 Task: Buy 5 Thermal Styling Gloves from Drying Hoods section under best seller category for shipping address: Charles Evans, 4551 Long Street, Gainesville, Florida 32653, Cell Number 3522153680. Pay from credit card ending with 5759, CVV 953
Action: Mouse moved to (41, 92)
Screenshot: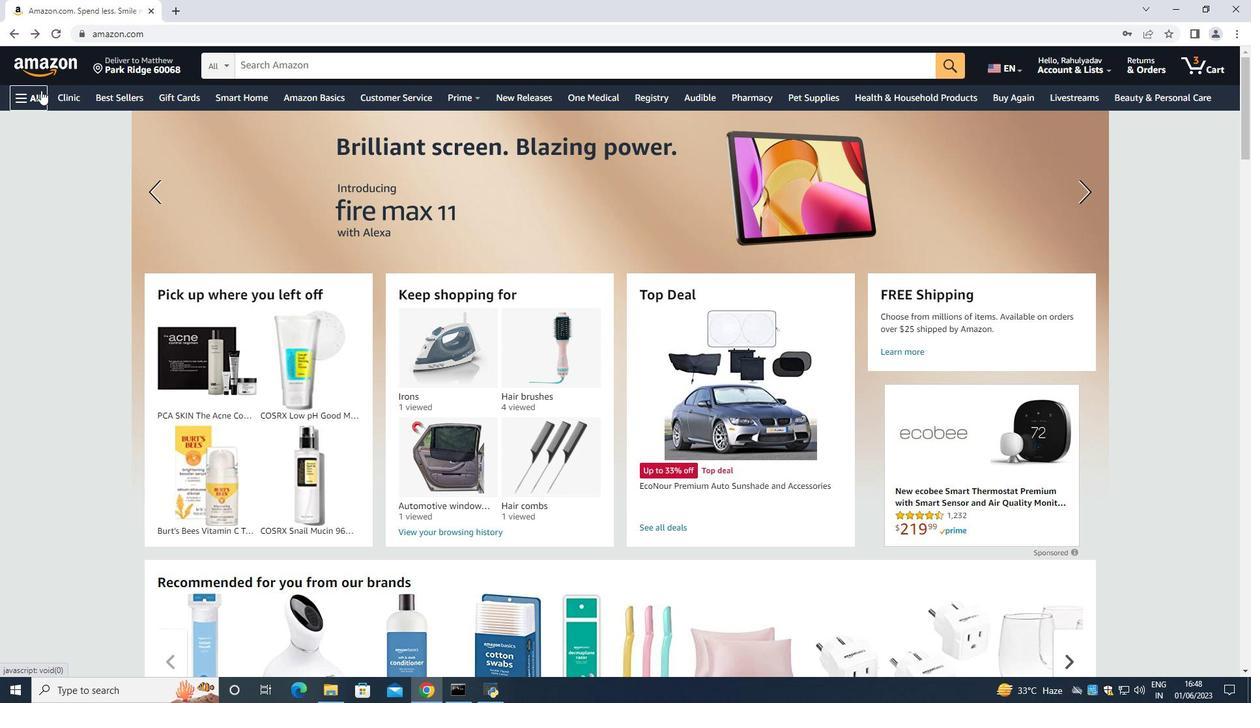 
Action: Mouse pressed left at (41, 92)
Screenshot: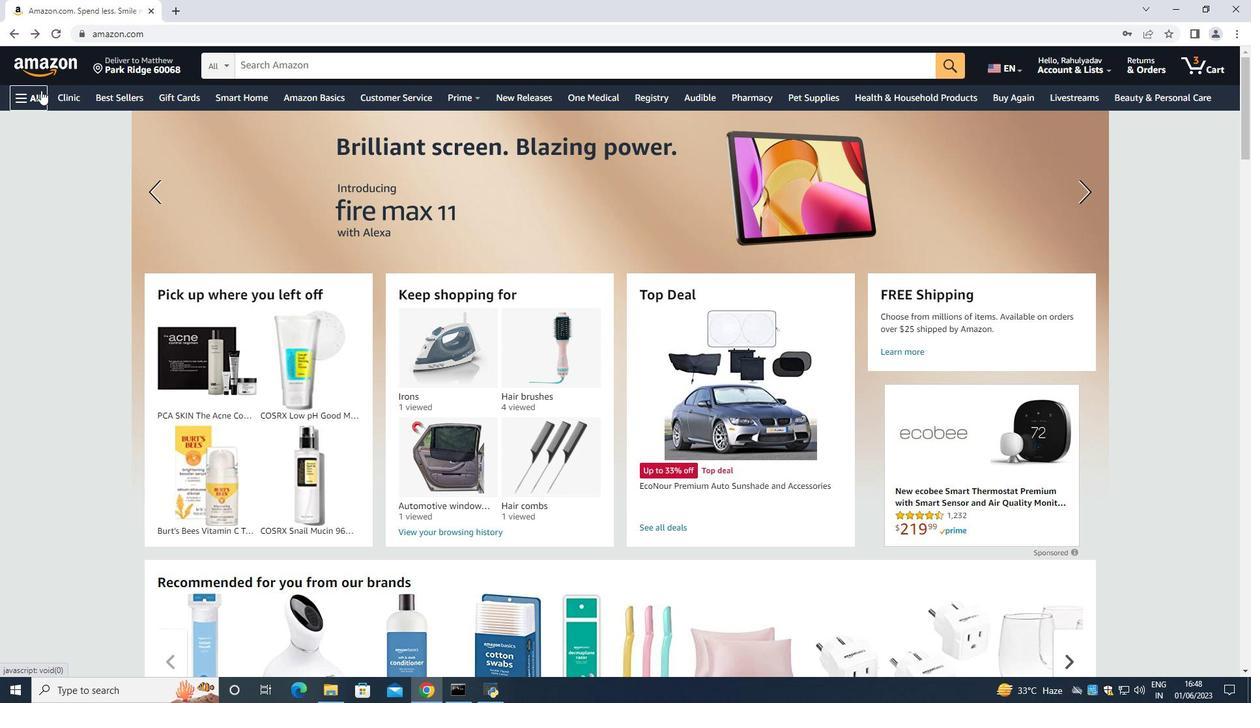 
Action: Mouse moved to (58, 113)
Screenshot: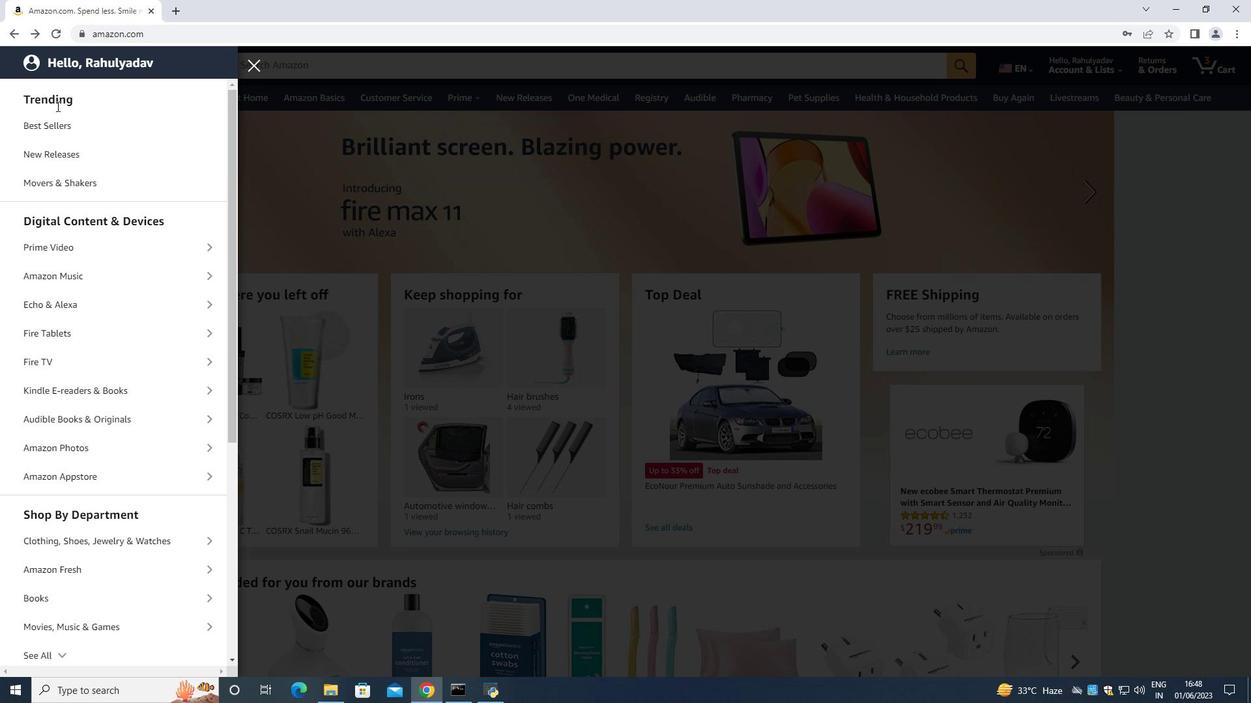 
Action: Mouse pressed left at (58, 113)
Screenshot: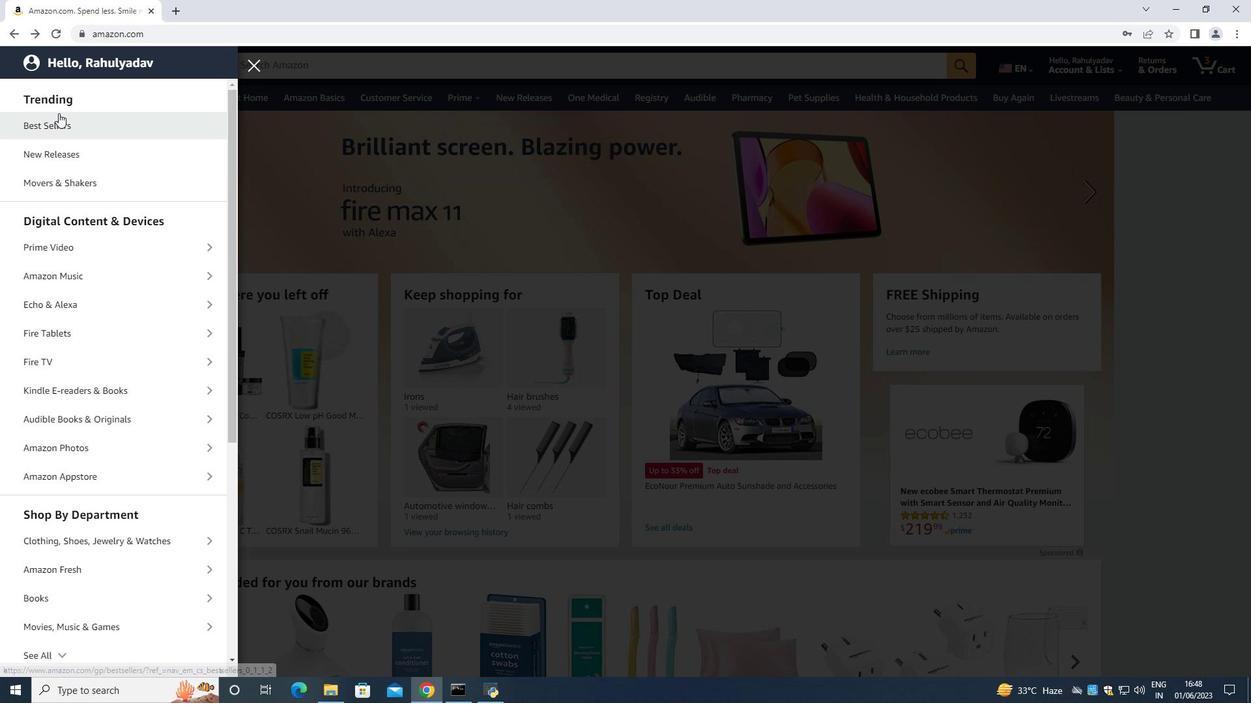 
Action: Mouse moved to (303, 56)
Screenshot: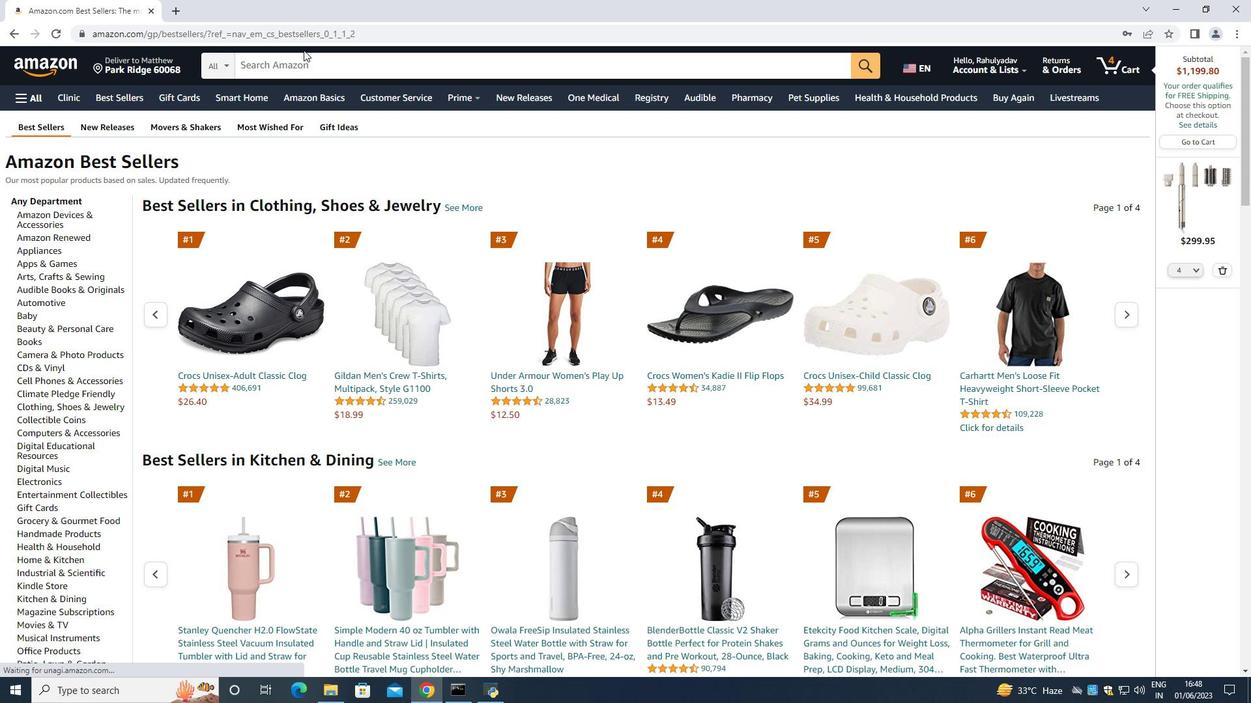 
Action: Mouse pressed left at (303, 56)
Screenshot: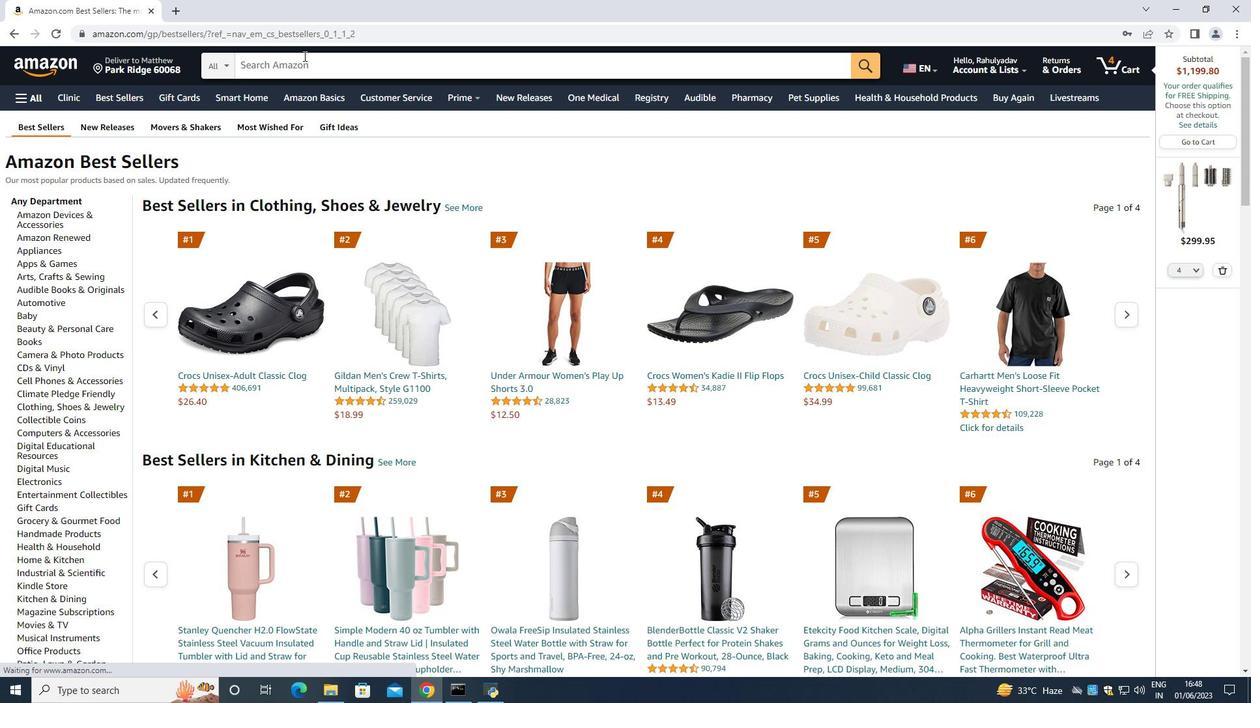 
Action: Mouse moved to (303, 57)
Screenshot: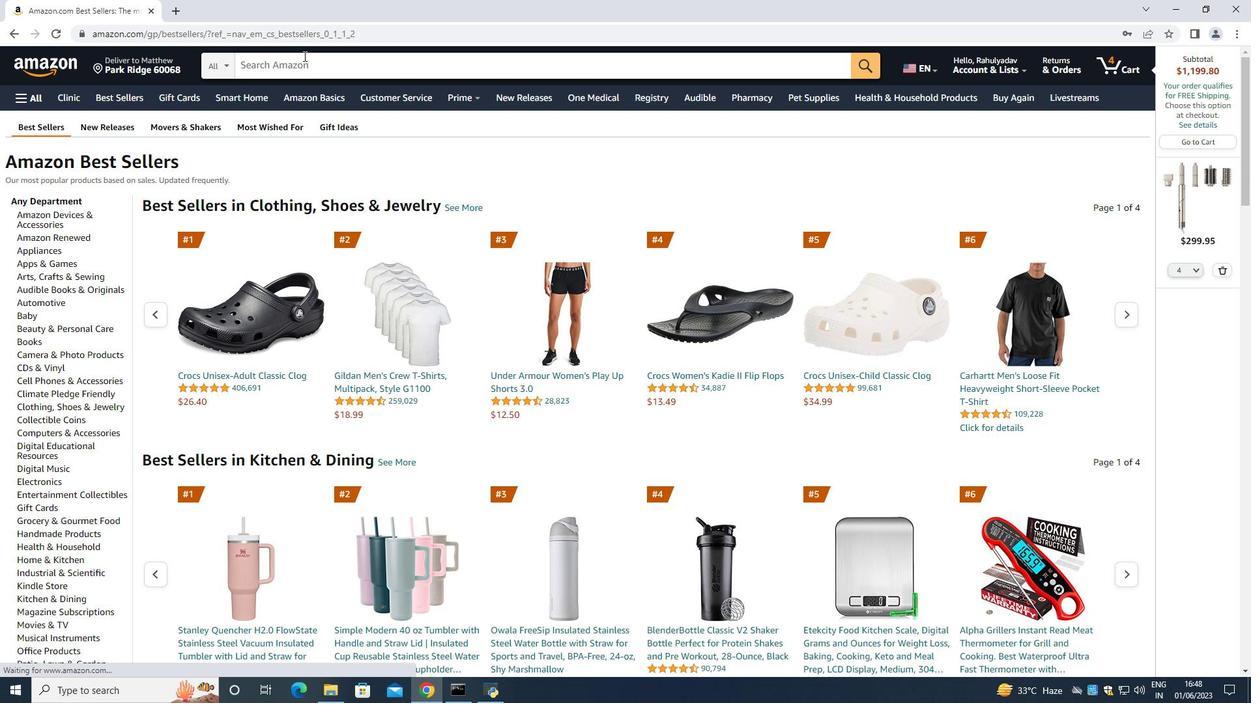 
Action: Key pressed <Key.shift>Thermalm<Key.backspace><Key.space><Key.shift><Key.shift><Key.shift><Key.shift><Key.shift><Key.shift><Key.shift>Stylong<Key.space><Key.backspace><Key.backspace><Key.backspace><Key.backspace>ing<Key.enter>
Screenshot: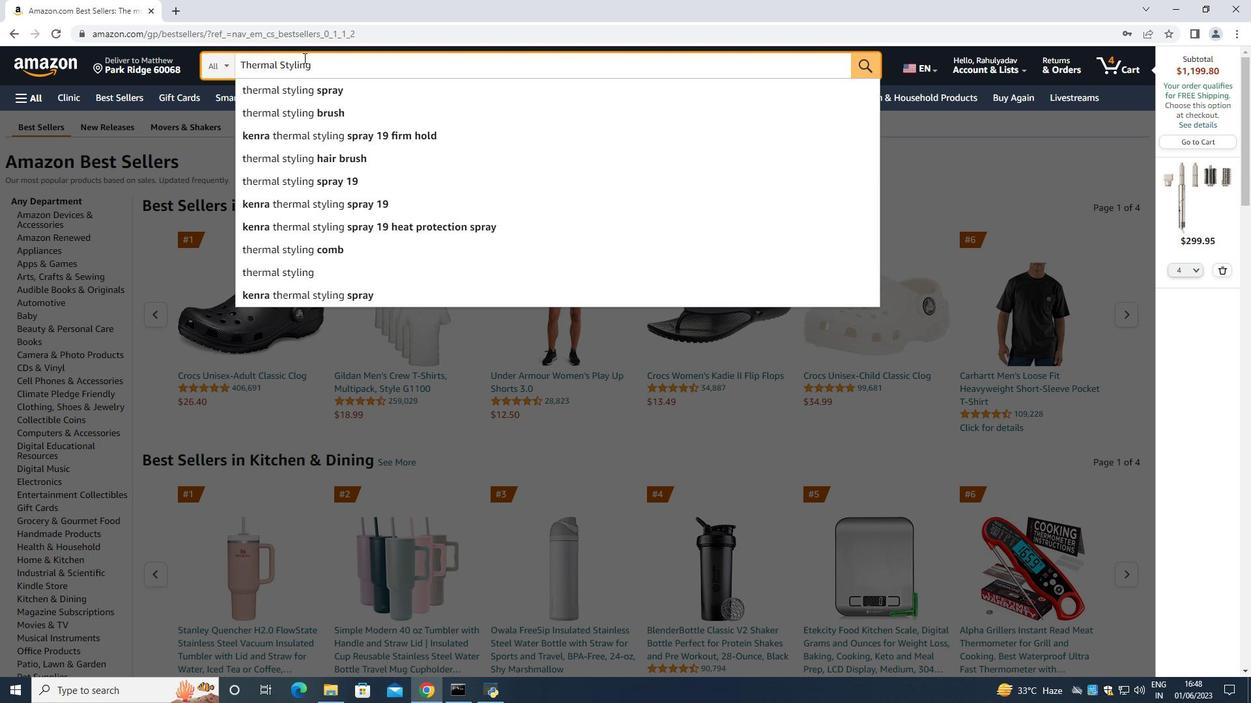 
Action: Mouse moved to (340, 69)
Screenshot: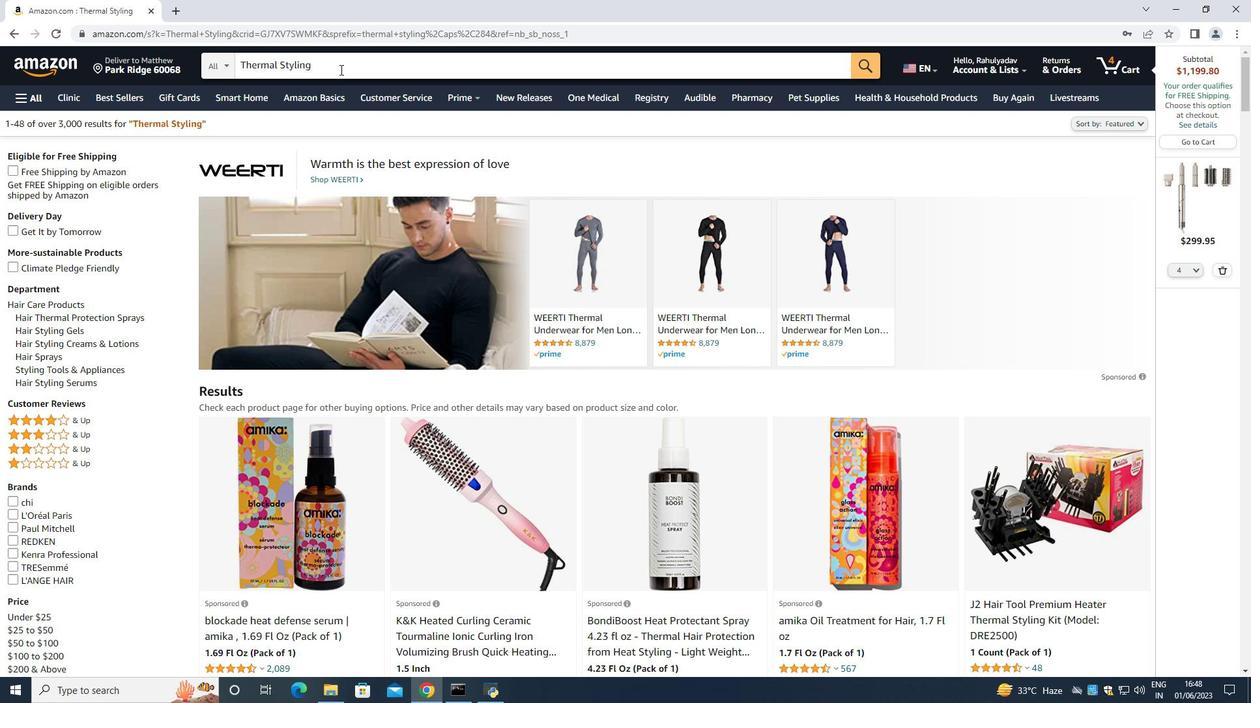 
Action: Mouse pressed left at (340, 69)
Screenshot: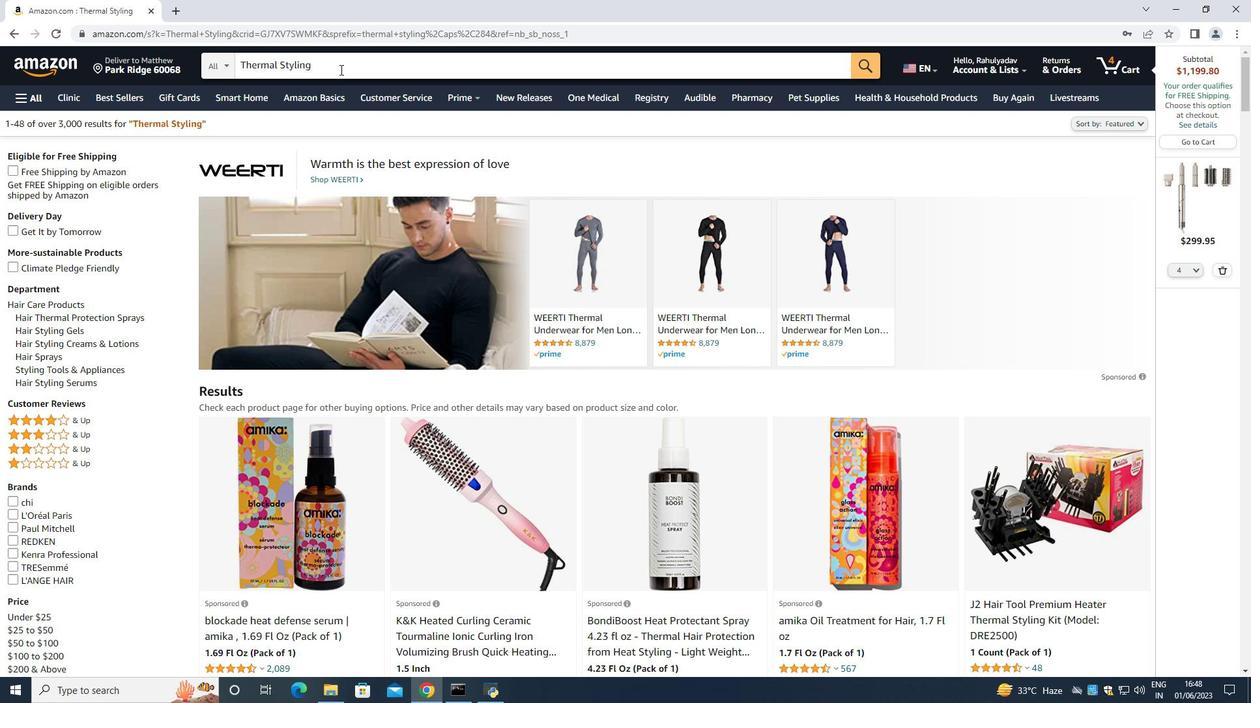 
Action: Key pressed <Key.space><Key.shift_r>Gloves<Key.enter><Key.down><Key.down><Key.down><Key.down><Key.down><Key.down><Key.down><Key.down><Key.down><Key.down><Key.down><Key.down><Key.down><Key.down><Key.down><Key.down><Key.down><Key.down><Key.down><Key.down><Key.down><Key.down><Key.down><Key.down><Key.down><Key.down><Key.down><Key.down><Key.down><Key.down><Key.down><Key.down><Key.down><Key.down><Key.down><Key.down><Key.down><Key.down><Key.down><Key.down><Key.down><Key.down><Key.down><Key.down><Key.down><Key.down><Key.down><Key.down><Key.down><Key.down><Key.down><Key.down><Key.down><Key.down><Key.down><Key.down><Key.down><Key.down><Key.down><Key.down><Key.down><Key.down><Key.down><Key.down><Key.up><Key.up><Key.up><Key.up><Key.up><Key.up><Key.up><Key.up><Key.up><Key.up><Key.up><Key.up><Key.up><Key.up><Key.up><Key.up><Key.up><Key.up><Key.up><Key.up><Key.up><Key.up><Key.up><Key.up><Key.up><Key.up><Key.up><Key.up><Key.up><Key.up><Key.up><Key.up><Key.up><Key.up><Key.up><Key.up><Key.up><Key.up><Key.up><Key.up><Key.up><Key.up><Key.up><Key.up><Key.up><Key.up><Key.up><Key.up><Key.up><Key.up><Key.up><Key.up><Key.up><Key.up><Key.up><Key.up>
Screenshot: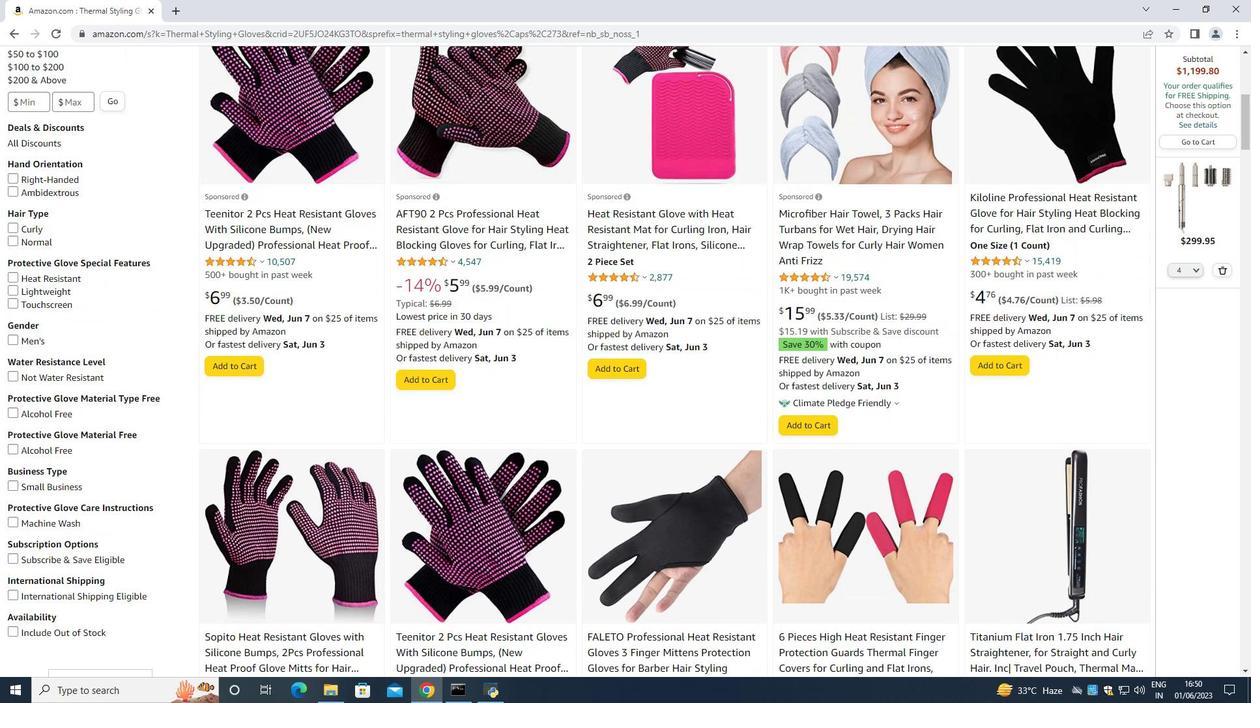 
Action: Mouse moved to (585, 35)
Screenshot: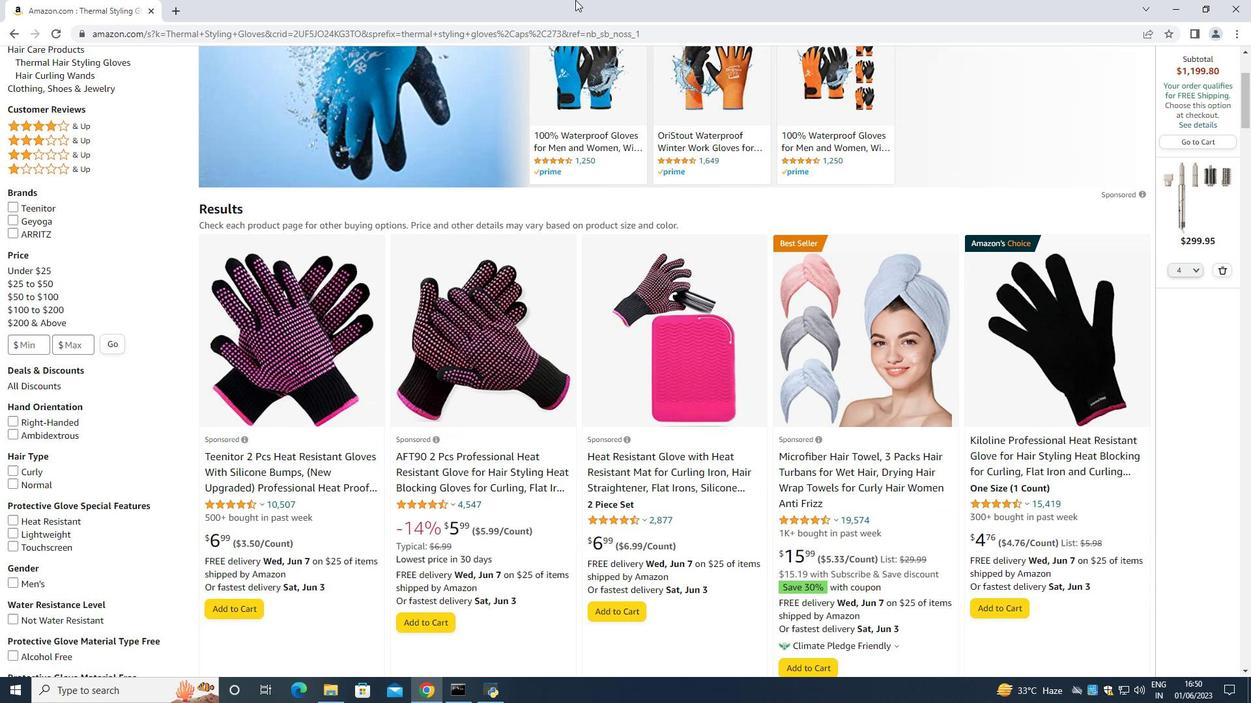 
Action: Key pressed <Key.up>
Screenshot: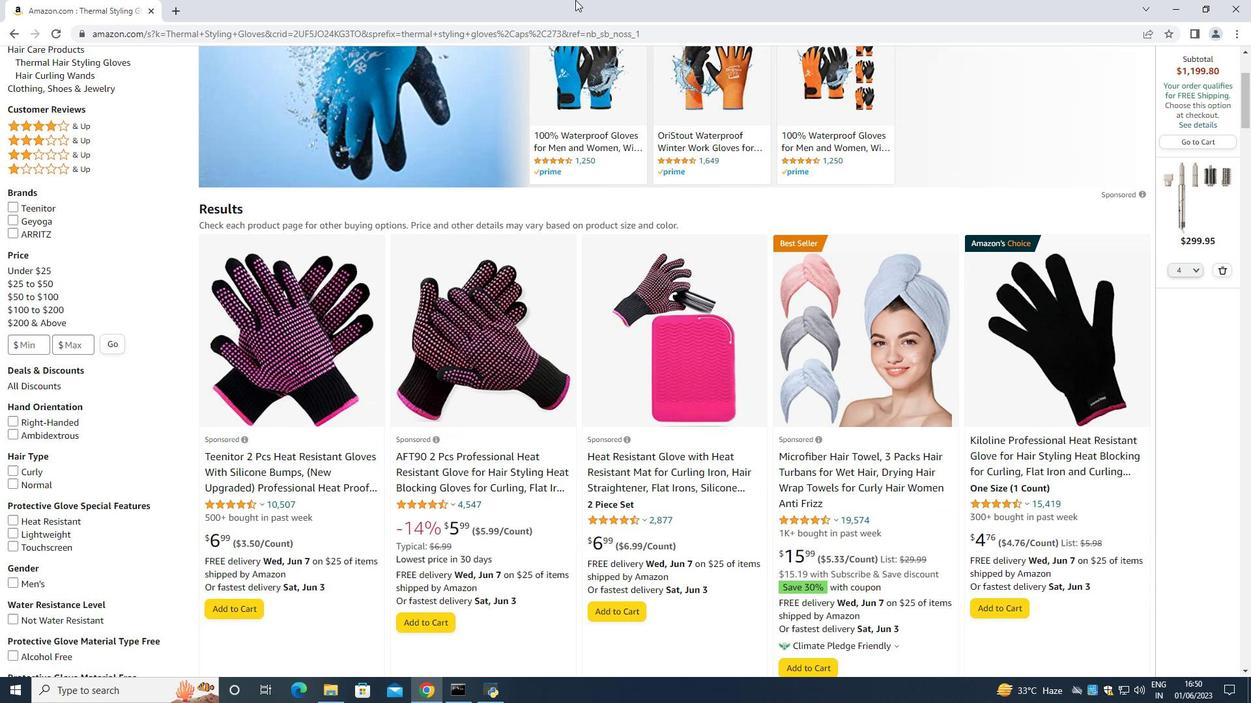 
Action: Mouse moved to (1032, 479)
Screenshot: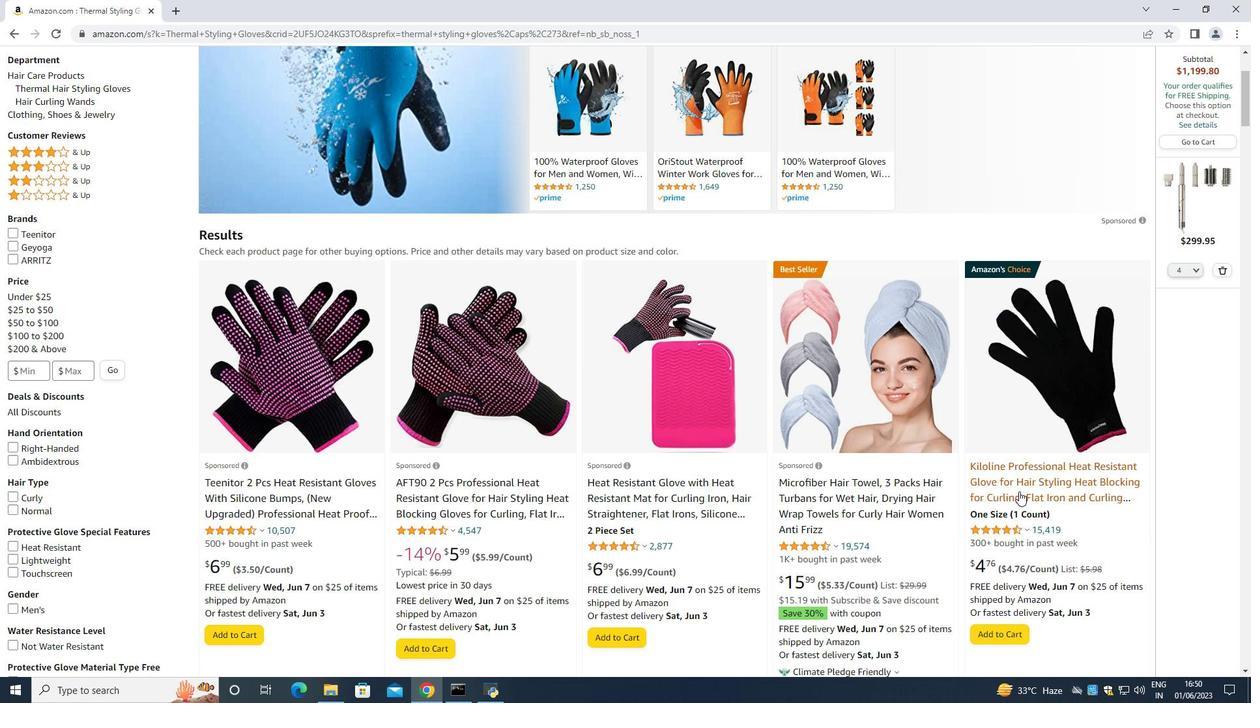 
Action: Mouse pressed left at (1032, 479)
Screenshot: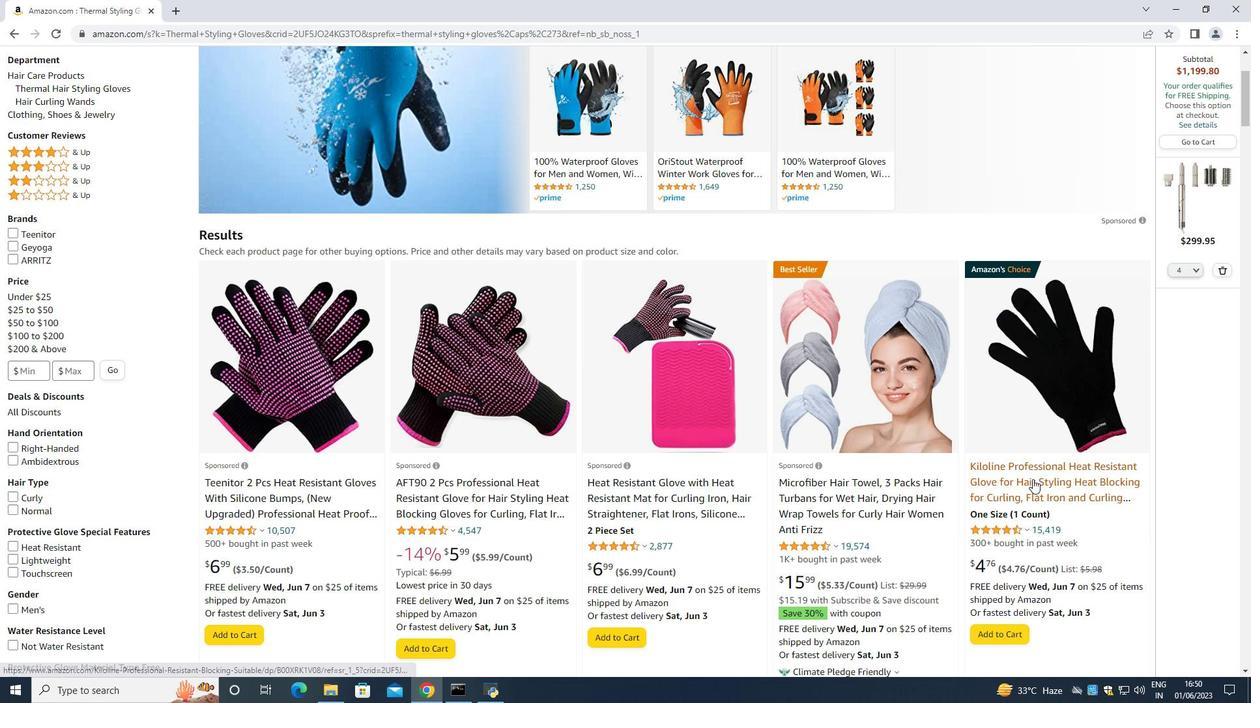 
Action: Mouse moved to (1231, 270)
Screenshot: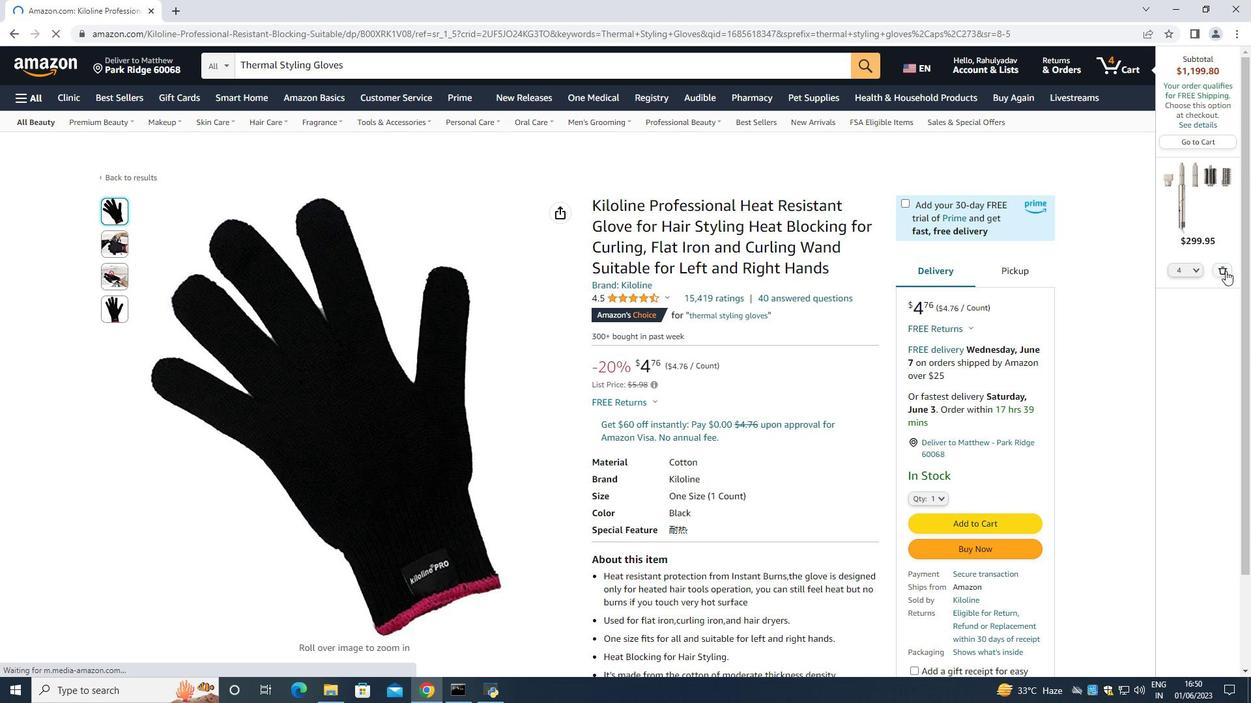 
Action: Mouse pressed left at (1231, 270)
Screenshot: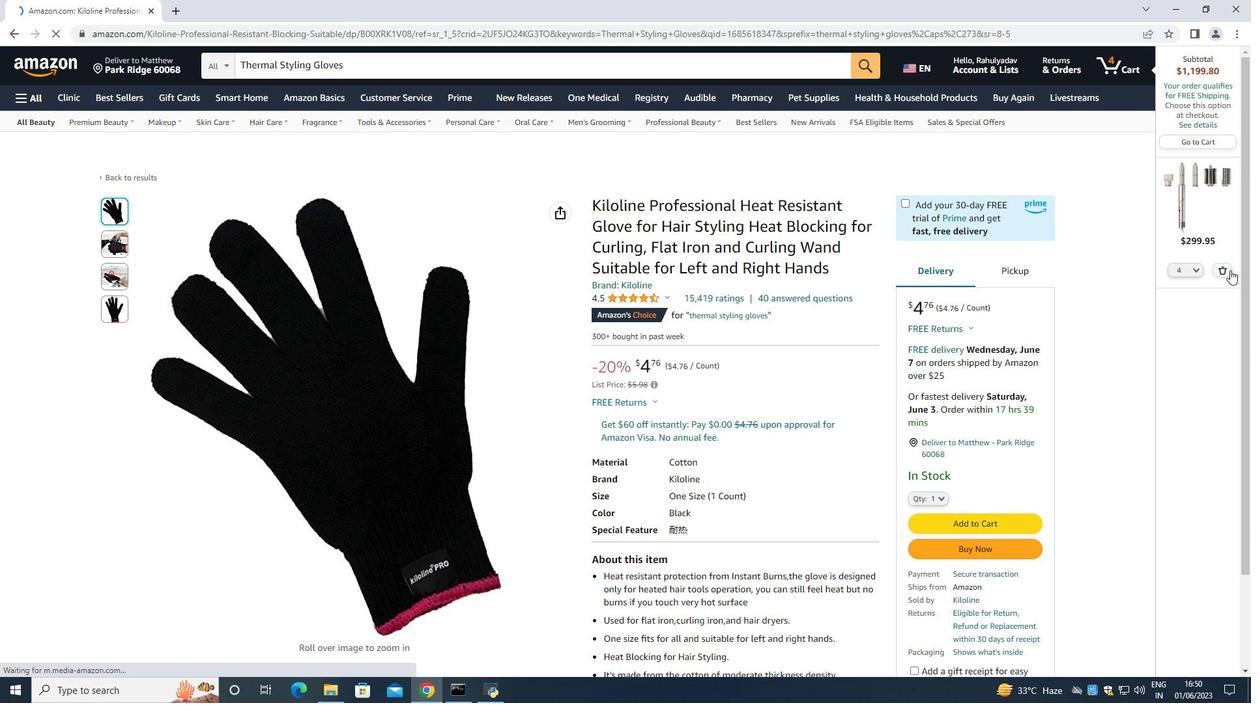 
Action: Mouse moved to (511, 377)
Screenshot: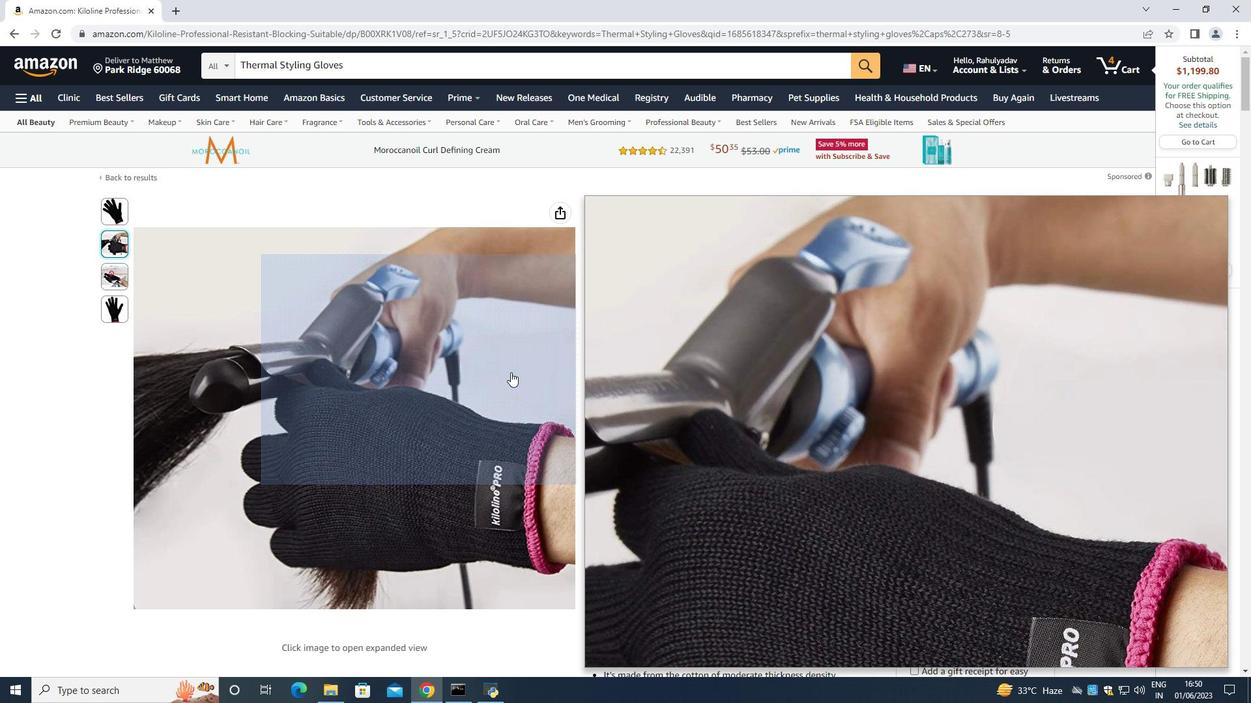 
Action: Mouse scrolled (511, 377) with delta (0, 0)
Screenshot: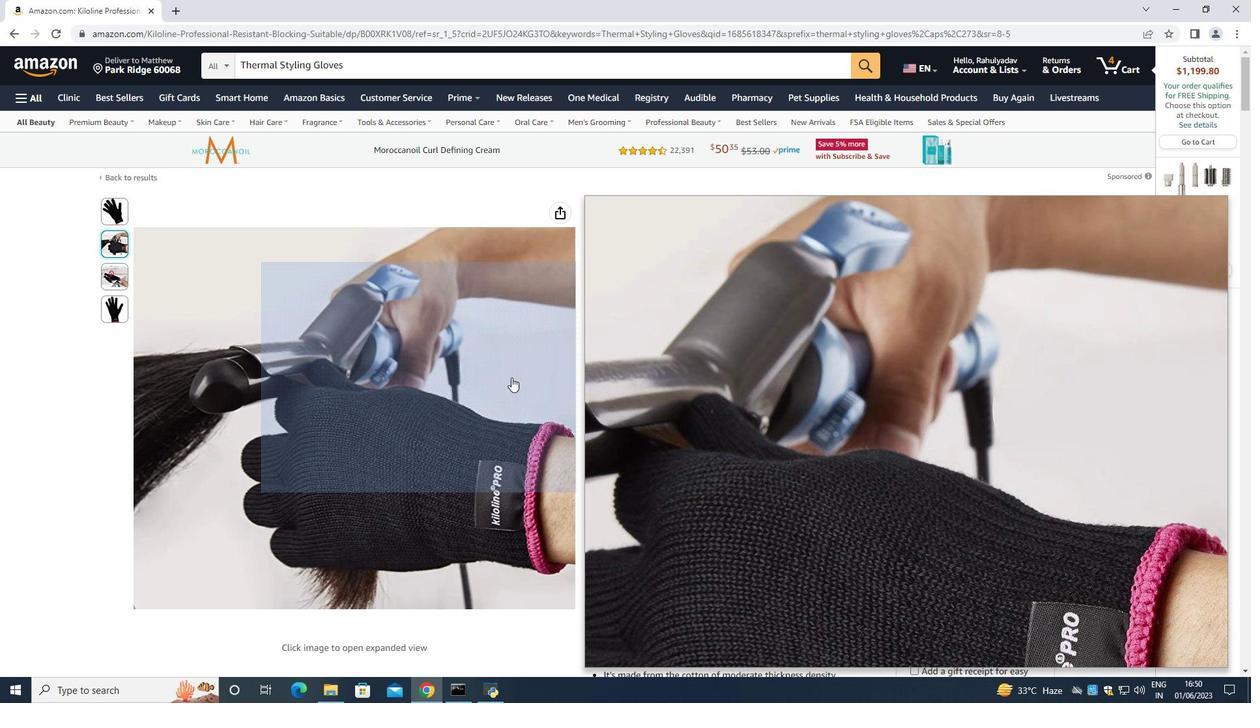 
Action: Mouse scrolled (511, 377) with delta (0, 0)
Screenshot: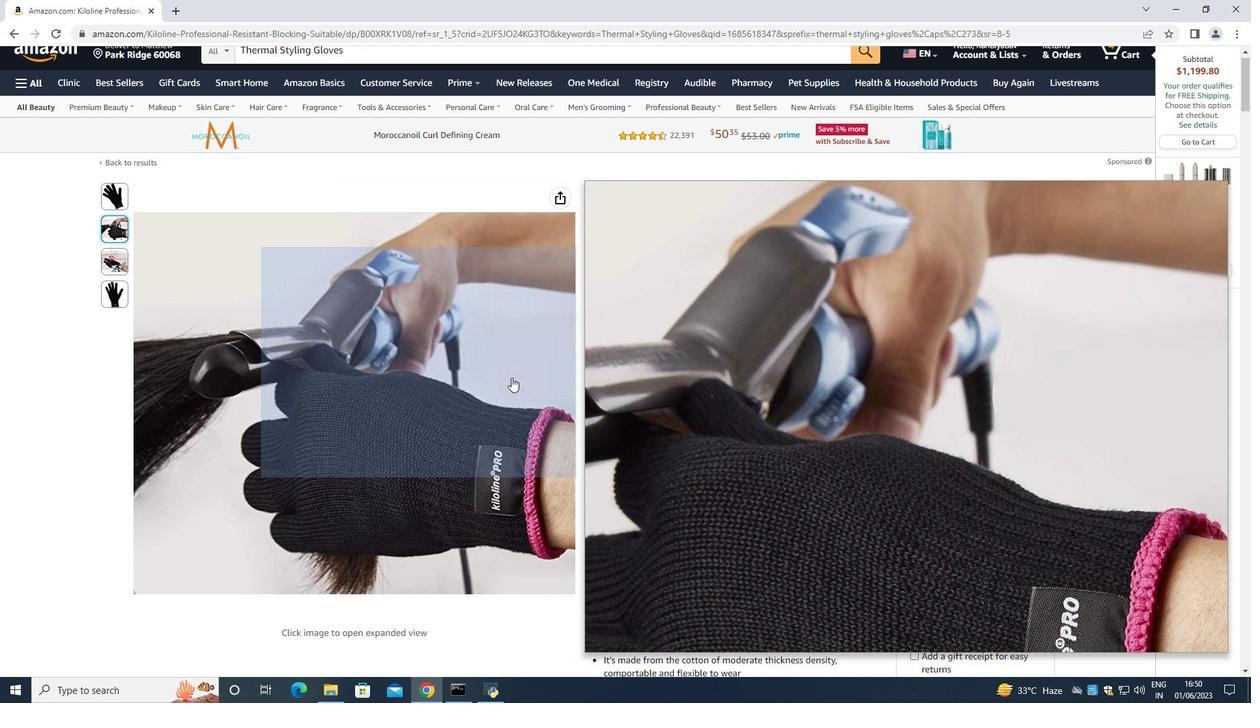 
Action: Mouse moved to (844, 92)
Screenshot: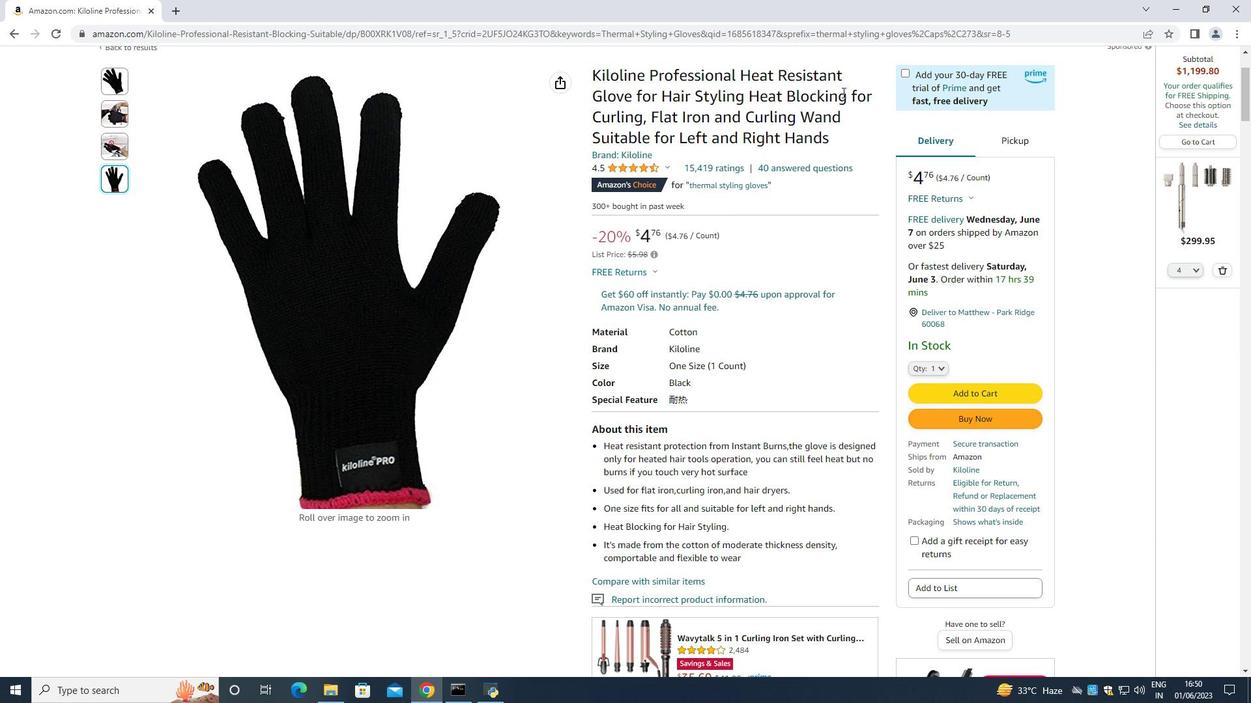 
Action: Mouse scrolled (844, 91) with delta (0, 0)
Screenshot: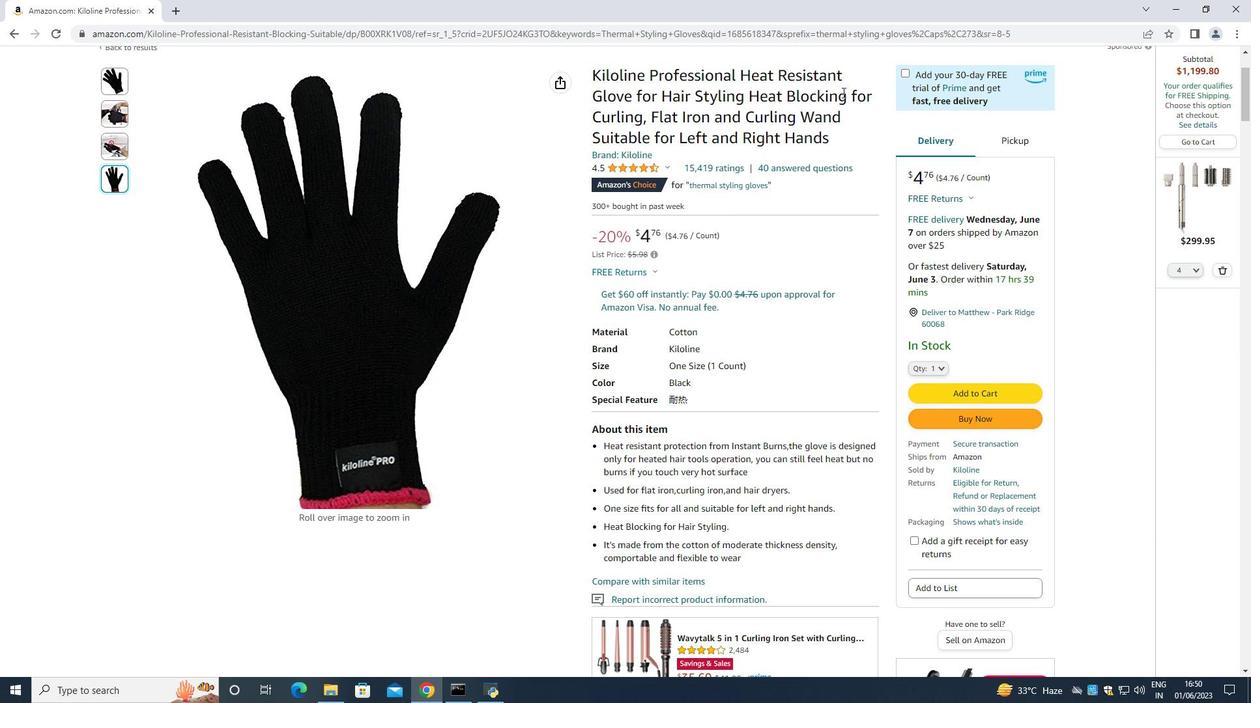 
Action: Mouse scrolled (844, 91) with delta (0, 0)
Screenshot: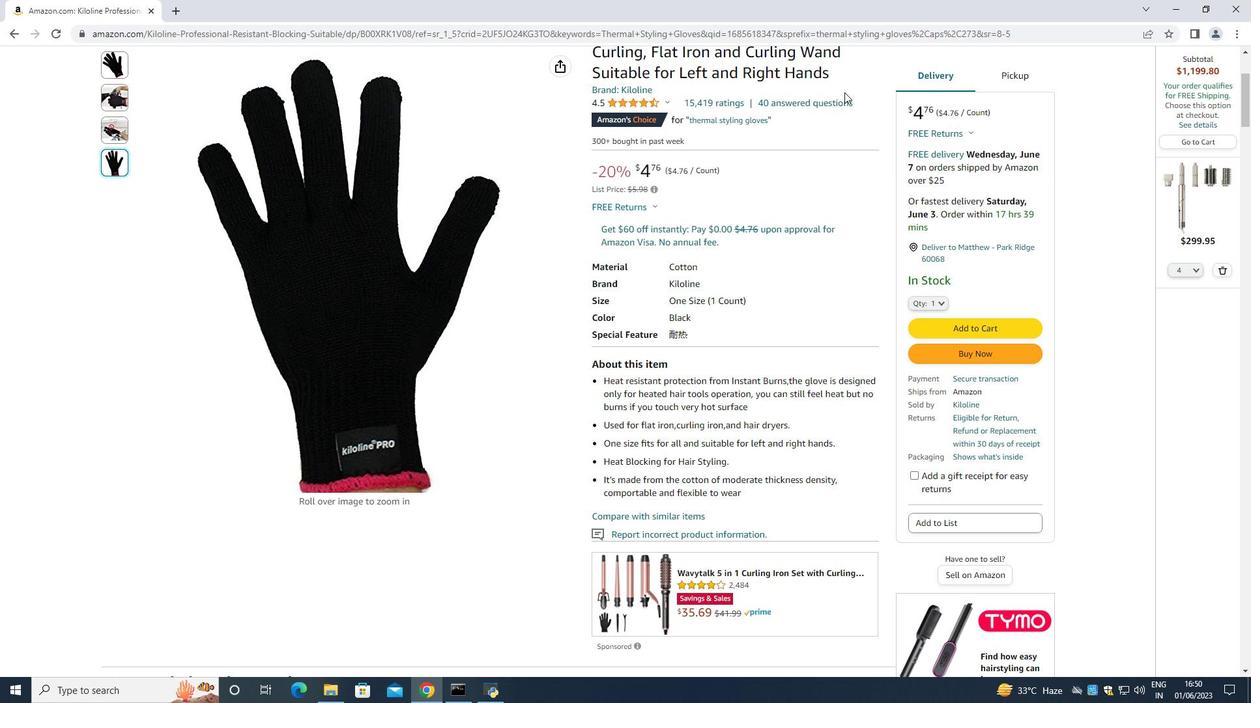 
Action: Mouse moved to (854, 98)
Screenshot: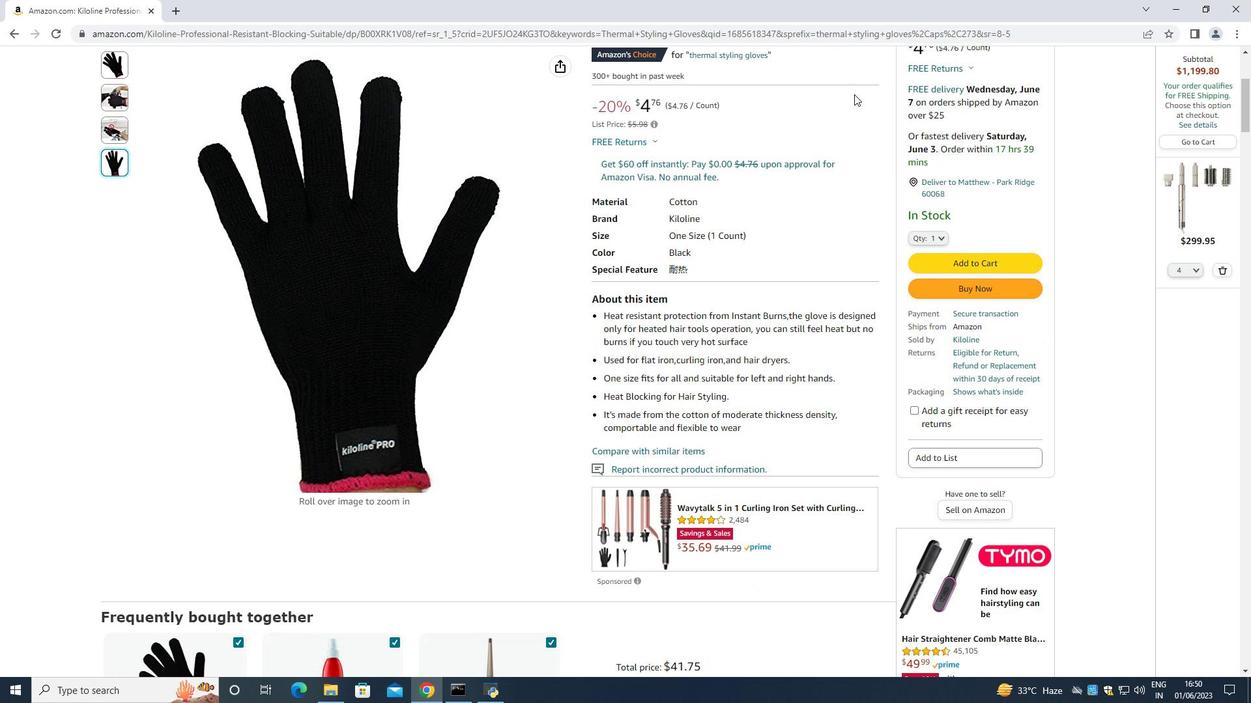 
Action: Mouse scrolled (854, 97) with delta (0, 0)
Screenshot: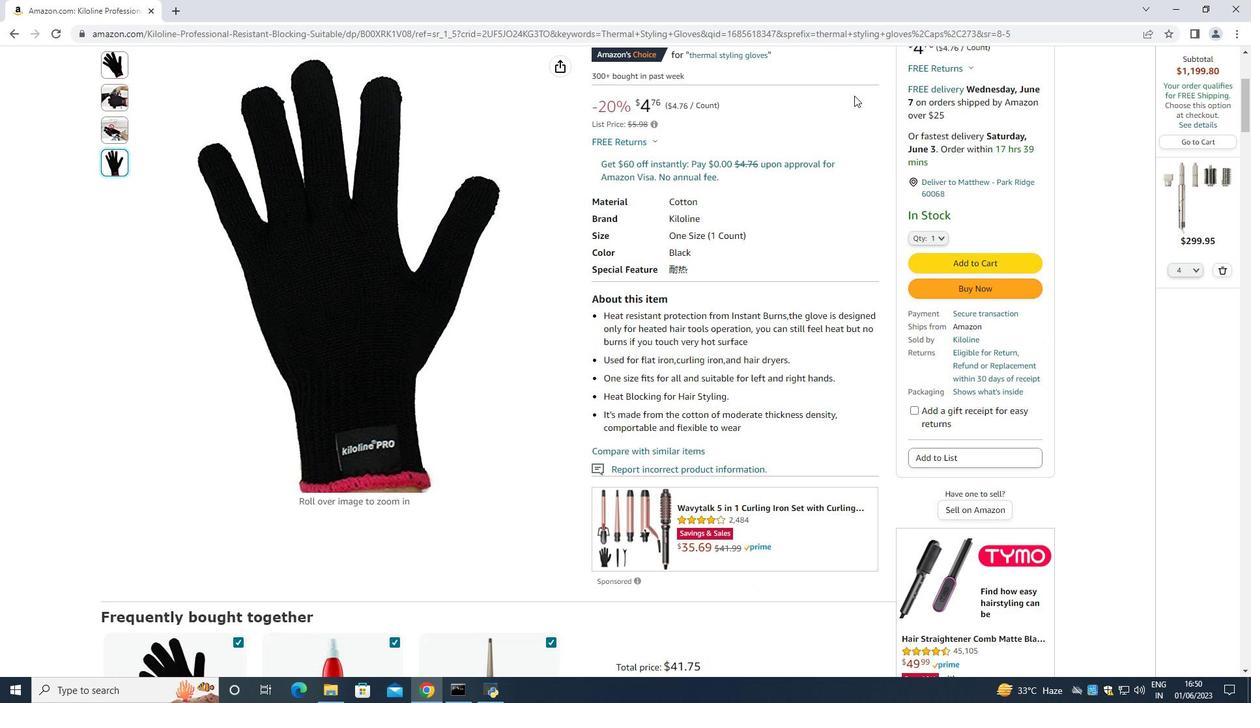 
Action: Mouse moved to (854, 99)
Screenshot: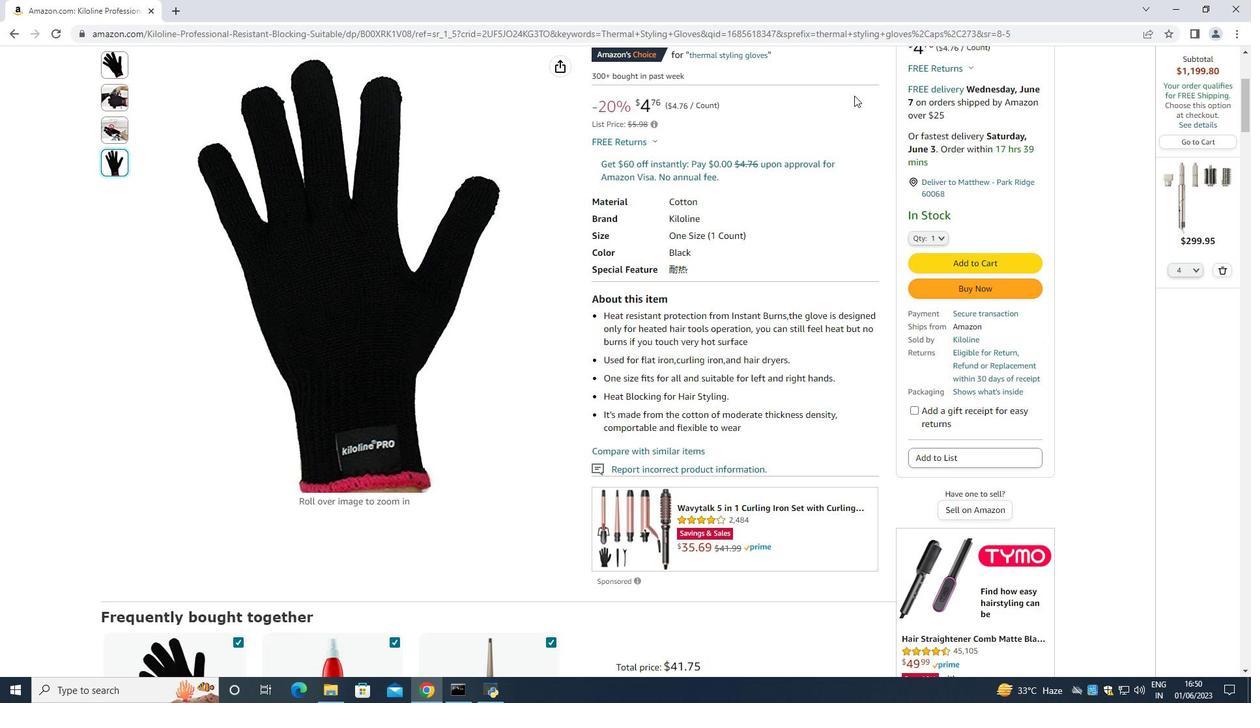 
Action: Mouse scrolled (854, 99) with delta (0, 0)
Screenshot: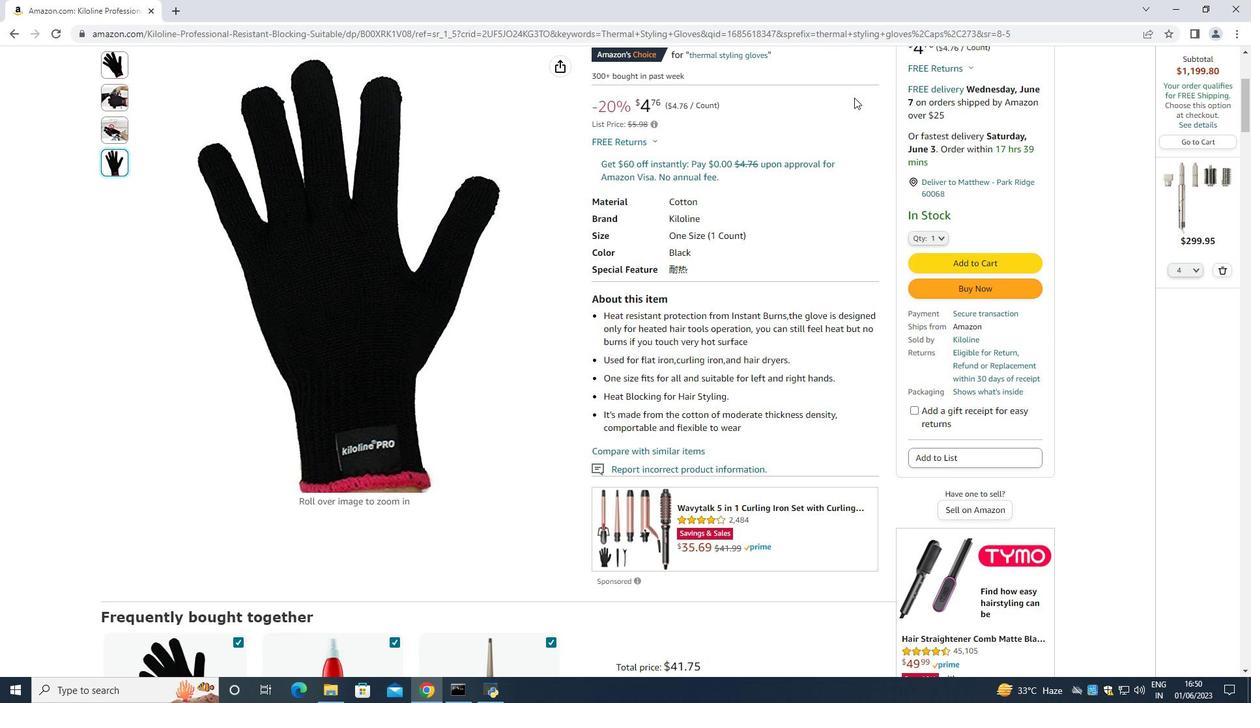 
Action: Mouse moved to (847, 101)
Screenshot: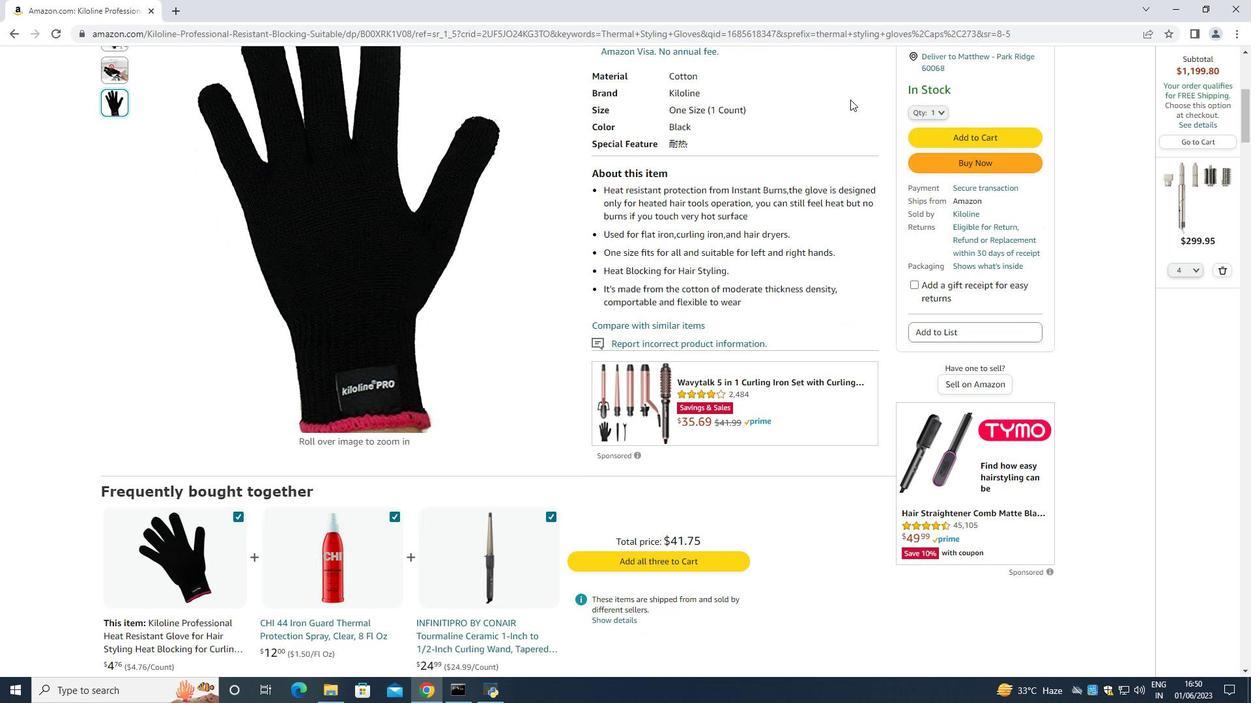 
Action: Mouse scrolled (847, 101) with delta (0, 0)
Screenshot: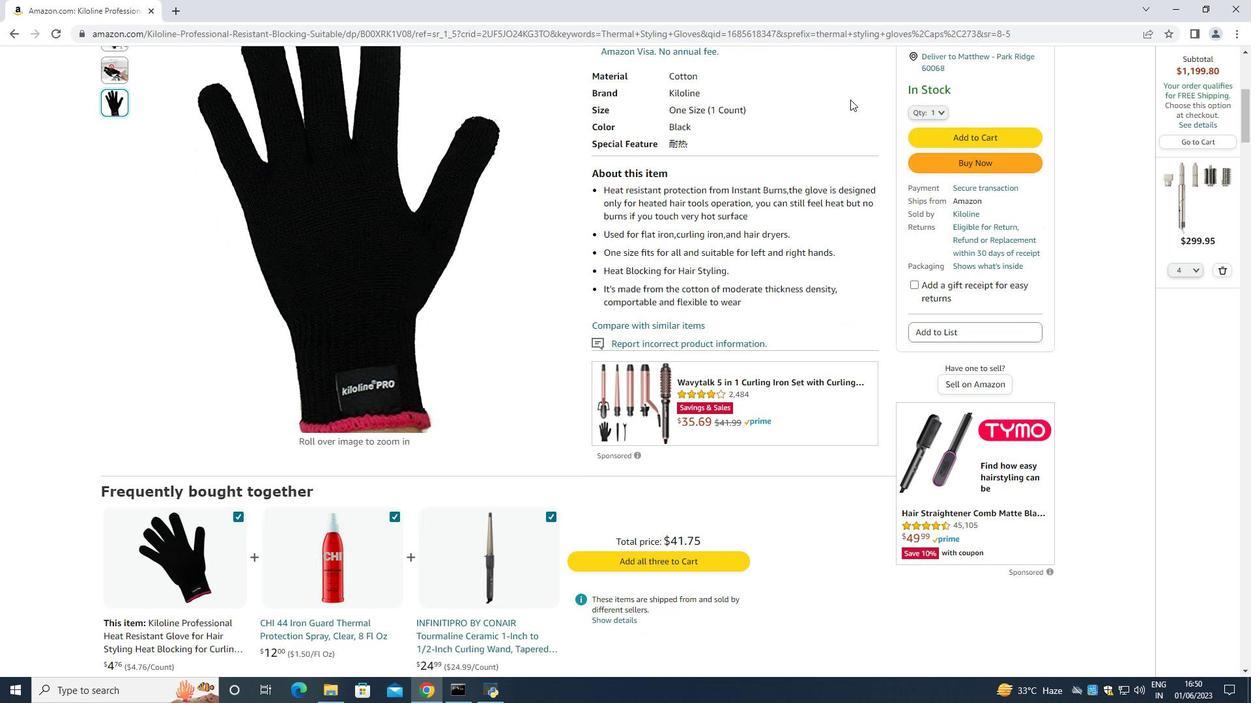 
Action: Mouse scrolled (847, 101) with delta (0, 0)
Screenshot: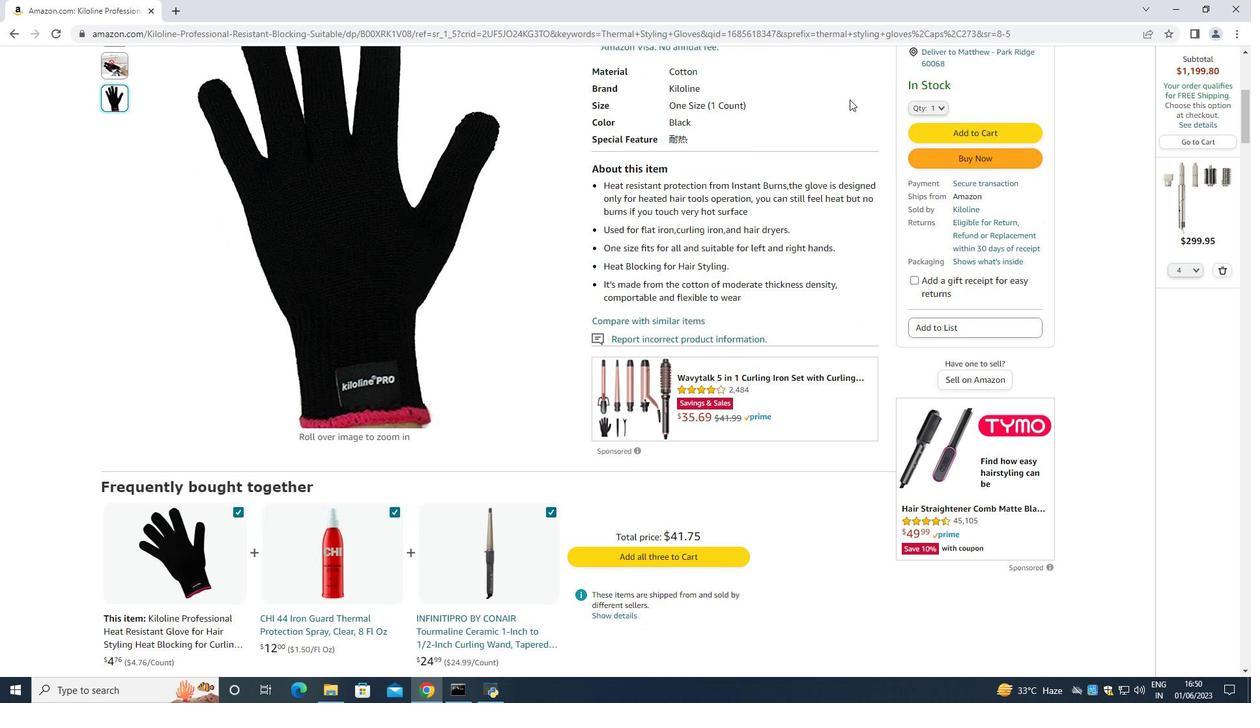
Action: Mouse moved to (846, 102)
Screenshot: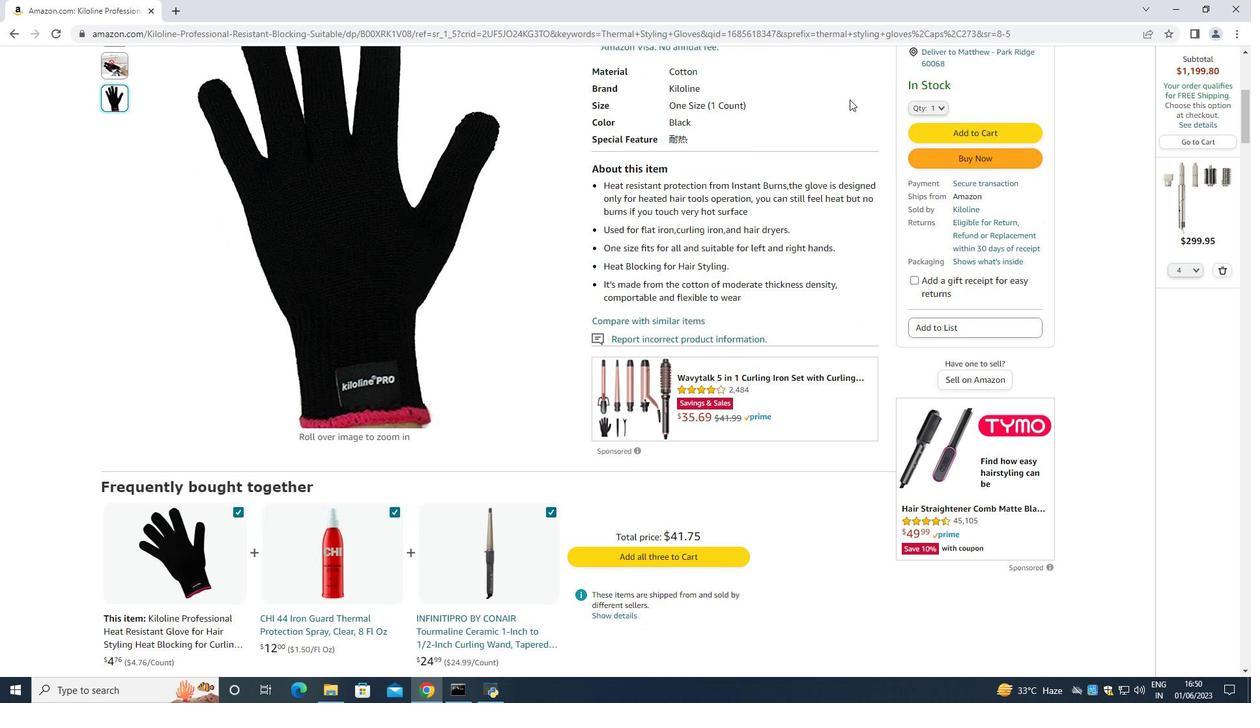
Action: Mouse scrolled (846, 101) with delta (0, 0)
Screenshot: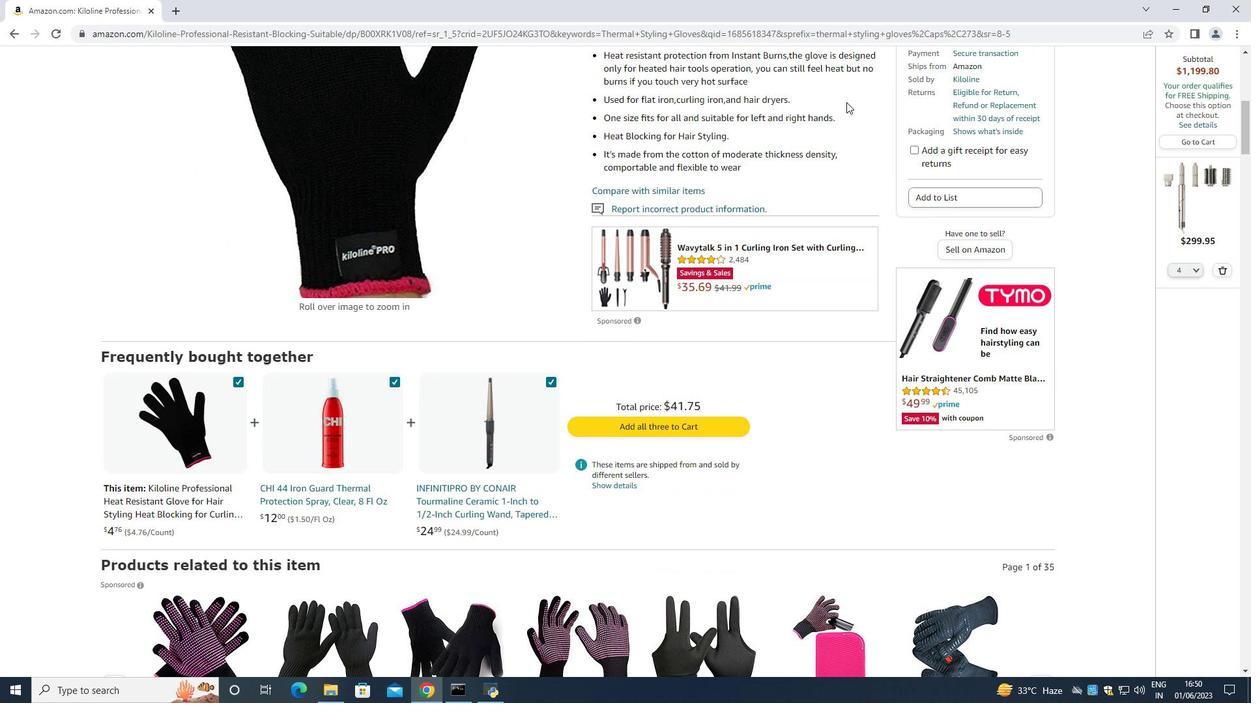 
Action: Mouse scrolled (846, 101) with delta (0, 0)
Screenshot: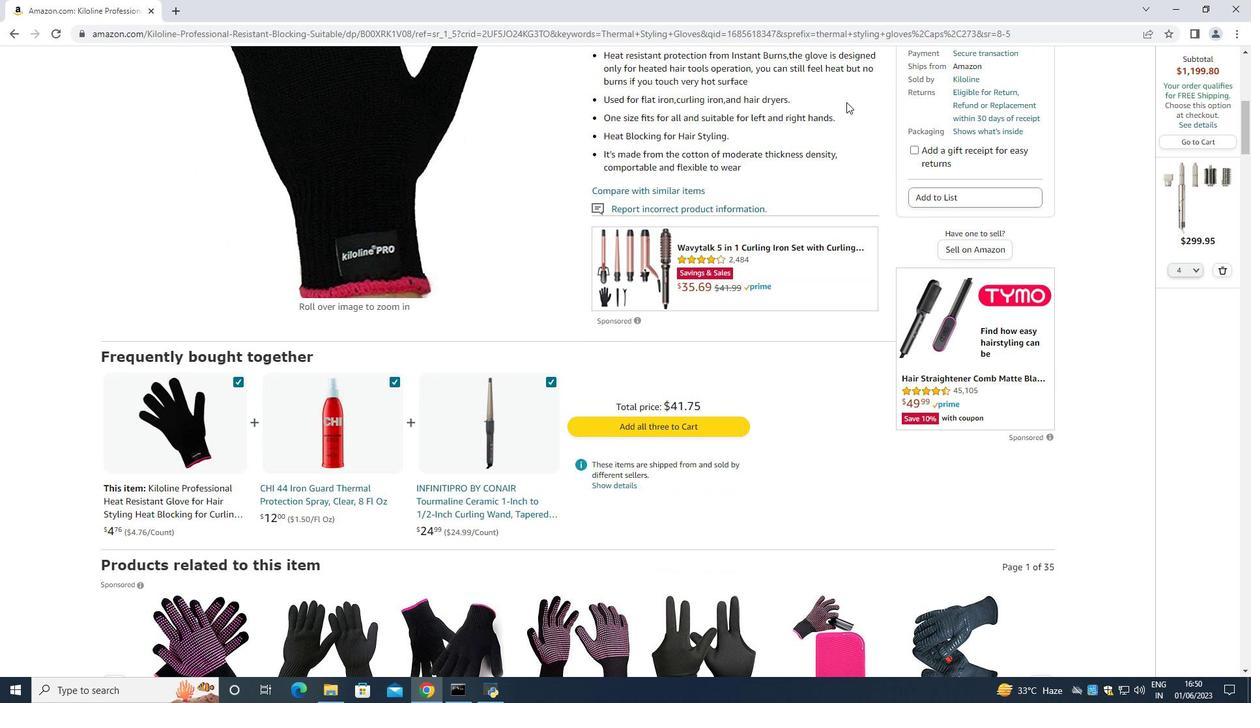
Action: Mouse moved to (764, 72)
Screenshot: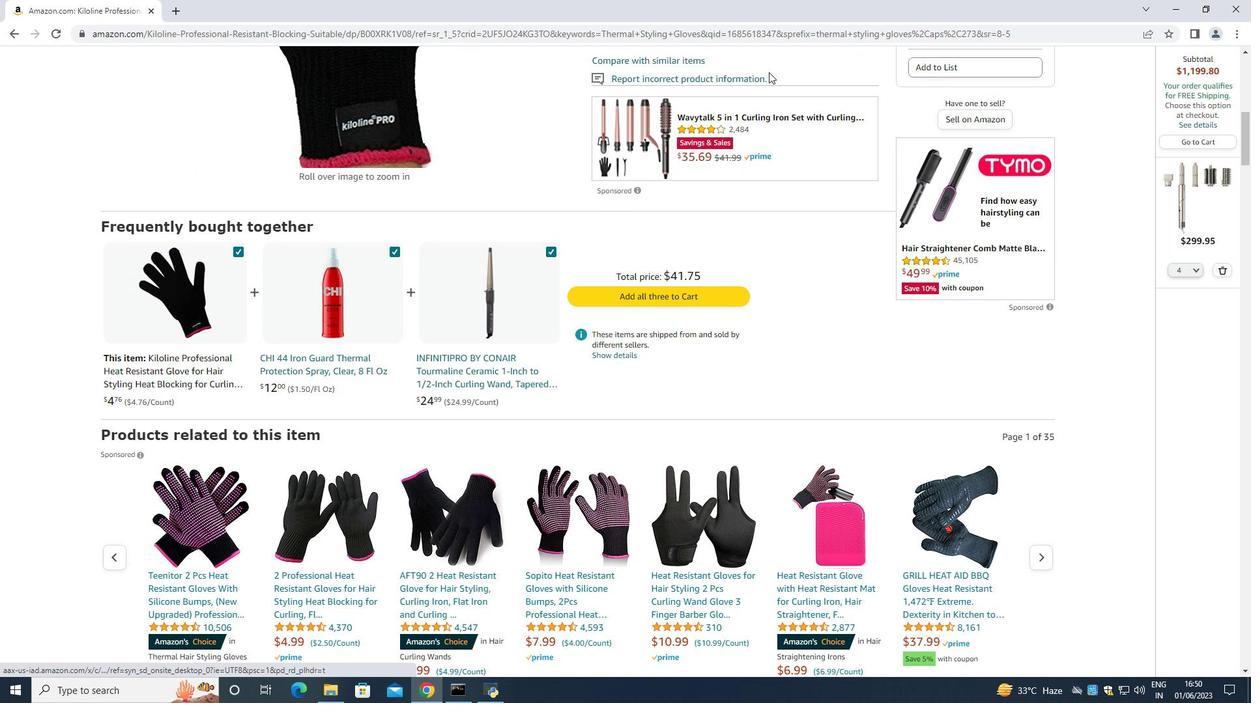 
Action: Mouse scrolled (764, 71) with delta (0, 0)
Screenshot: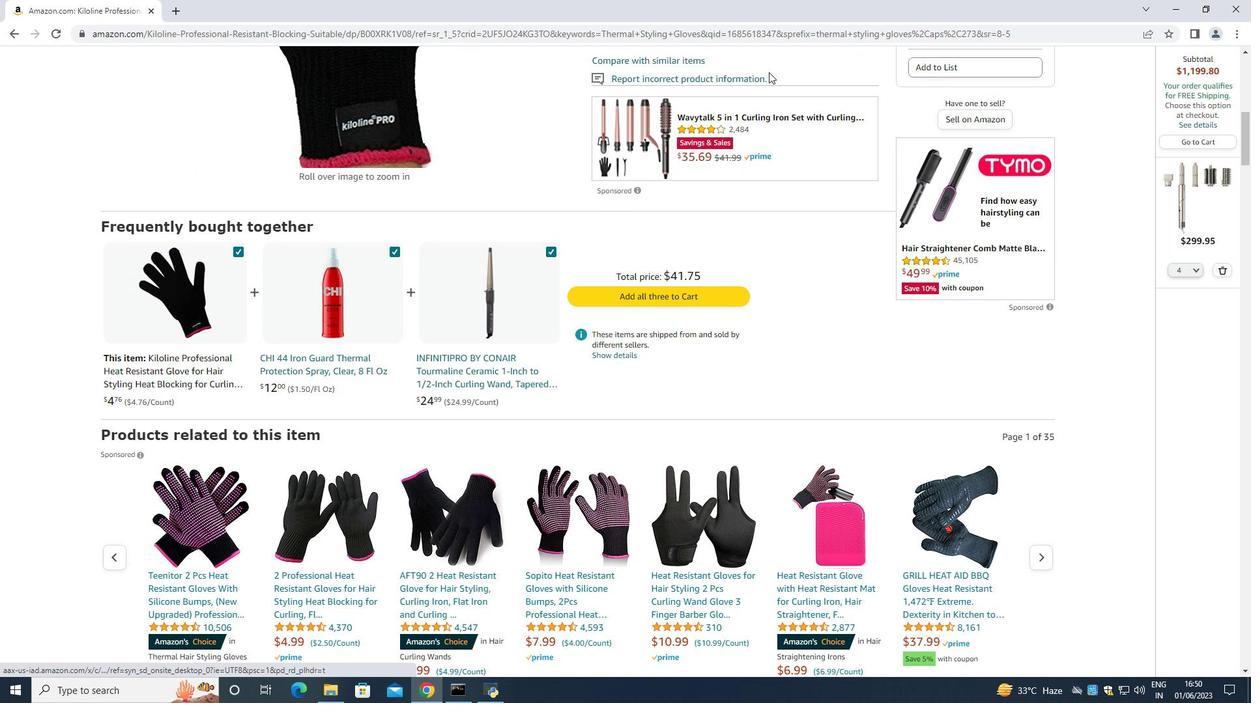 
Action: Mouse moved to (762, 72)
Screenshot: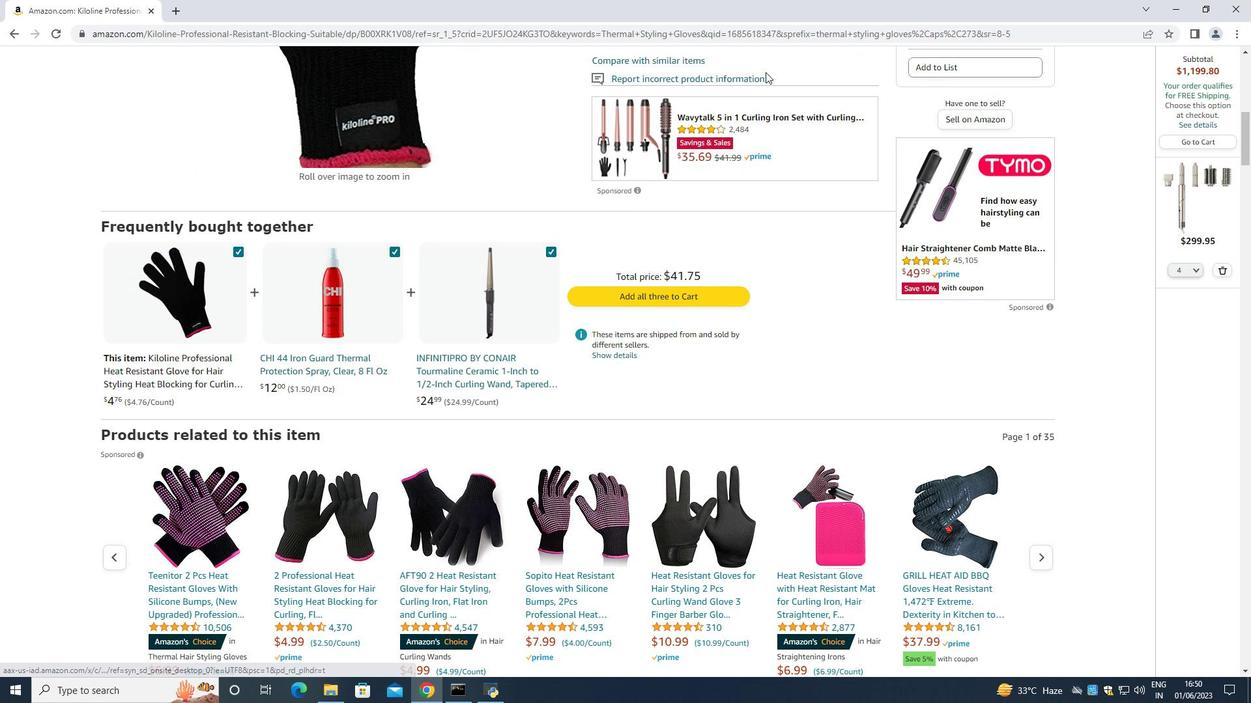 
Action: Mouse scrolled (762, 72) with delta (0, 0)
Screenshot: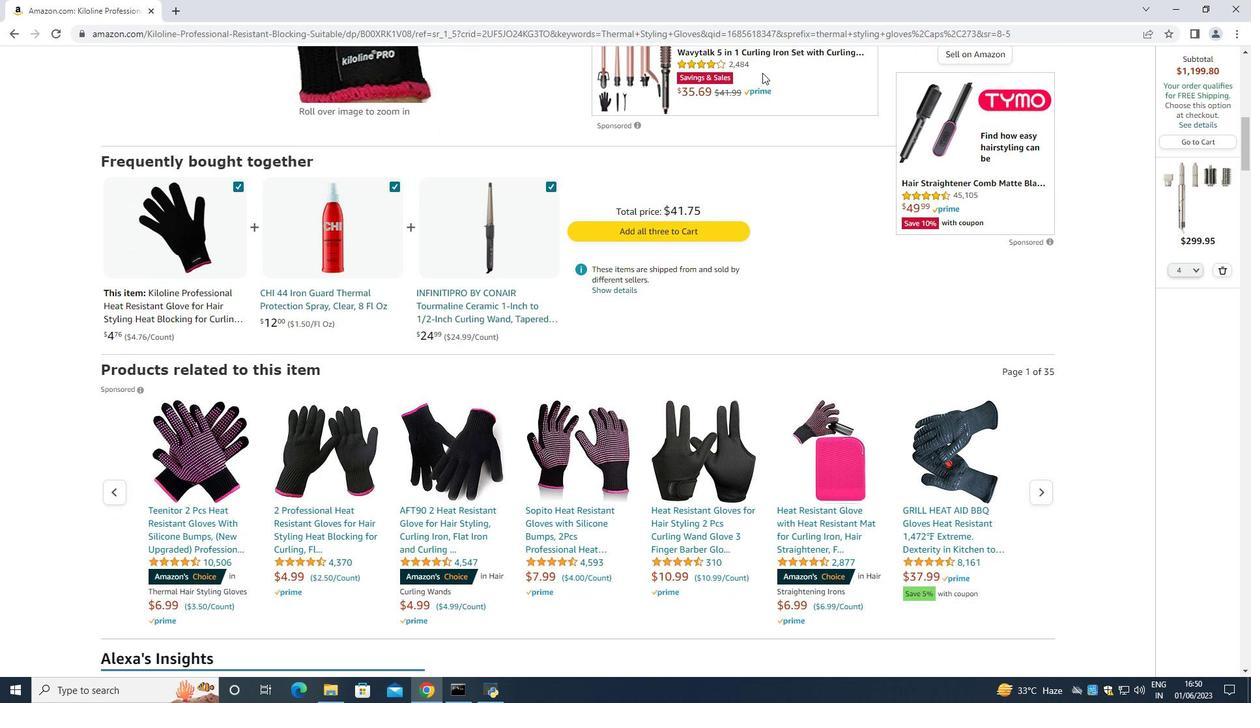 
Action: Mouse scrolled (762, 72) with delta (0, 0)
Screenshot: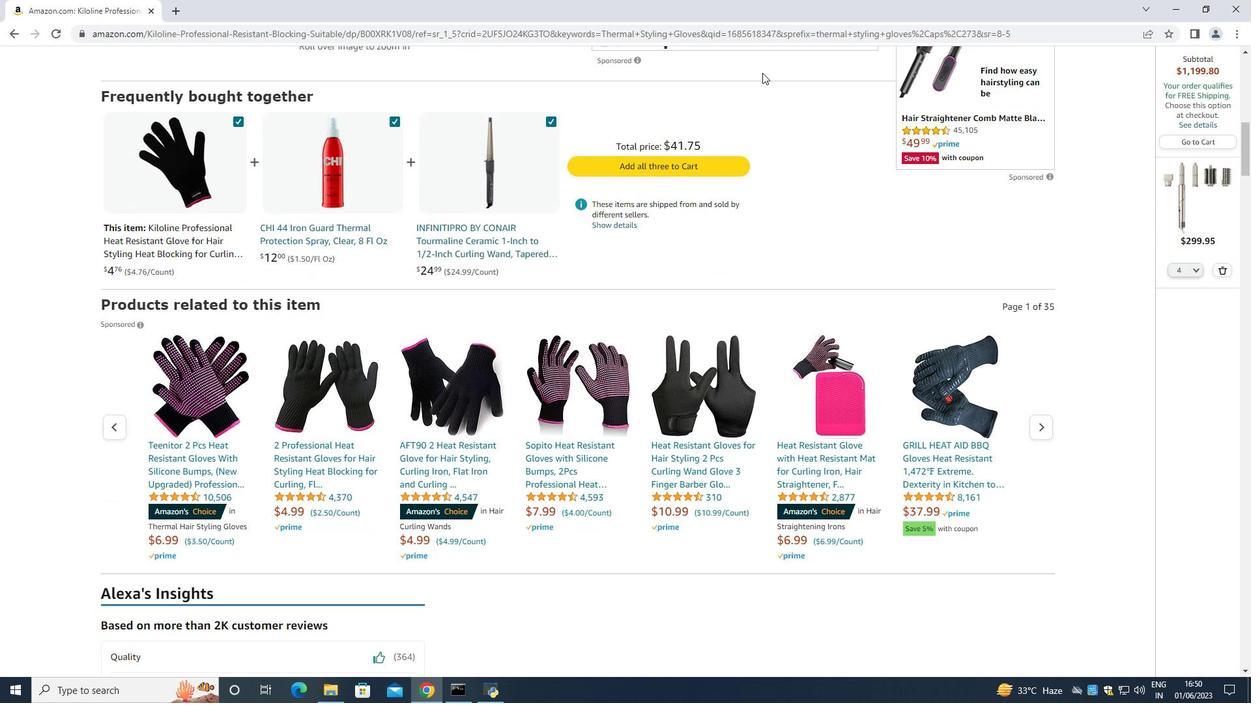 
Action: Mouse moved to (753, 75)
Screenshot: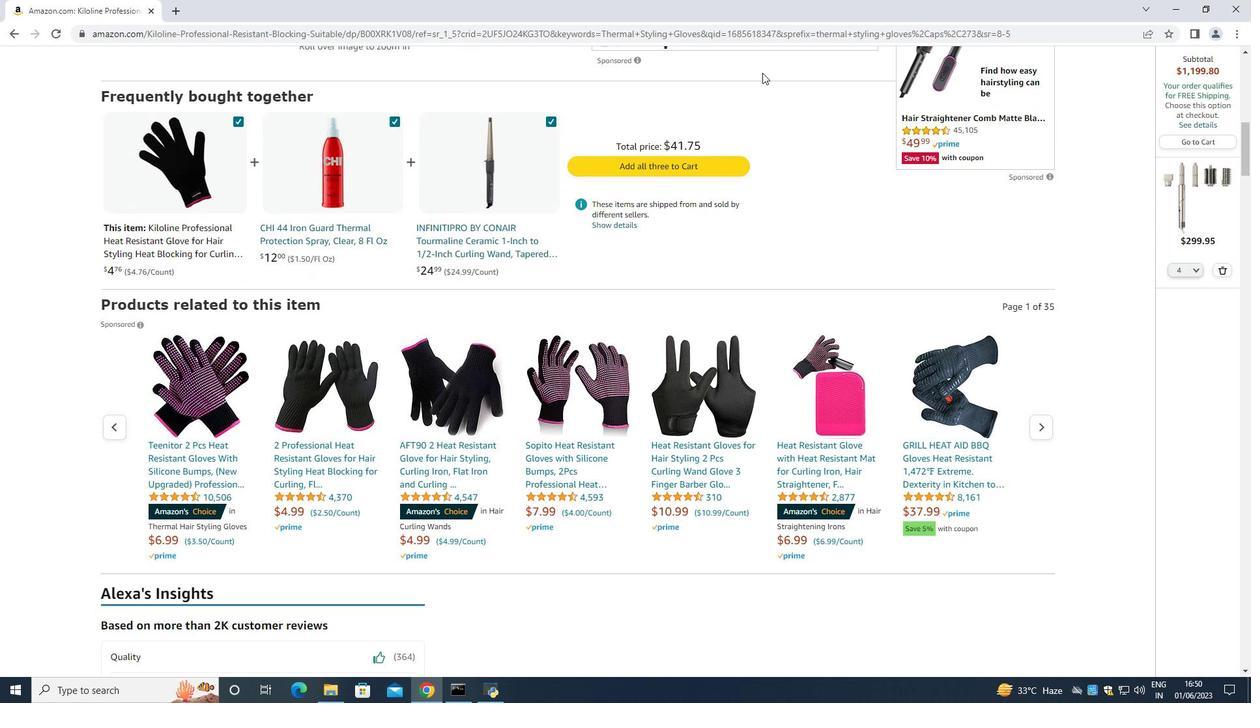 
Action: Mouse scrolled (761, 72) with delta (0, 0)
Screenshot: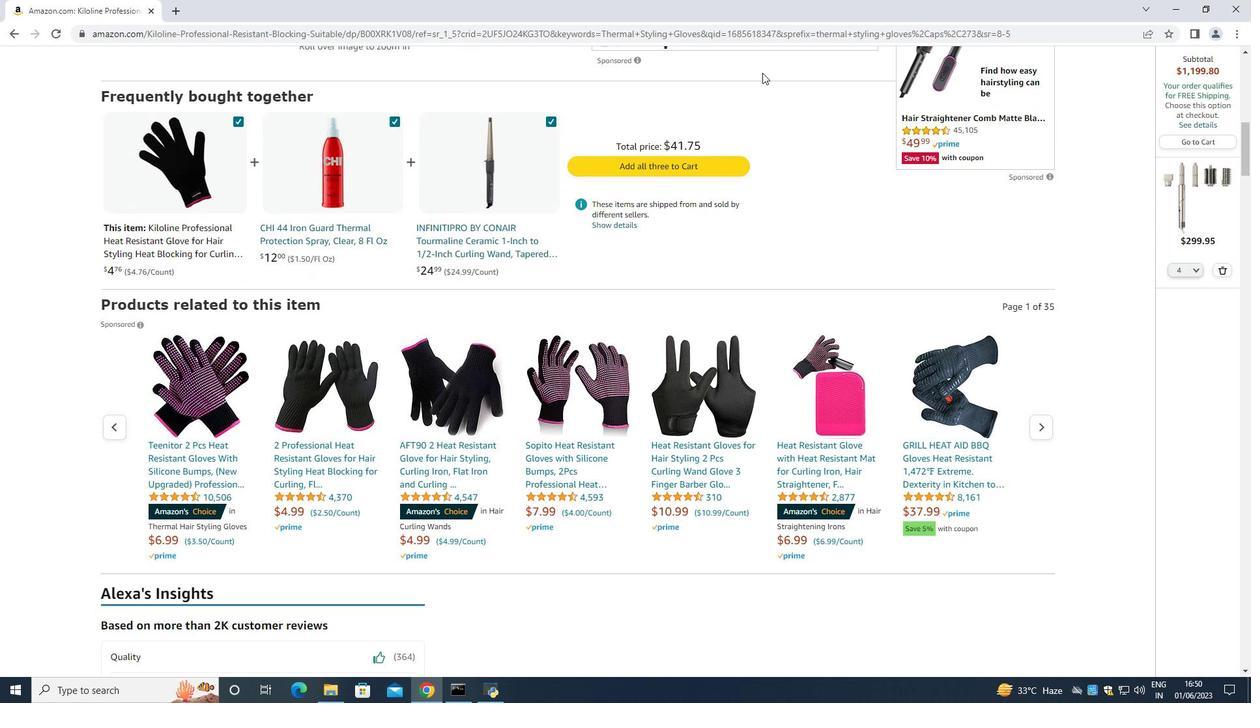 
Action: Mouse moved to (749, 76)
Screenshot: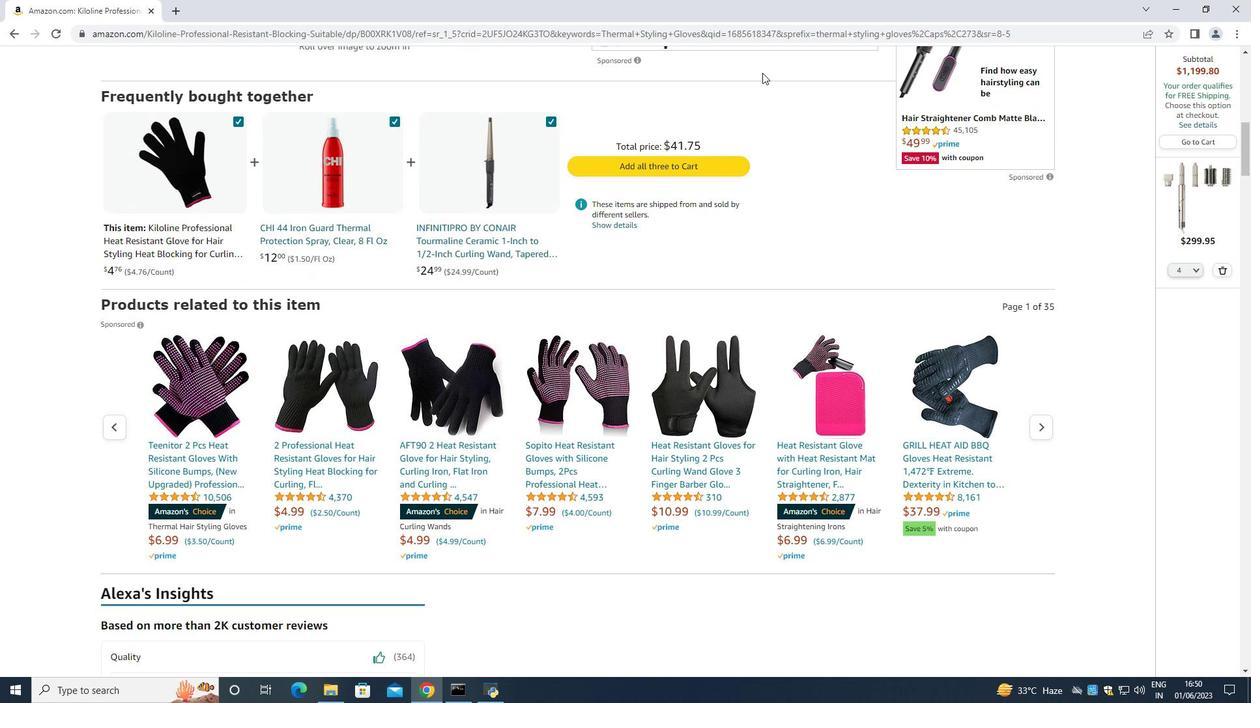 
Action: Mouse scrolled (752, 75) with delta (0, 0)
Screenshot: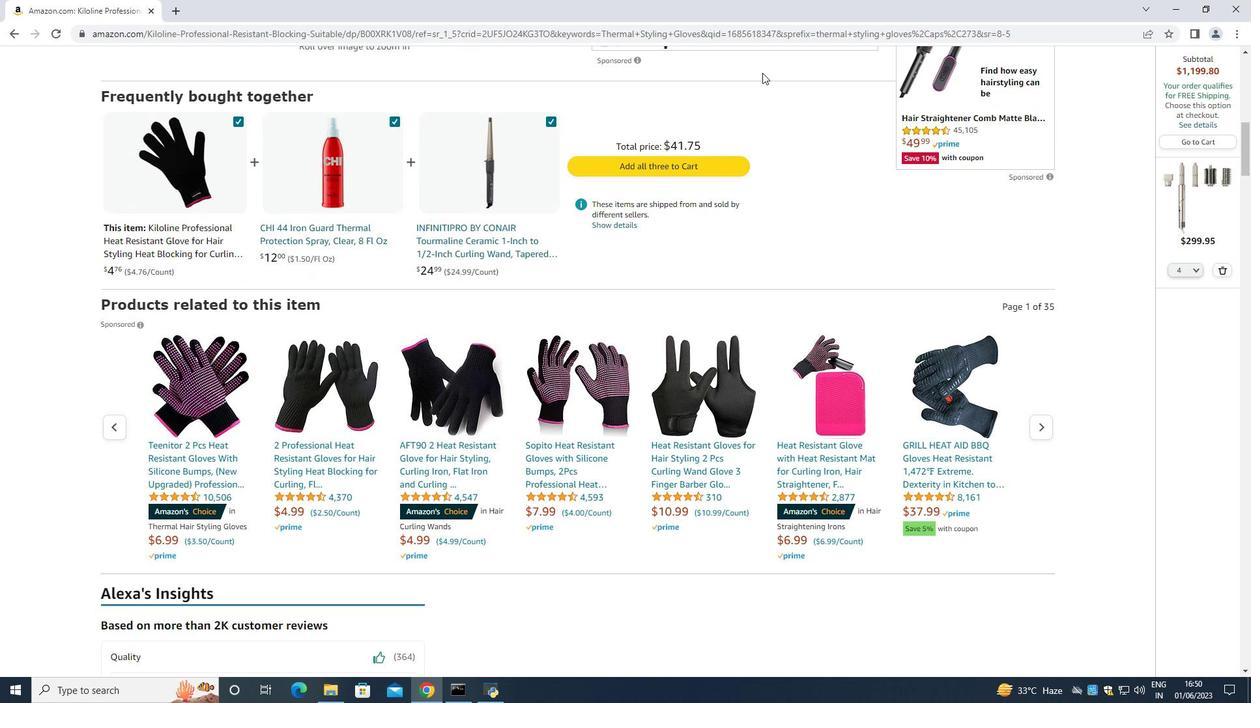 
Action: Mouse moved to (749, 76)
Screenshot: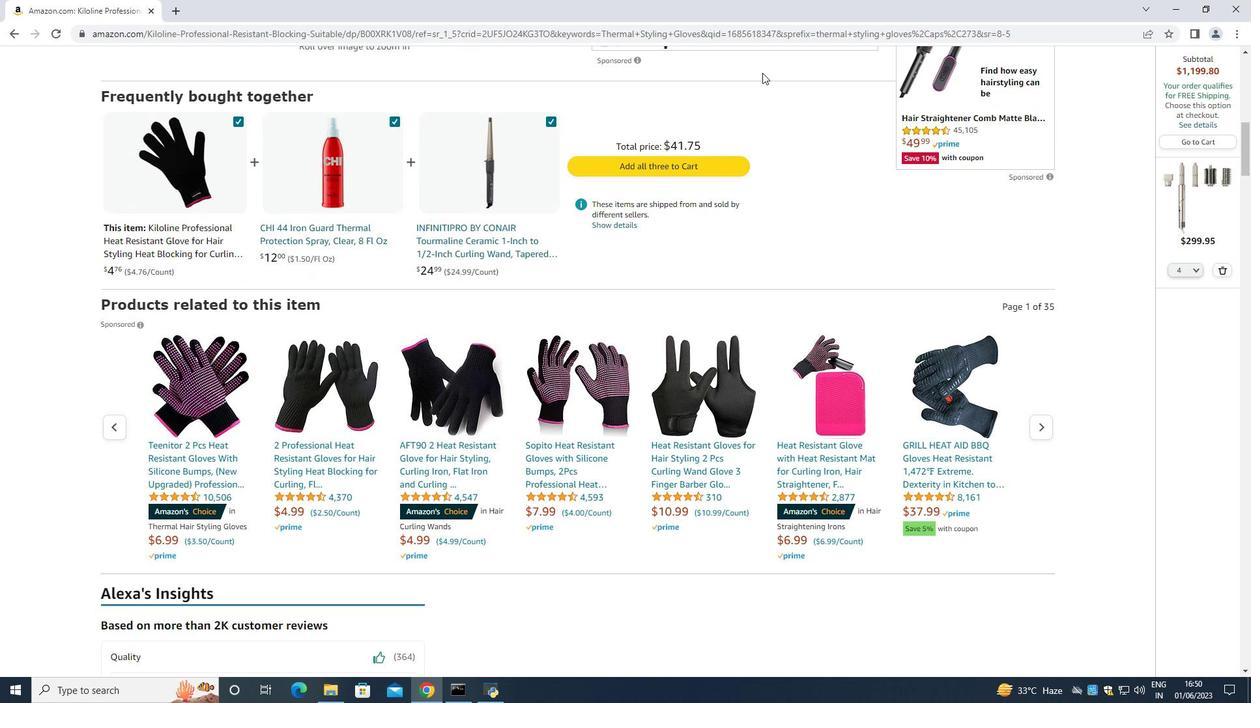 
Action: Mouse scrolled (749, 76) with delta (0, 0)
Screenshot: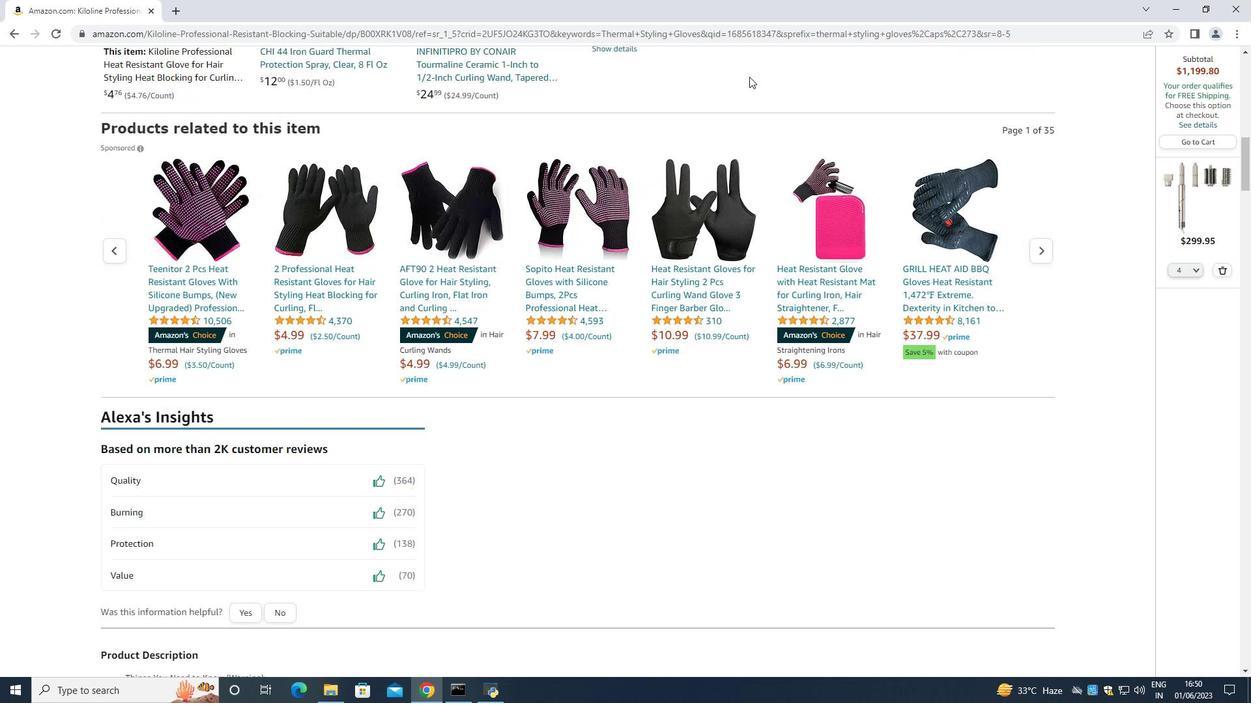 
Action: Mouse moved to (748, 77)
Screenshot: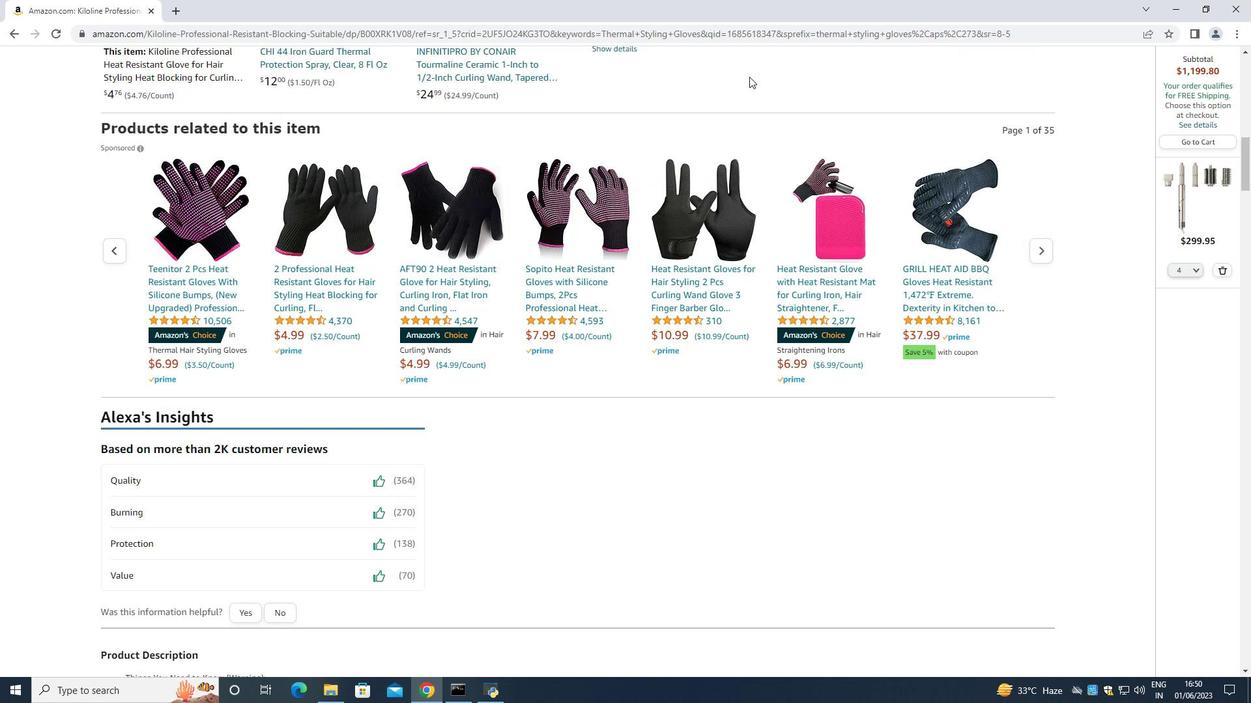
Action: Mouse scrolled (748, 76) with delta (0, 0)
Screenshot: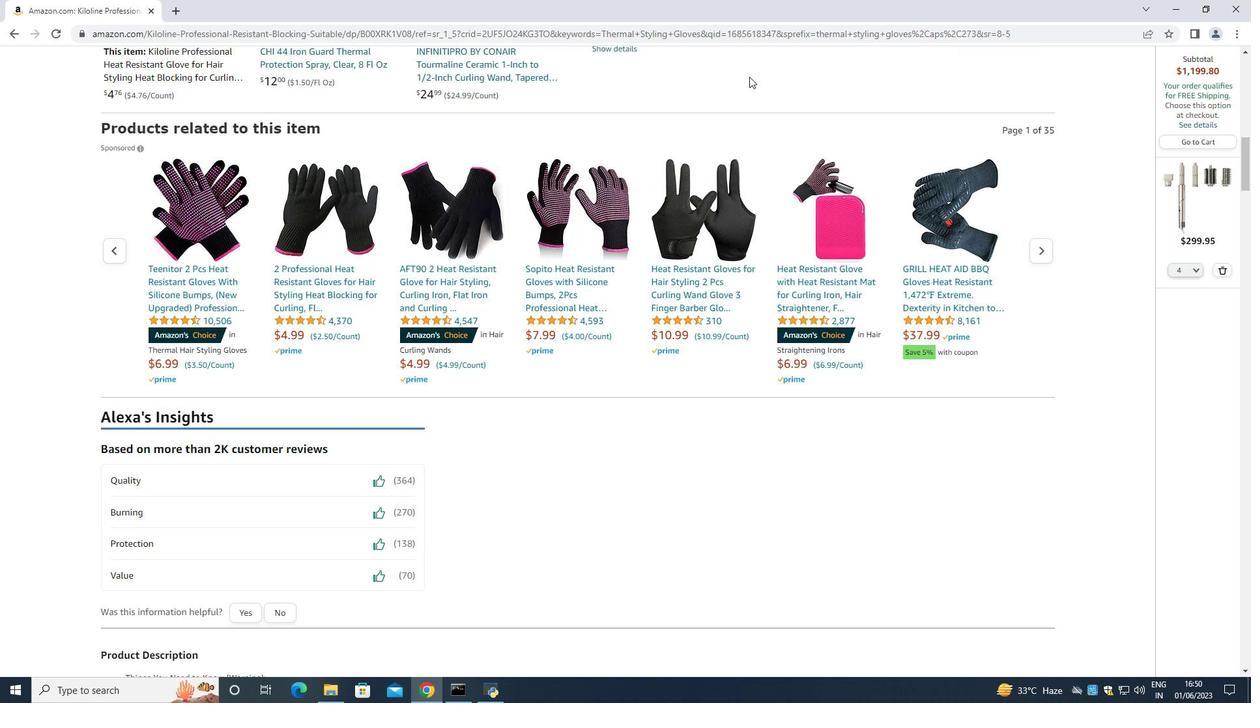 
Action: Mouse moved to (748, 77)
Screenshot: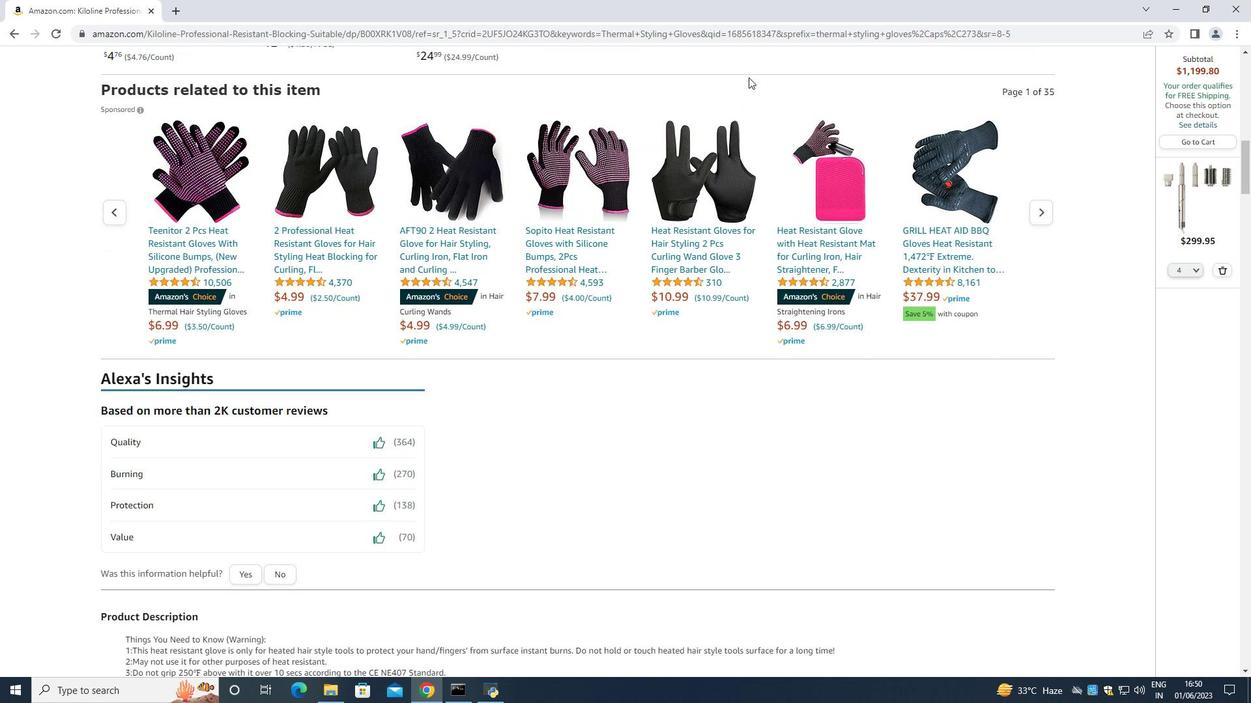 
Action: Mouse scrolled (748, 76) with delta (0, 0)
Screenshot: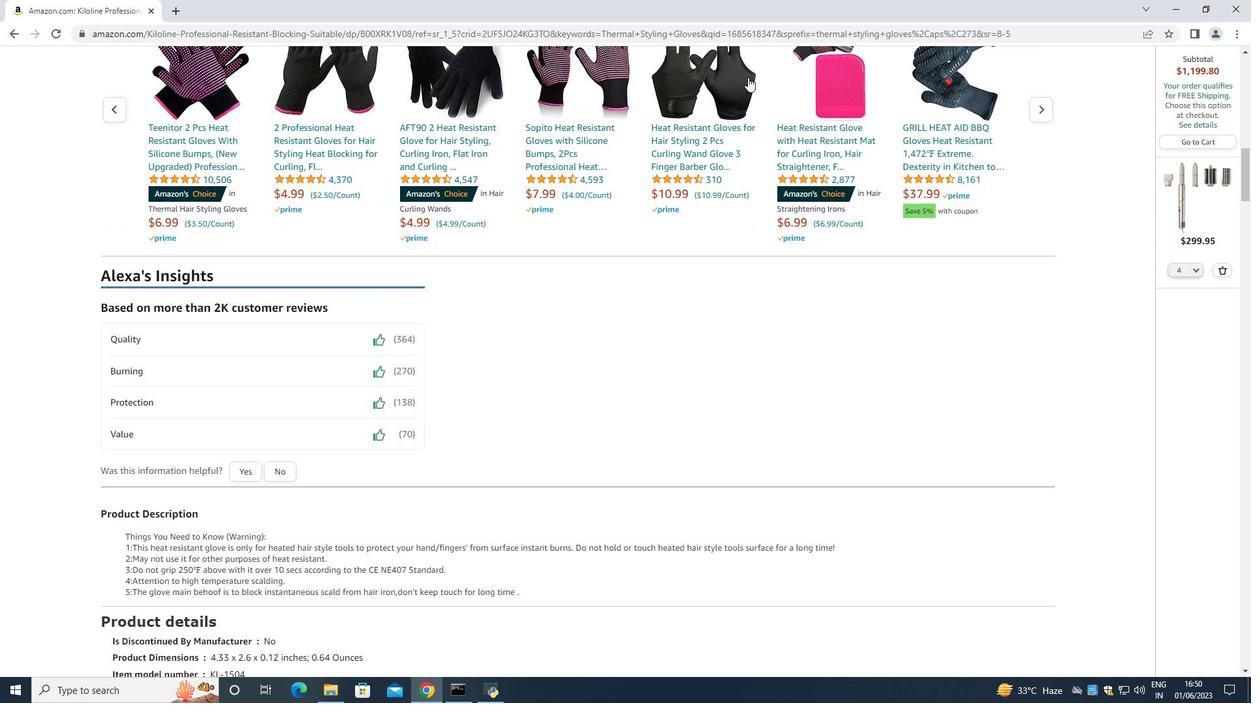 
Action: Mouse scrolled (748, 76) with delta (0, 0)
Screenshot: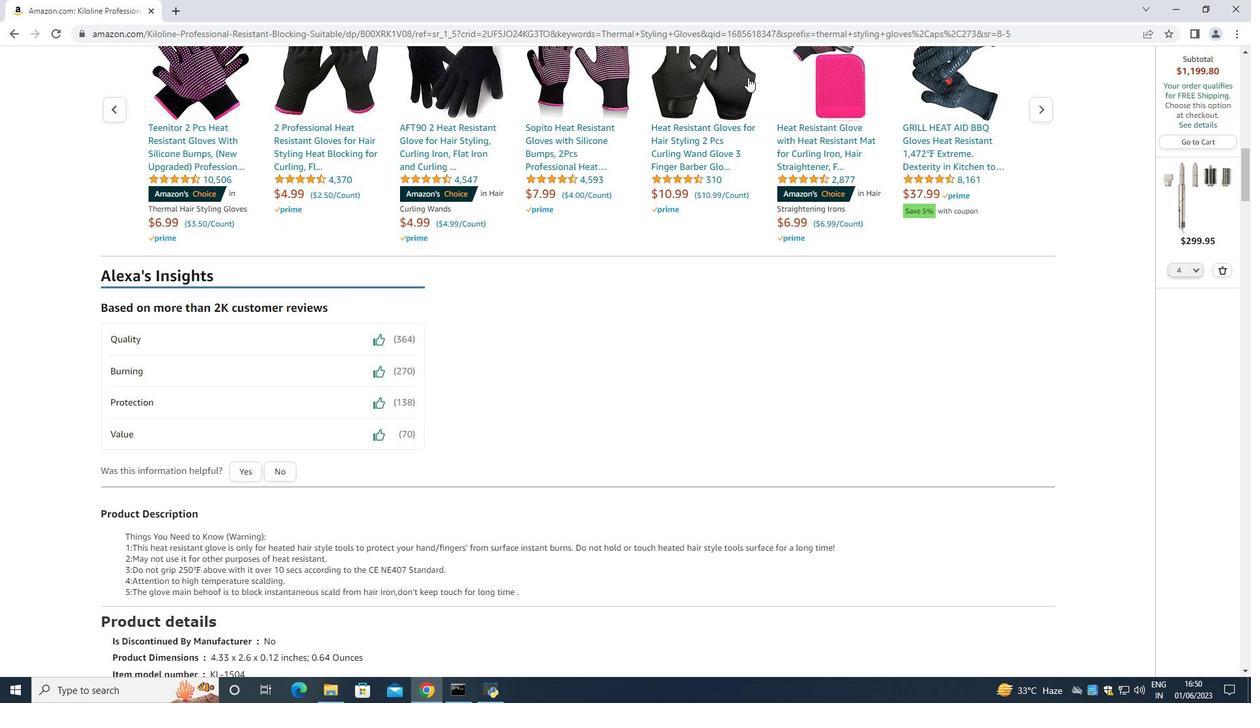
Action: Mouse scrolled (748, 76) with delta (0, 0)
Screenshot: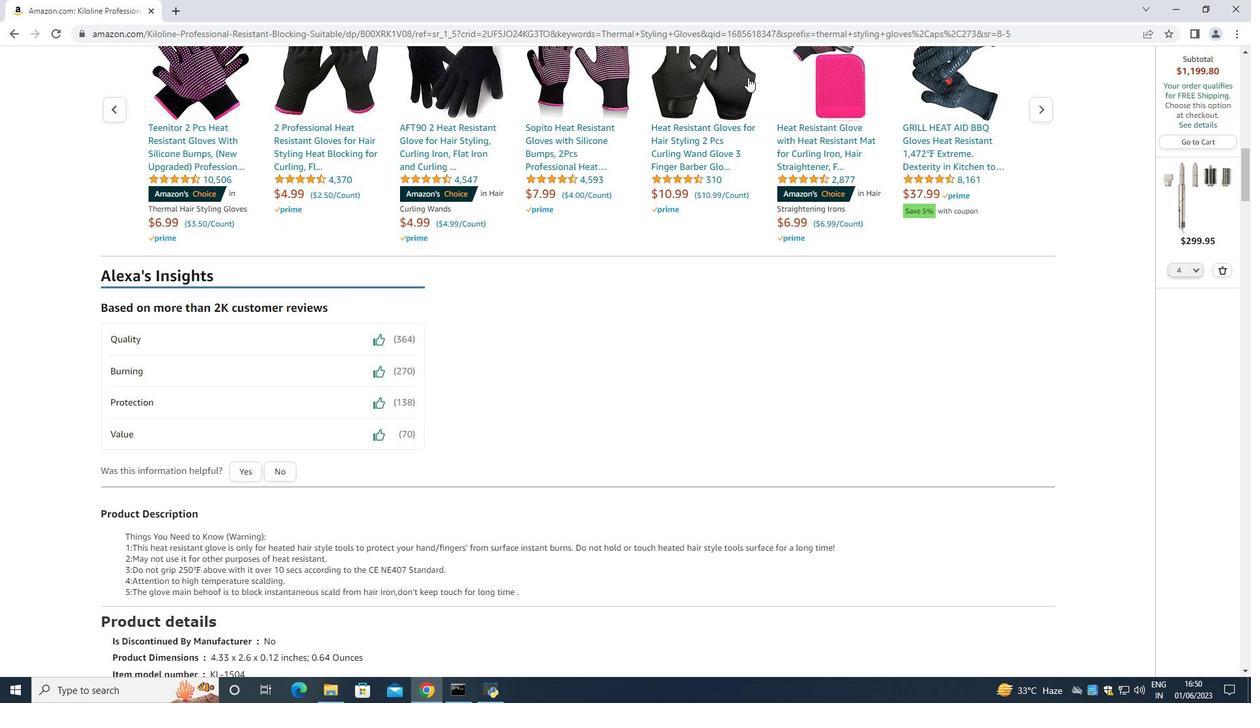 
Action: Mouse scrolled (748, 76) with delta (0, 0)
Screenshot: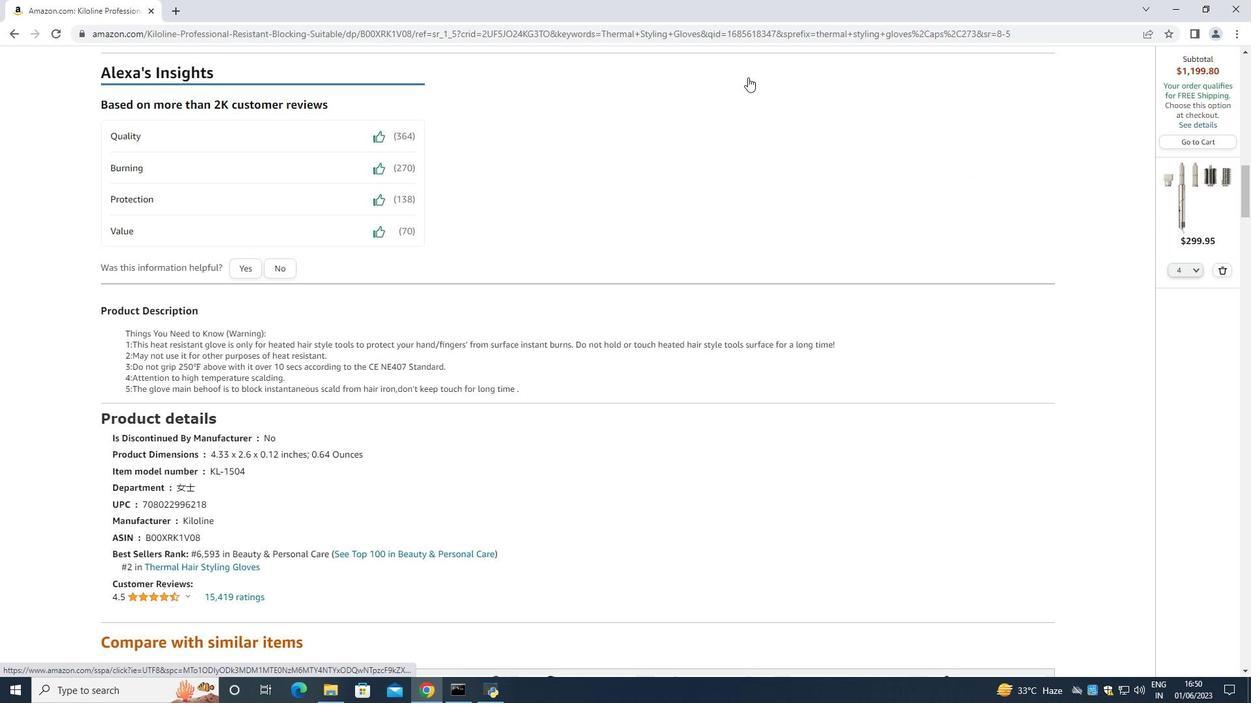 
Action: Mouse scrolled (748, 76) with delta (0, 0)
Screenshot: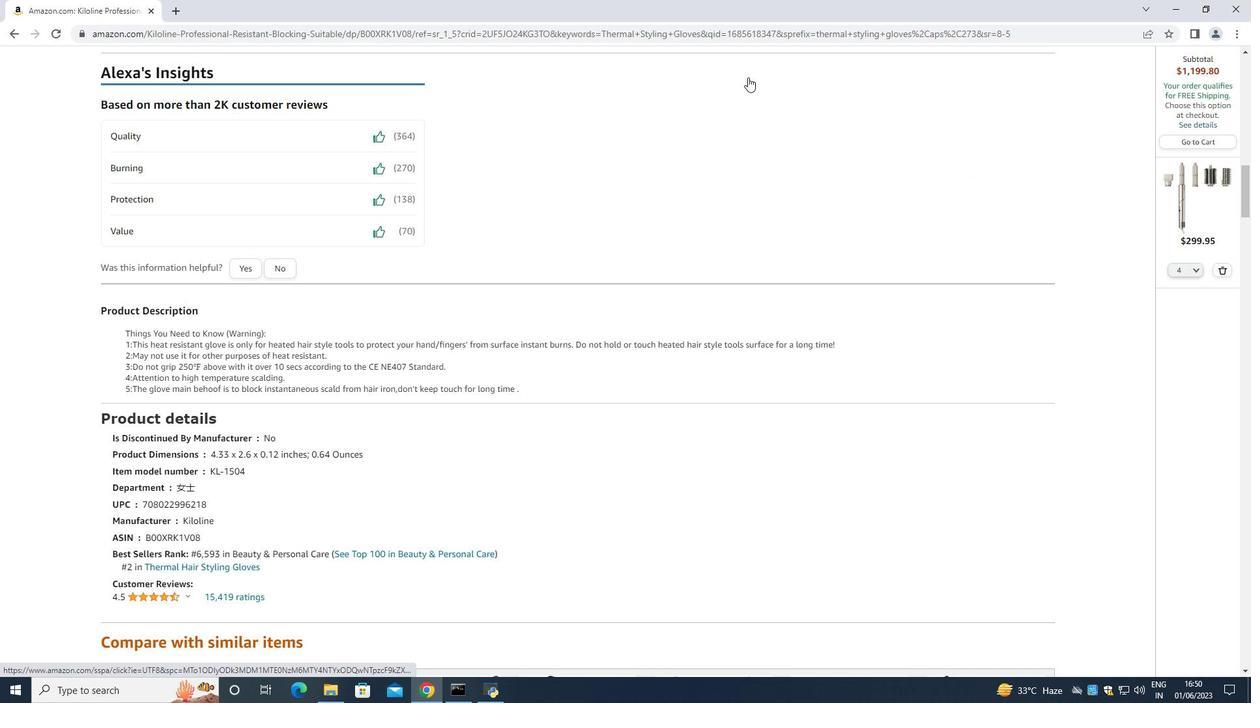 
Action: Mouse scrolled (748, 76) with delta (0, 0)
Screenshot: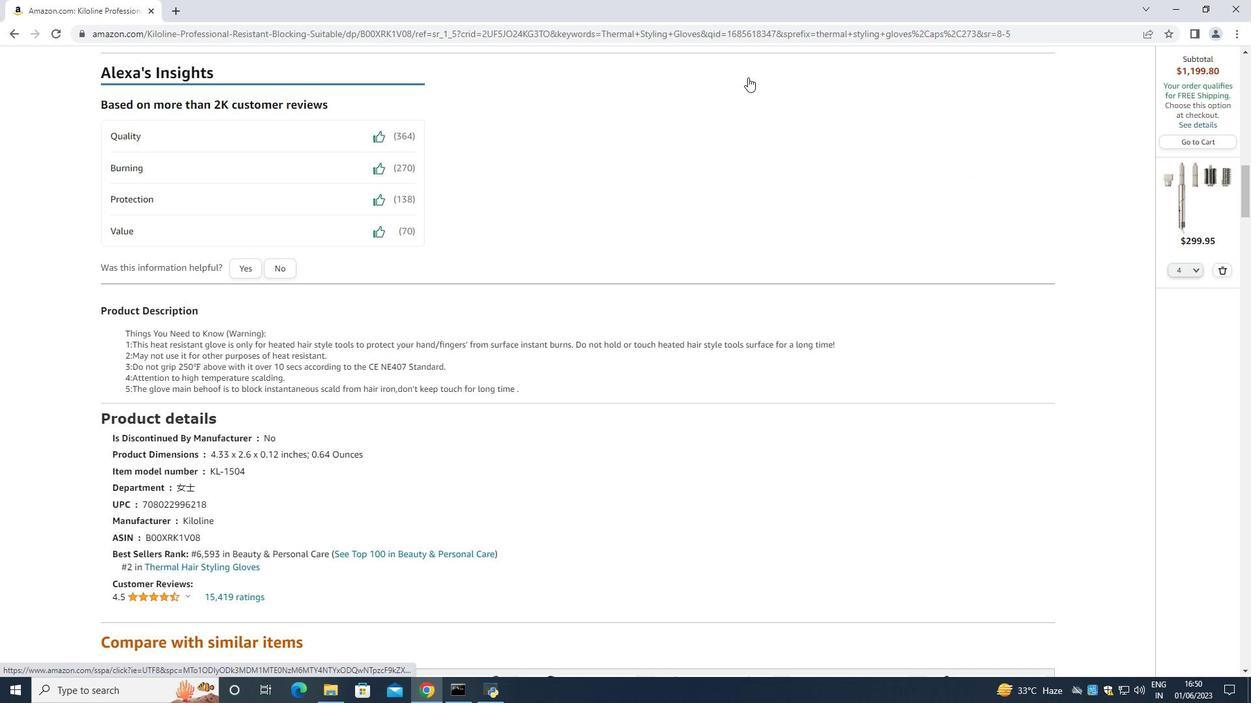 
Action: Mouse moved to (745, 76)
Screenshot: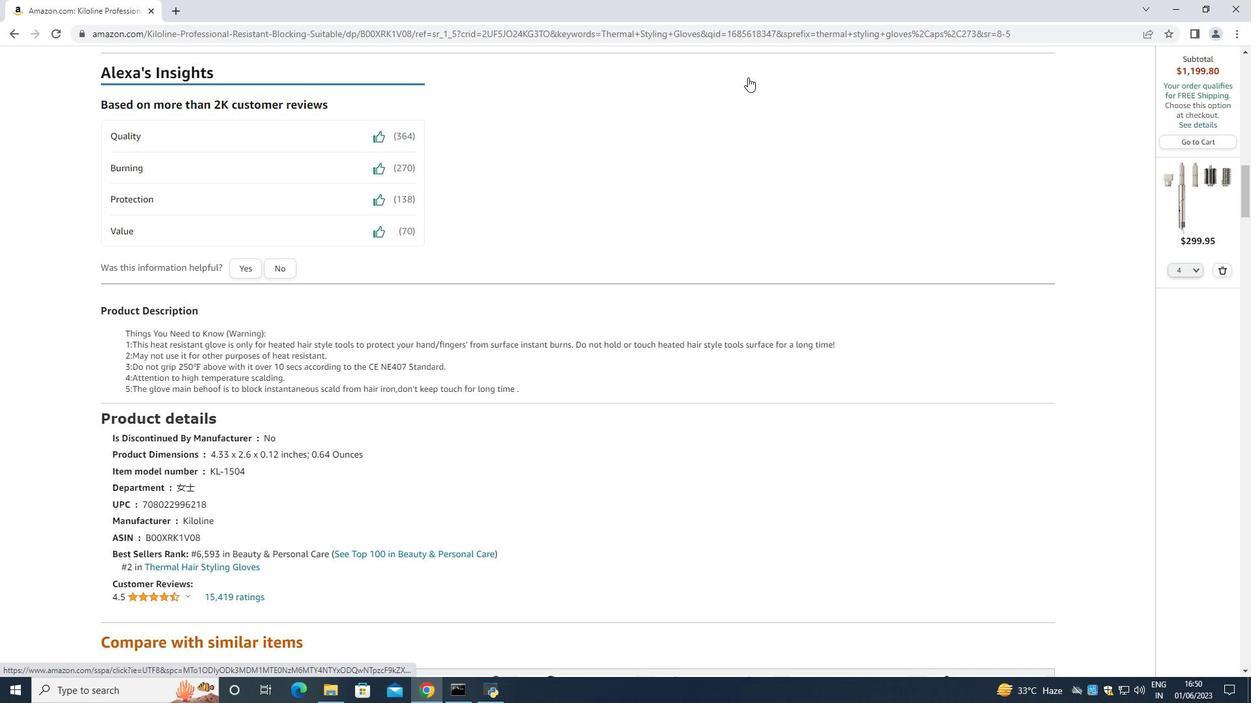 
Action: Mouse scrolled (745, 75) with delta (0, 0)
Screenshot: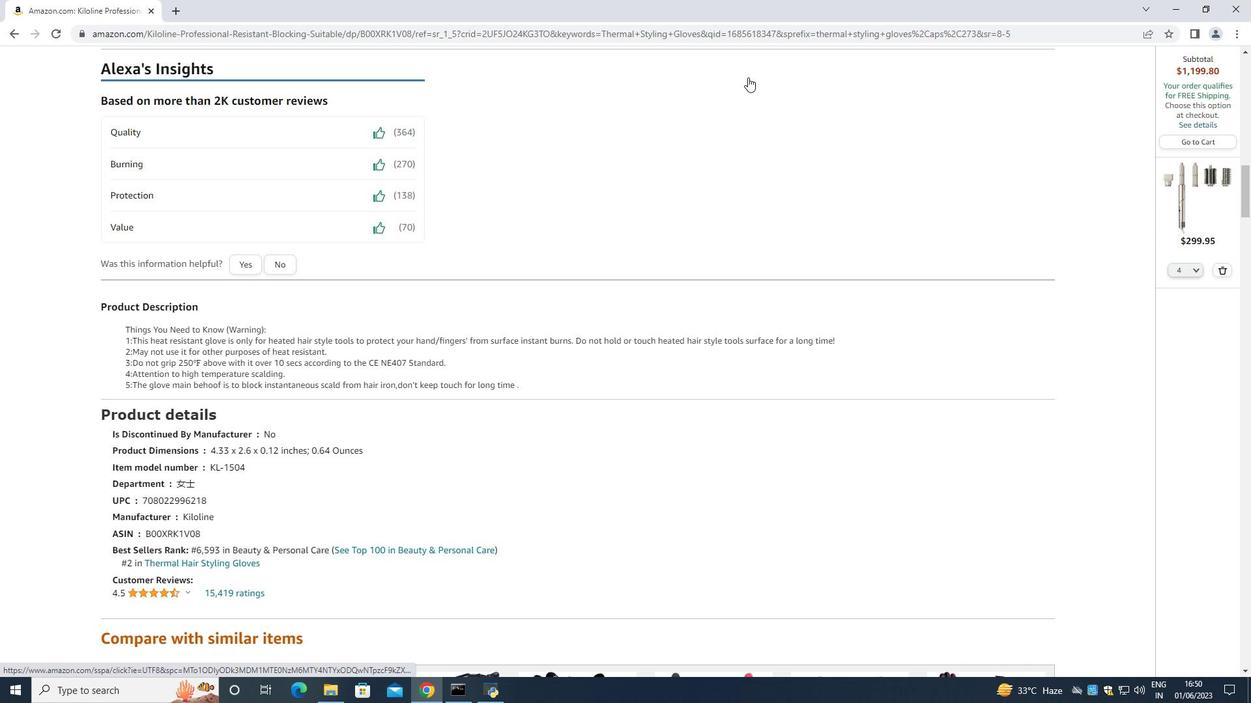 
Action: Mouse moved to (743, 70)
Screenshot: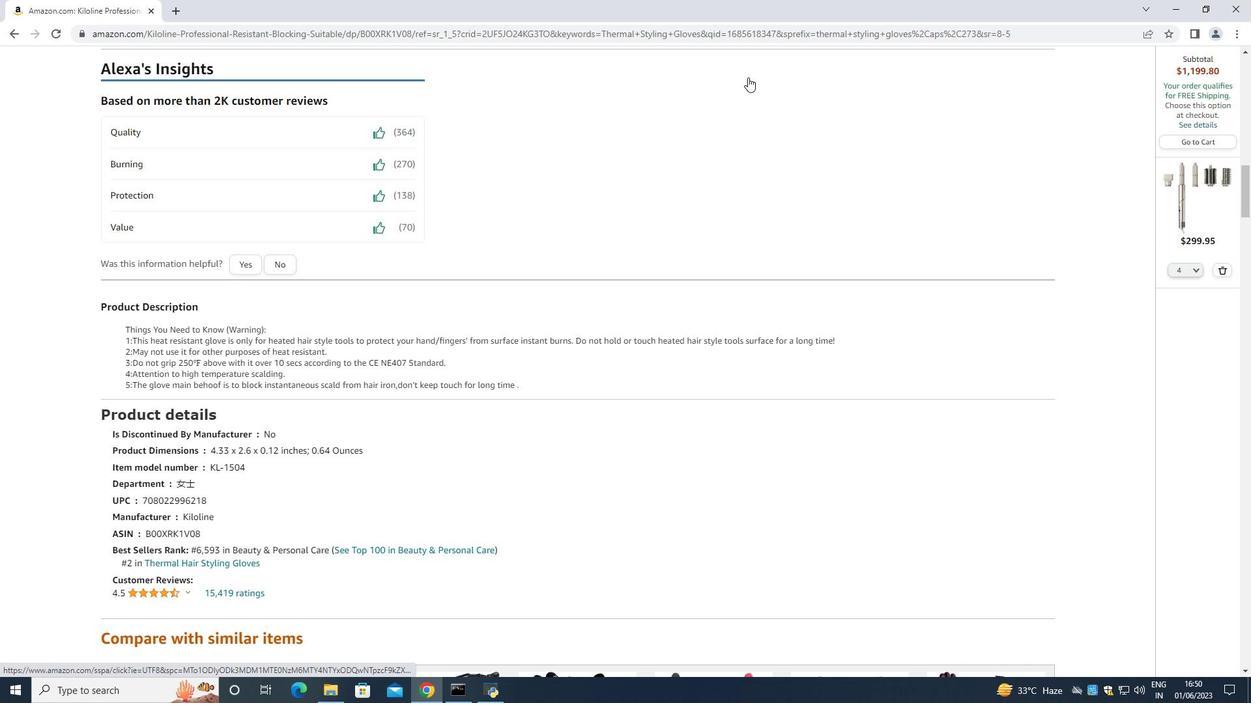 
Action: Mouse scrolled (743, 69) with delta (0, 0)
Screenshot: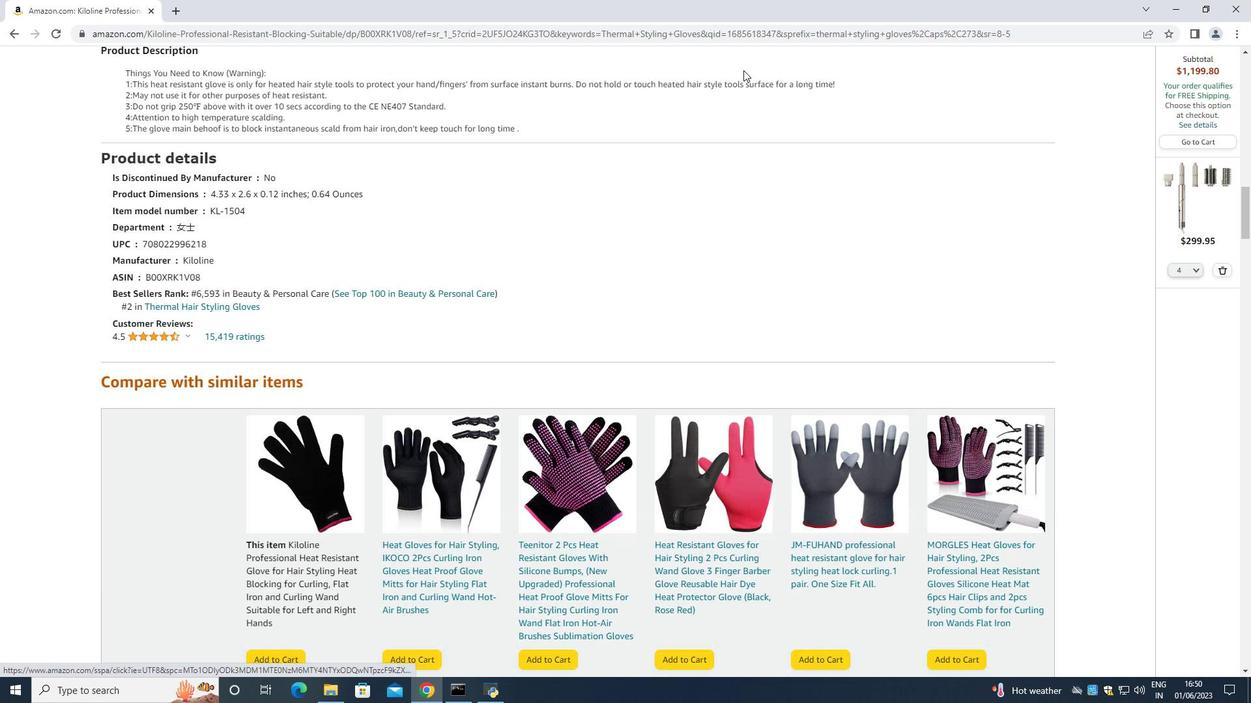 
Action: Mouse scrolled (743, 69) with delta (0, 0)
Screenshot: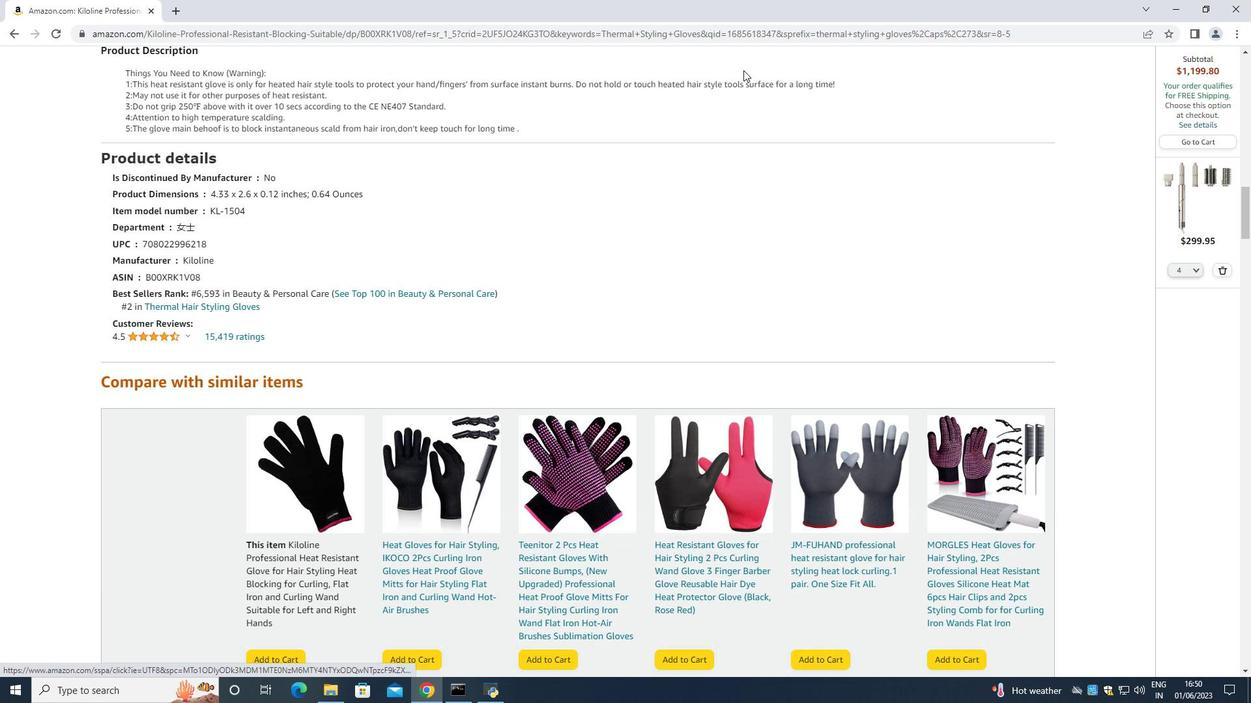 
Action: Mouse scrolled (743, 69) with delta (0, 0)
Screenshot: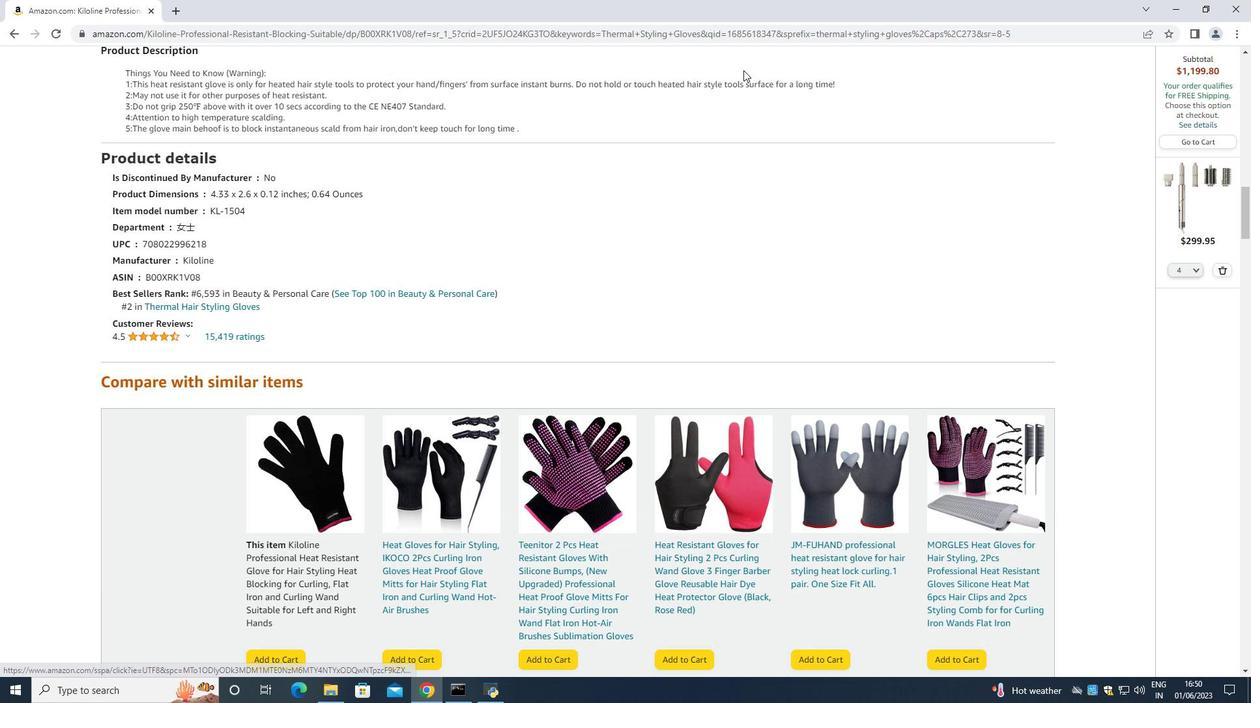 
Action: Mouse scrolled (743, 69) with delta (0, 0)
Screenshot: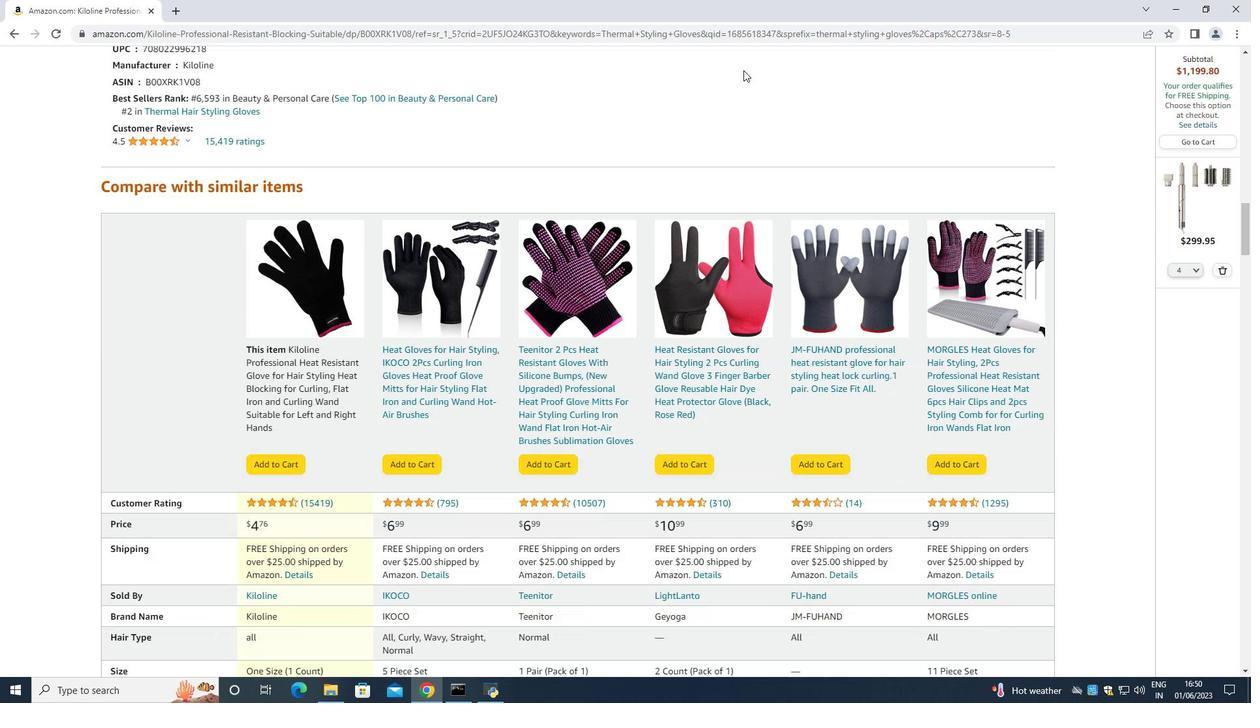 
Action: Mouse scrolled (743, 69) with delta (0, 0)
Screenshot: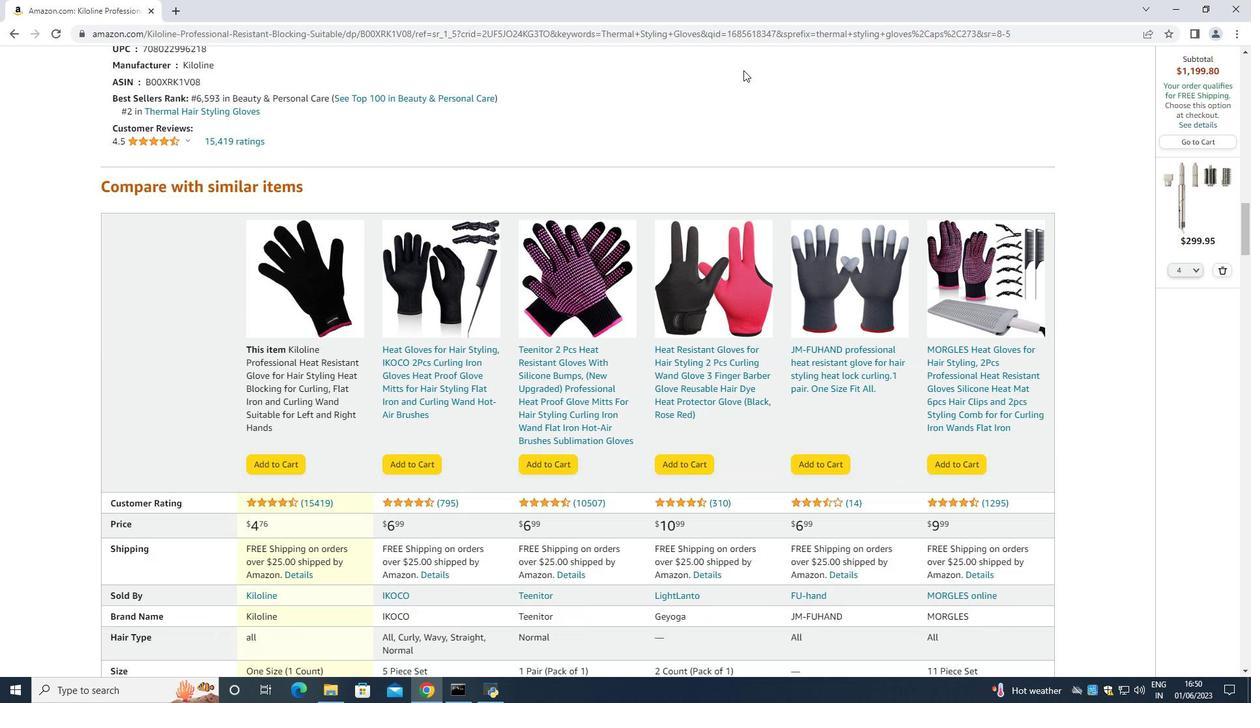 
Action: Mouse scrolled (743, 69) with delta (0, 0)
Screenshot: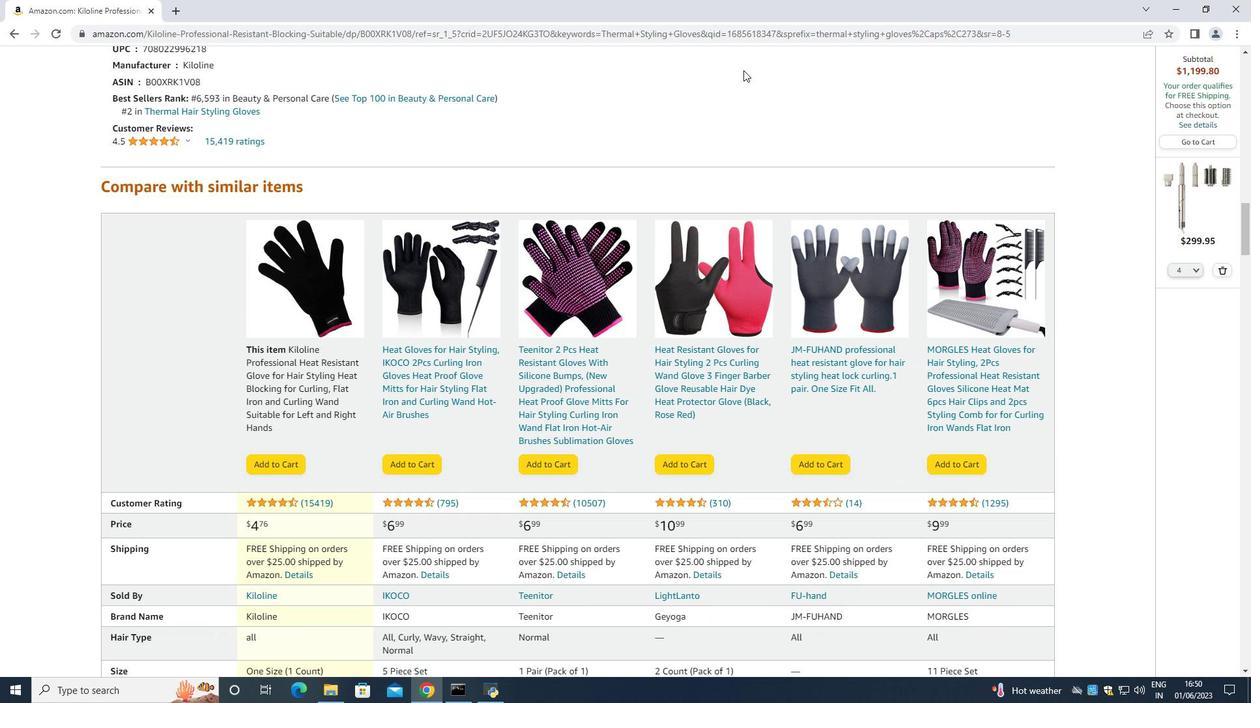 
Action: Mouse scrolled (743, 69) with delta (0, 0)
Screenshot: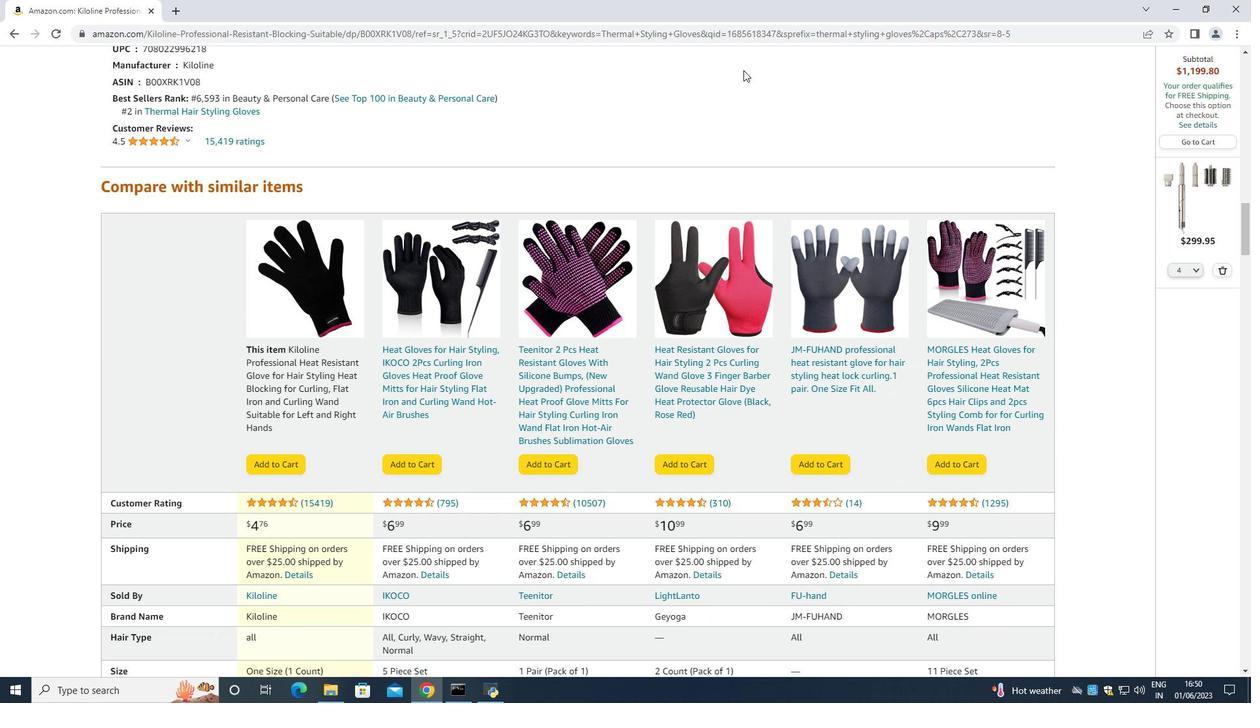 
Action: Mouse scrolled (743, 69) with delta (0, 0)
Screenshot: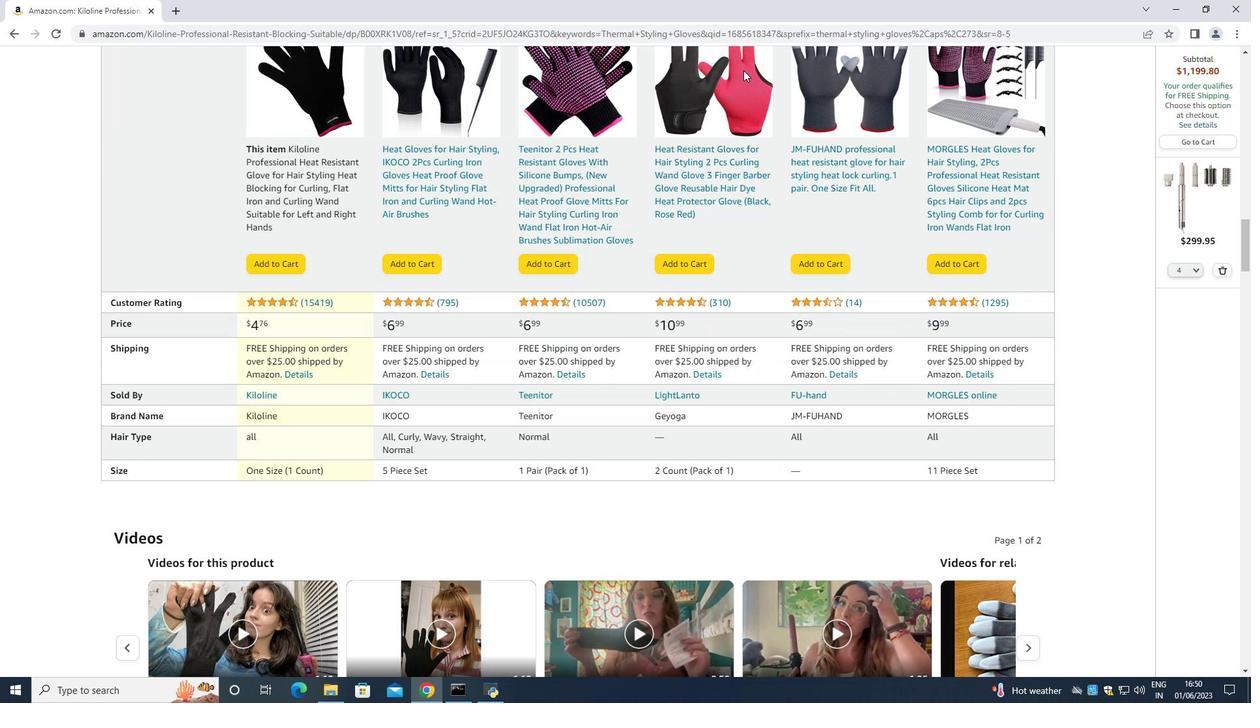 
Action: Mouse scrolled (743, 69) with delta (0, 0)
Screenshot: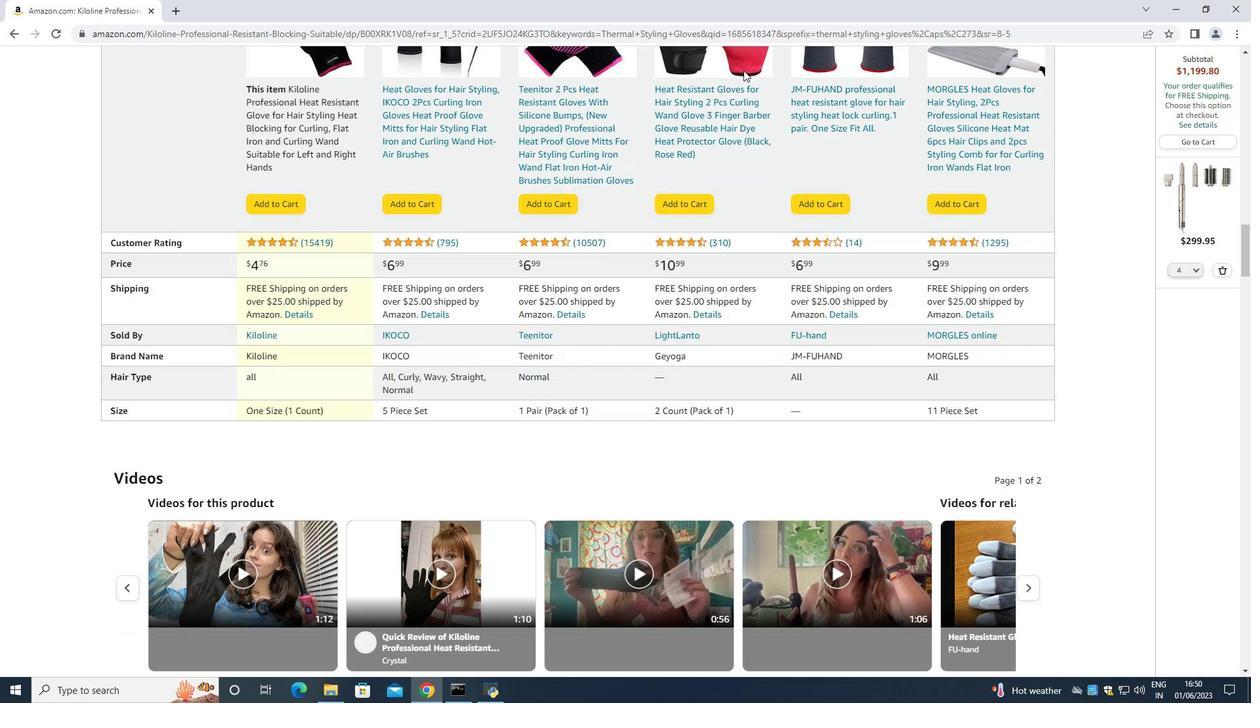 
Action: Mouse scrolled (743, 69) with delta (0, 0)
Screenshot: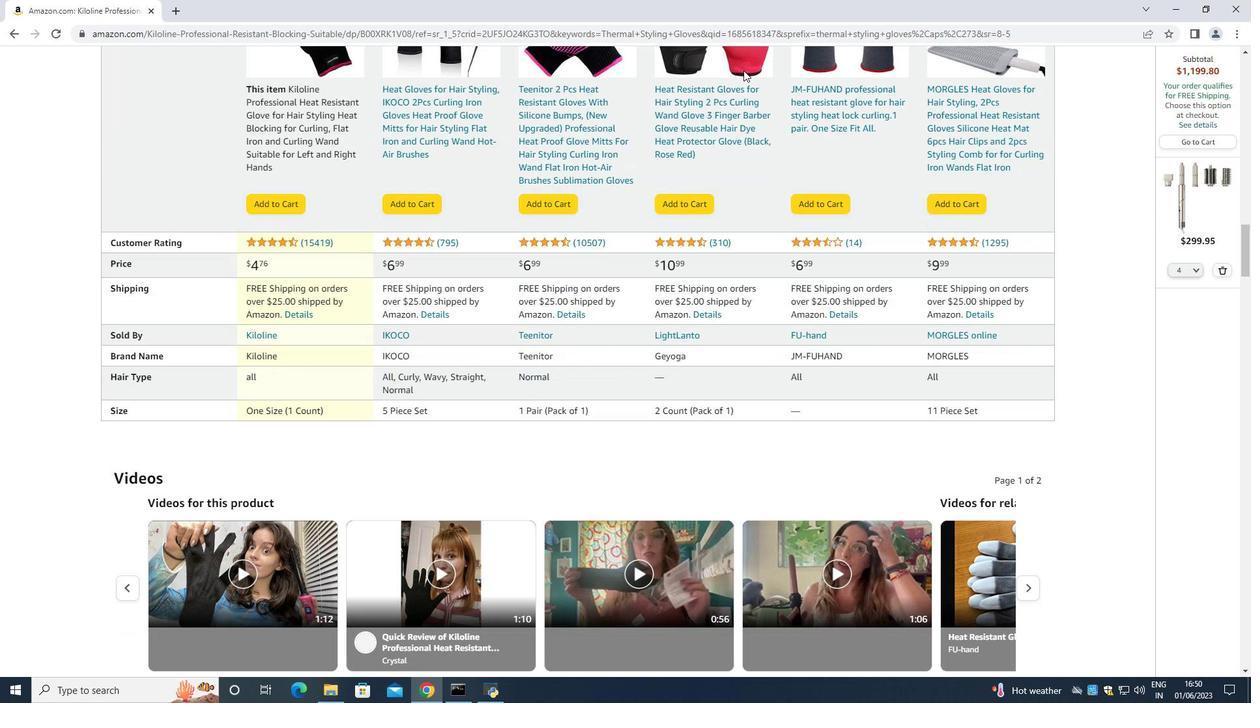 
Action: Mouse scrolled (743, 69) with delta (0, 0)
Screenshot: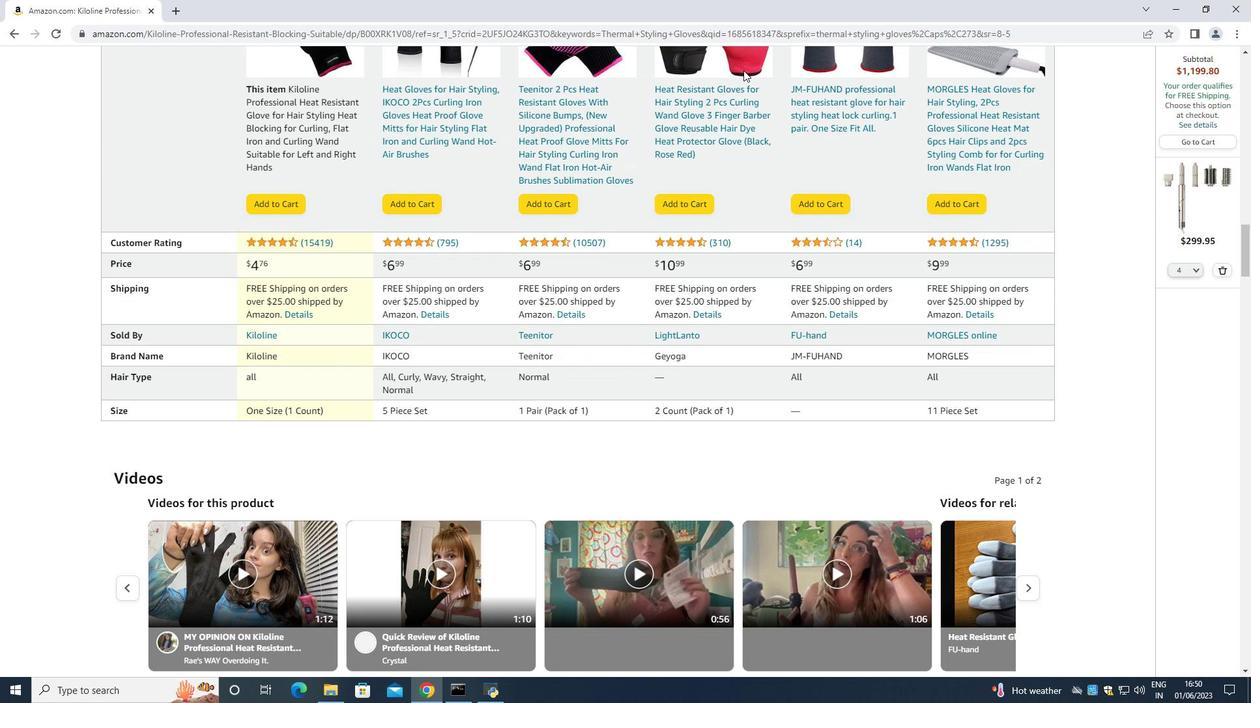 
Action: Mouse scrolled (743, 69) with delta (0, 0)
Screenshot: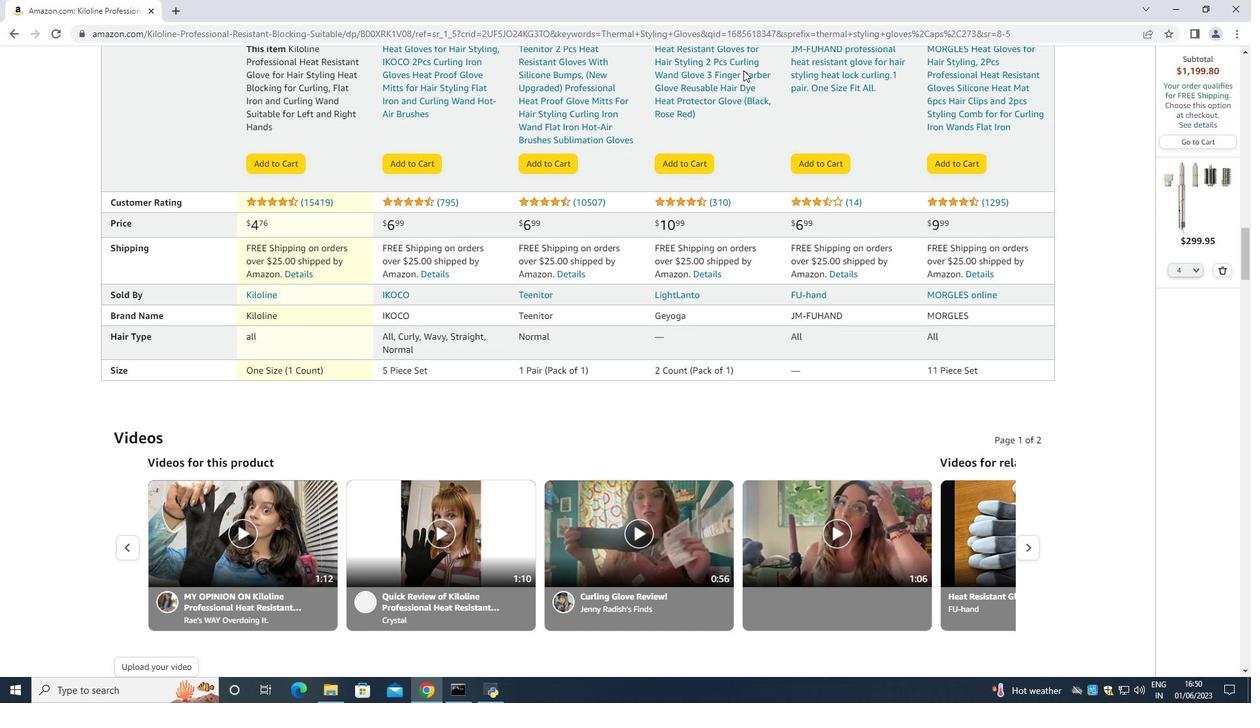 
Action: Mouse scrolled (743, 69) with delta (0, 0)
Screenshot: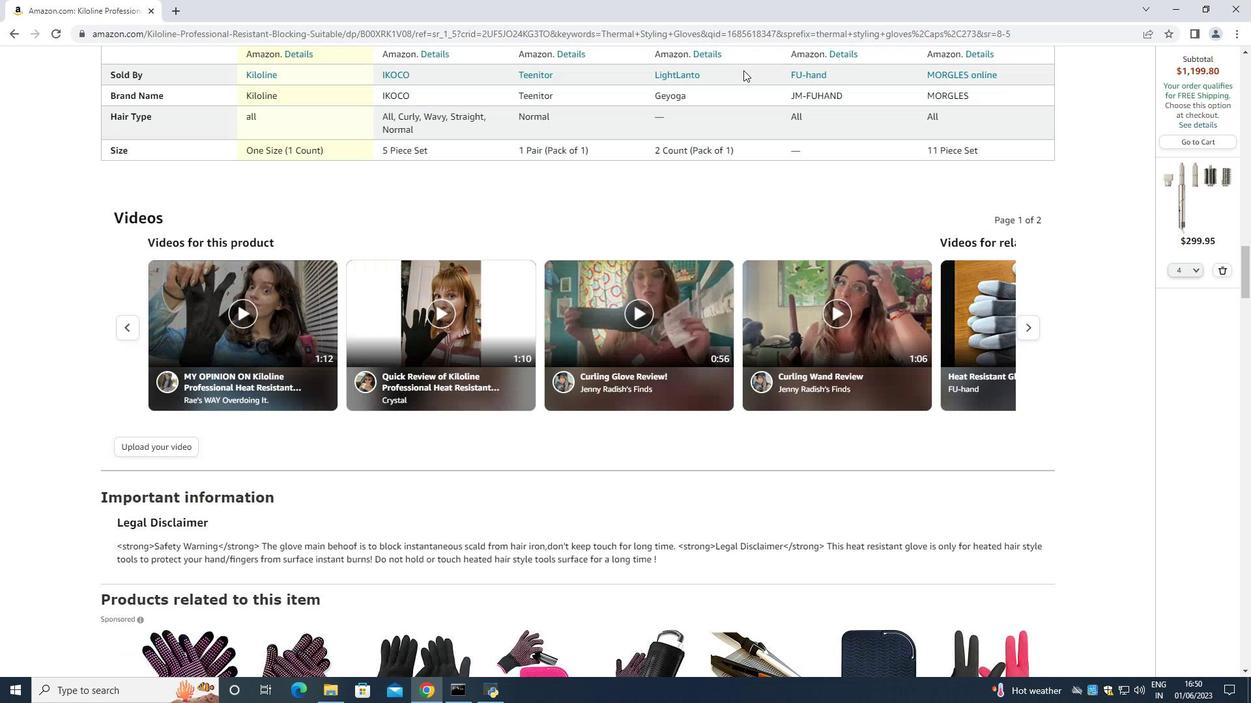 
Action: Mouse scrolled (743, 69) with delta (0, 0)
Screenshot: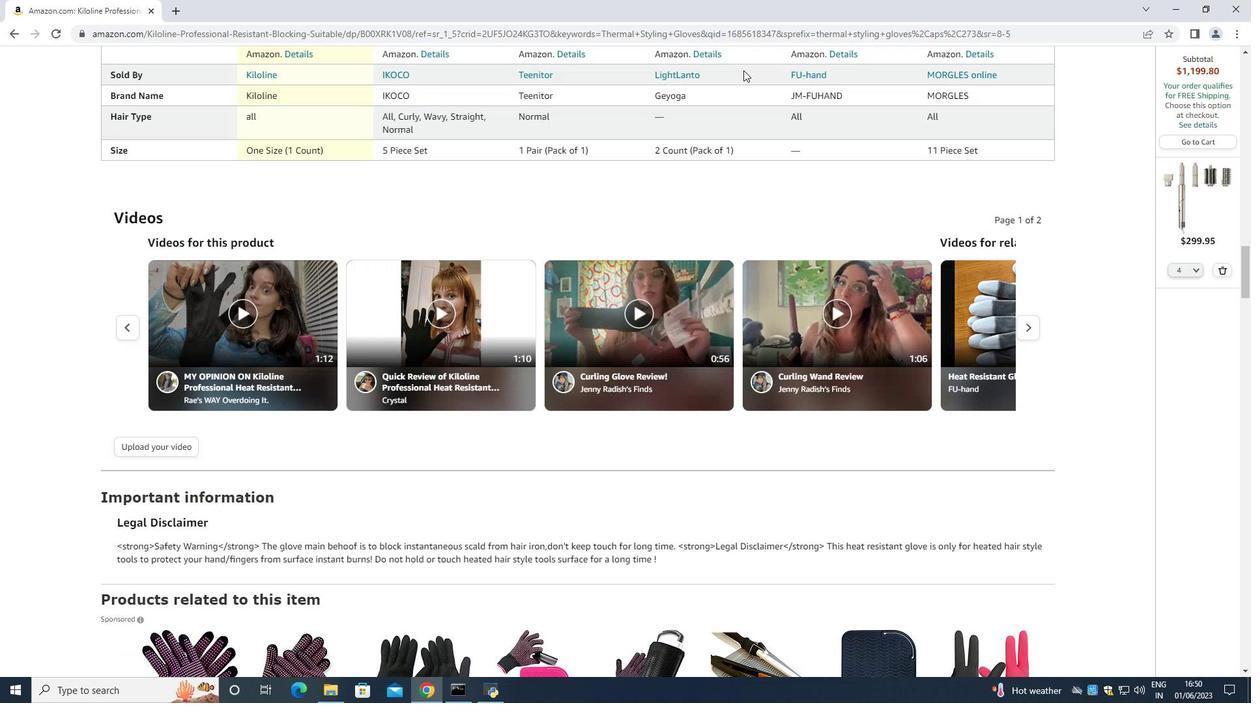 
Action: Mouse moved to (742, 69)
Screenshot: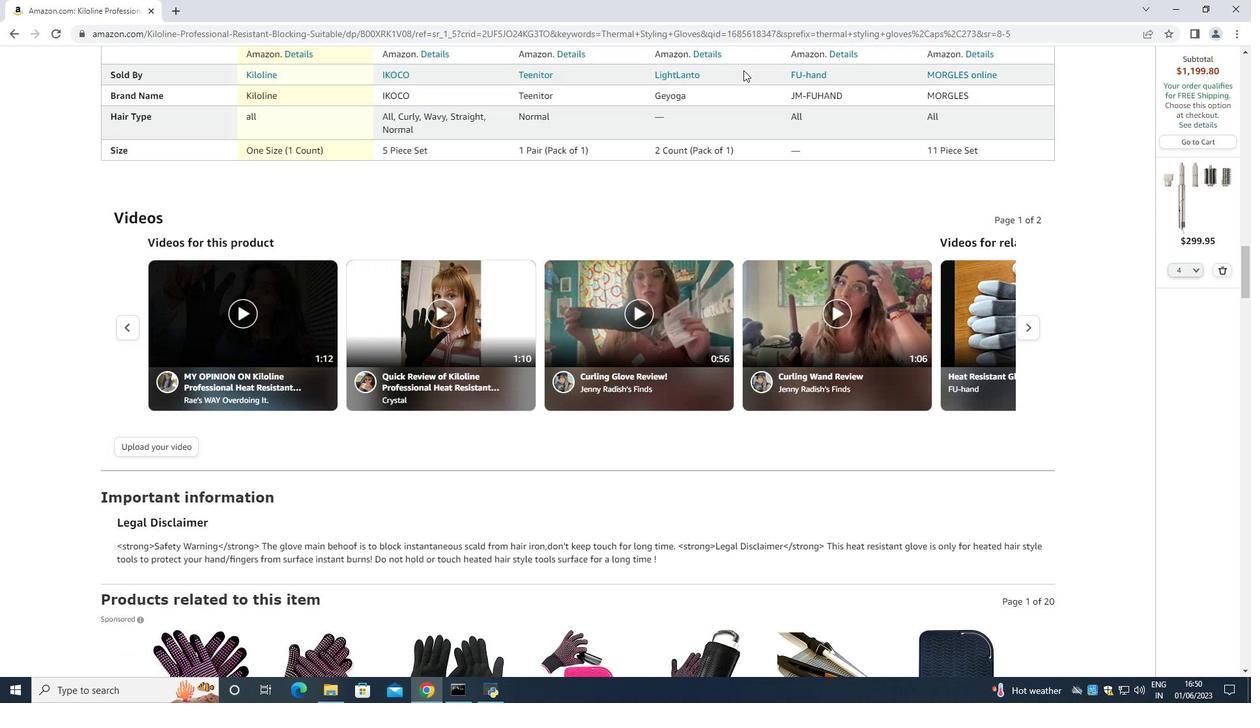 
Action: Mouse scrolled (742, 68) with delta (0, 0)
Screenshot: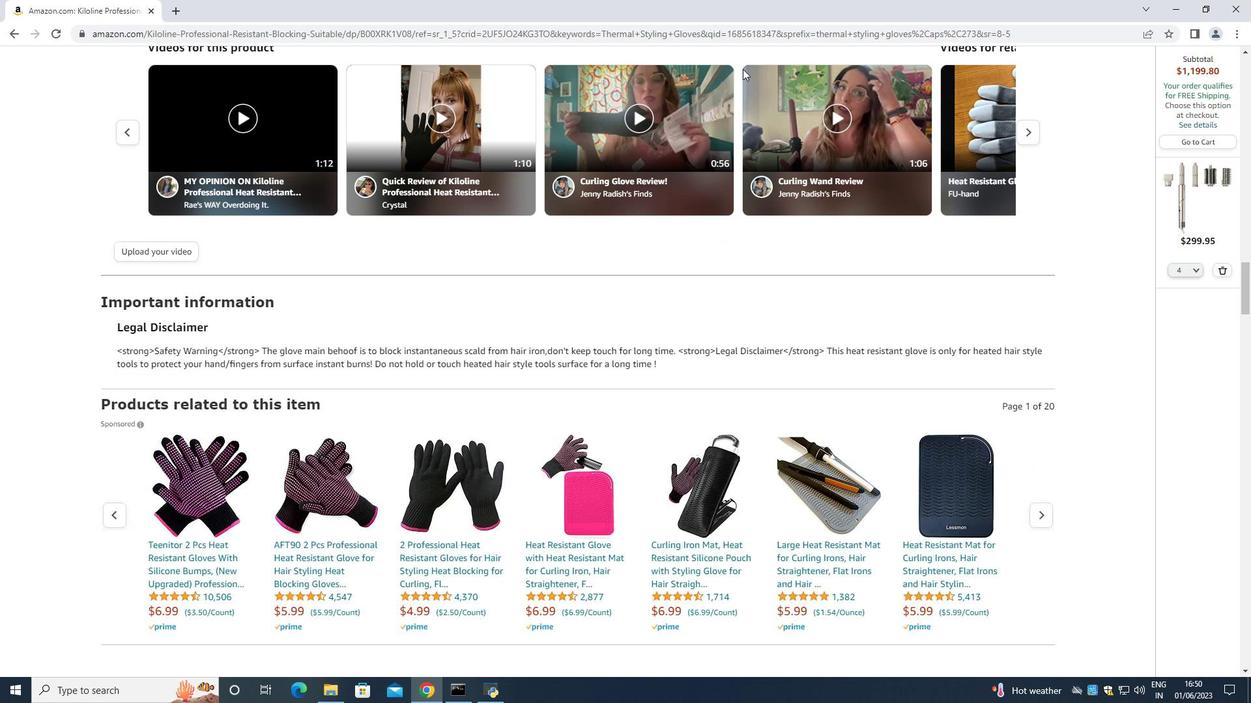 
Action: Mouse scrolled (742, 68) with delta (0, 0)
Screenshot: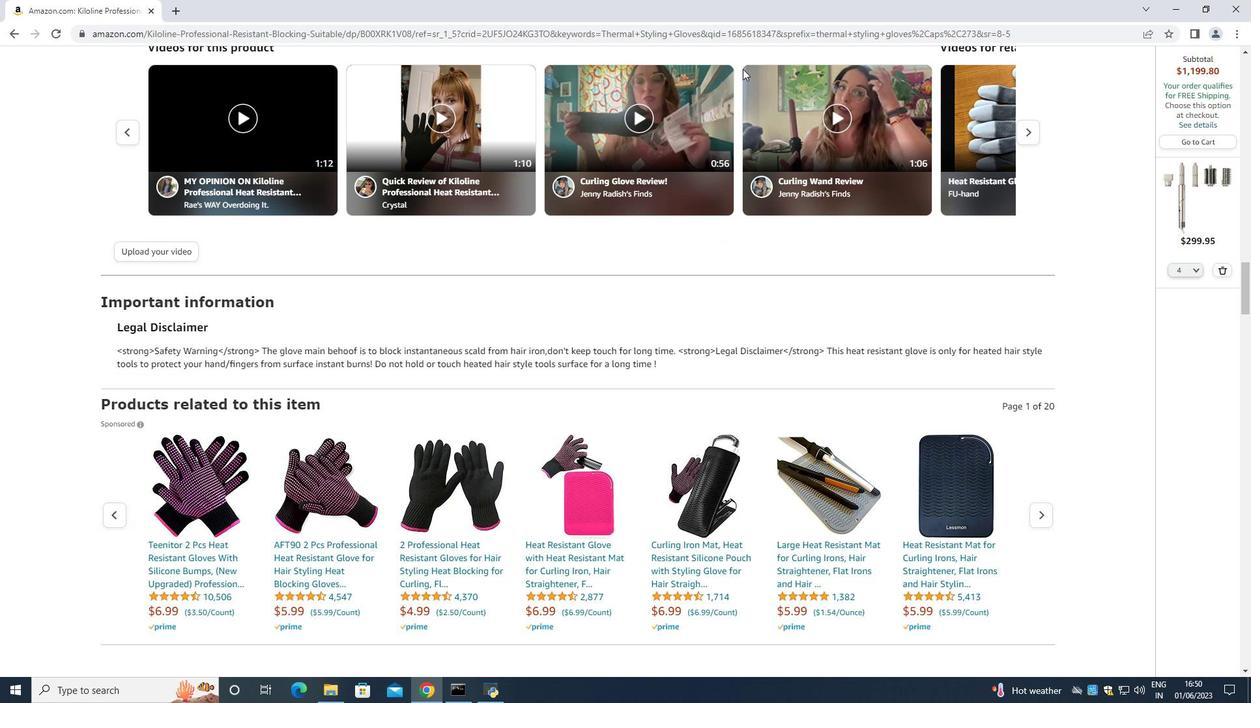 
Action: Mouse scrolled (742, 68) with delta (0, 0)
Screenshot: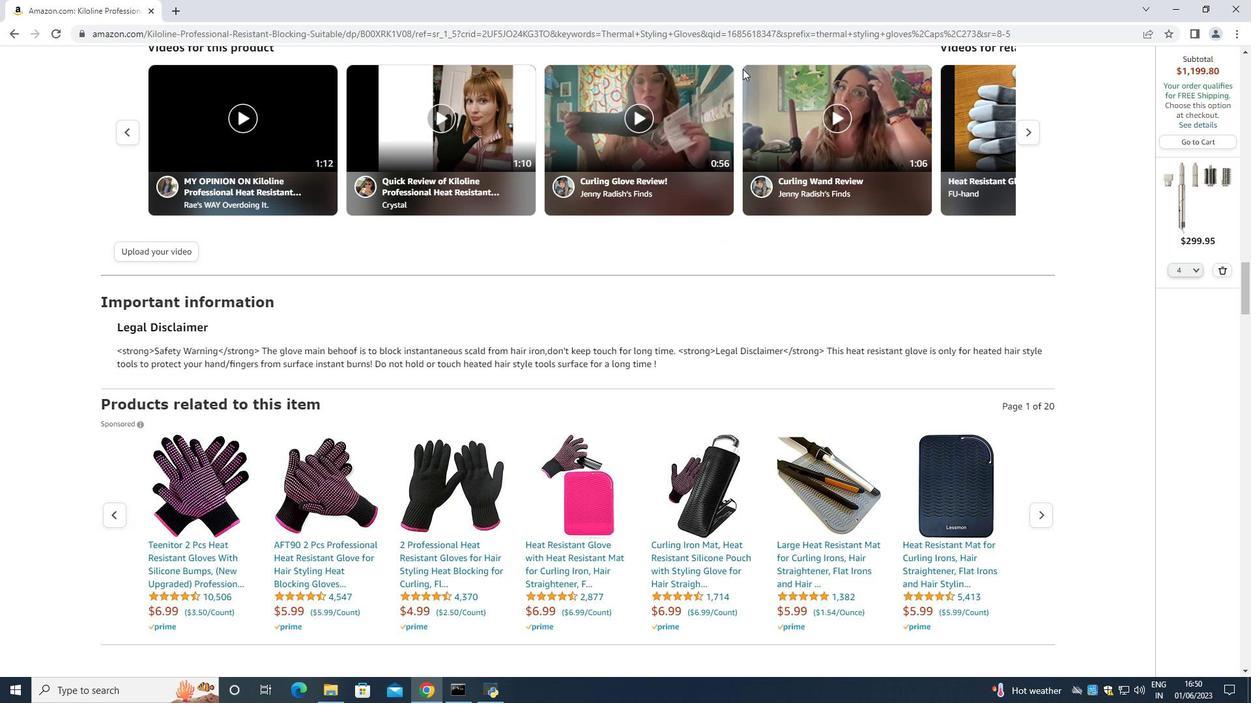
Action: Mouse scrolled (742, 68) with delta (0, 0)
Screenshot: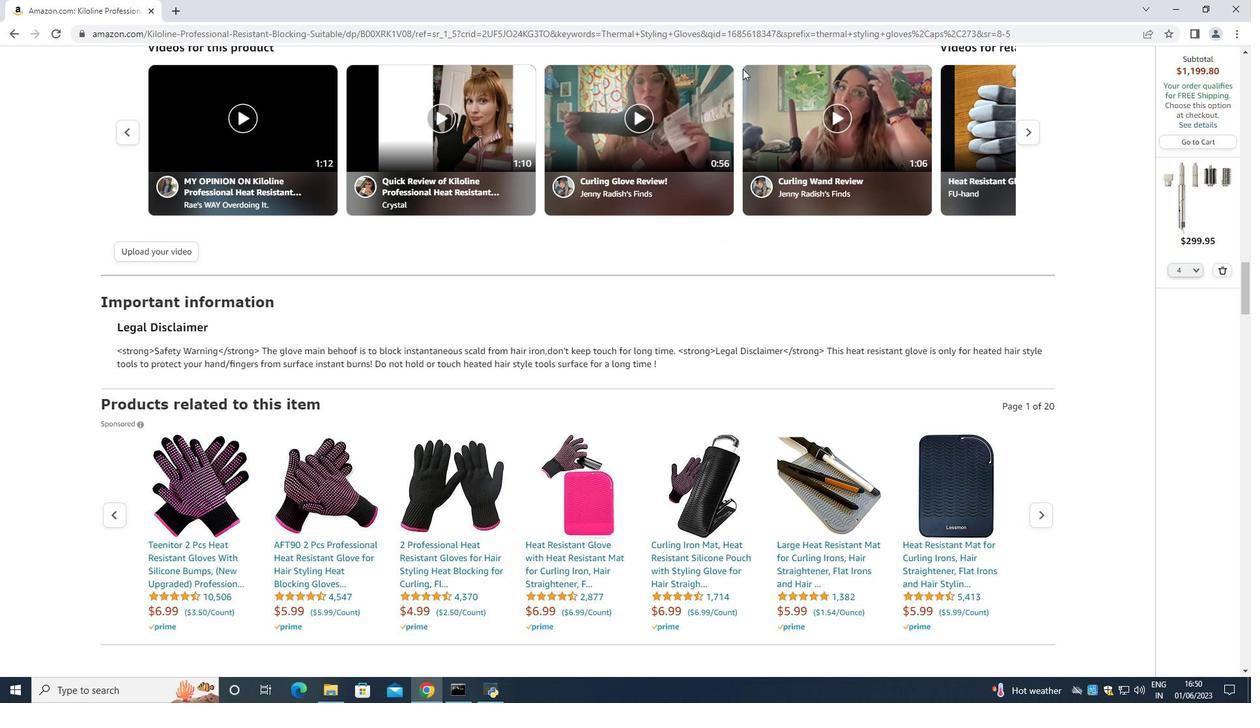 
Action: Mouse scrolled (742, 68) with delta (0, 0)
Screenshot: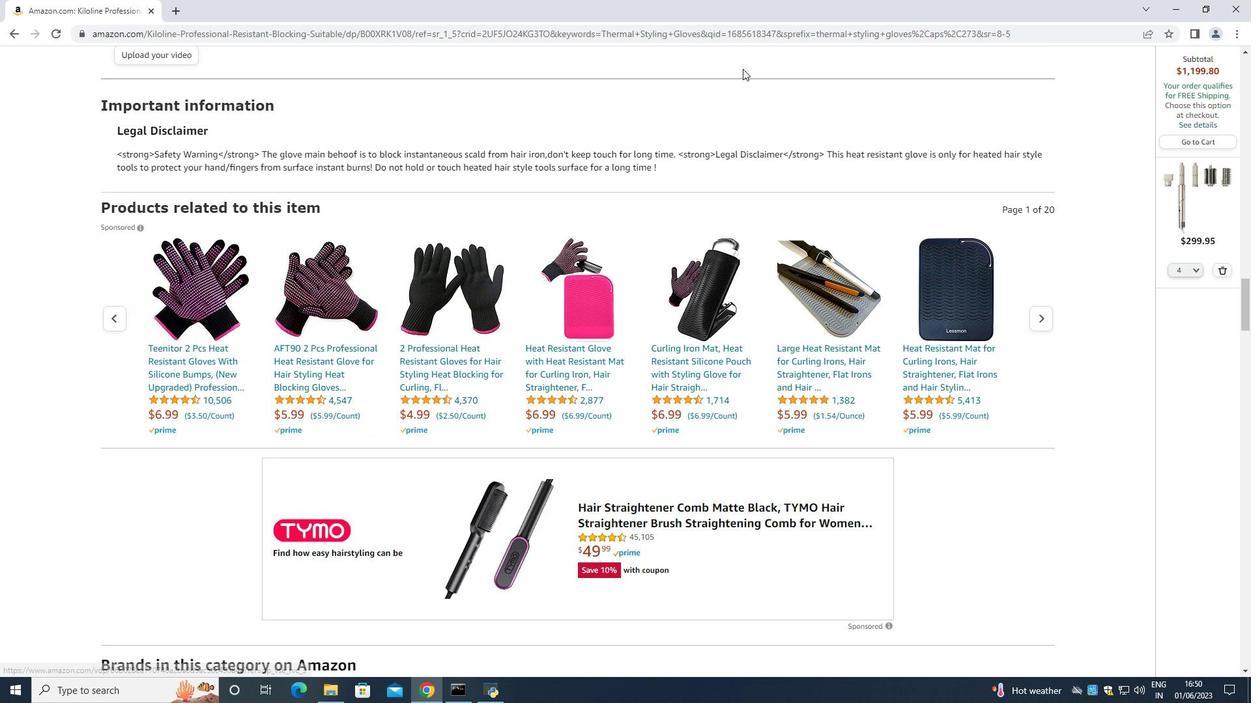 
Action: Mouse scrolled (742, 68) with delta (0, 0)
Screenshot: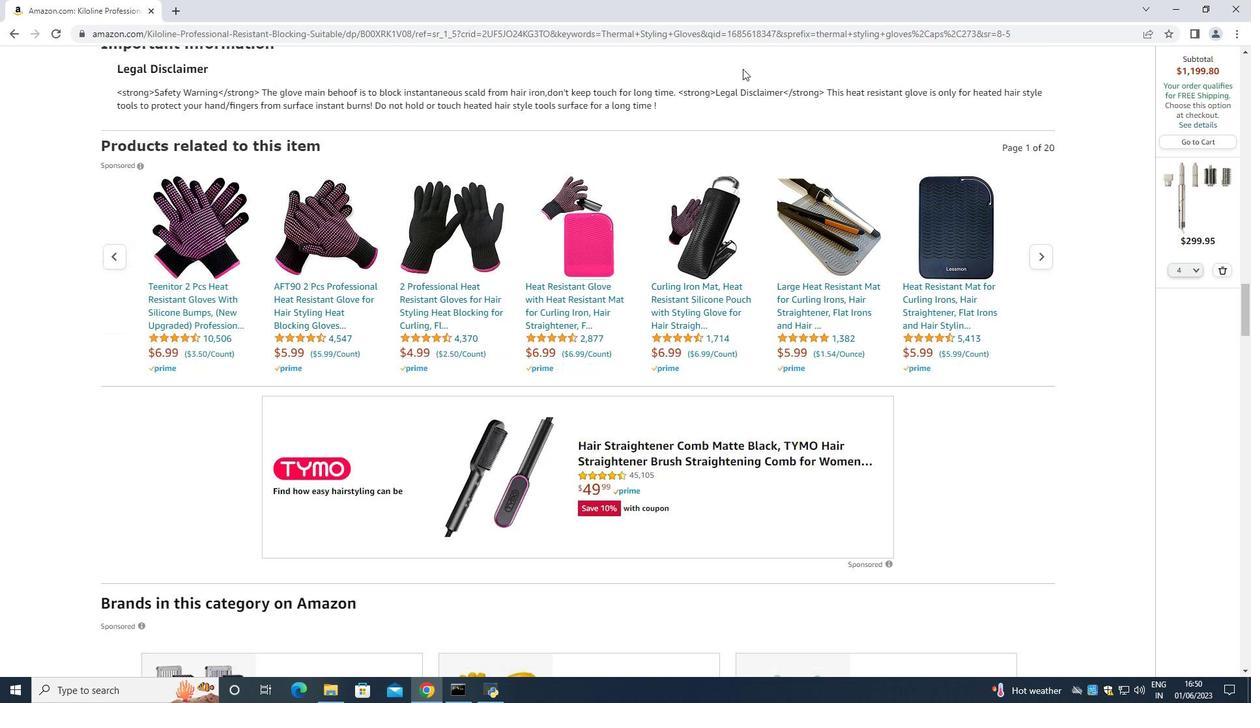 
Action: Mouse scrolled (742, 68) with delta (0, 0)
Screenshot: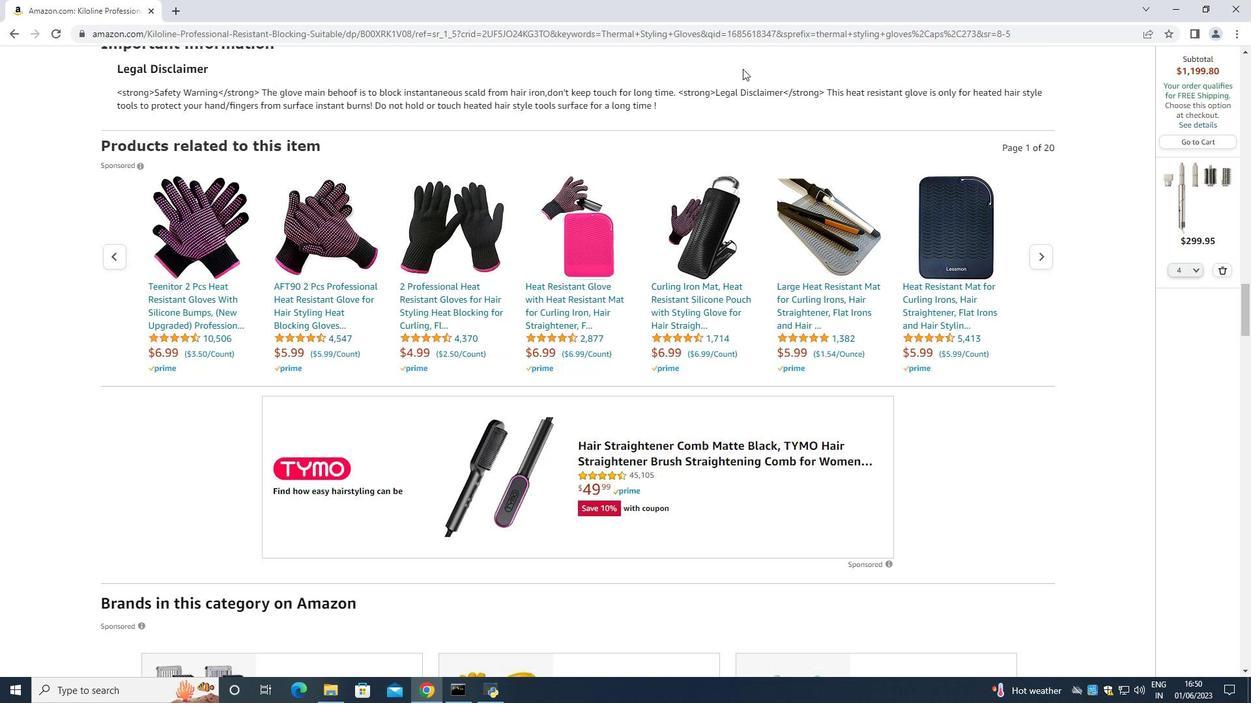 
Action: Mouse moved to (742, 69)
Screenshot: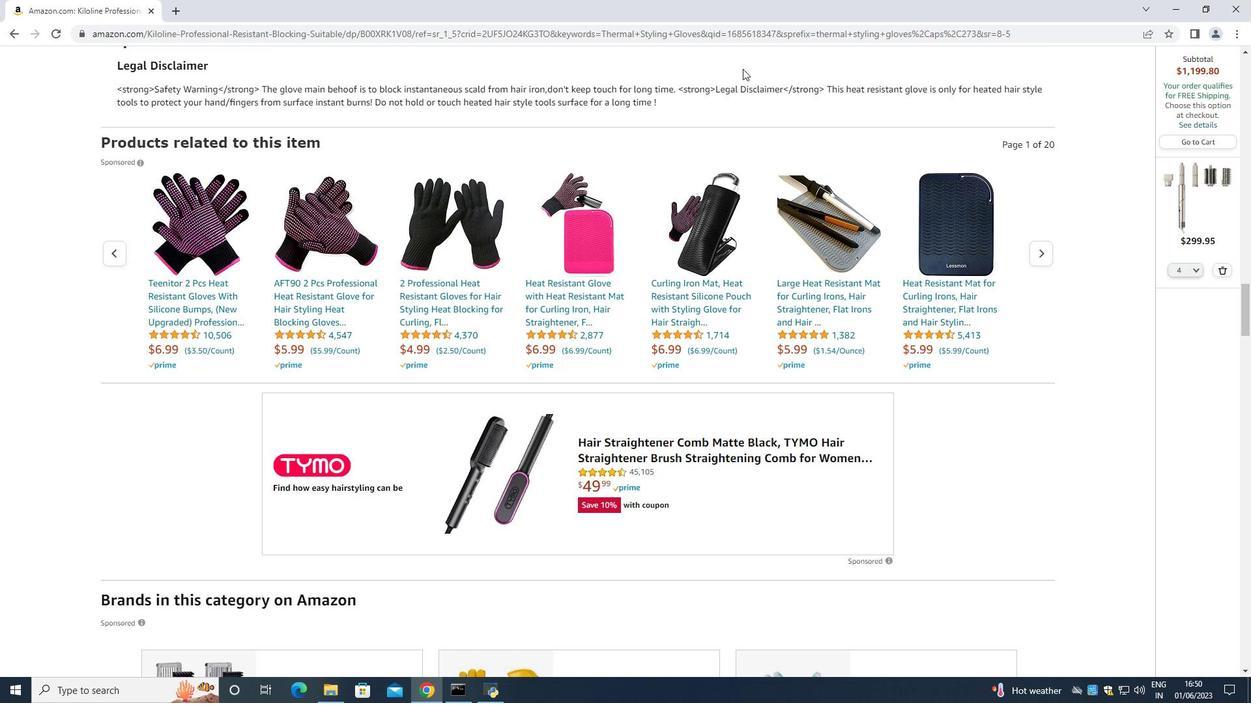
Action: Mouse scrolled (742, 68) with delta (0, 0)
Screenshot: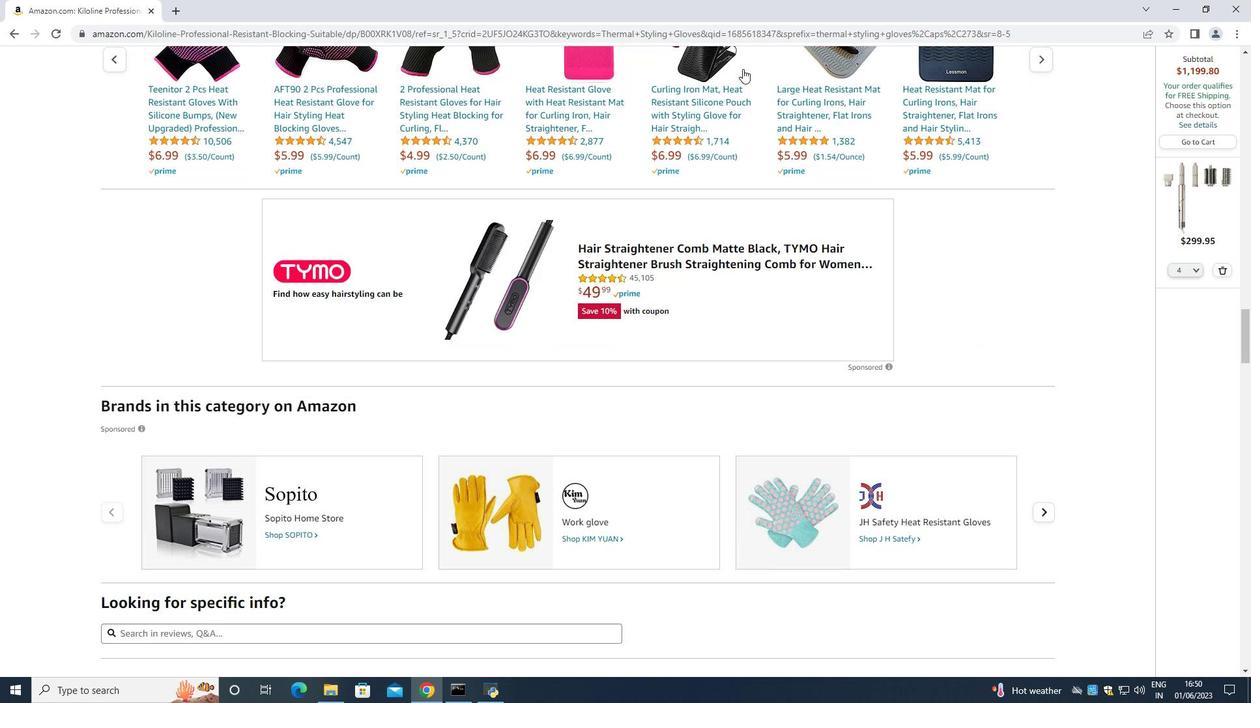 
Action: Mouse scrolled (742, 68) with delta (0, 0)
Screenshot: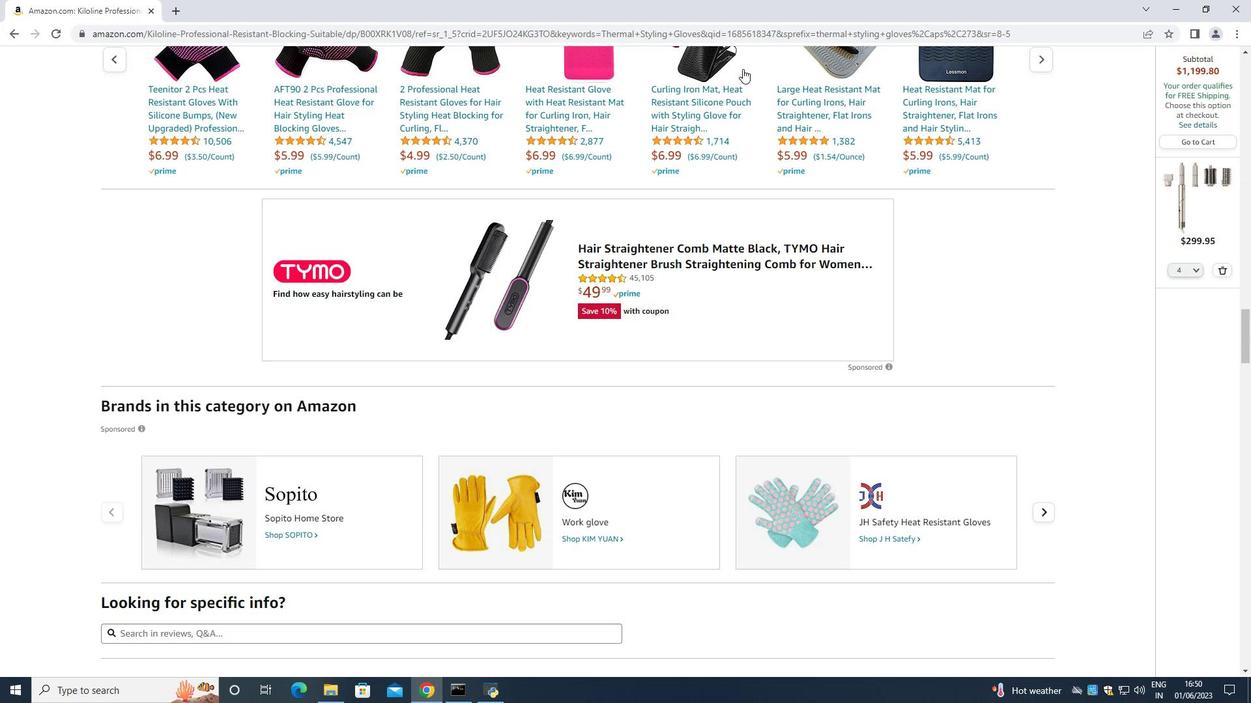 
Action: Mouse scrolled (742, 68) with delta (0, 0)
Screenshot: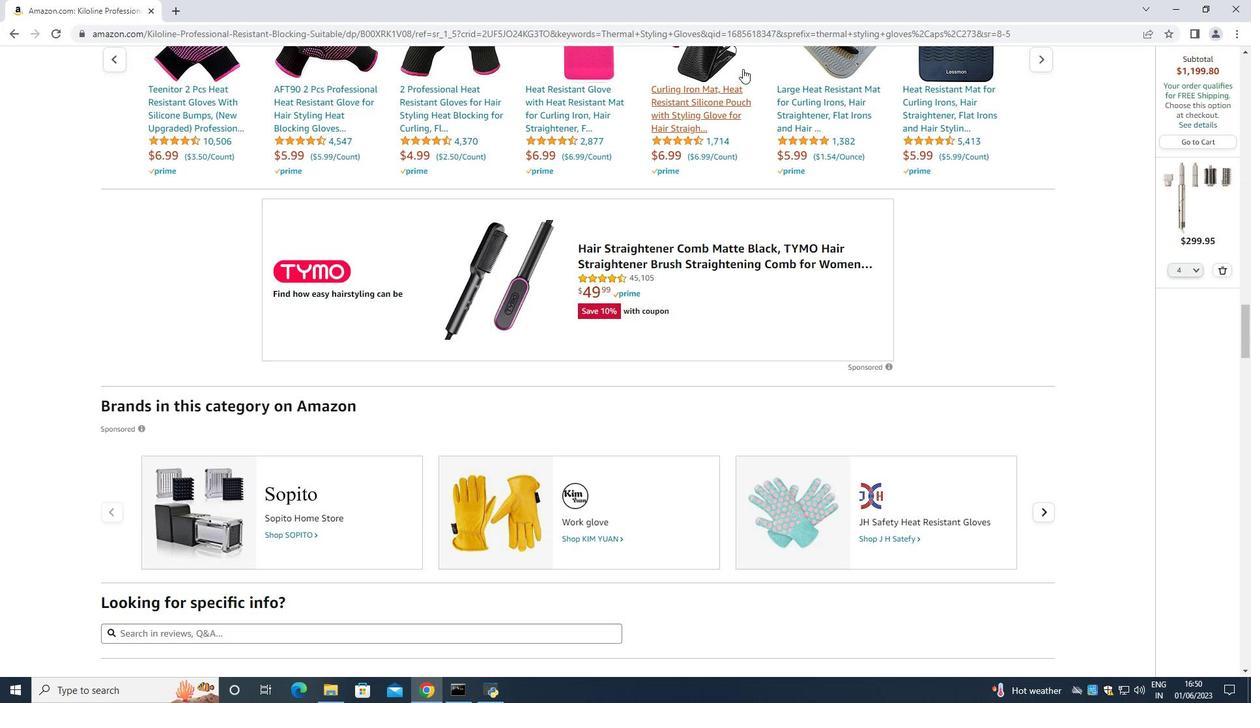 
Action: Mouse moved to (742, 68)
Screenshot: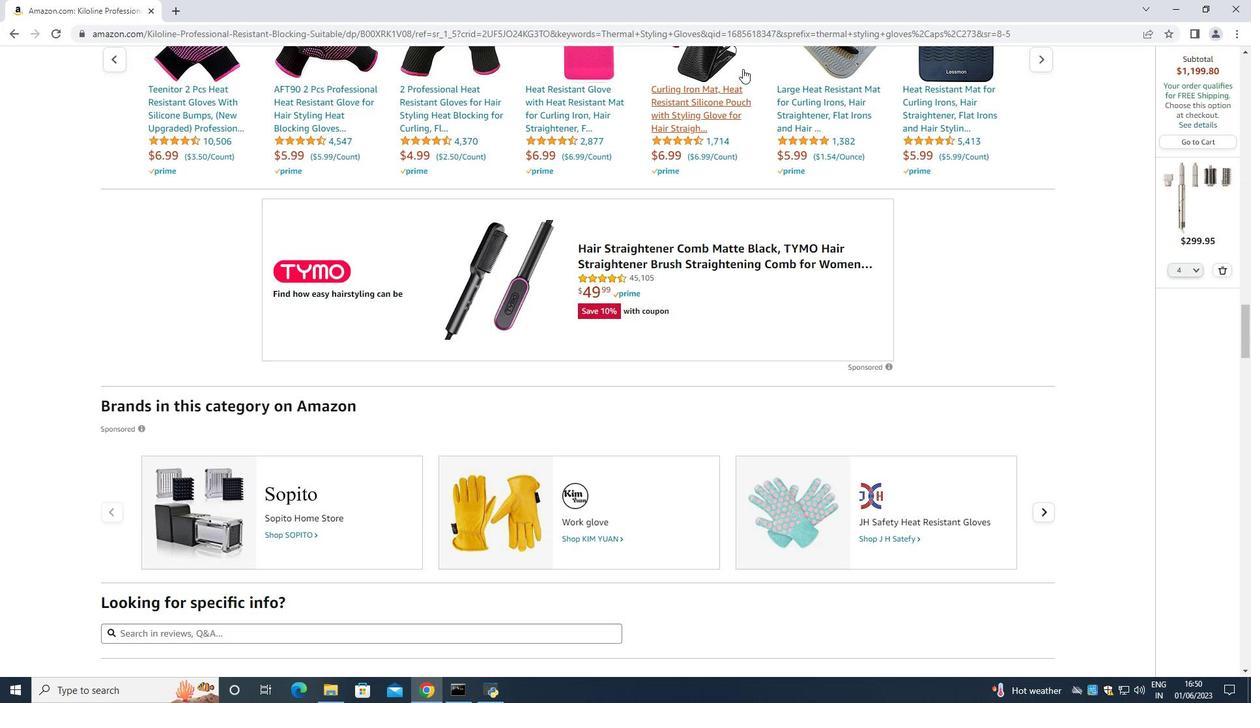 
Action: Mouse scrolled (742, 67) with delta (0, 0)
Screenshot: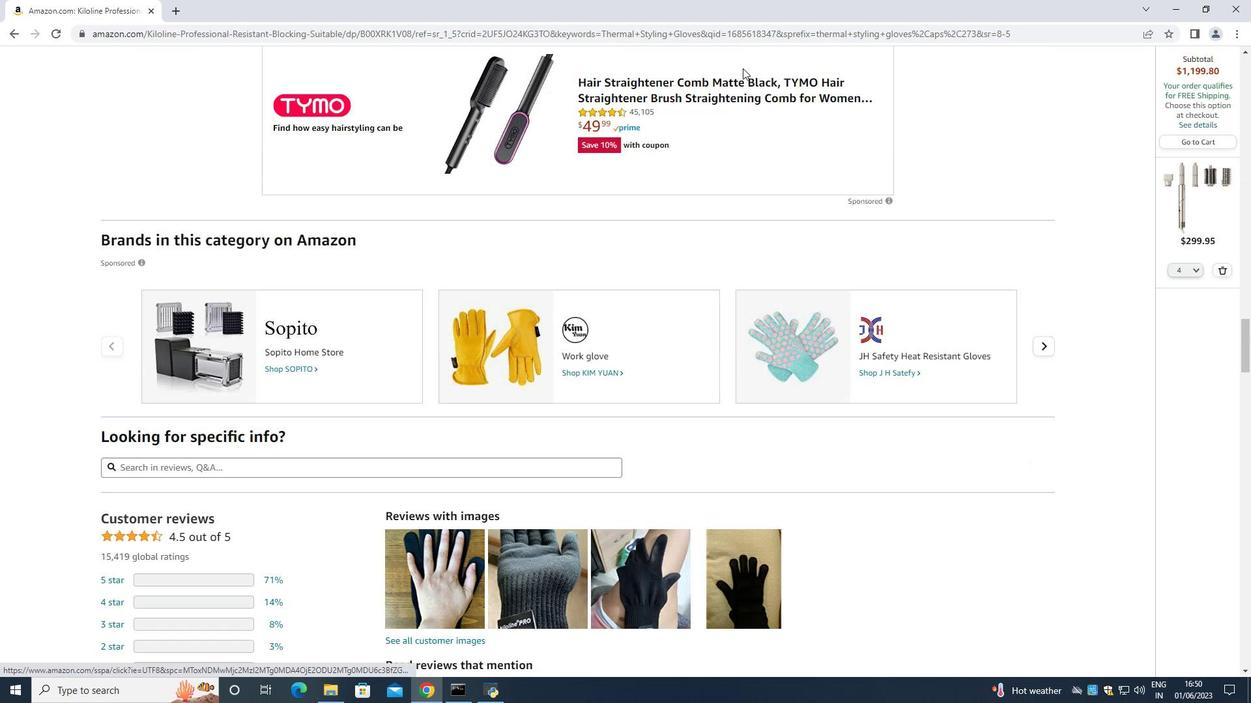 
Action: Mouse scrolled (742, 67) with delta (0, 0)
Screenshot: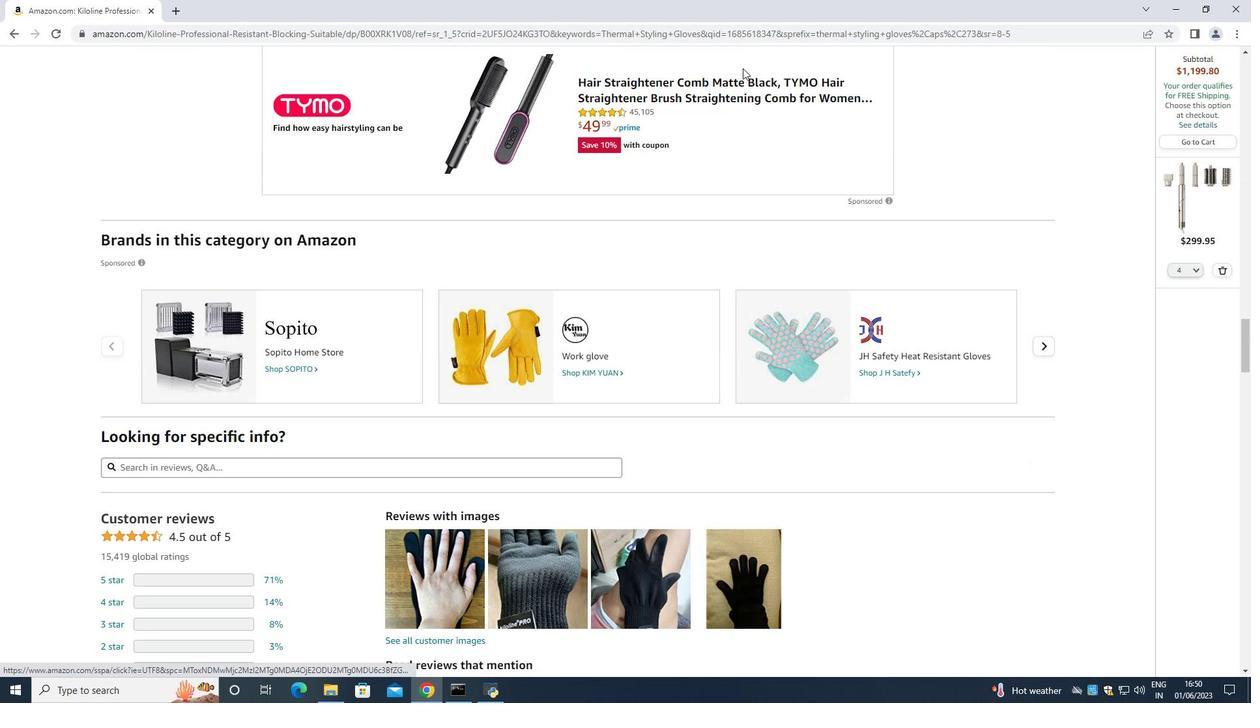 
Action: Mouse scrolled (742, 67) with delta (0, 0)
Screenshot: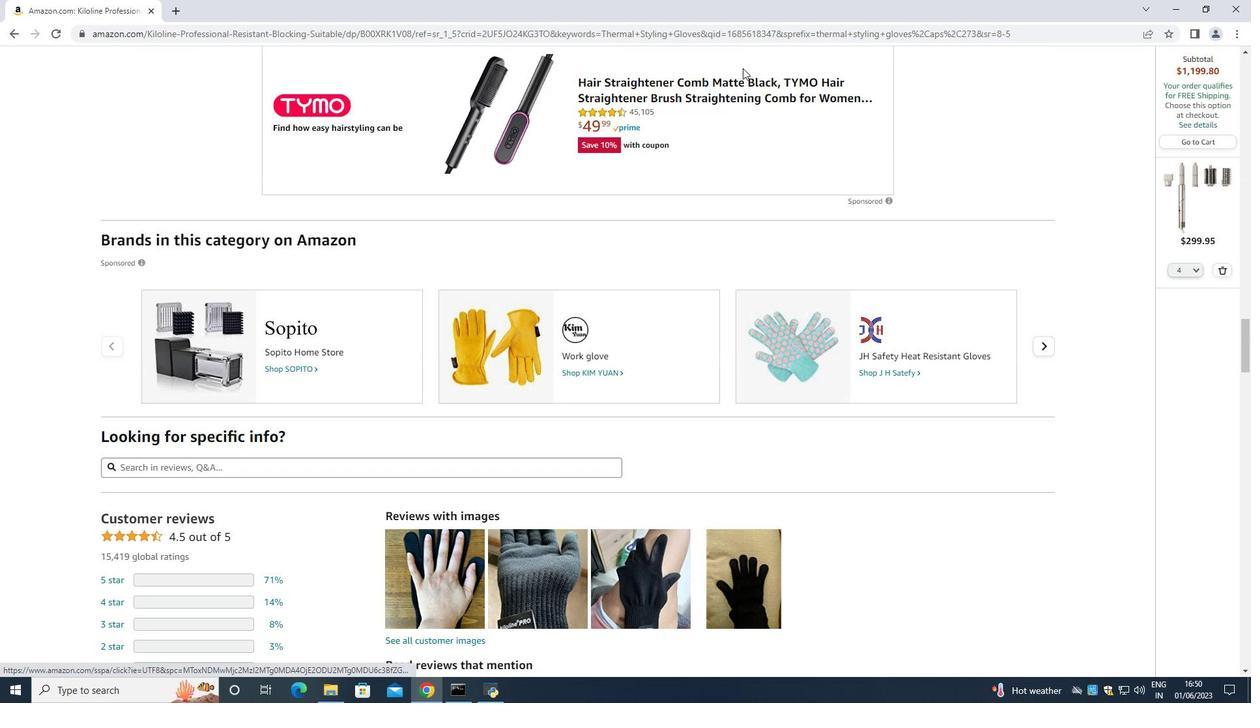 
Action: Mouse scrolled (742, 67) with delta (0, 0)
Screenshot: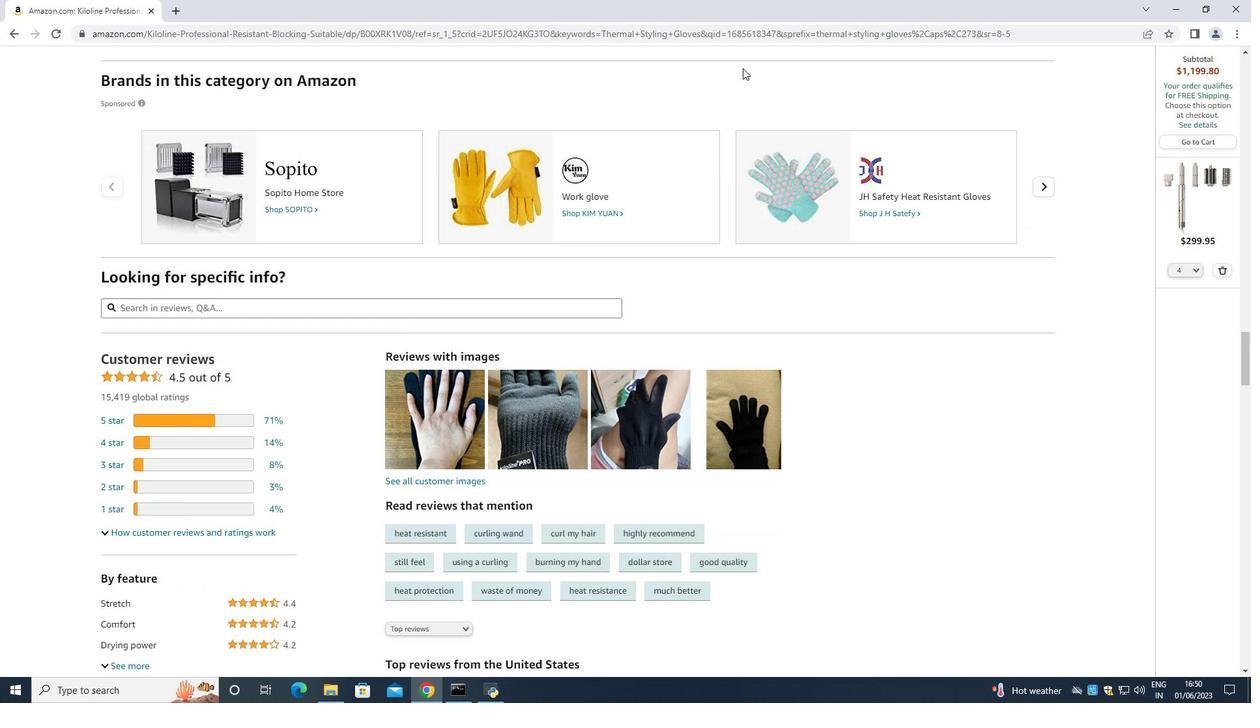 
Action: Mouse scrolled (742, 67) with delta (0, 0)
Screenshot: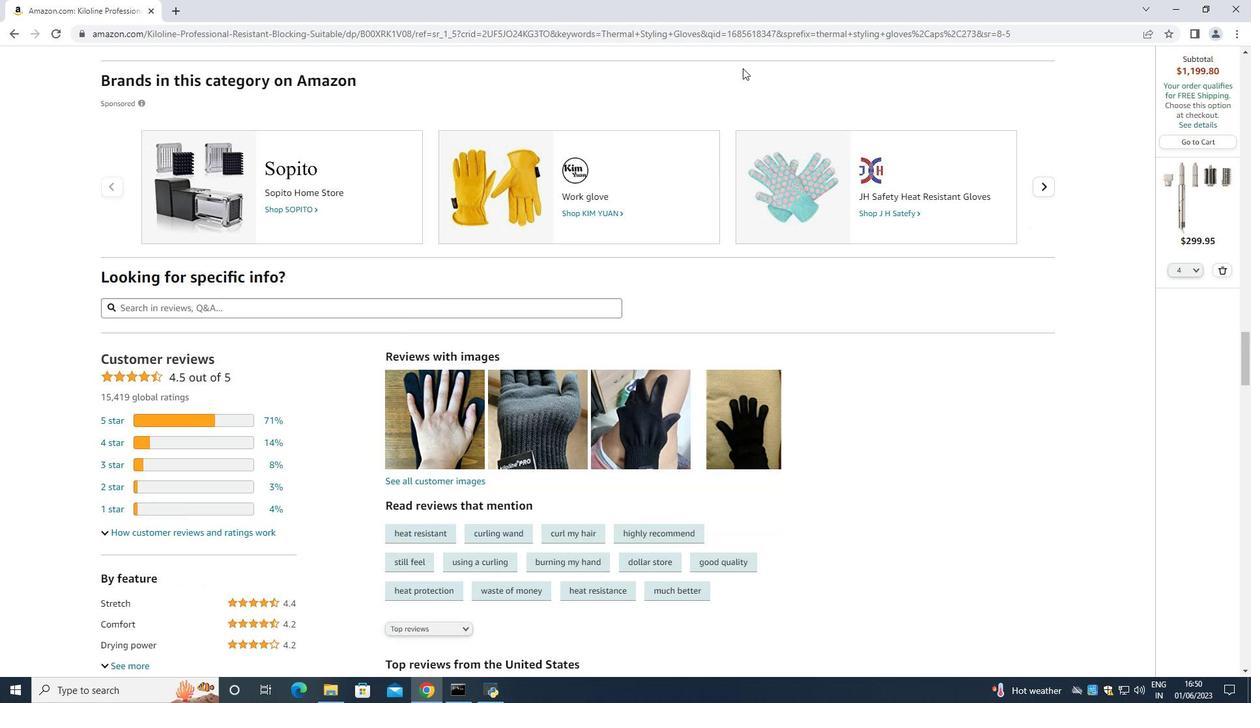 
Action: Mouse scrolled (742, 67) with delta (0, 0)
Screenshot: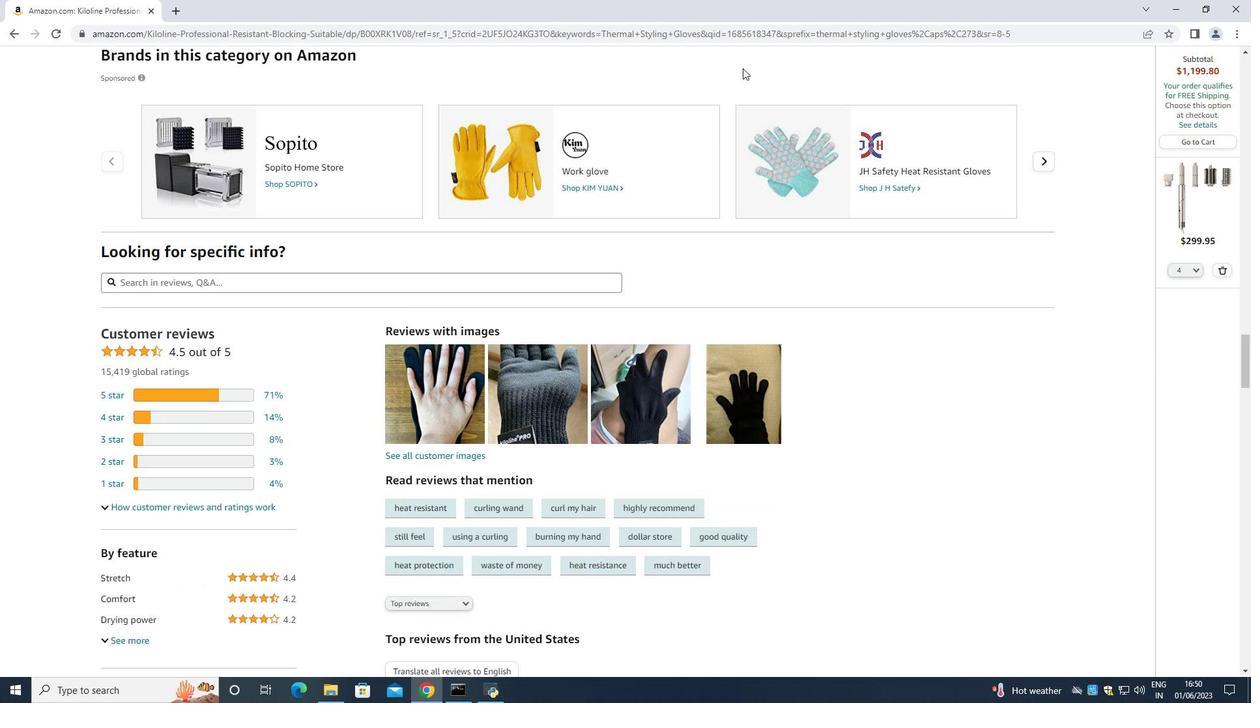 
Action: Mouse scrolled (742, 67) with delta (0, 0)
Screenshot: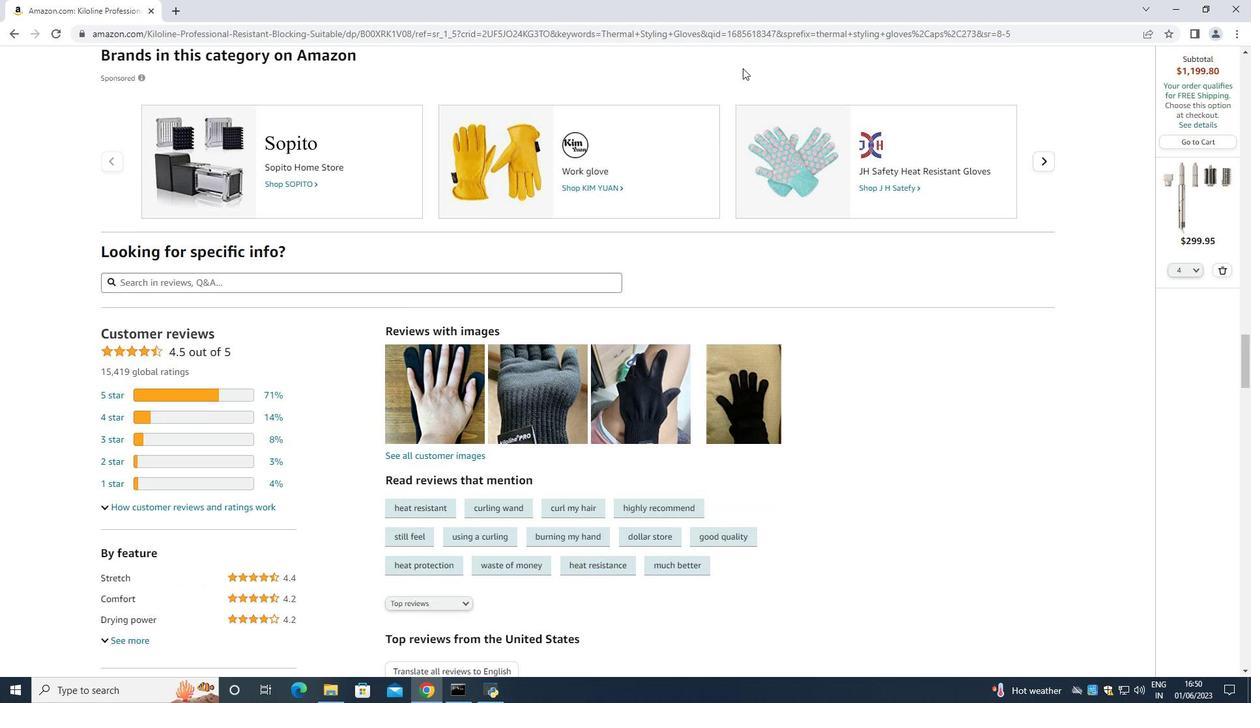
Action: Mouse moved to (948, 297)
Screenshot: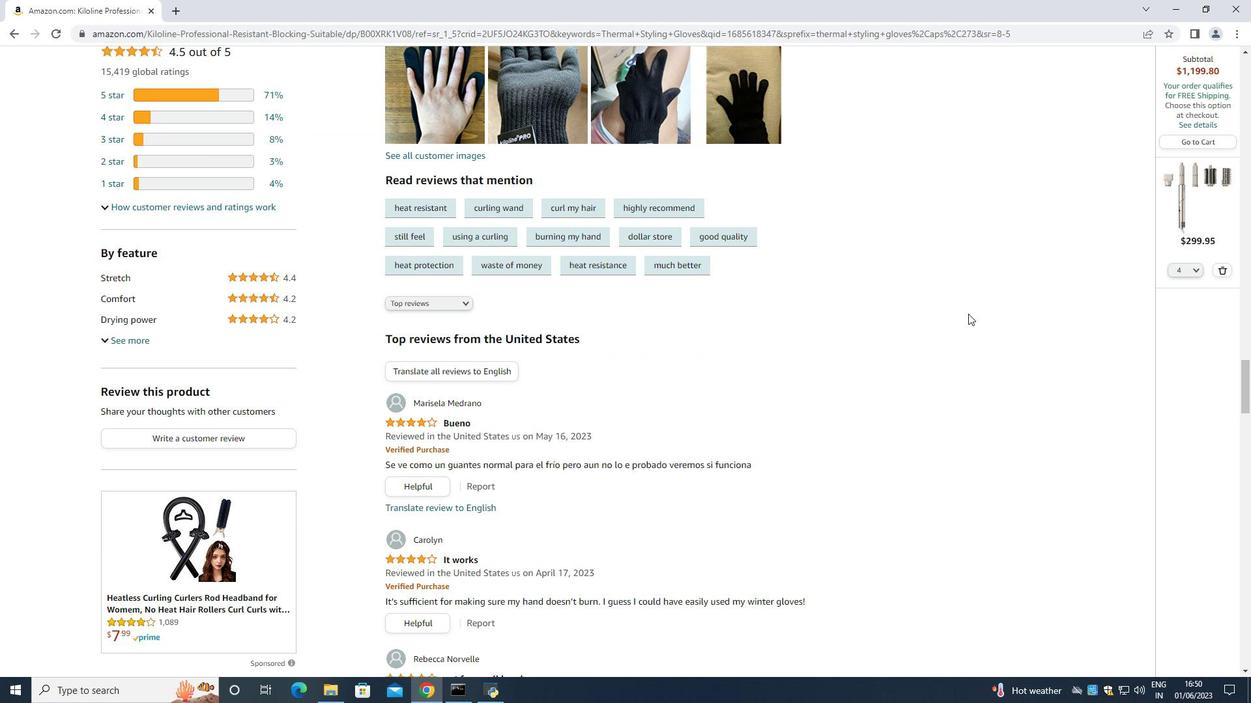 
Action: Mouse scrolled (948, 298) with delta (0, 0)
Screenshot: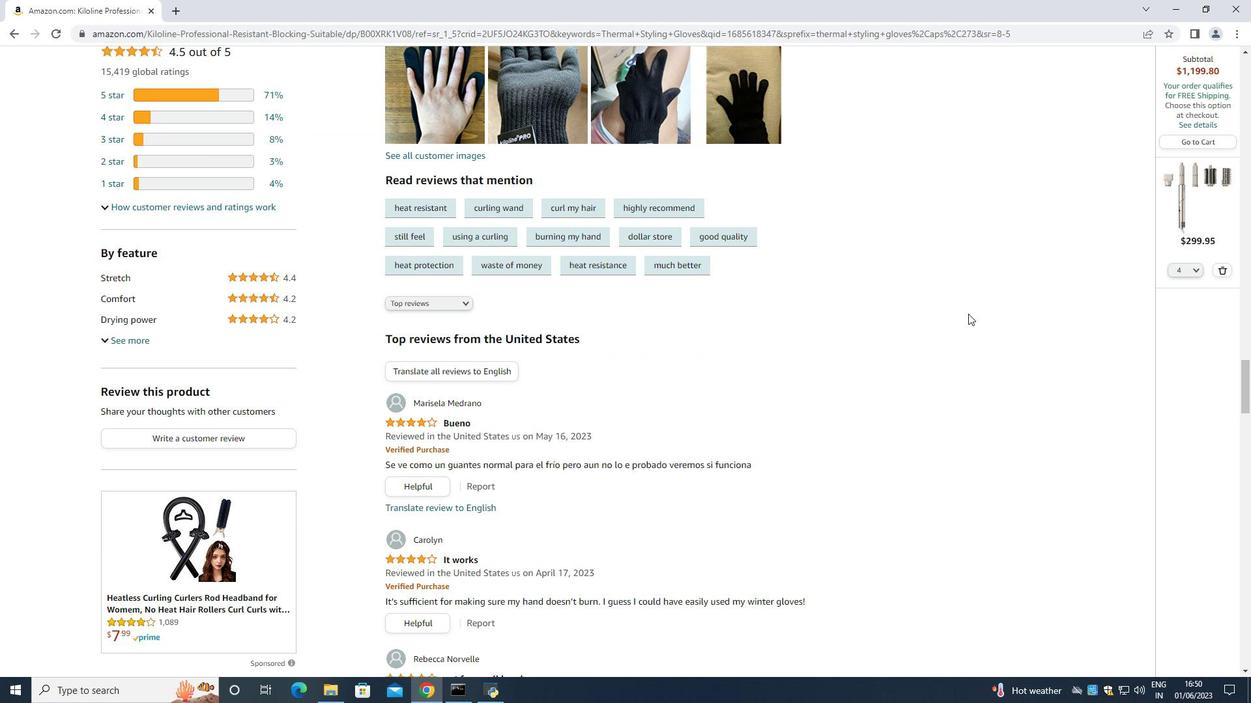 
Action: Mouse moved to (948, 297)
Screenshot: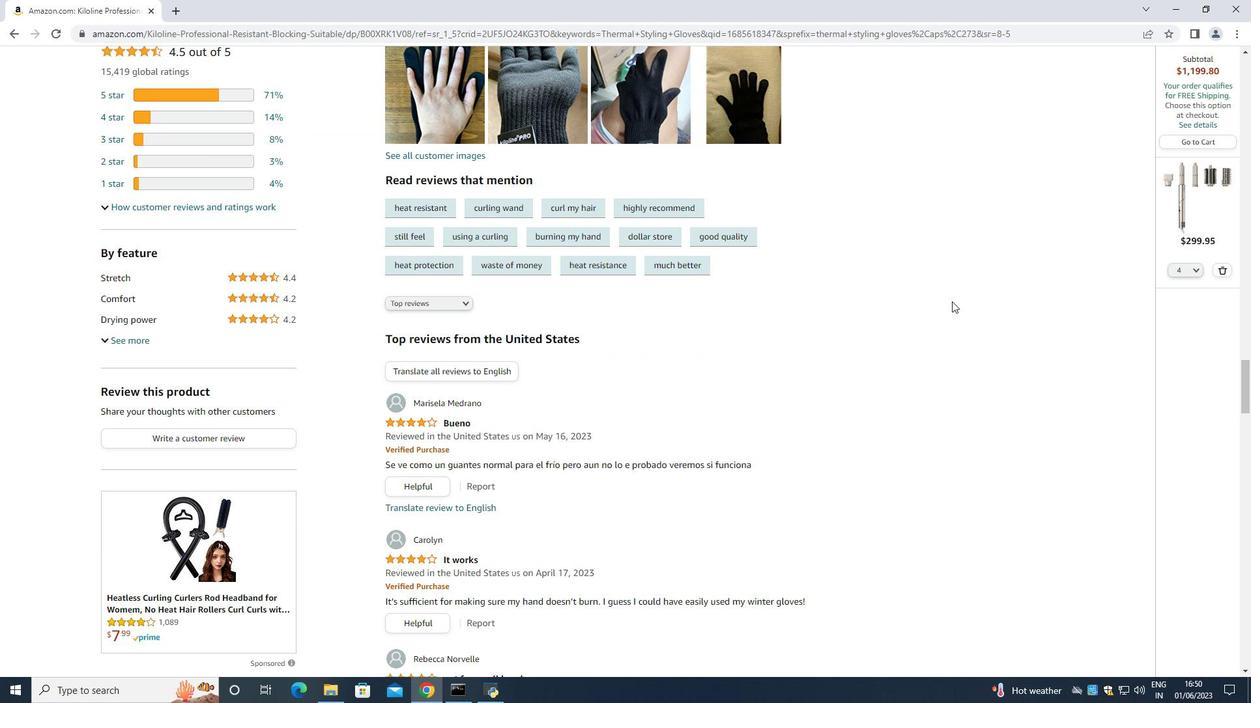 
Action: Mouse scrolled (948, 298) with delta (0, 0)
Screenshot: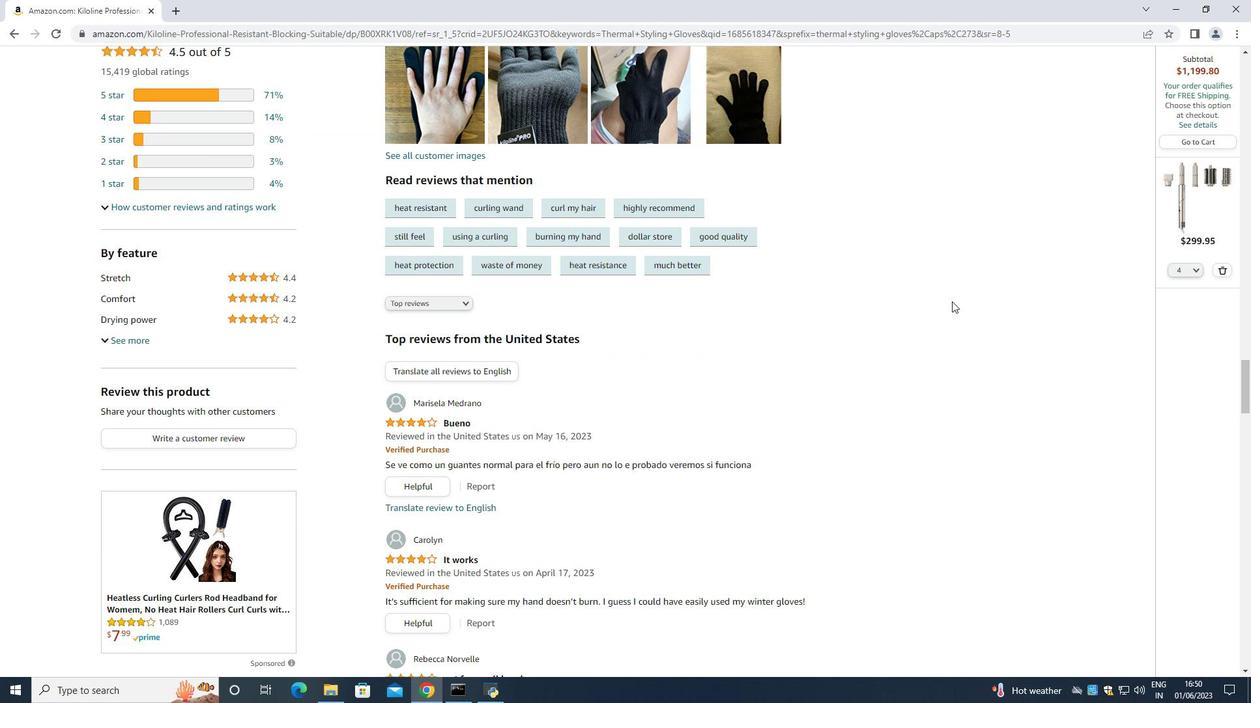 
Action: Mouse moved to (946, 297)
Screenshot: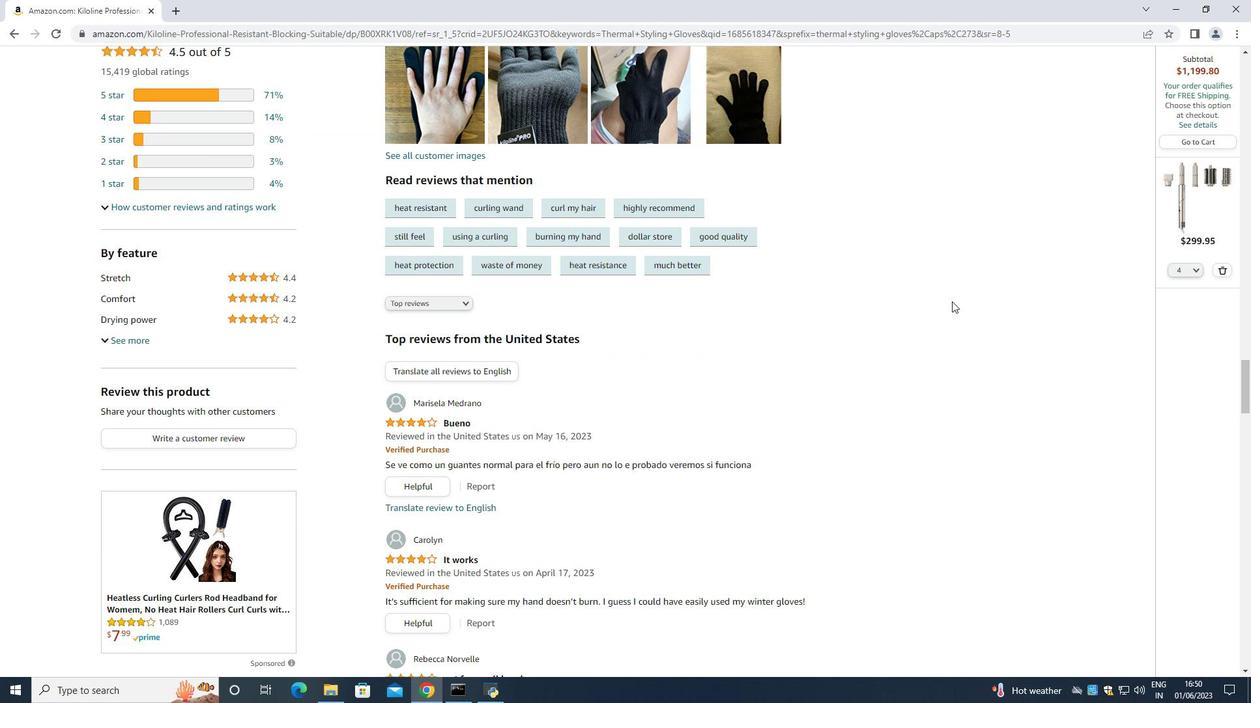 
Action: Mouse scrolled (946, 297) with delta (0, 0)
Screenshot: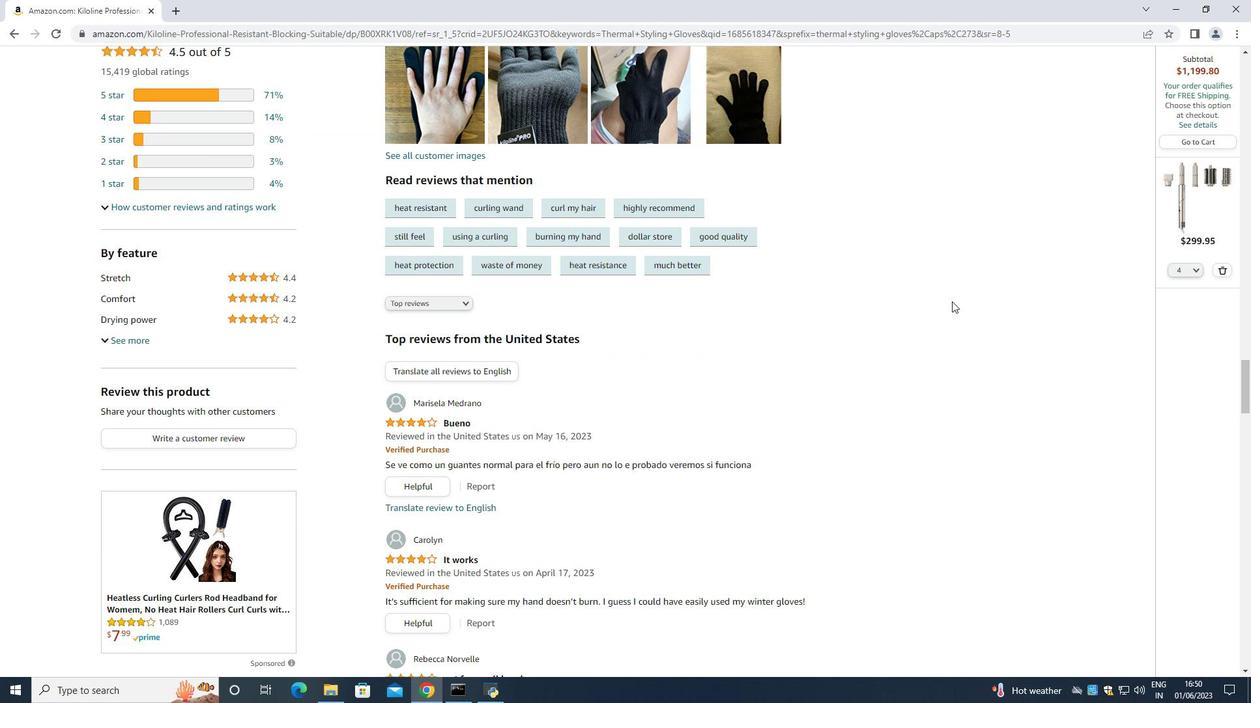 
Action: Mouse moved to (946, 297)
Screenshot: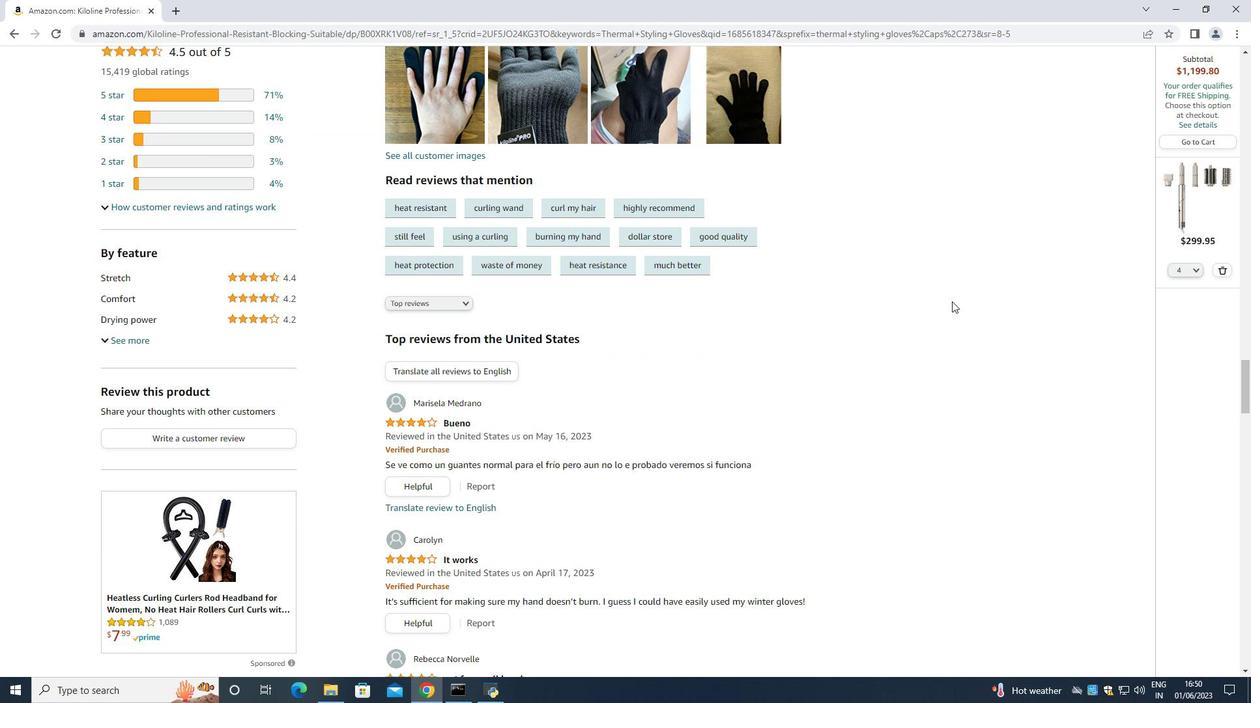 
Action: Mouse scrolled (946, 297) with delta (0, 0)
Screenshot: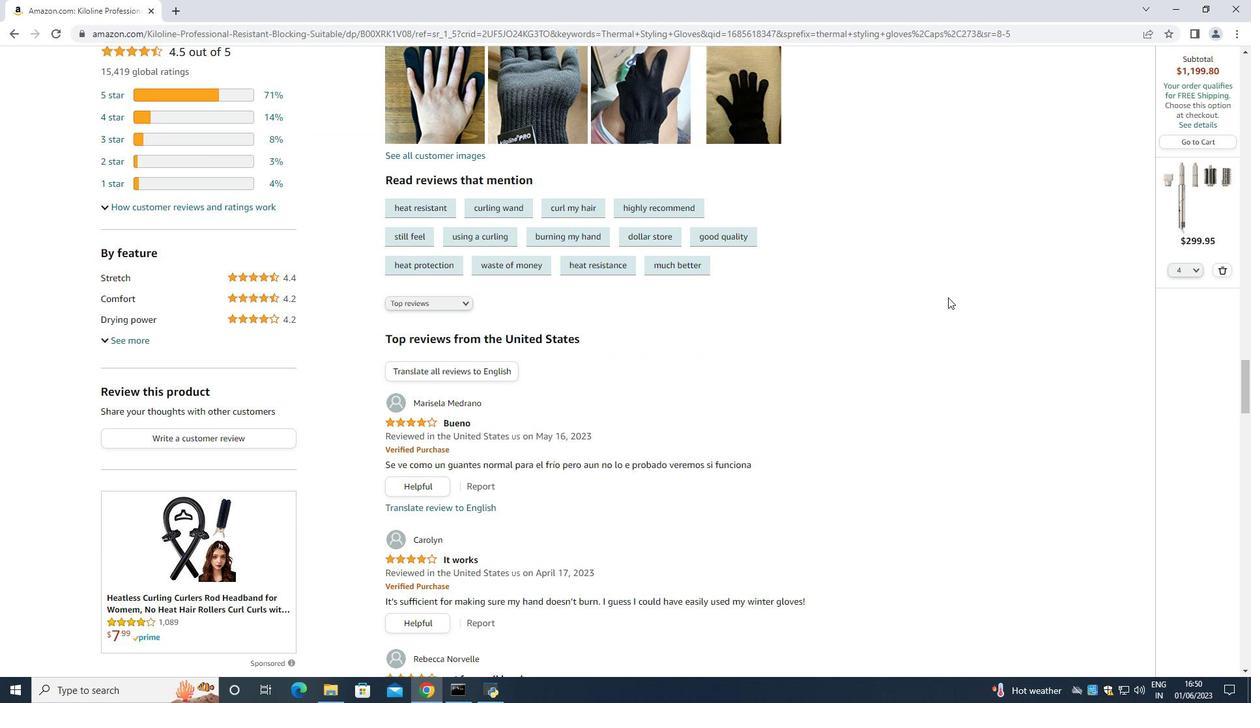 
Action: Mouse moved to (944, 291)
Screenshot: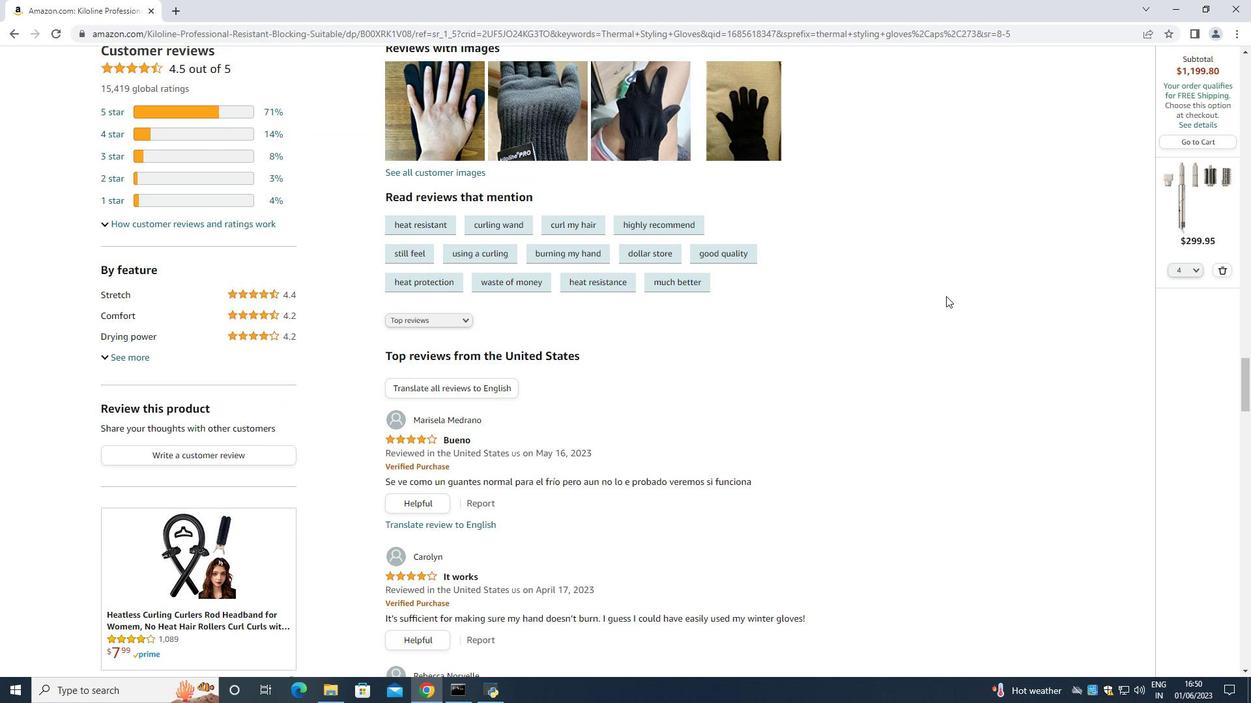 
Action: Mouse scrolled (944, 291) with delta (0, 0)
Screenshot: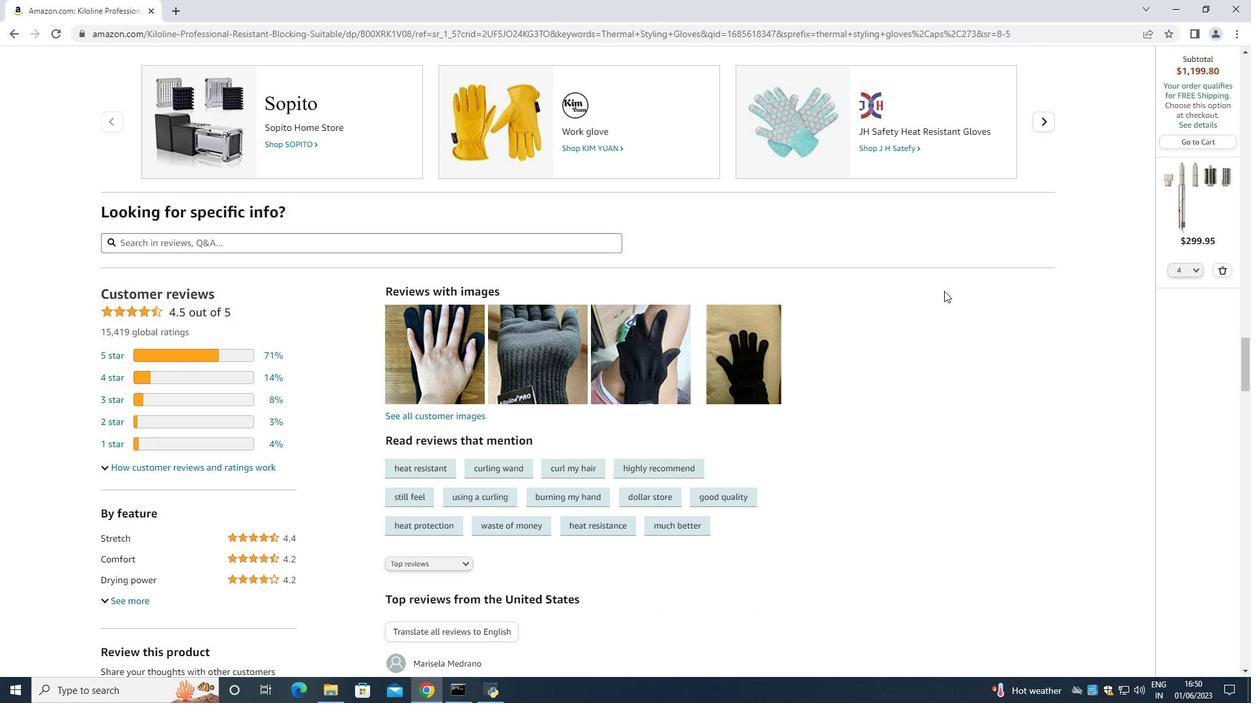 
Action: Mouse scrolled (944, 291) with delta (0, 0)
Screenshot: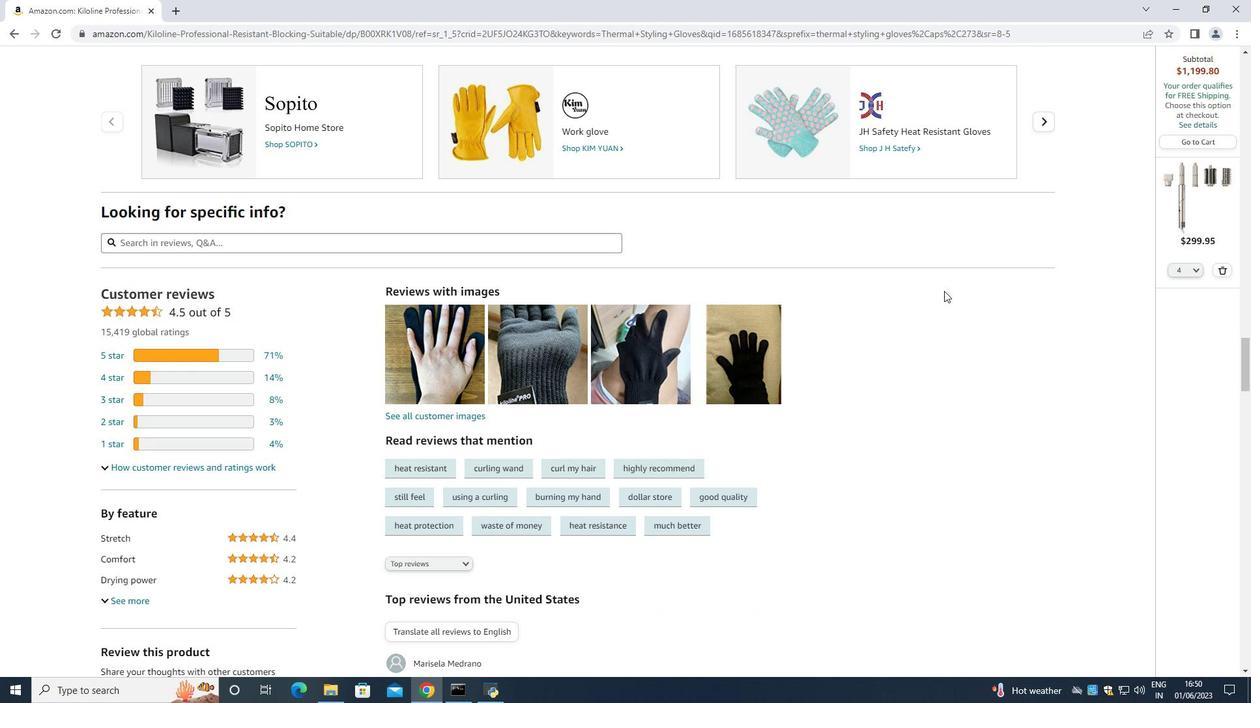 
Action: Mouse scrolled (944, 291) with delta (0, 0)
Screenshot: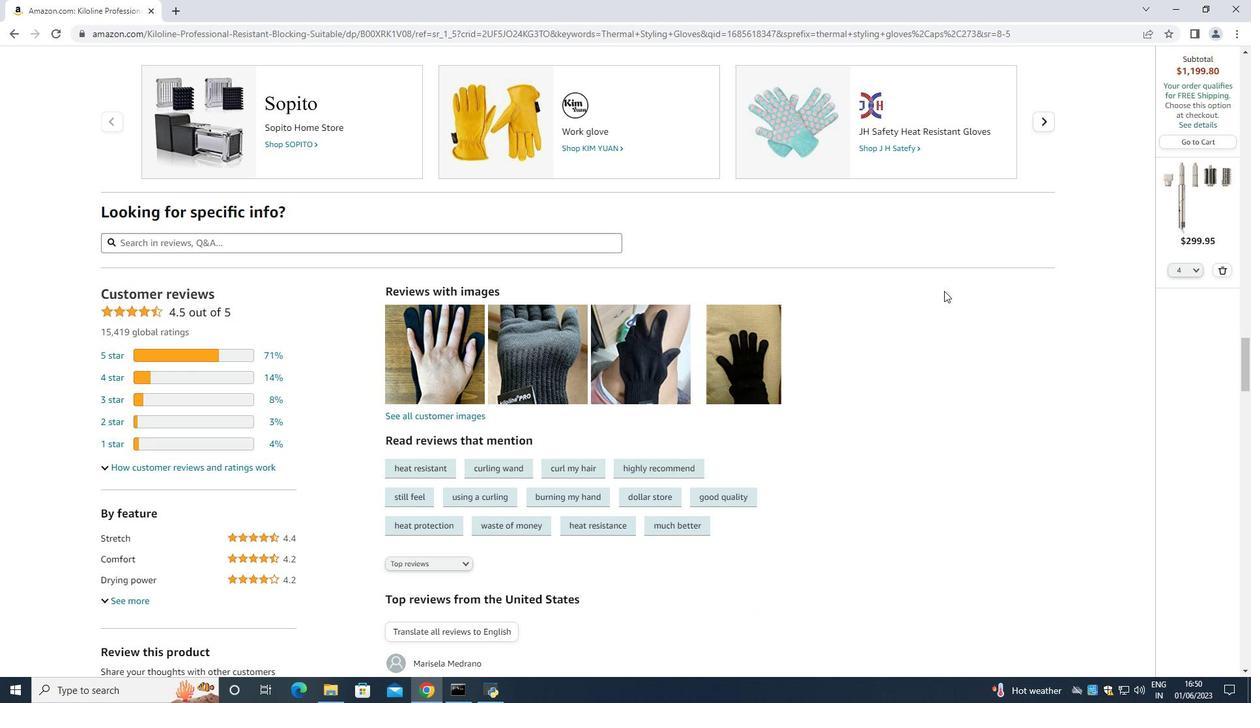 
Action: Mouse moved to (944, 291)
Screenshot: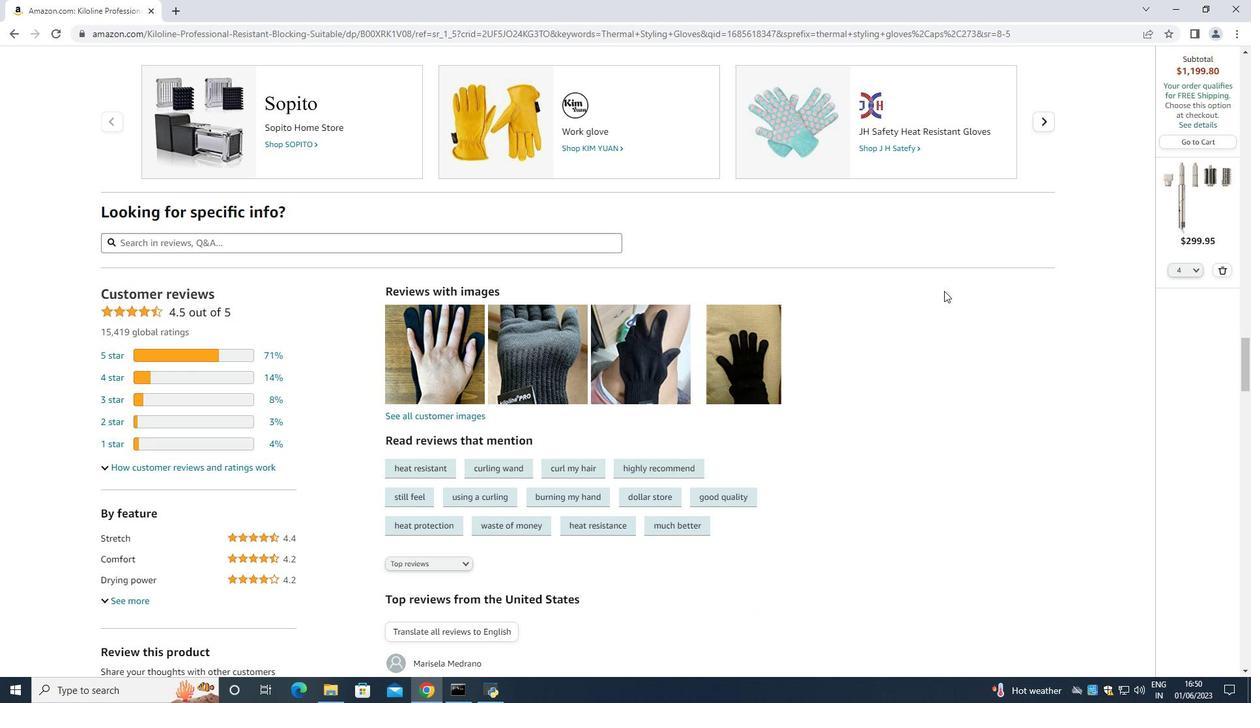 
Action: Mouse scrolled (944, 291) with delta (0, 0)
Screenshot: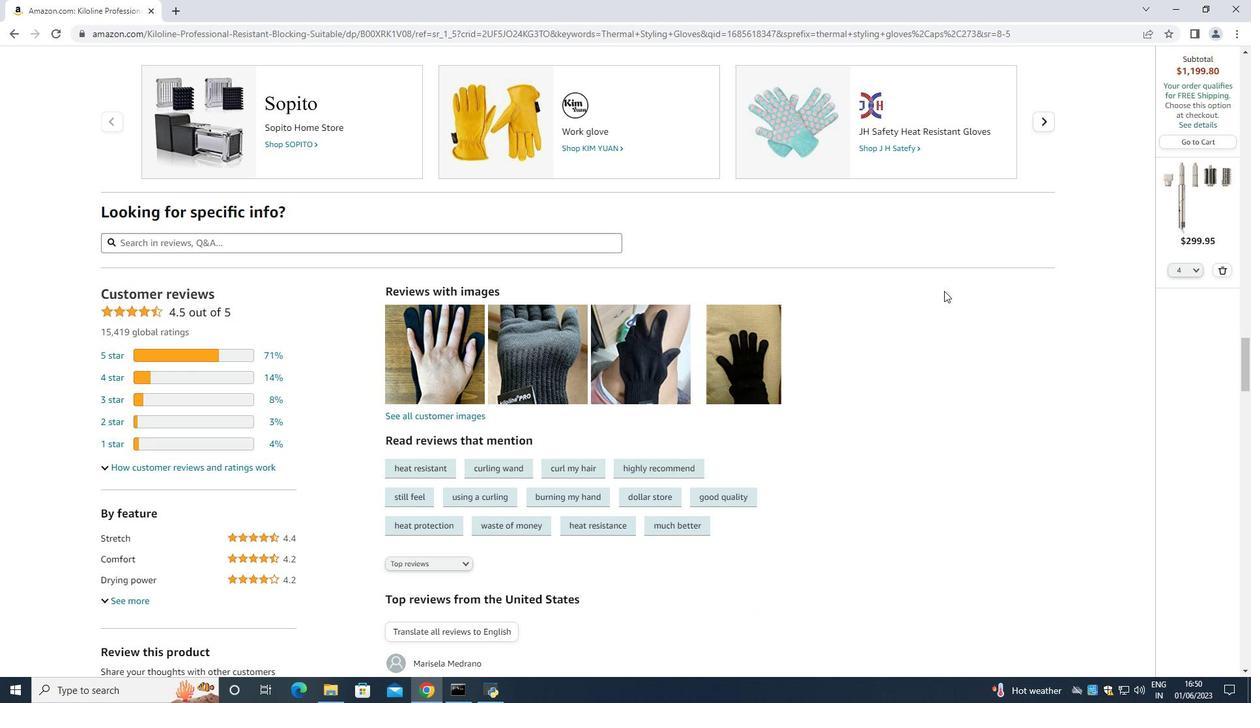 
Action: Mouse moved to (946, 291)
Screenshot: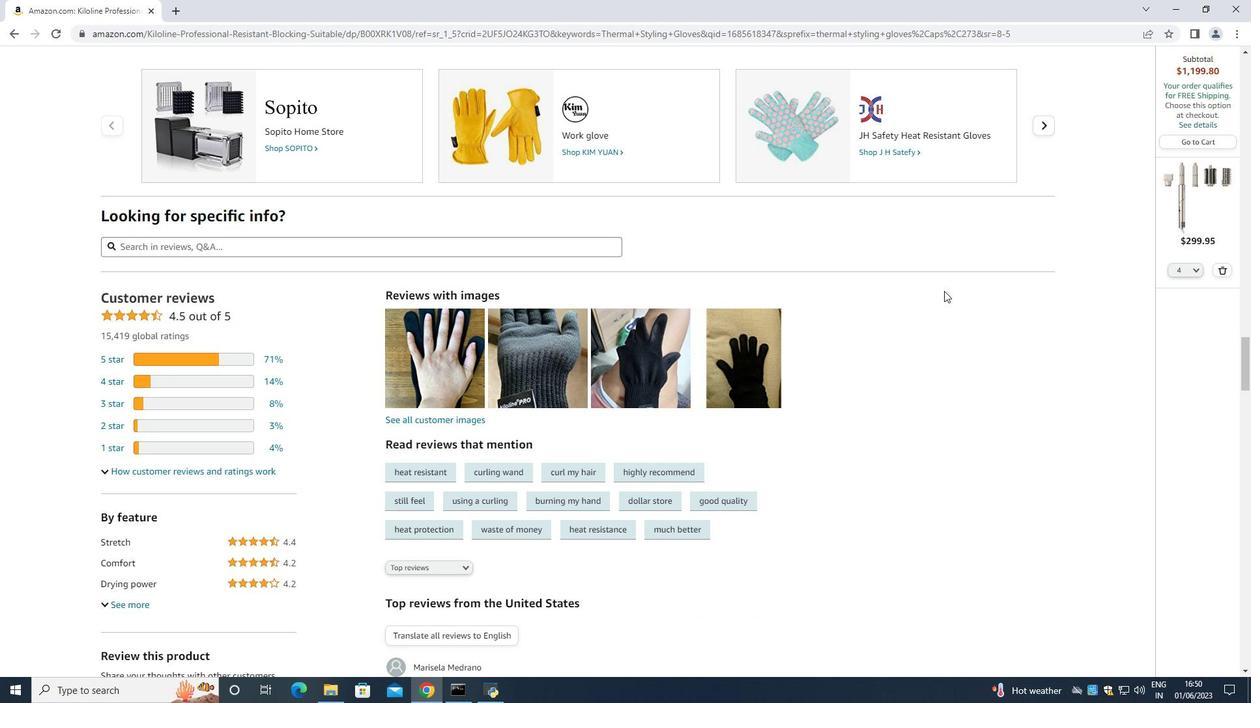 
Action: Mouse scrolled (946, 291) with delta (0, 0)
Screenshot: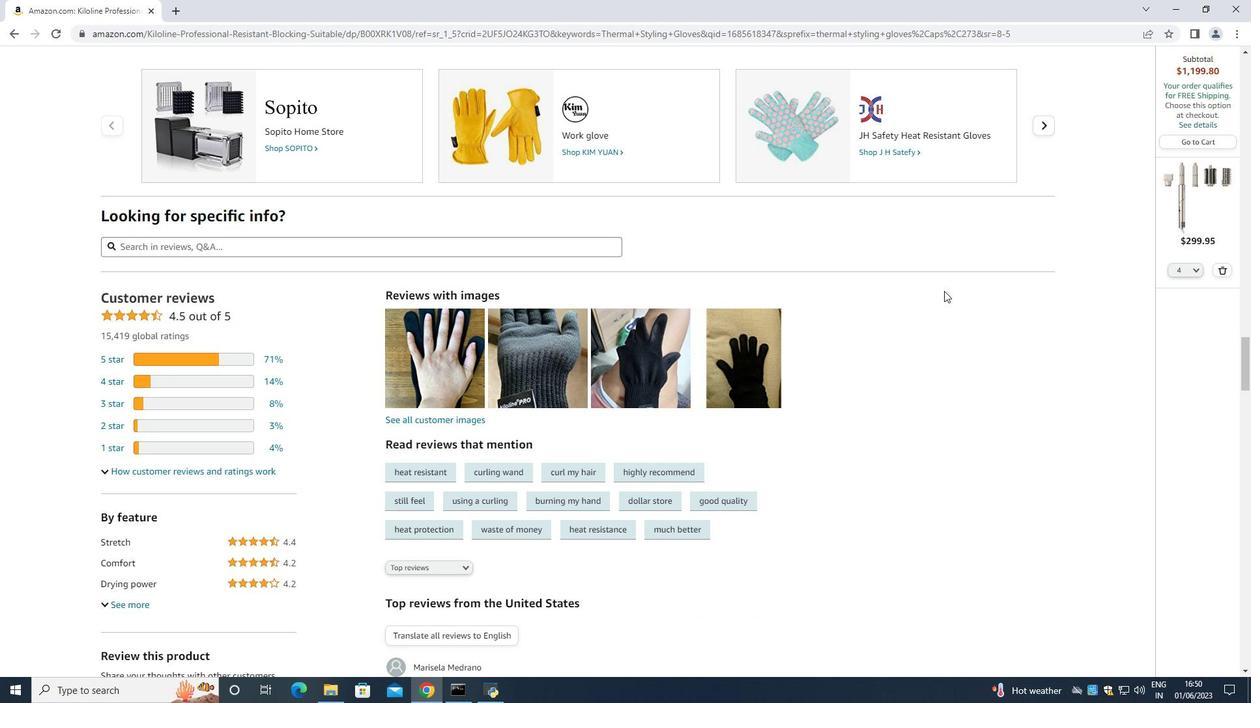 
Action: Mouse moved to (952, 293)
Screenshot: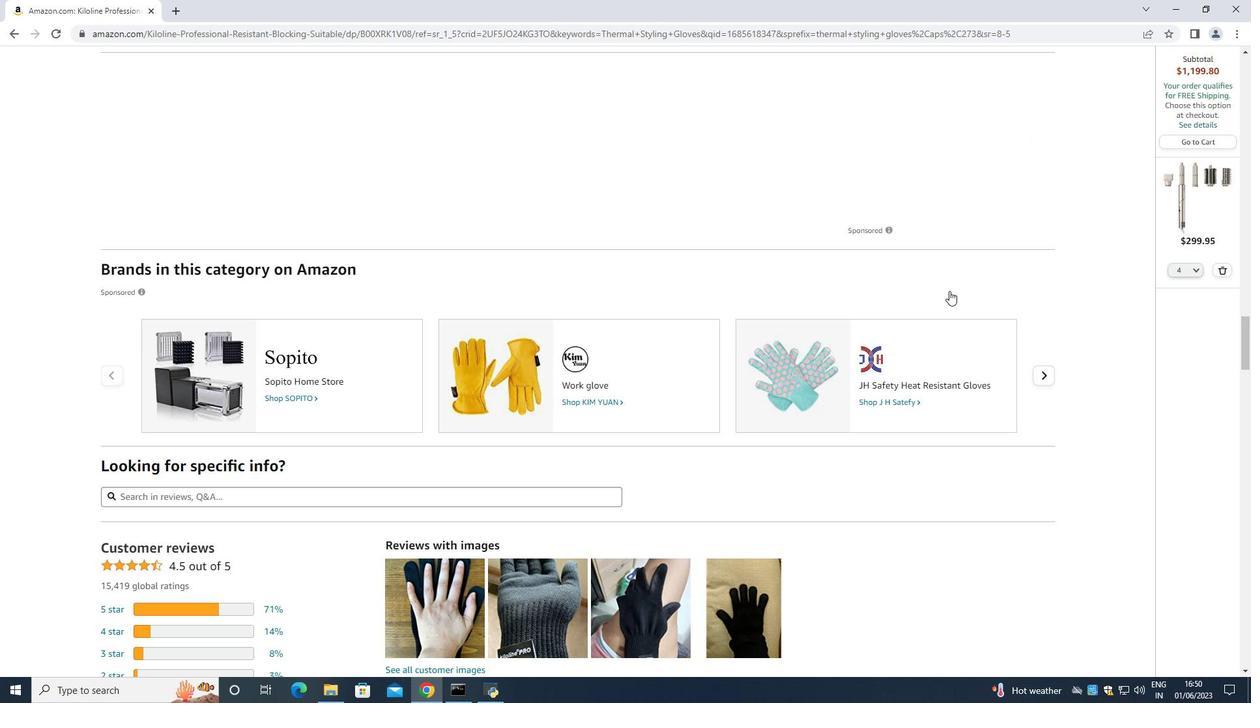 
Action: Mouse scrolled (952, 293) with delta (0, 0)
Screenshot: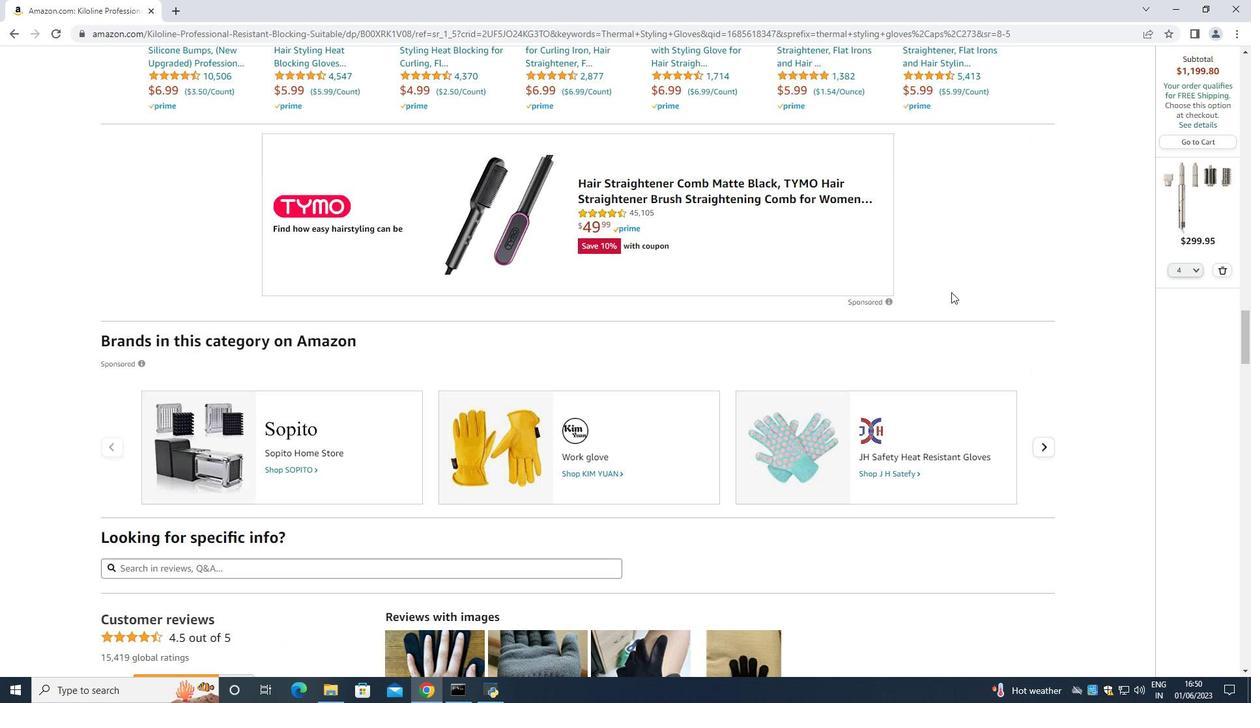 
Action: Mouse scrolled (952, 293) with delta (0, 0)
Screenshot: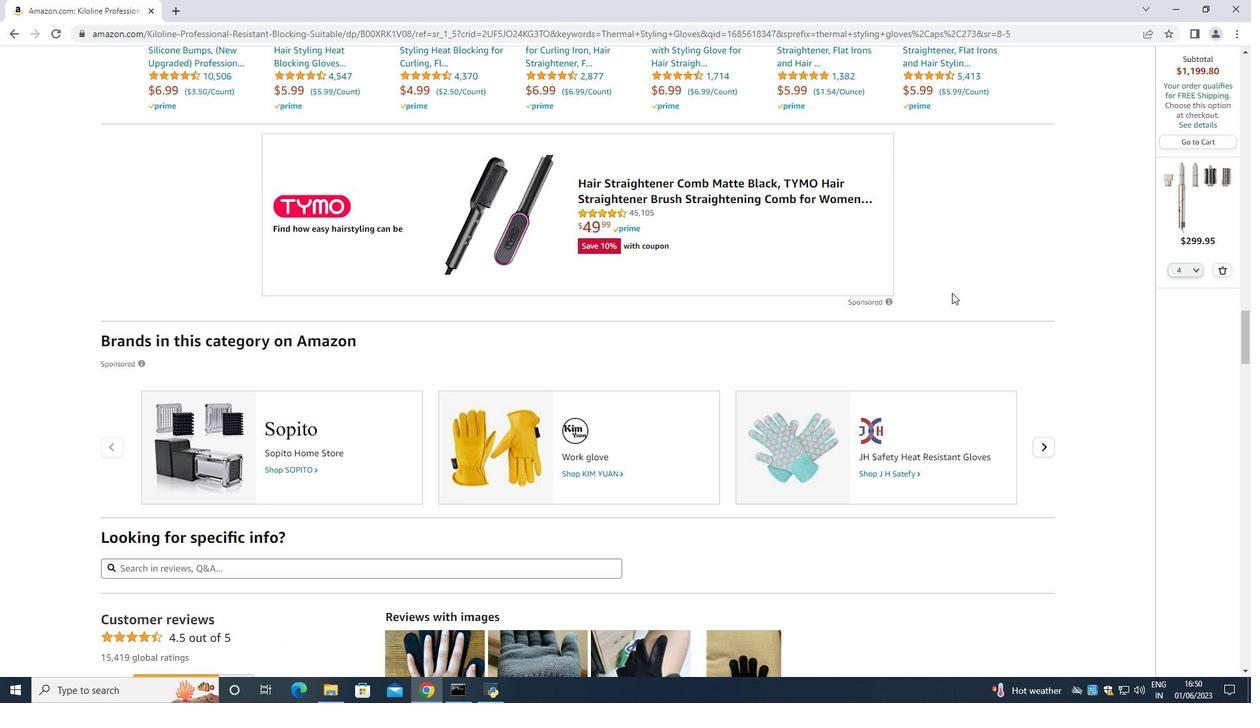 
Action: Mouse scrolled (952, 293) with delta (0, 0)
Screenshot: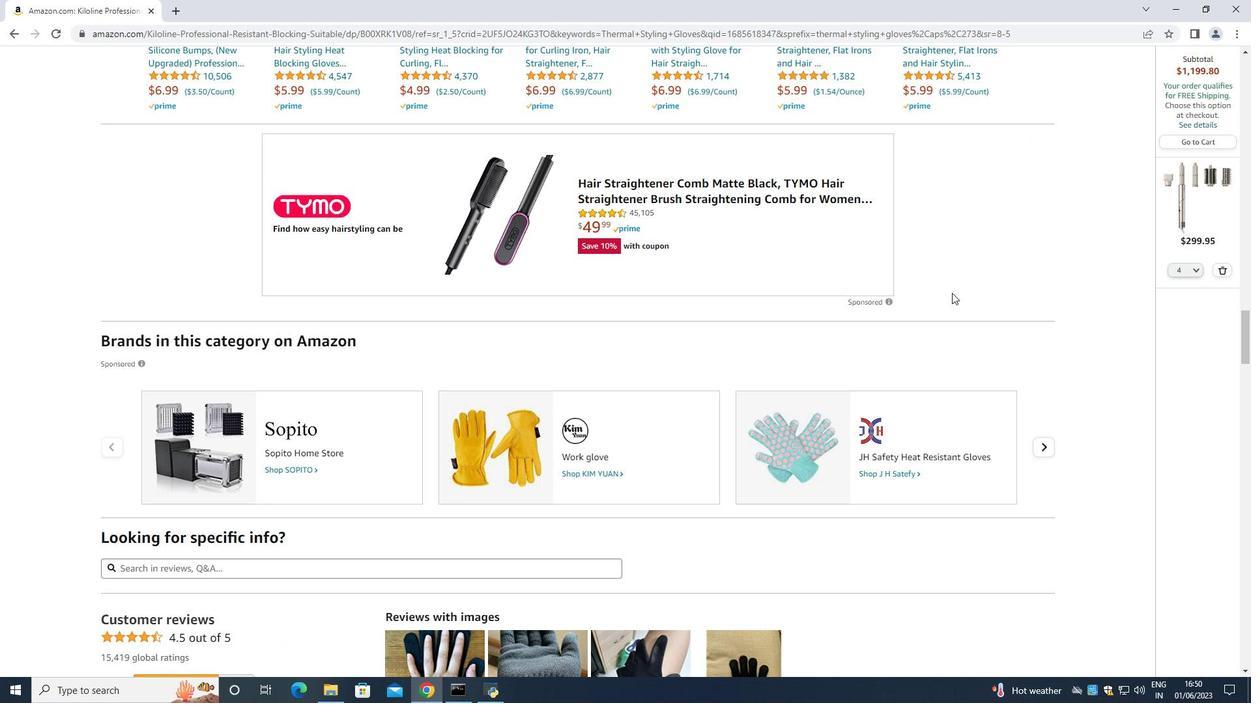 
Action: Mouse scrolled (952, 293) with delta (0, 0)
Screenshot: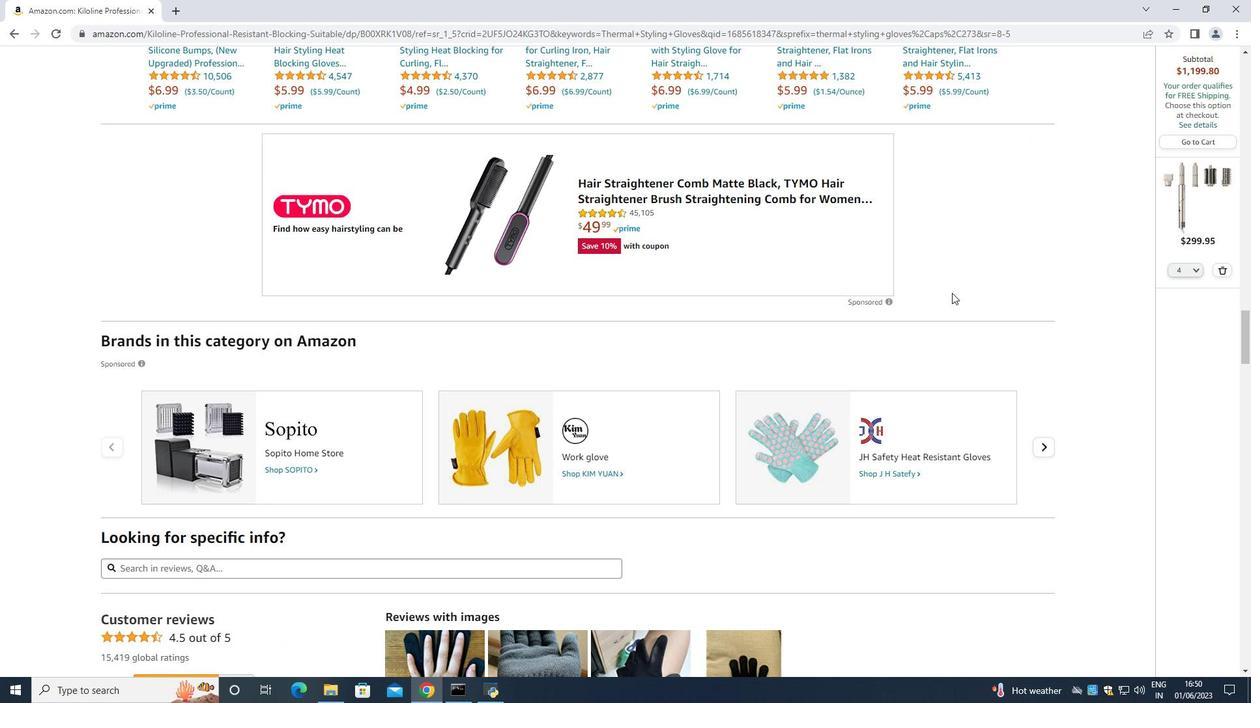 
Action: Mouse moved to (959, 298)
Screenshot: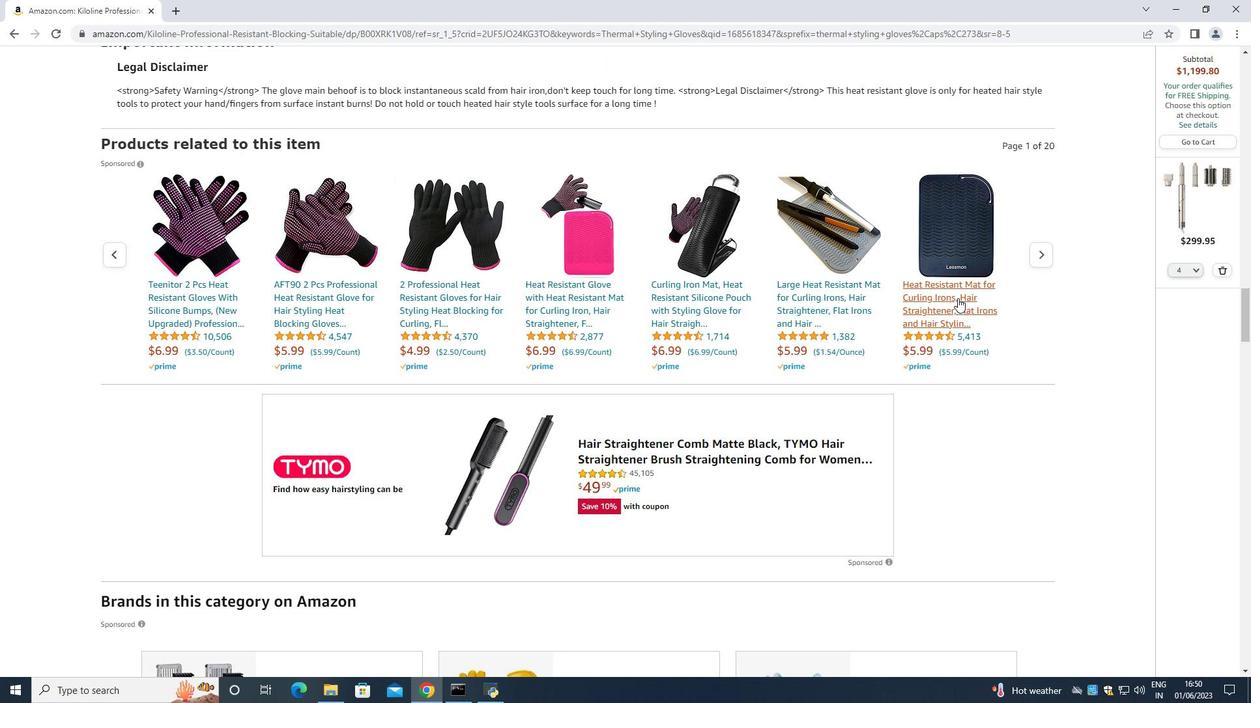 
Action: Mouse scrolled (959, 299) with delta (0, 0)
Screenshot: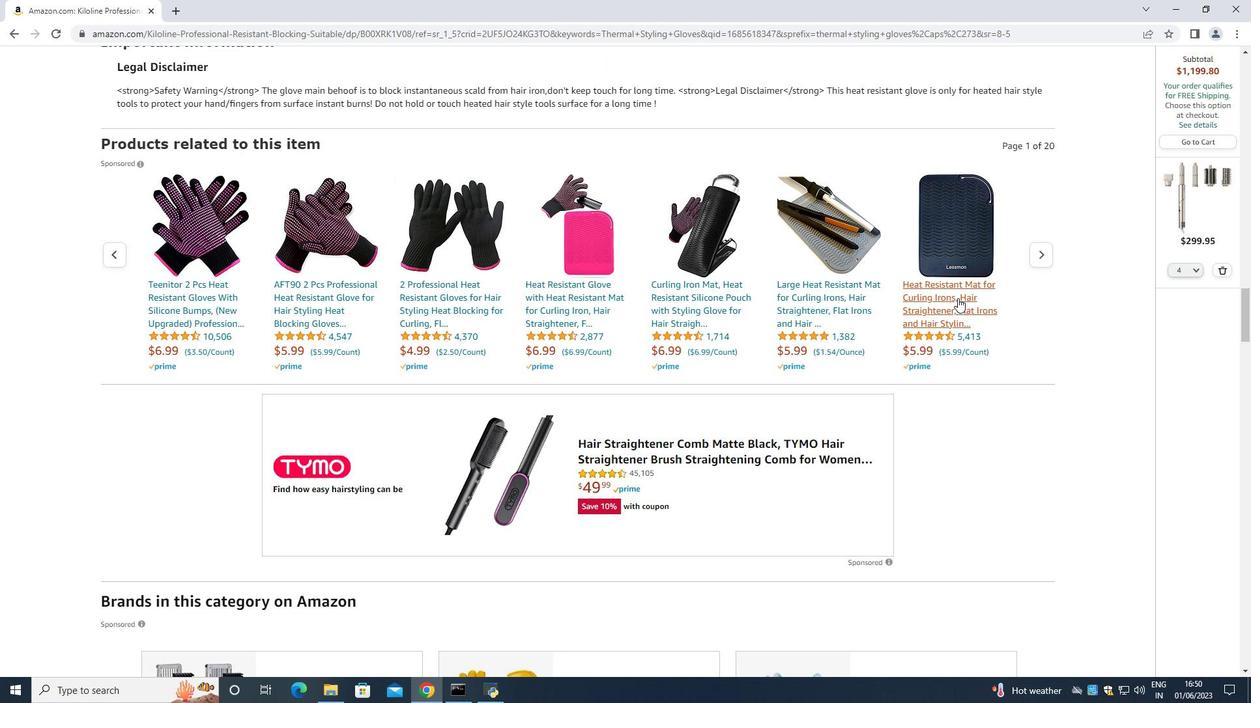 
Action: Mouse scrolled (959, 299) with delta (0, 0)
Screenshot: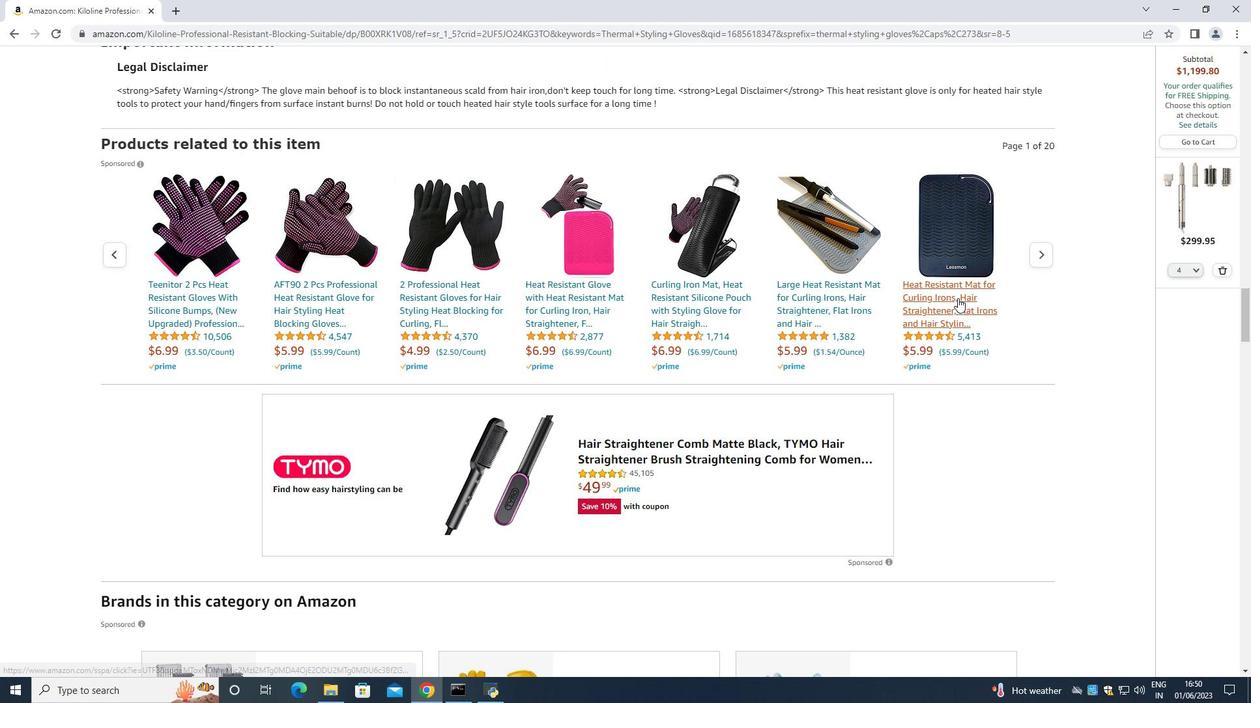 
Action: Mouse scrolled (959, 299) with delta (0, 0)
Screenshot: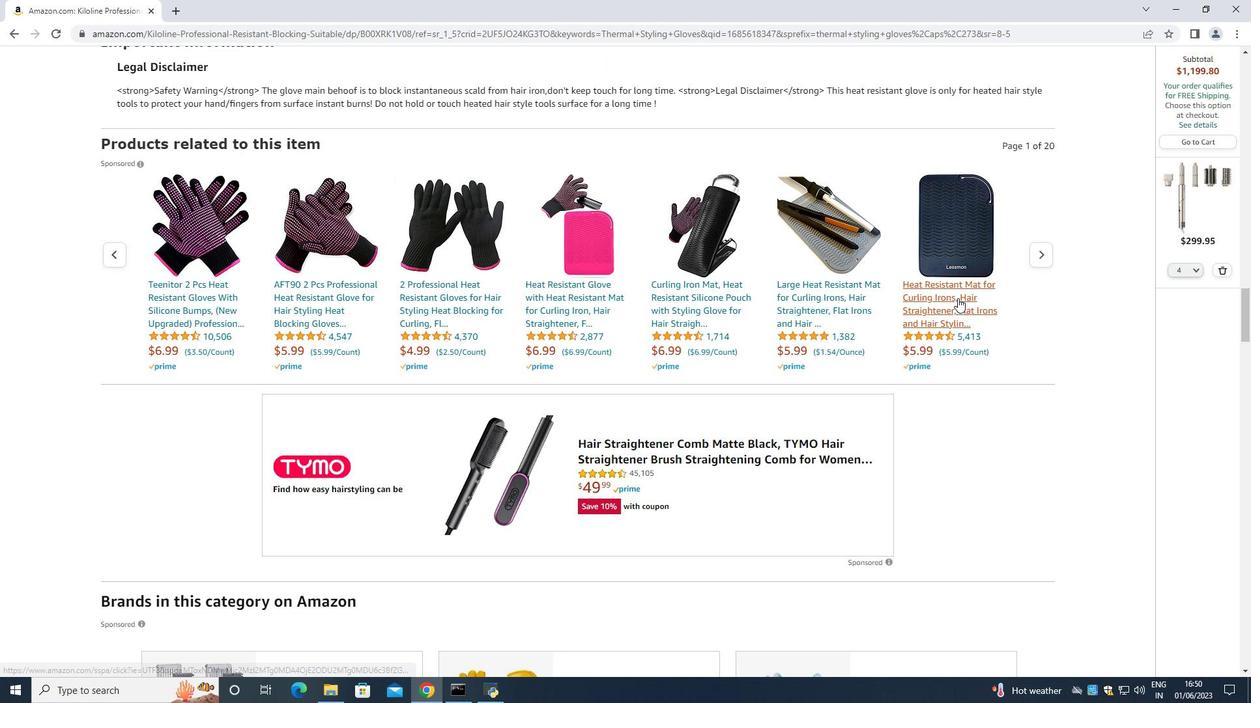 
Action: Mouse scrolled (959, 299) with delta (0, 0)
Screenshot: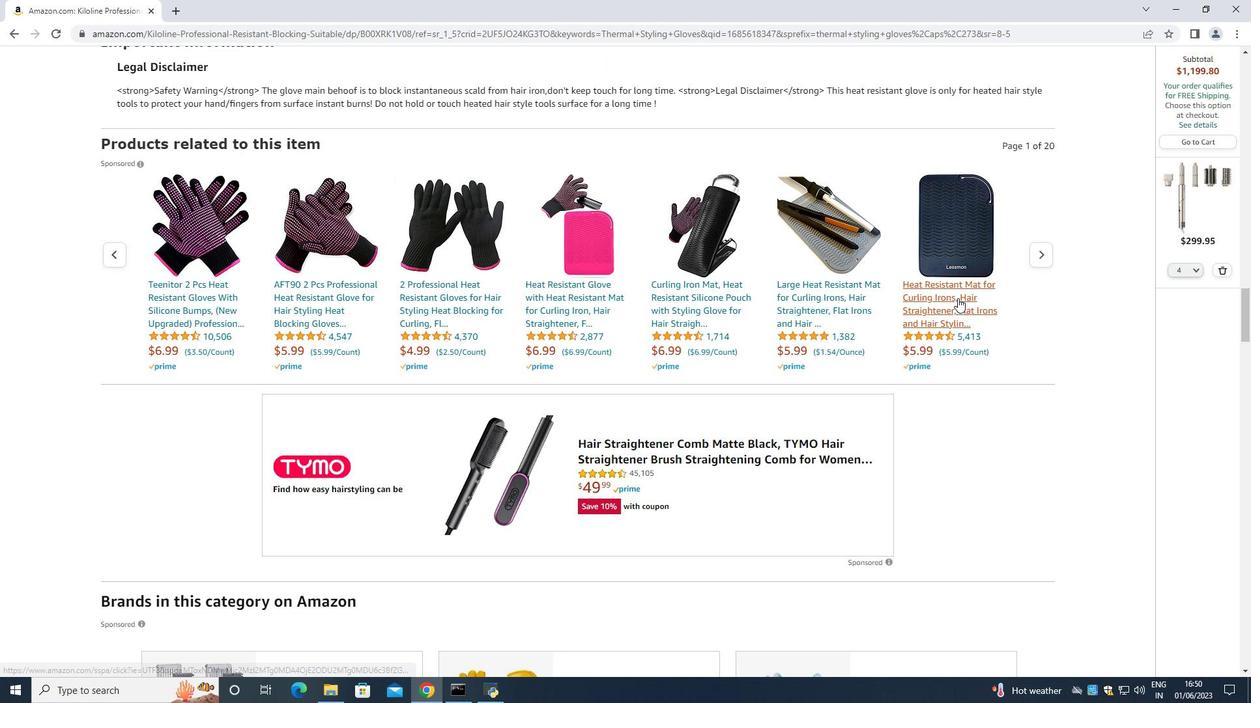 
Action: Mouse moved to (967, 297)
Screenshot: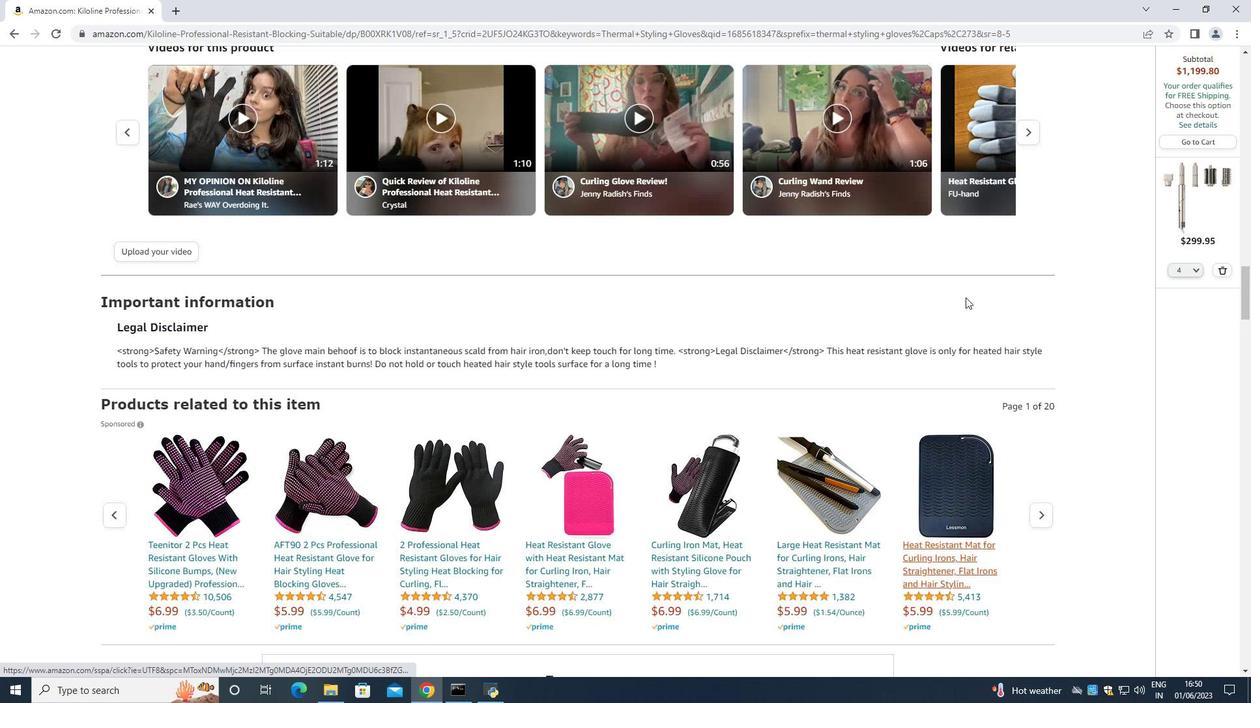 
Action: Mouse scrolled (967, 298) with delta (0, 0)
Screenshot: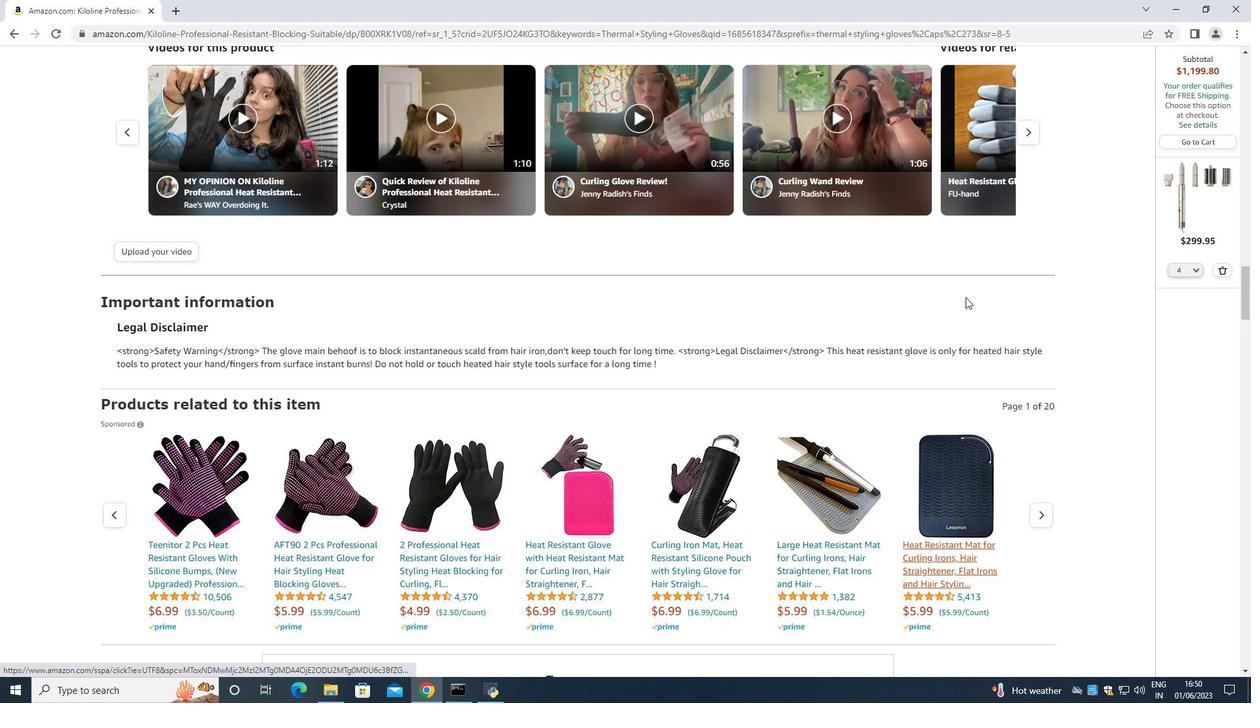 
Action: Mouse scrolled (967, 298) with delta (0, 0)
Screenshot: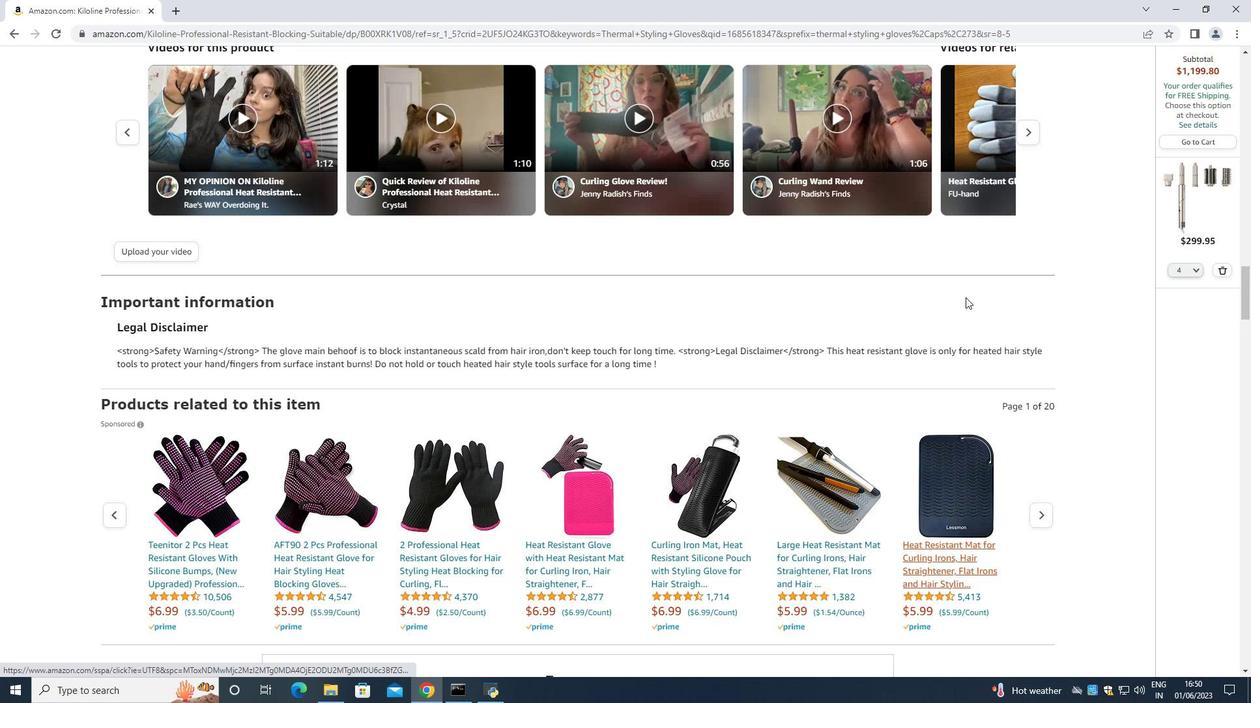 
Action: Mouse scrolled (967, 298) with delta (0, 0)
Screenshot: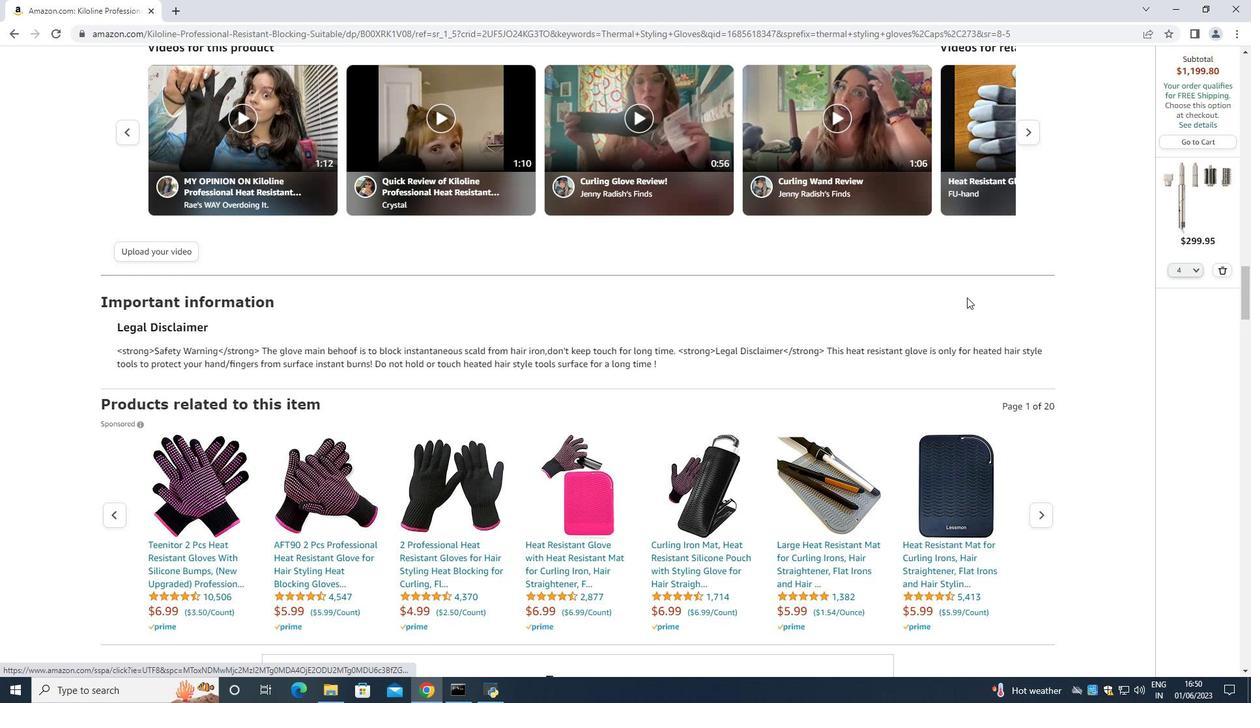 
Action: Mouse scrolled (967, 298) with delta (0, 0)
Screenshot: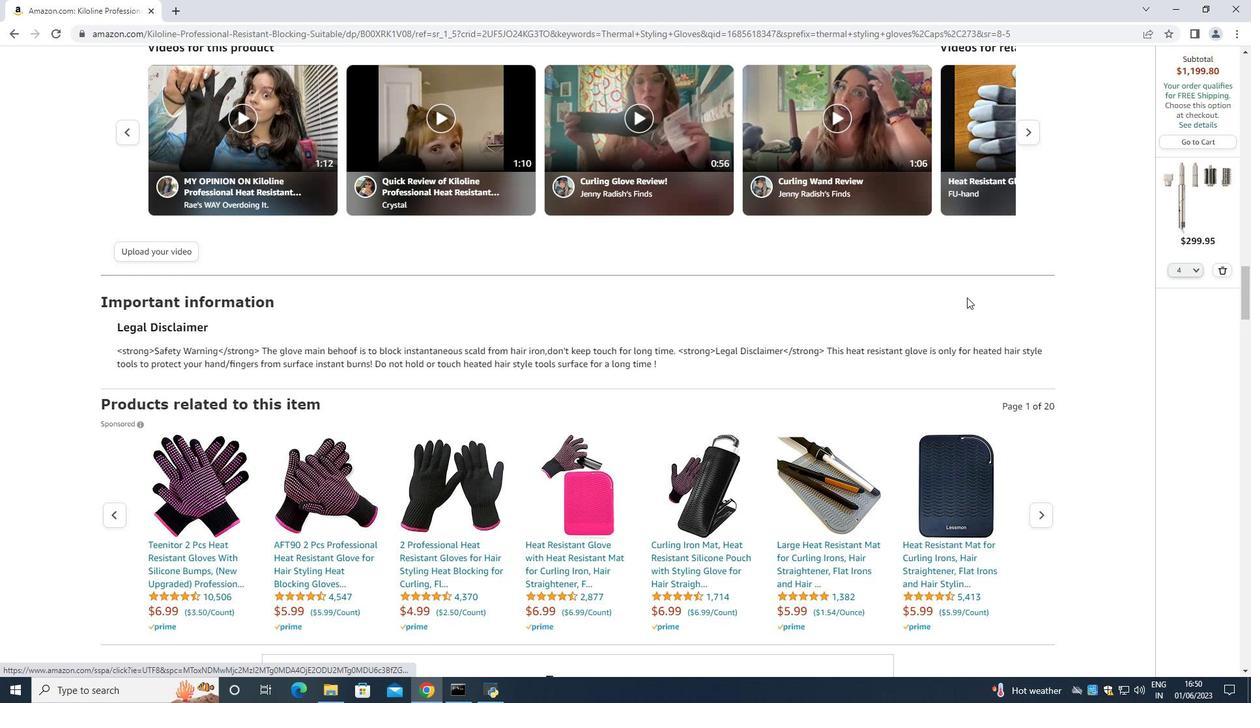 
Action: Mouse scrolled (967, 298) with delta (0, 0)
Screenshot: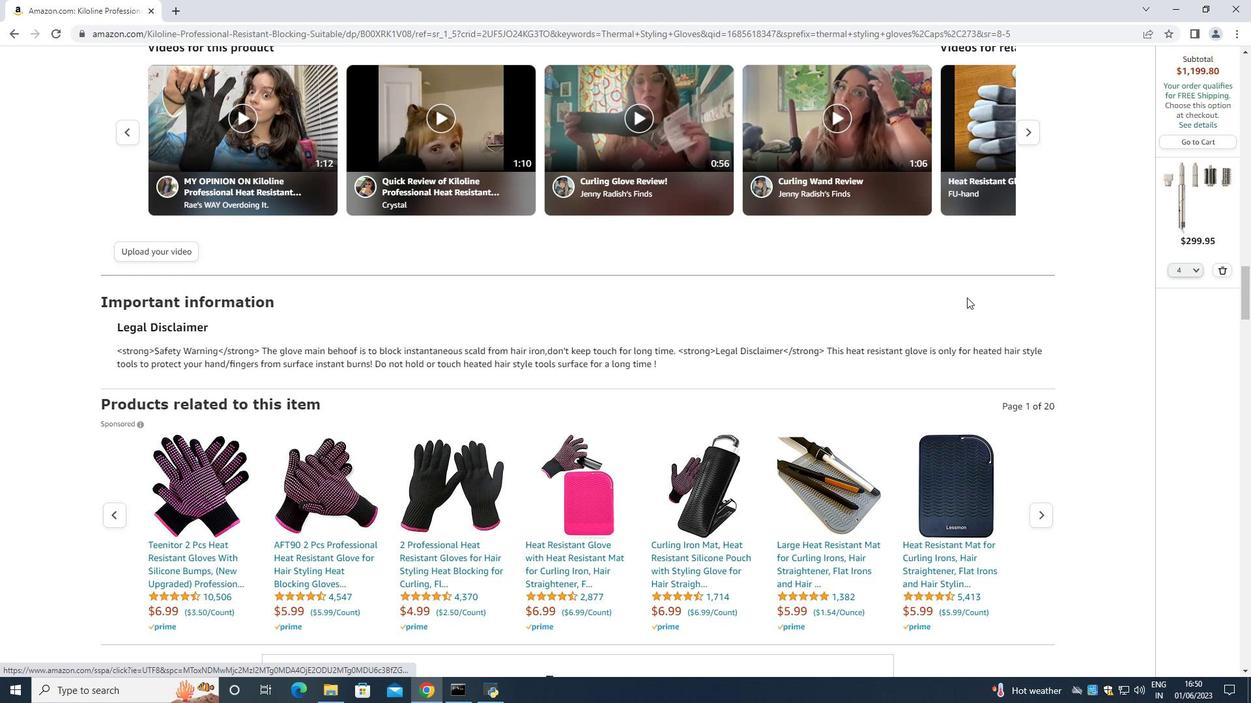 
Action: Mouse scrolled (967, 298) with delta (0, 0)
Screenshot: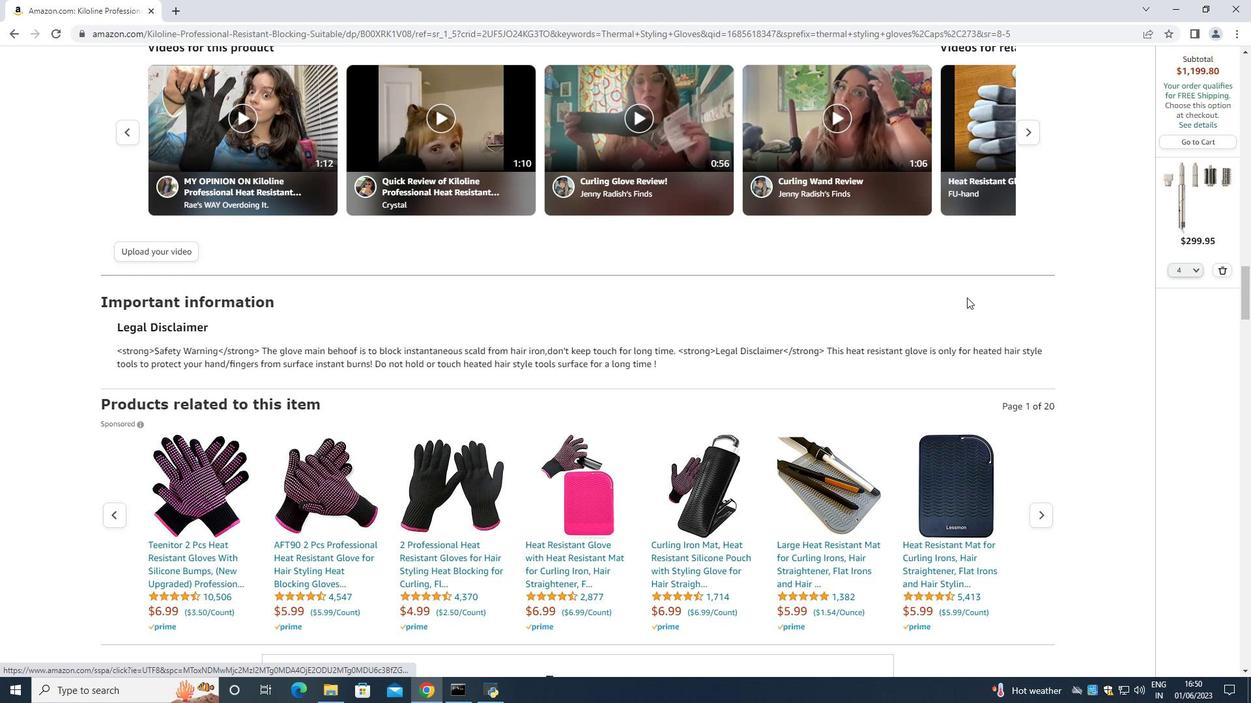 
Action: Mouse moved to (969, 295)
Screenshot: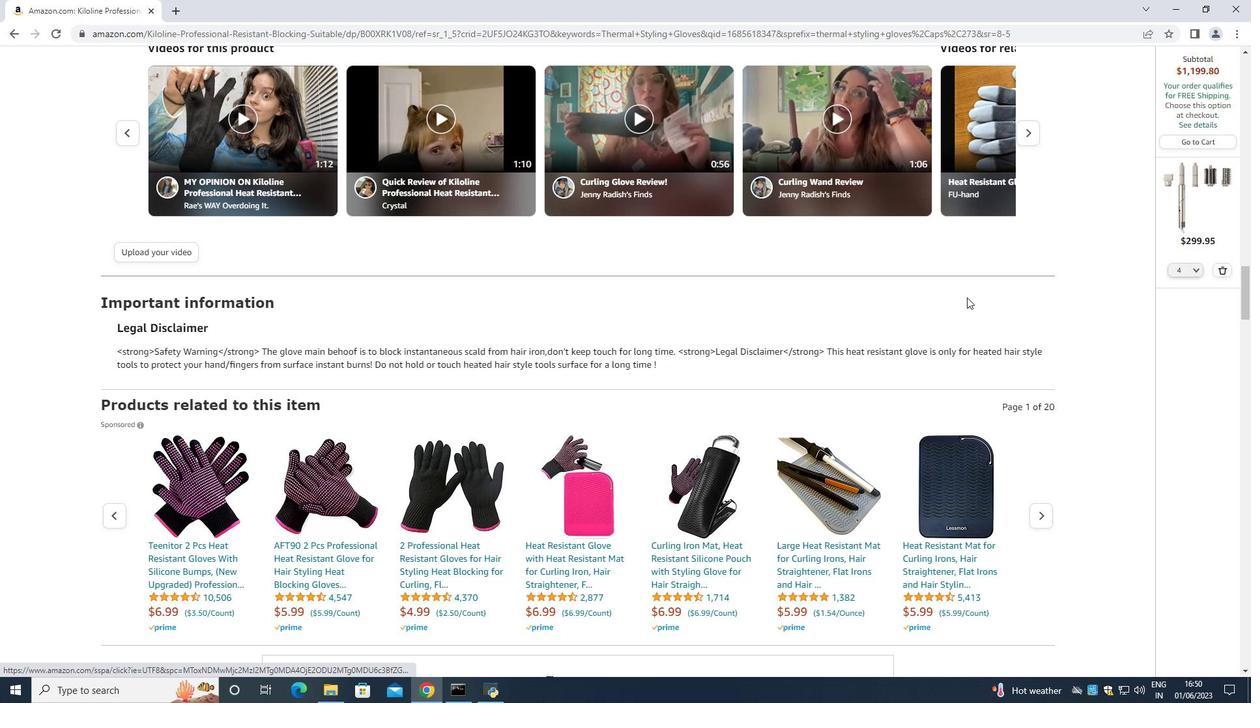 
Action: Mouse scrolled (969, 295) with delta (0, 0)
Screenshot: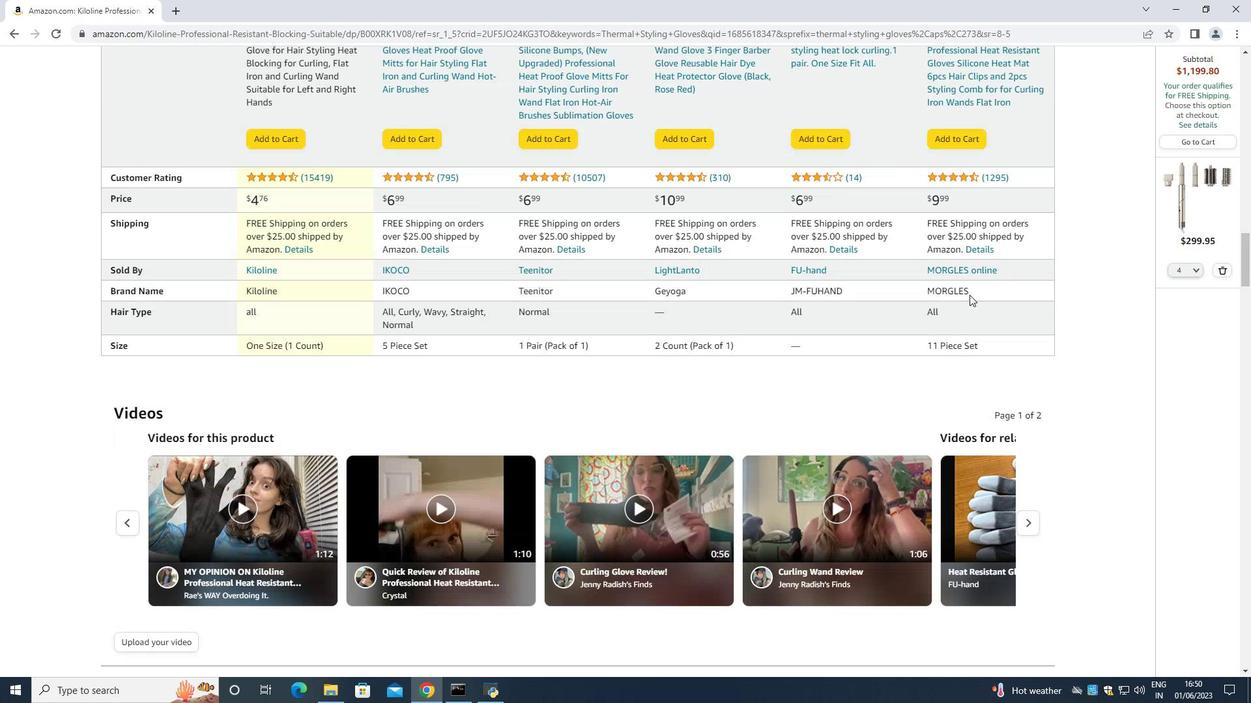
Action: Mouse moved to (969, 294)
Screenshot: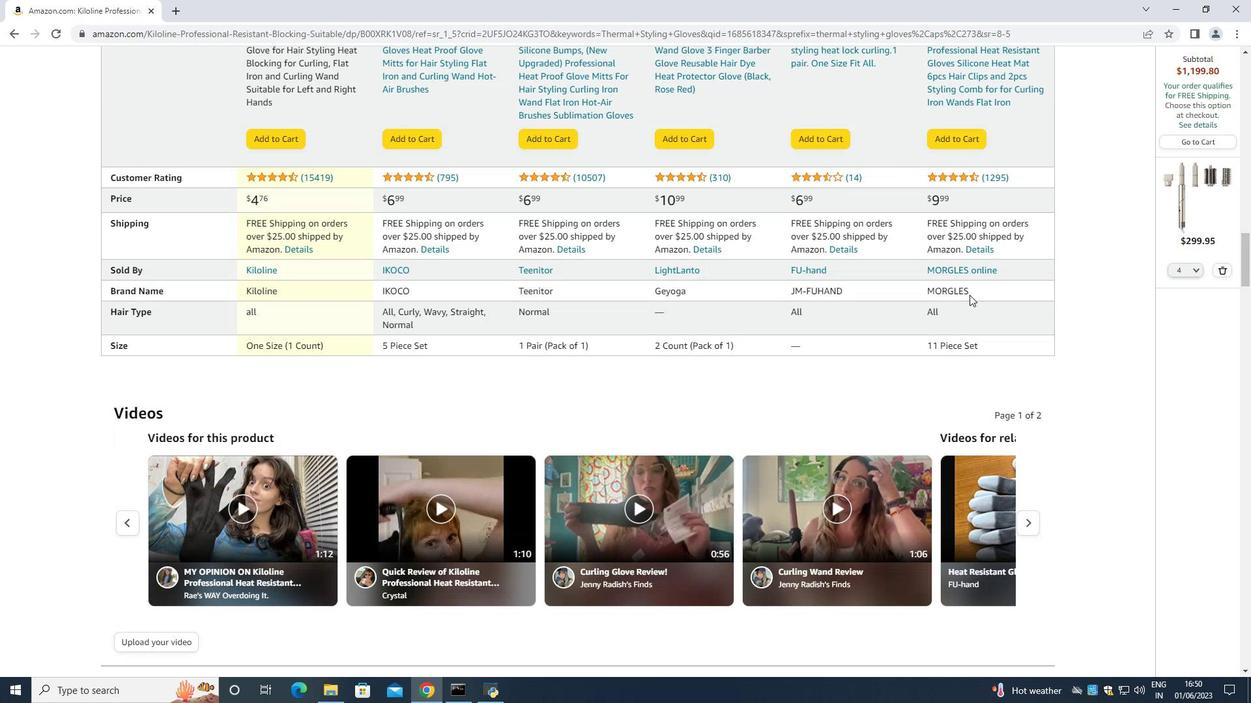 
Action: Mouse scrolled (969, 295) with delta (0, 0)
Screenshot: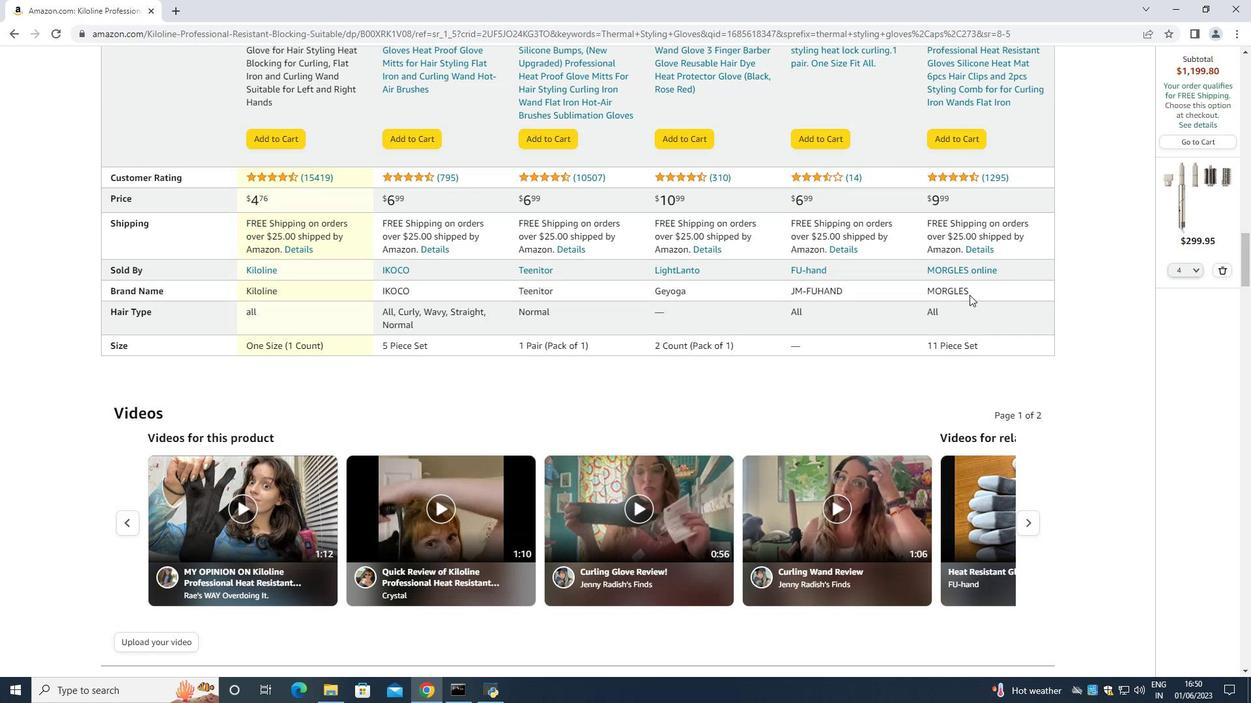 
Action: Mouse scrolled (969, 295) with delta (0, 0)
Screenshot: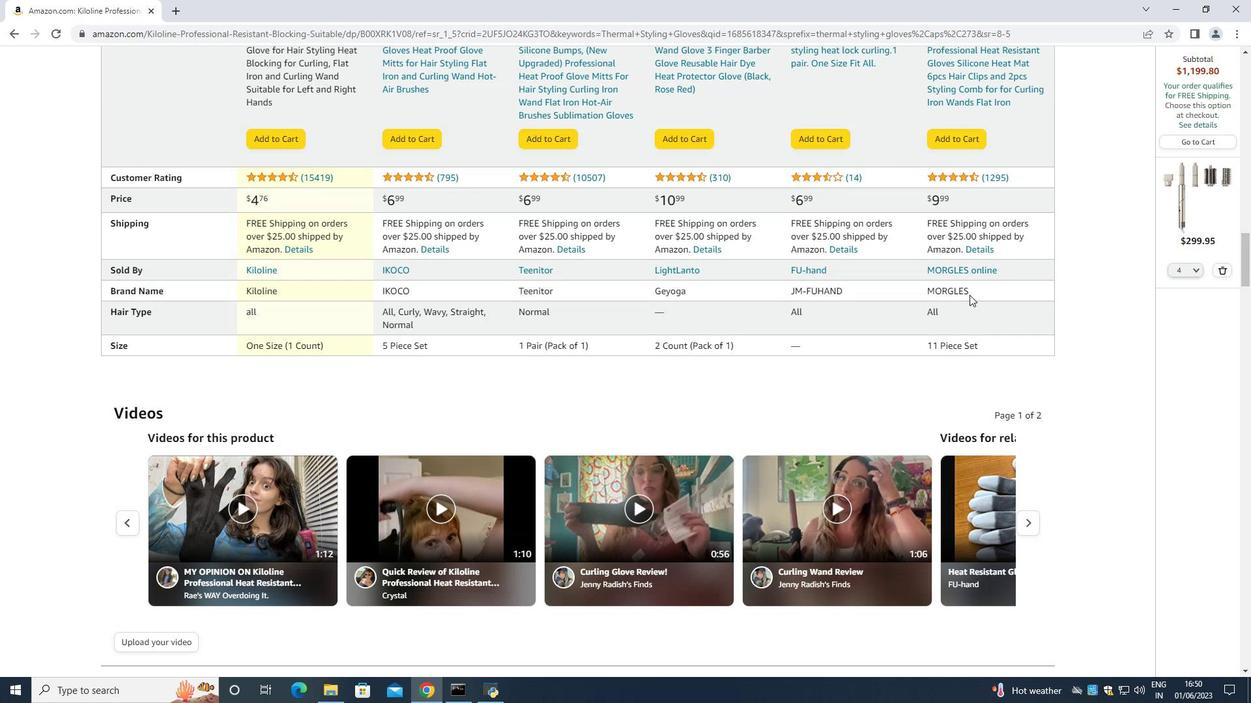 
Action: Mouse scrolled (969, 295) with delta (0, 0)
Screenshot: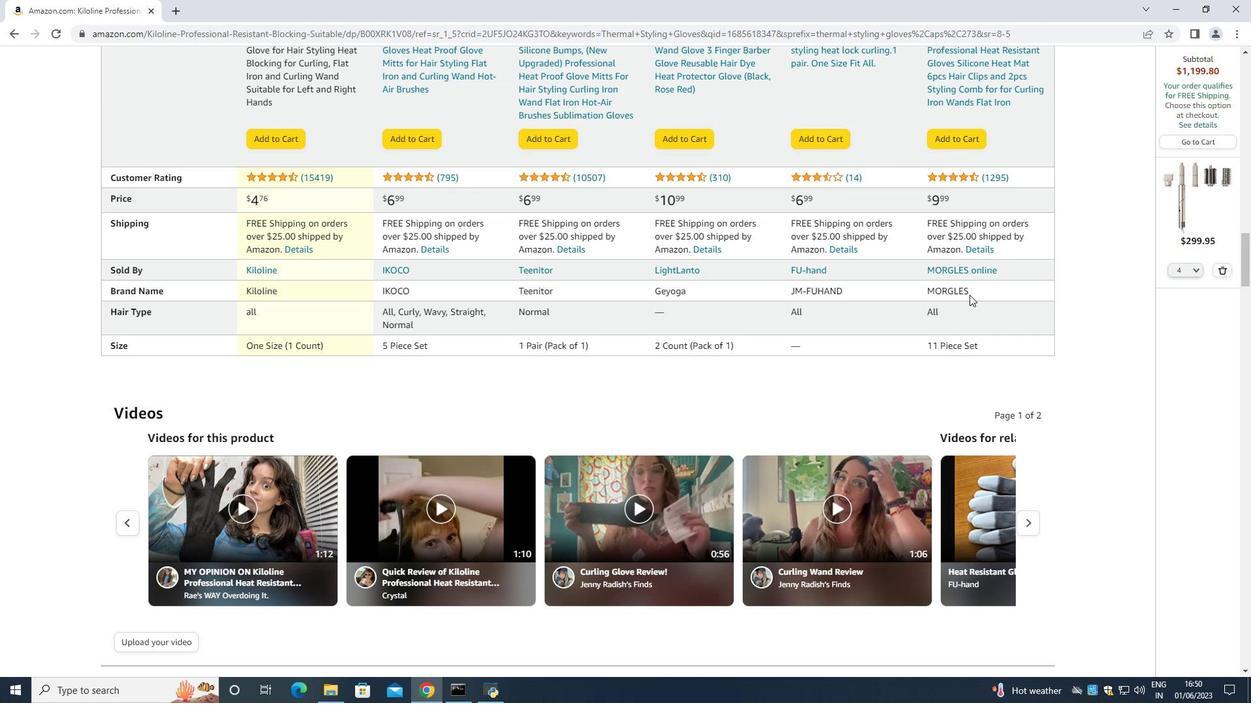 
Action: Mouse scrolled (969, 295) with delta (0, 0)
Screenshot: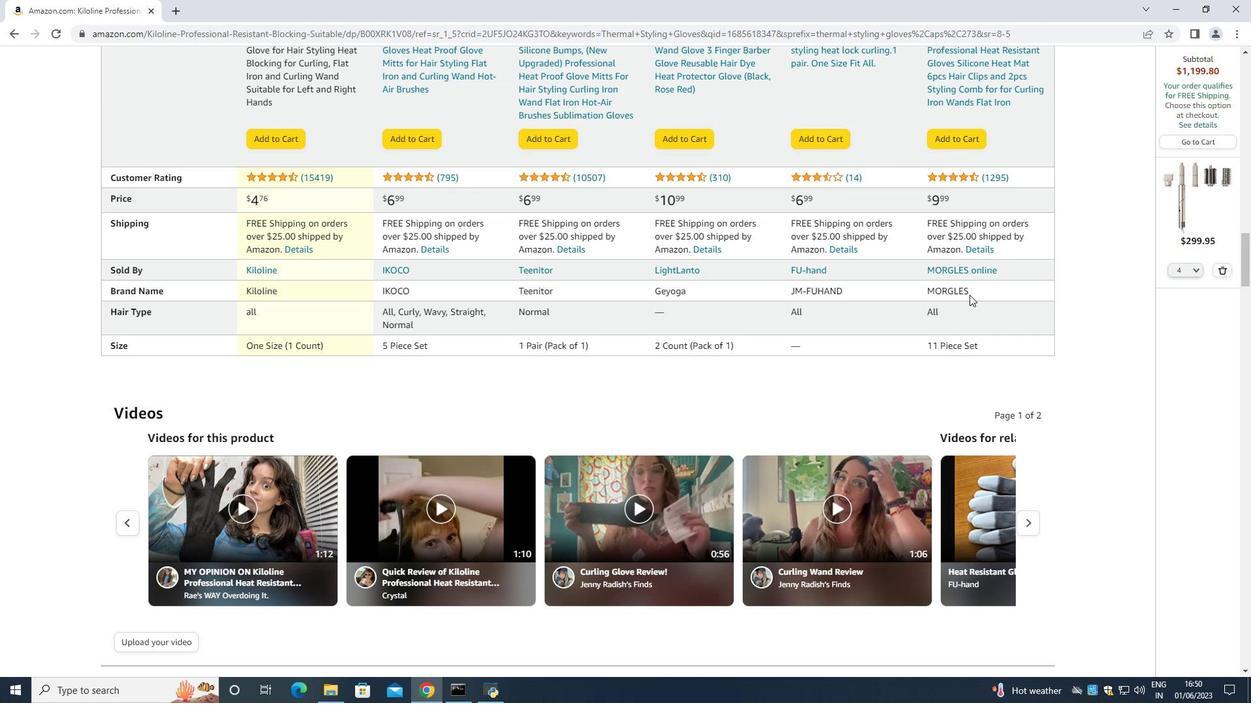 
Action: Mouse scrolled (969, 295) with delta (0, 0)
Screenshot: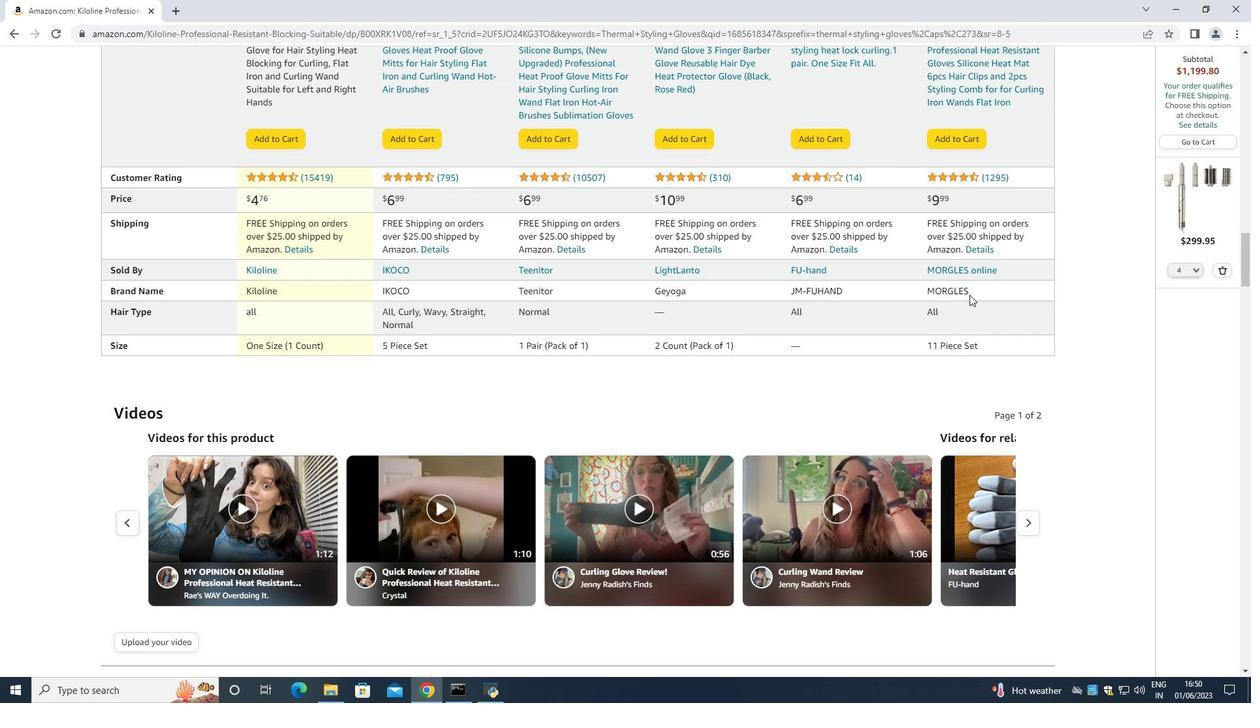 
Action: Mouse moved to (972, 293)
Screenshot: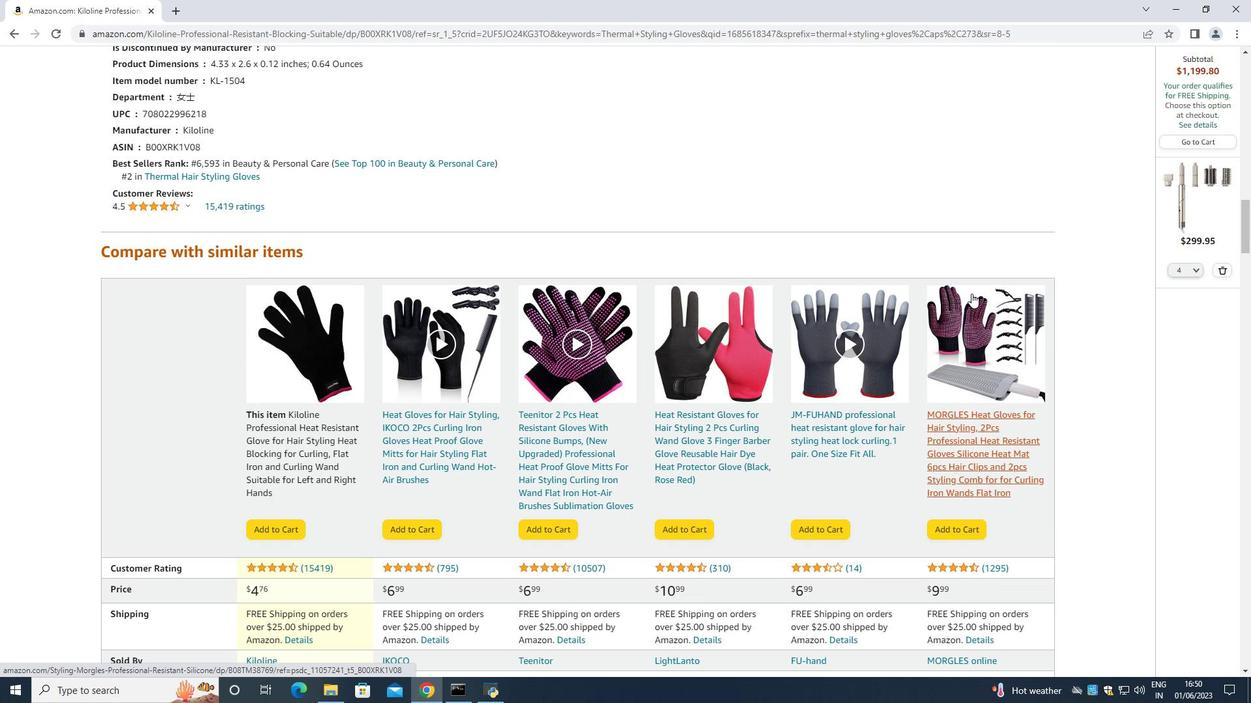 
Action: Mouse scrolled (972, 294) with delta (0, 0)
Screenshot: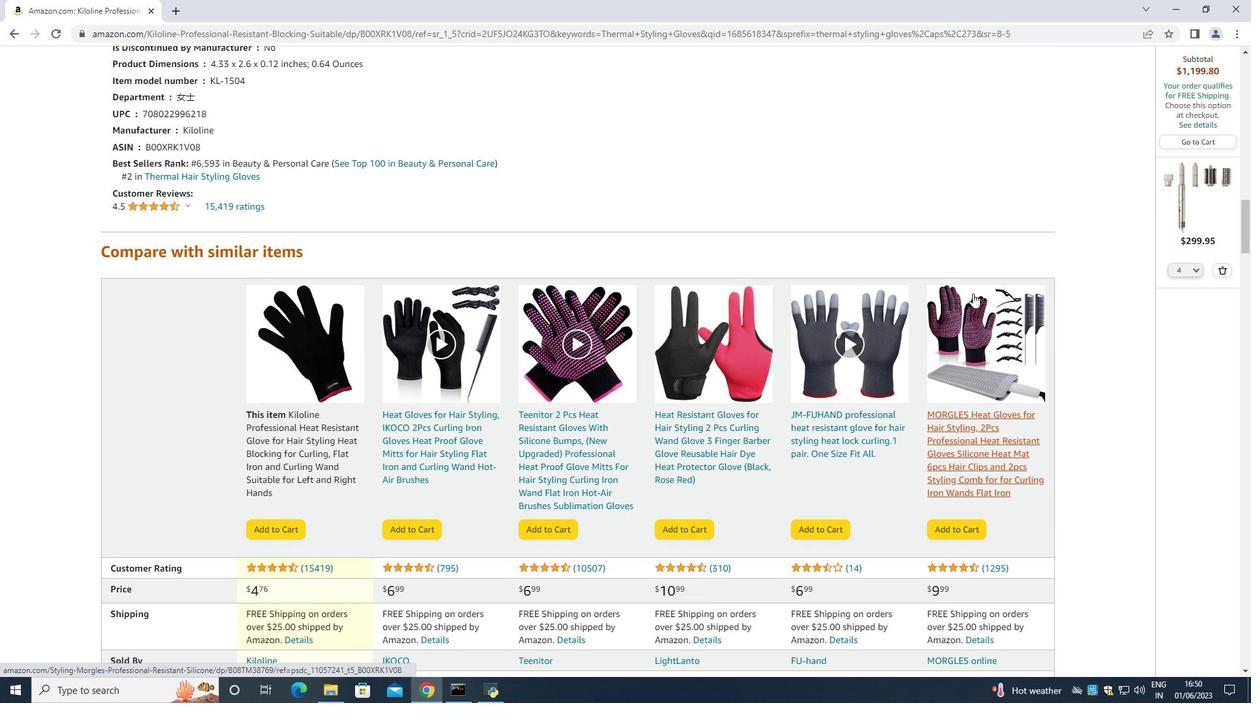 
Action: Mouse scrolled (972, 294) with delta (0, 0)
Screenshot: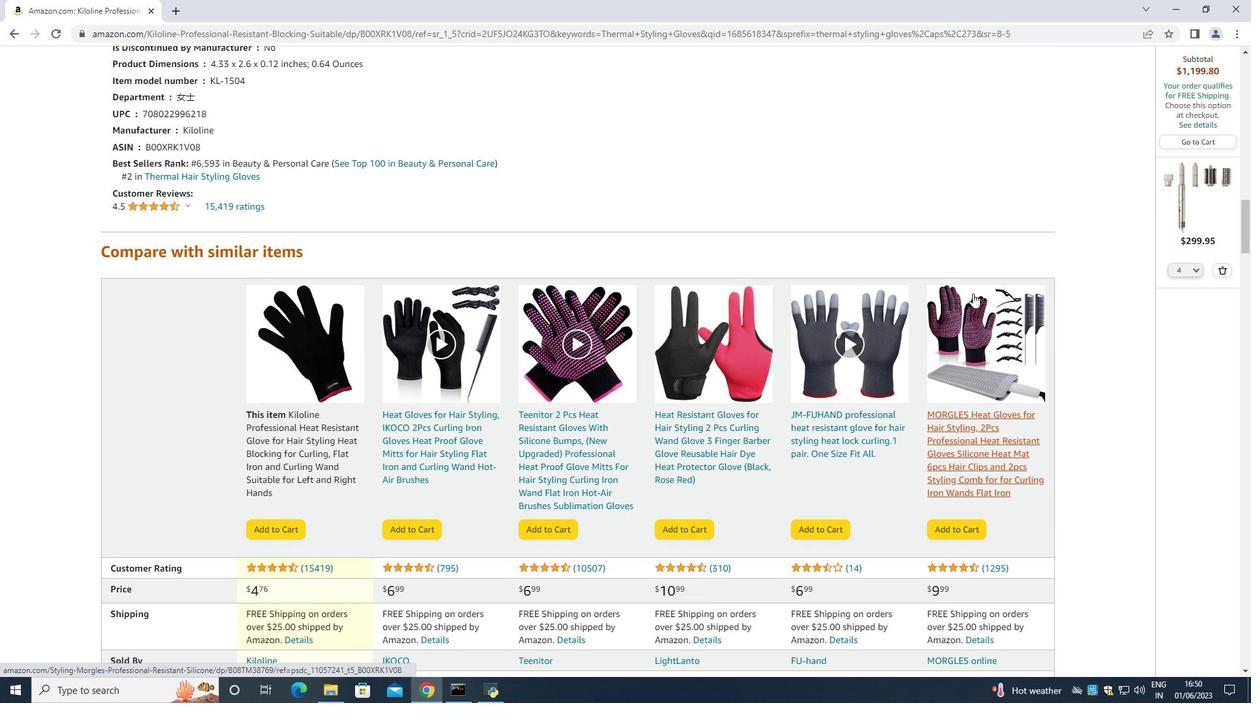 
Action: Mouse scrolled (972, 294) with delta (0, 0)
Screenshot: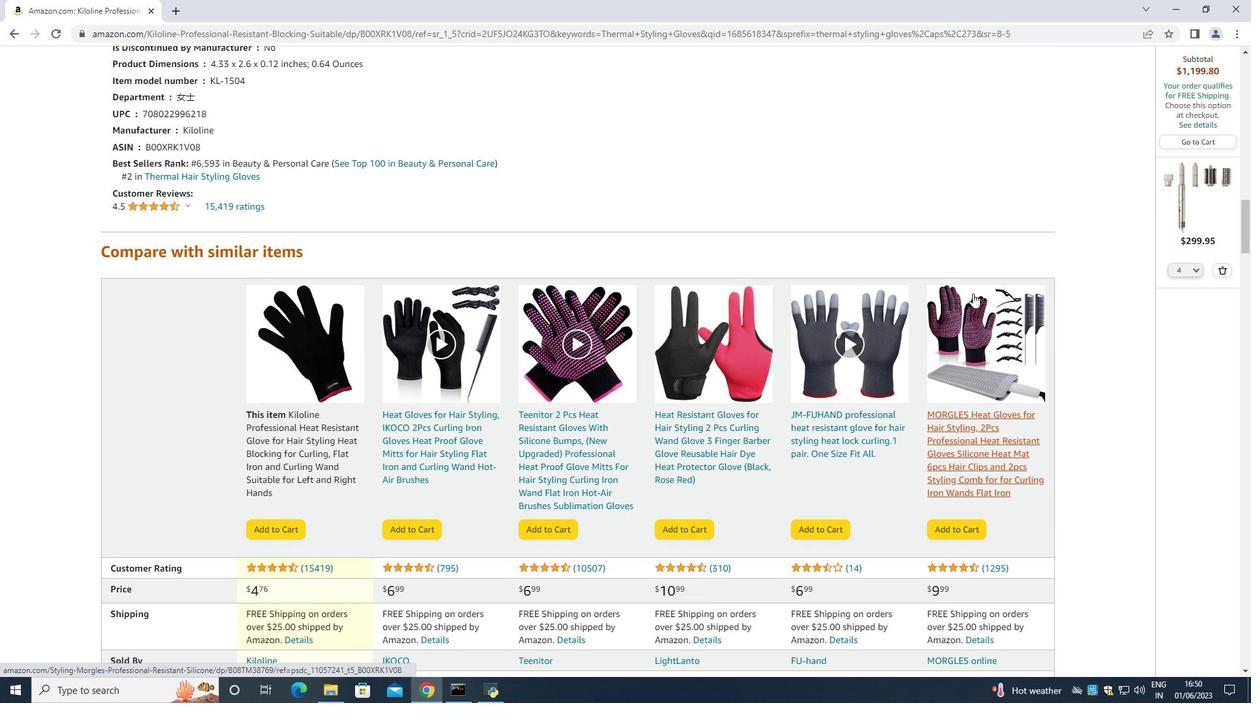 
Action: Mouse scrolled (972, 294) with delta (0, 0)
Screenshot: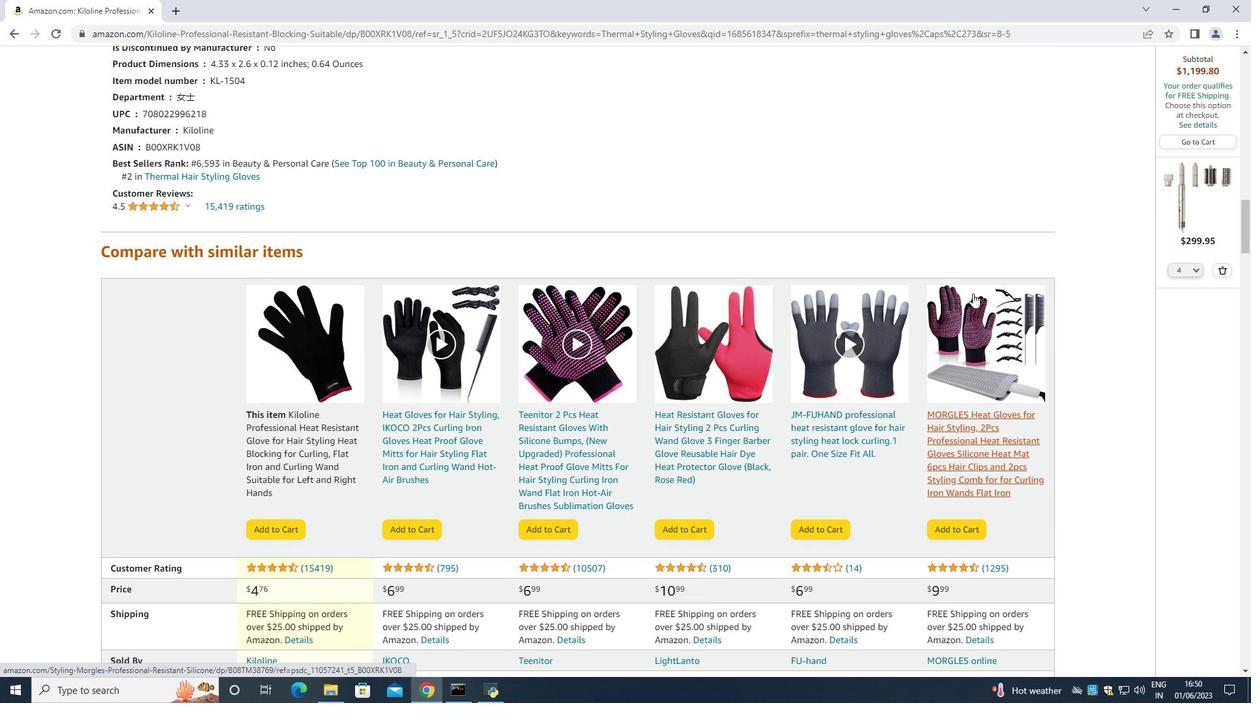 
Action: Mouse scrolled (972, 294) with delta (0, 0)
Screenshot: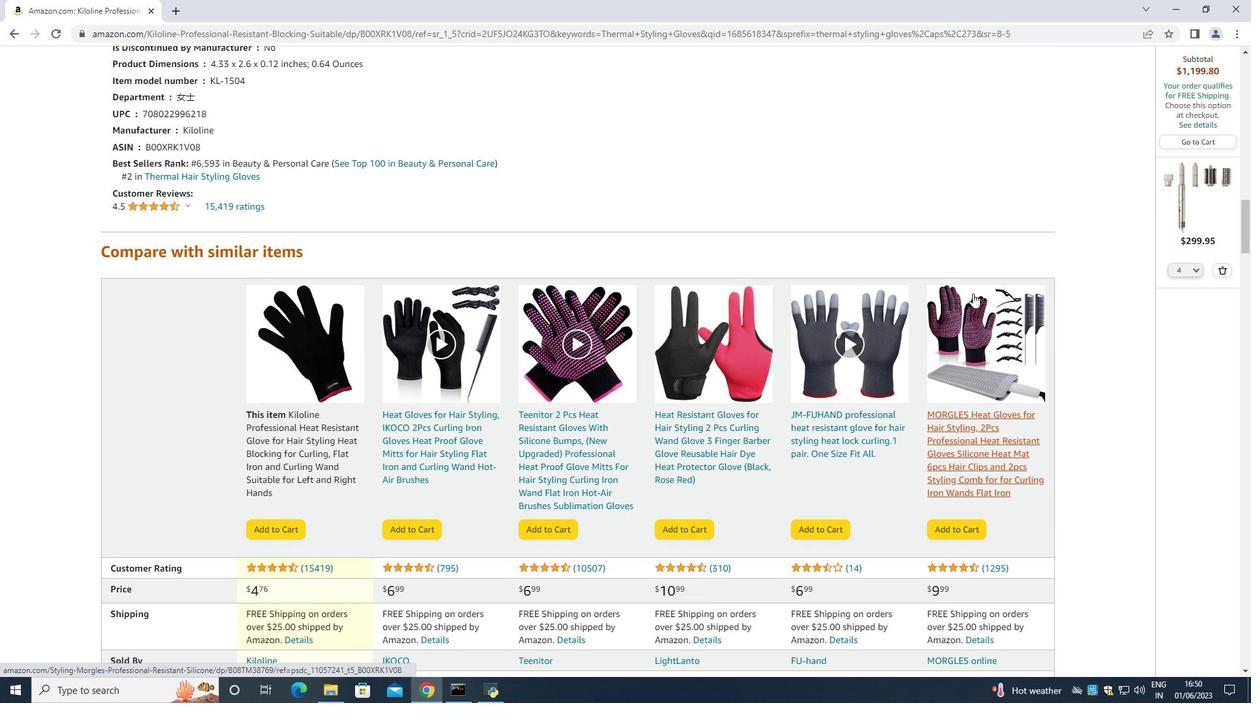 
Action: Mouse scrolled (972, 294) with delta (0, 0)
Screenshot: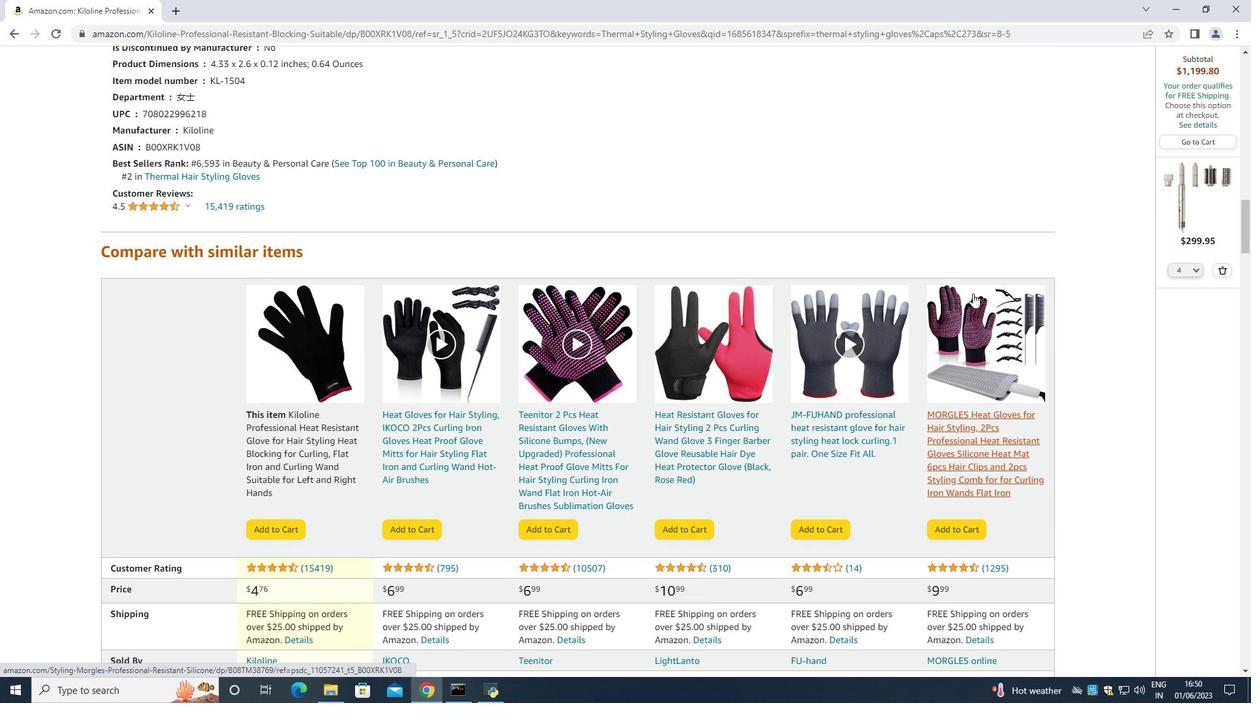 
Action: Mouse scrolled (972, 294) with delta (0, 0)
Screenshot: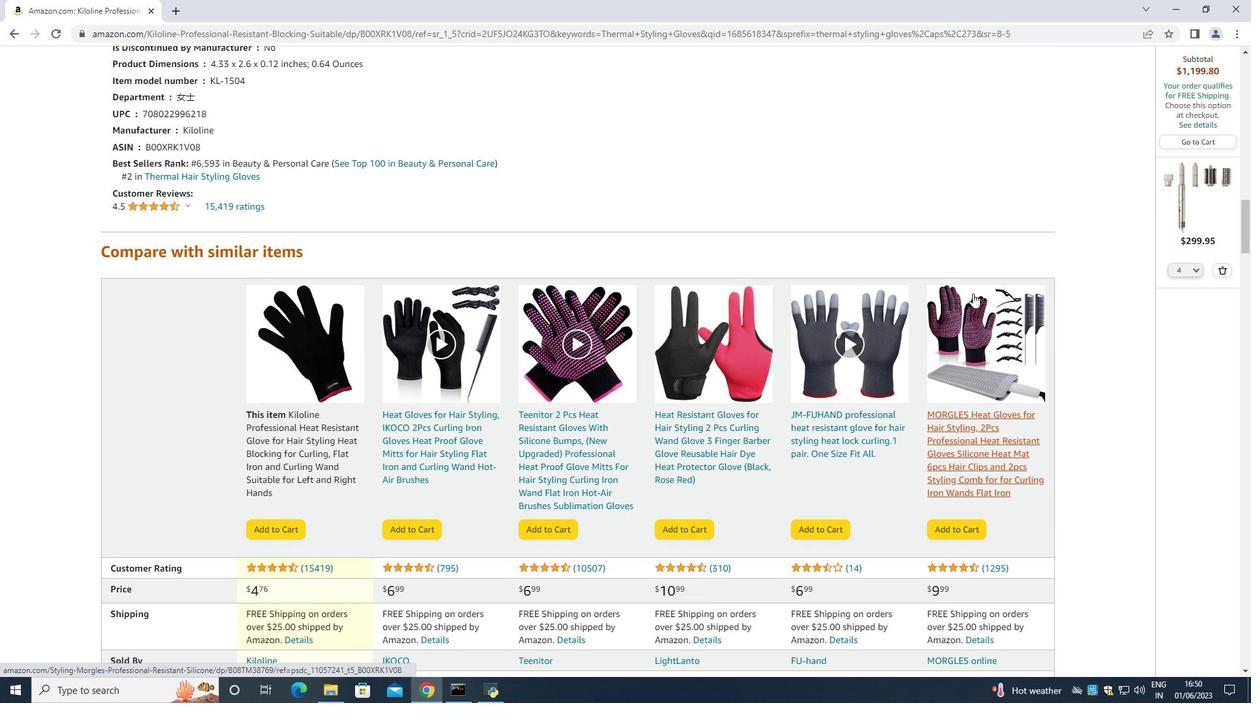
Action: Mouse scrolled (972, 294) with delta (0, 0)
Screenshot: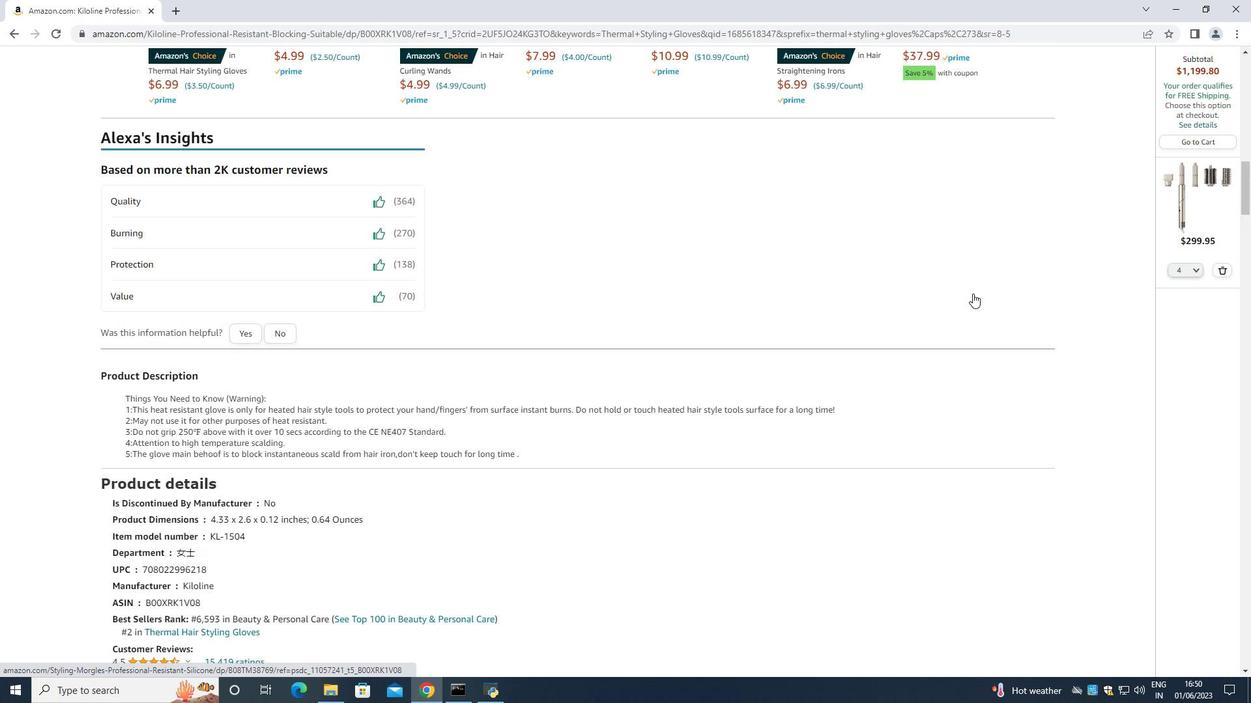 
Action: Mouse moved to (973, 293)
Screenshot: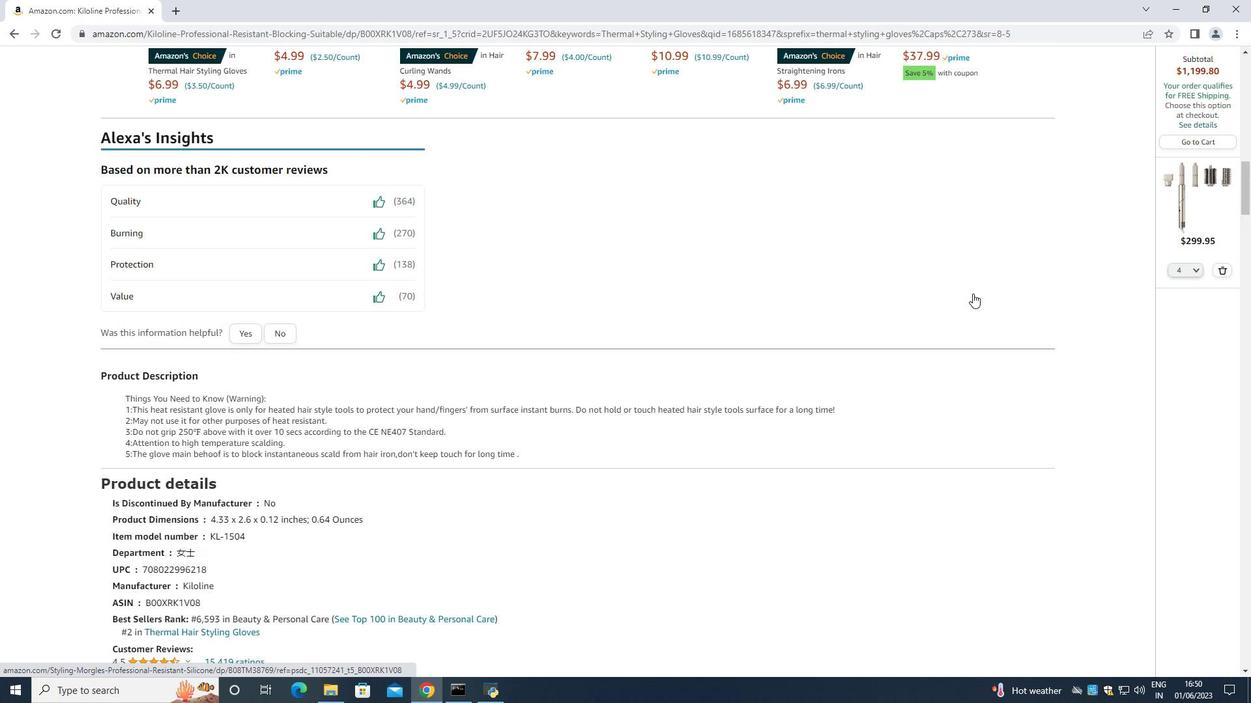 
Action: Mouse scrolled (973, 294) with delta (0, 0)
Screenshot: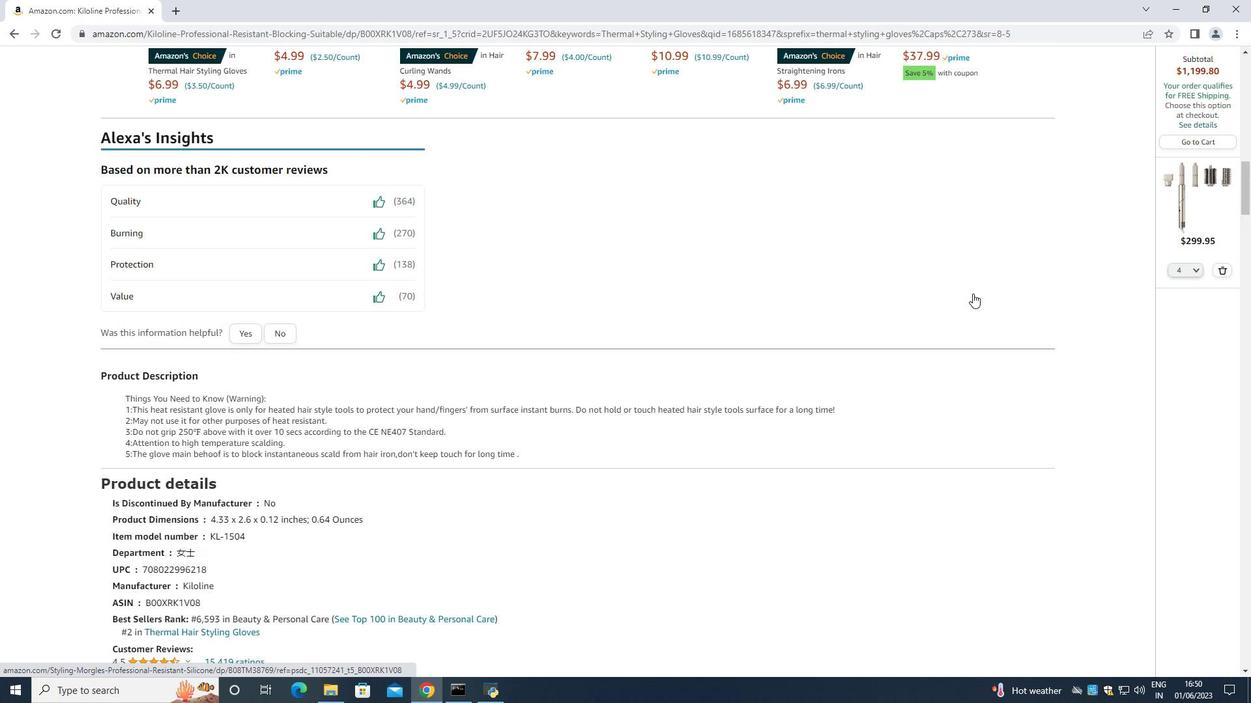 
Action: Mouse scrolled (973, 294) with delta (0, 0)
Screenshot: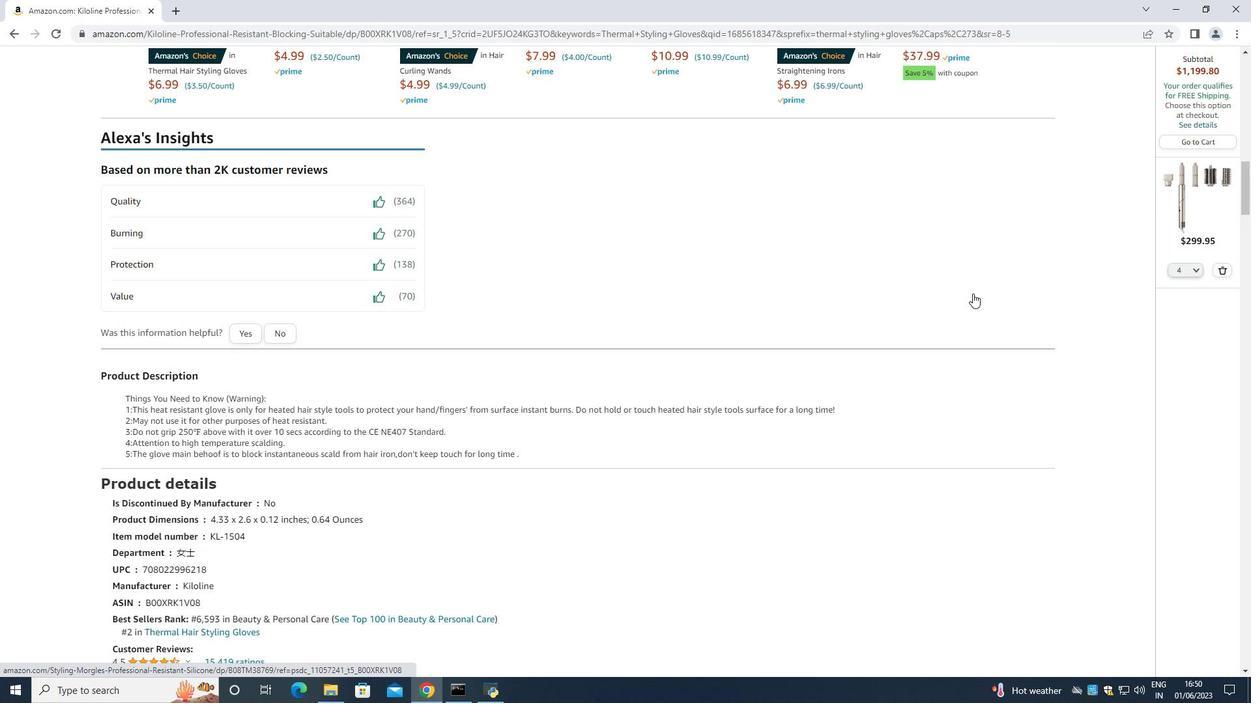 
Action: Mouse scrolled (973, 294) with delta (0, 0)
Screenshot: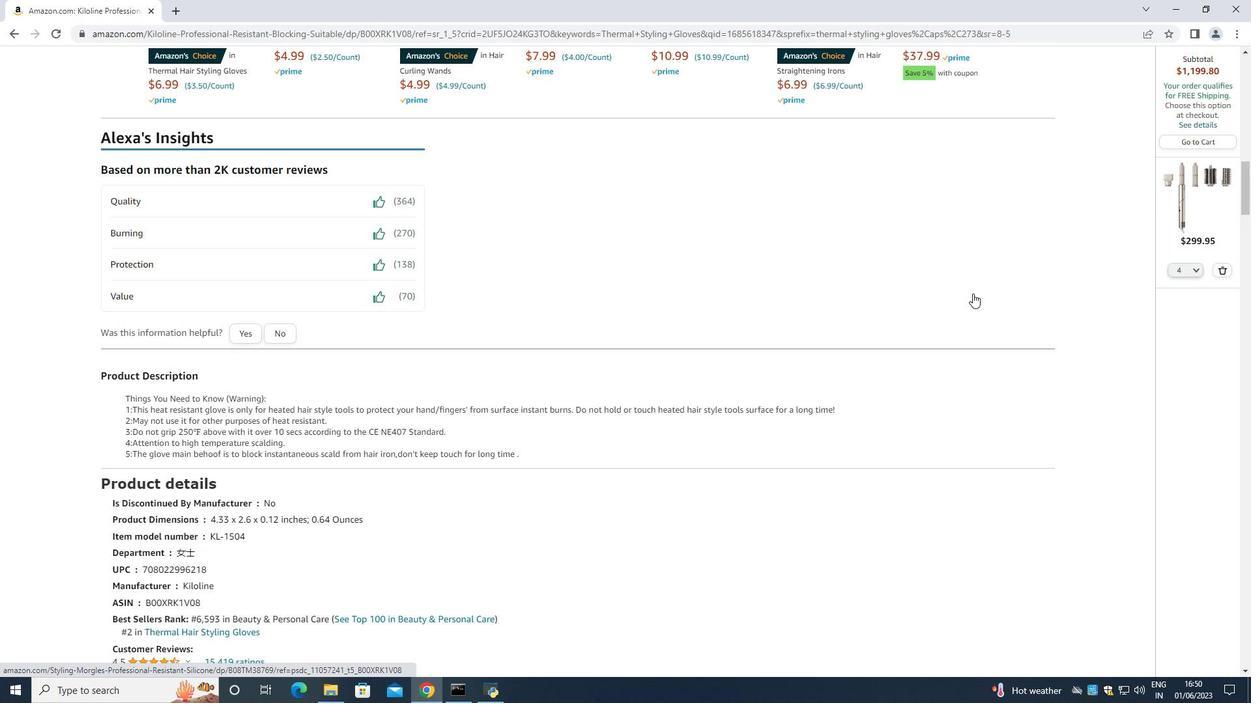 
Action: Mouse scrolled (973, 294) with delta (0, 0)
Screenshot: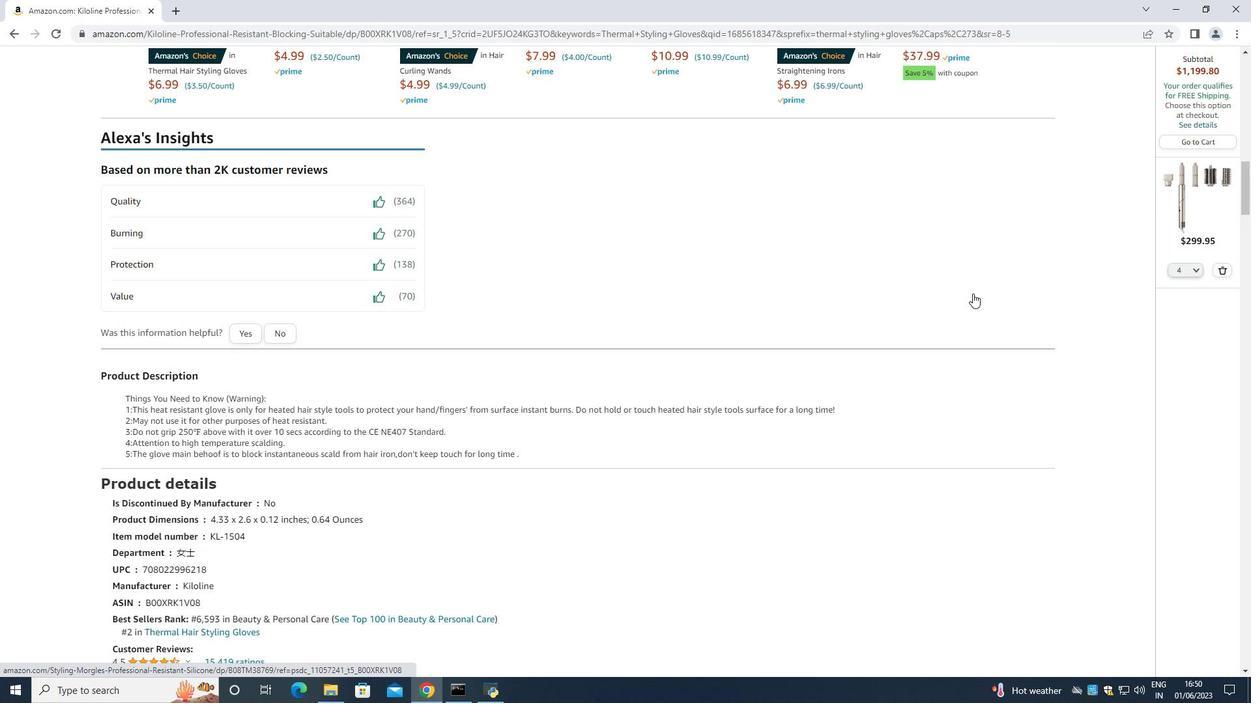 
Action: Mouse scrolled (973, 294) with delta (0, 0)
Screenshot: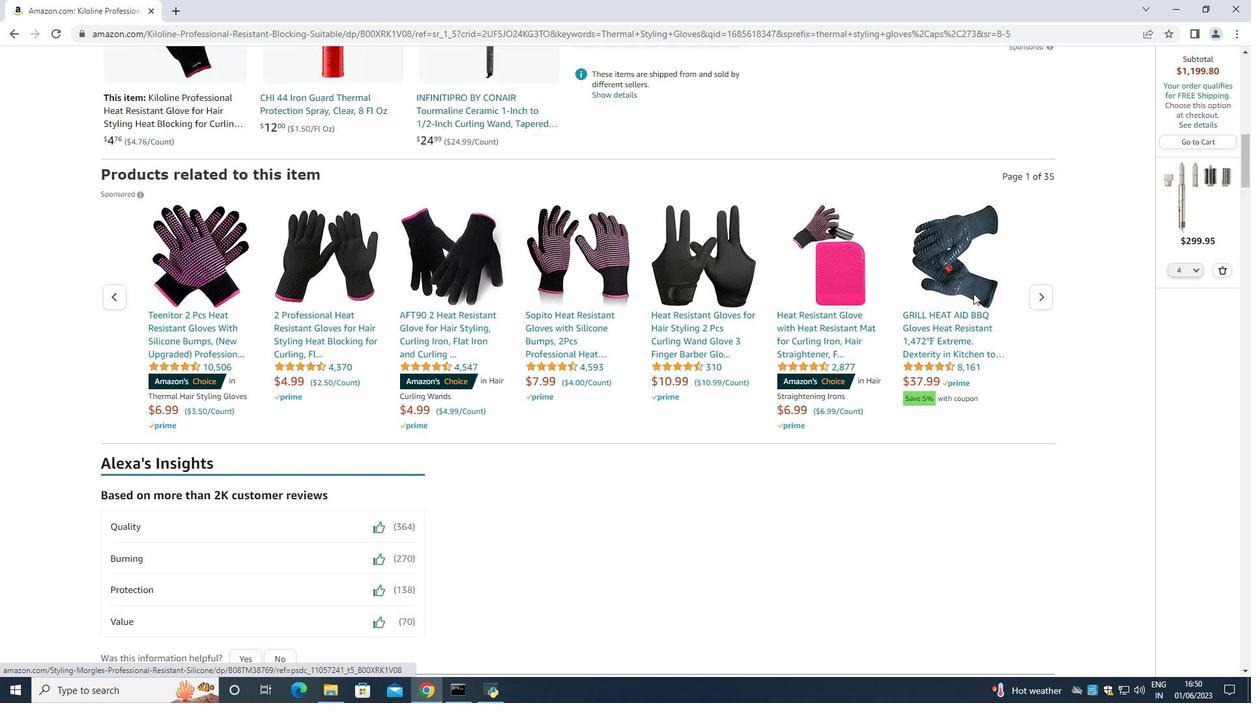 
Action: Mouse scrolled (973, 294) with delta (0, 0)
Screenshot: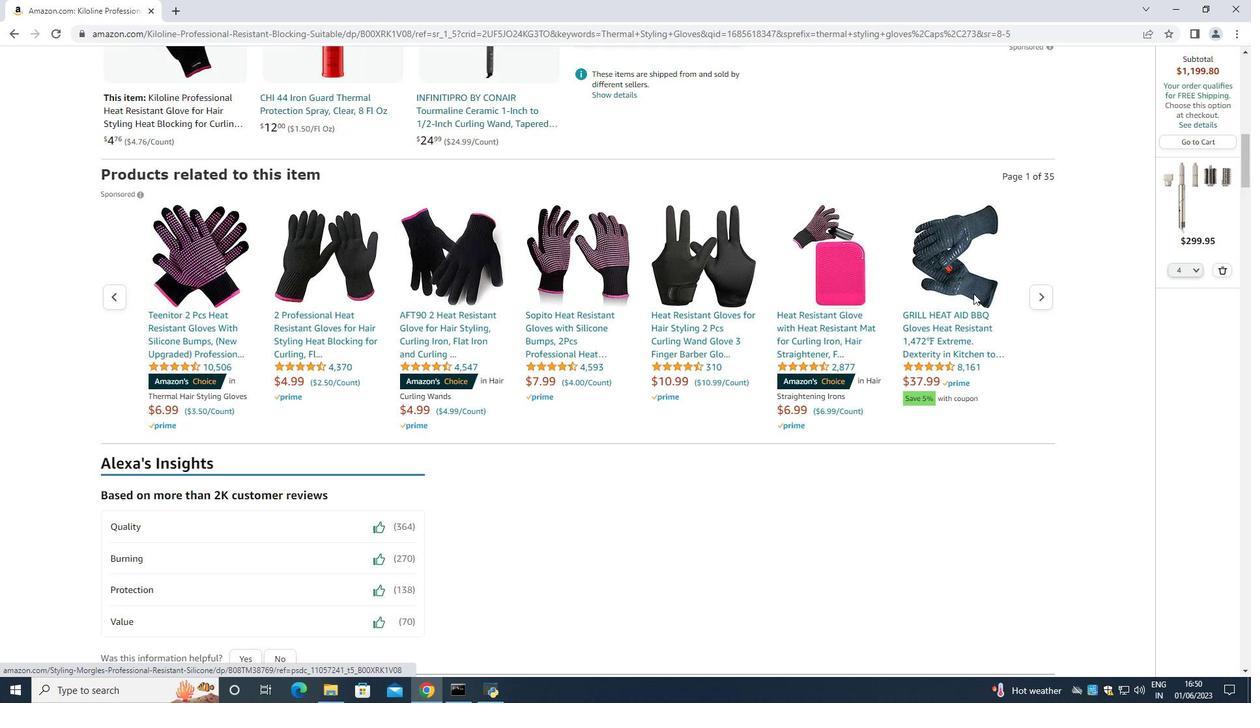 
Action: Mouse scrolled (973, 294) with delta (0, 0)
Screenshot: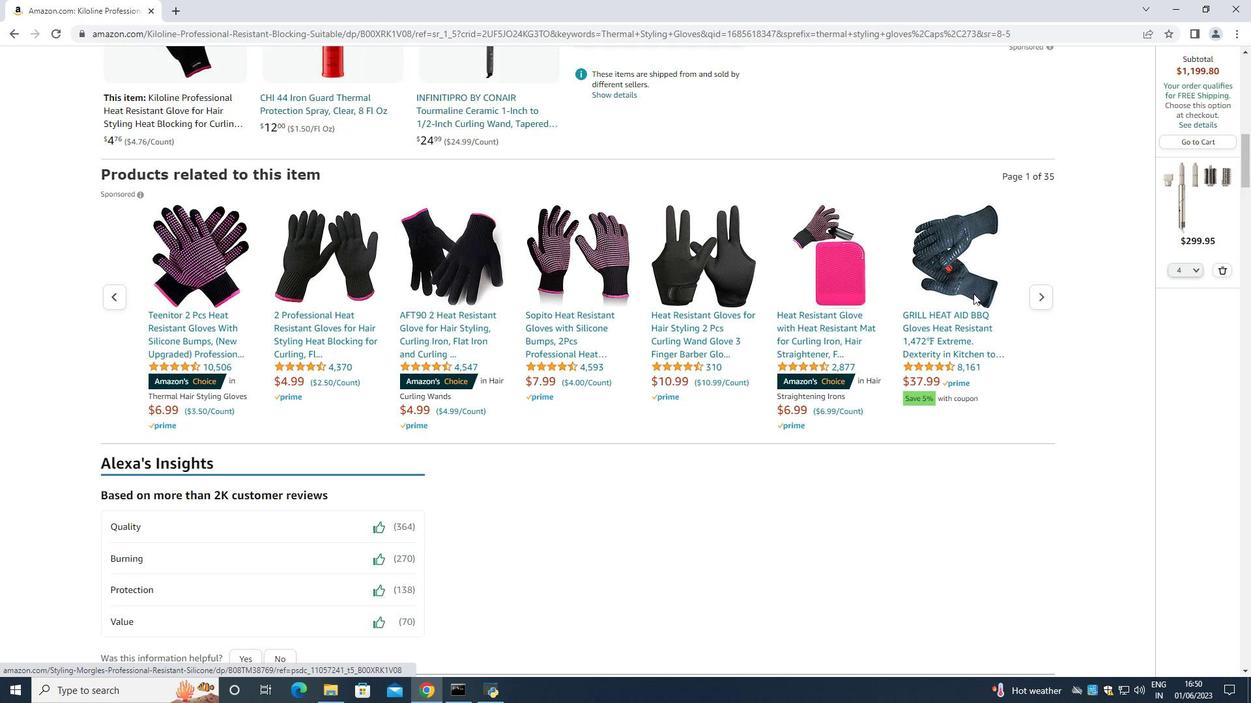 
Action: Mouse scrolled (973, 294) with delta (0, 0)
Screenshot: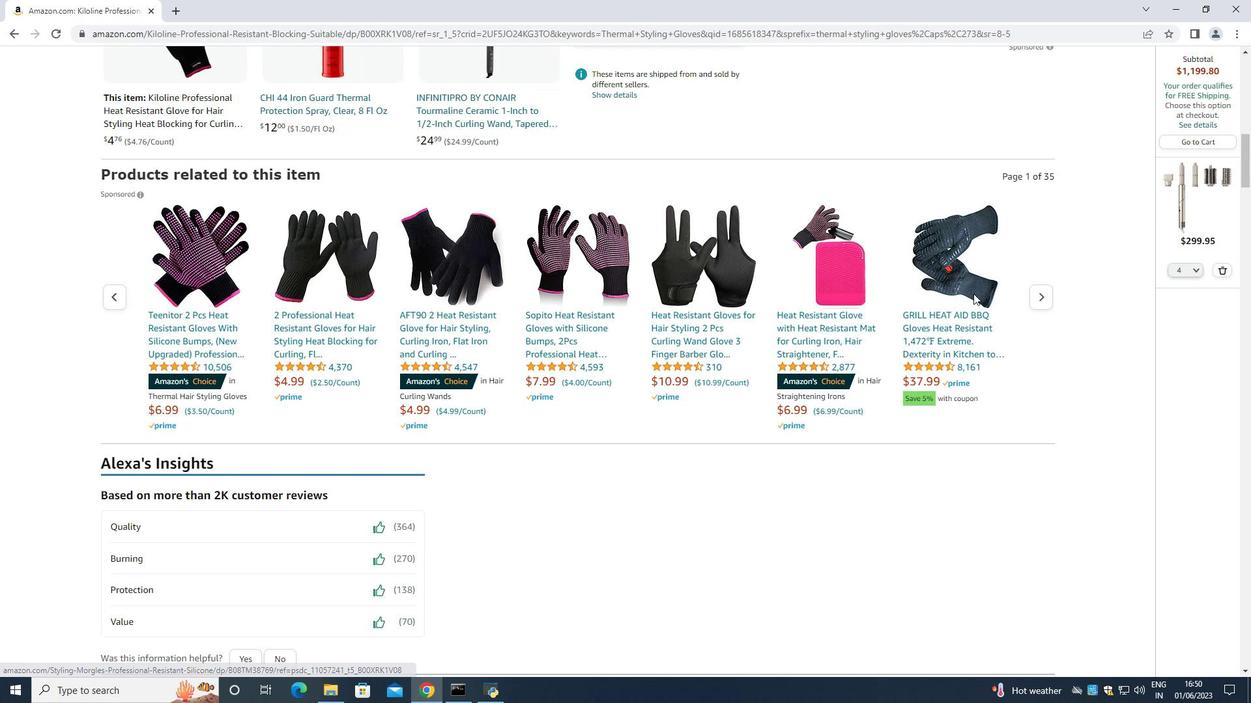 
Action: Mouse scrolled (973, 294) with delta (0, 0)
Screenshot: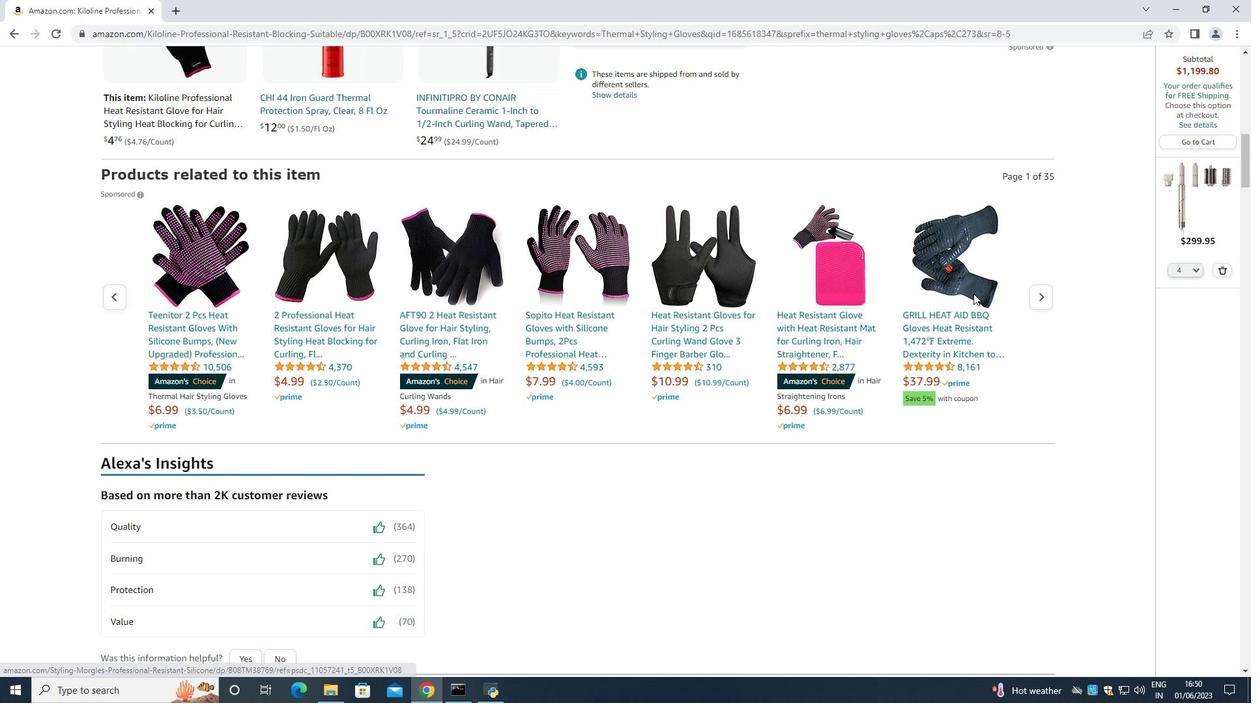 
Action: Mouse scrolled (973, 294) with delta (0, 0)
Screenshot: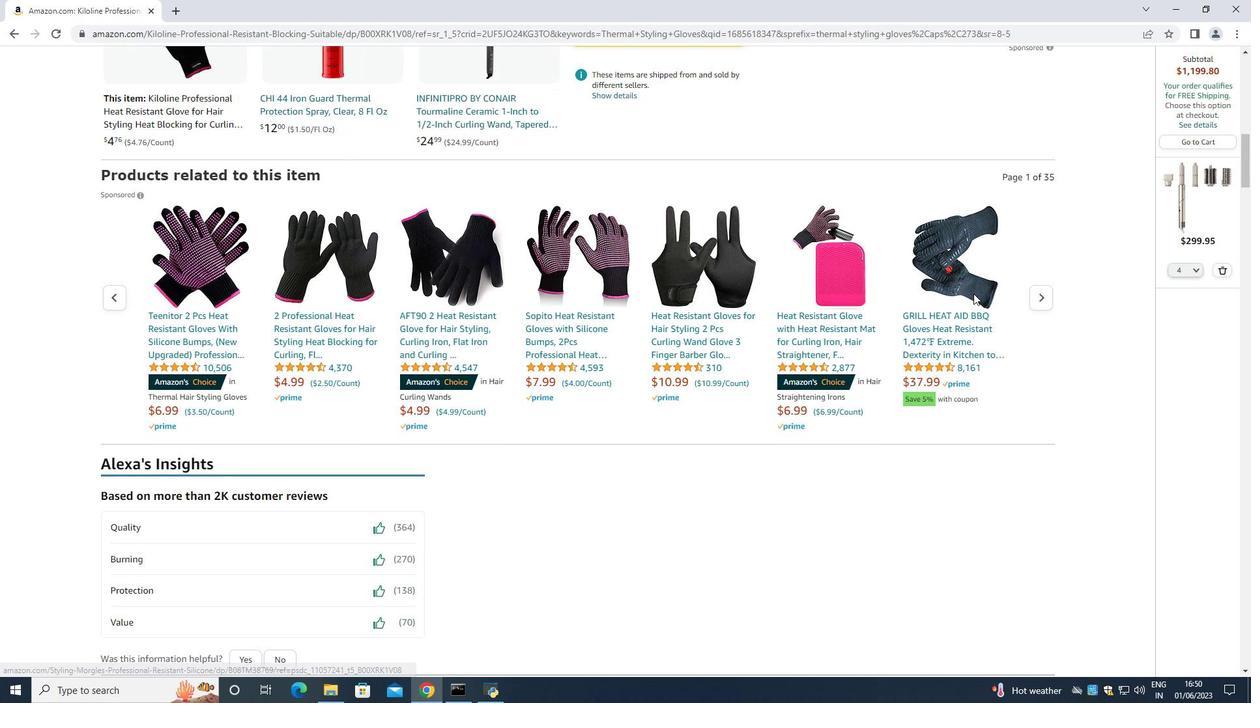 
Action: Mouse moved to (974, 293)
Screenshot: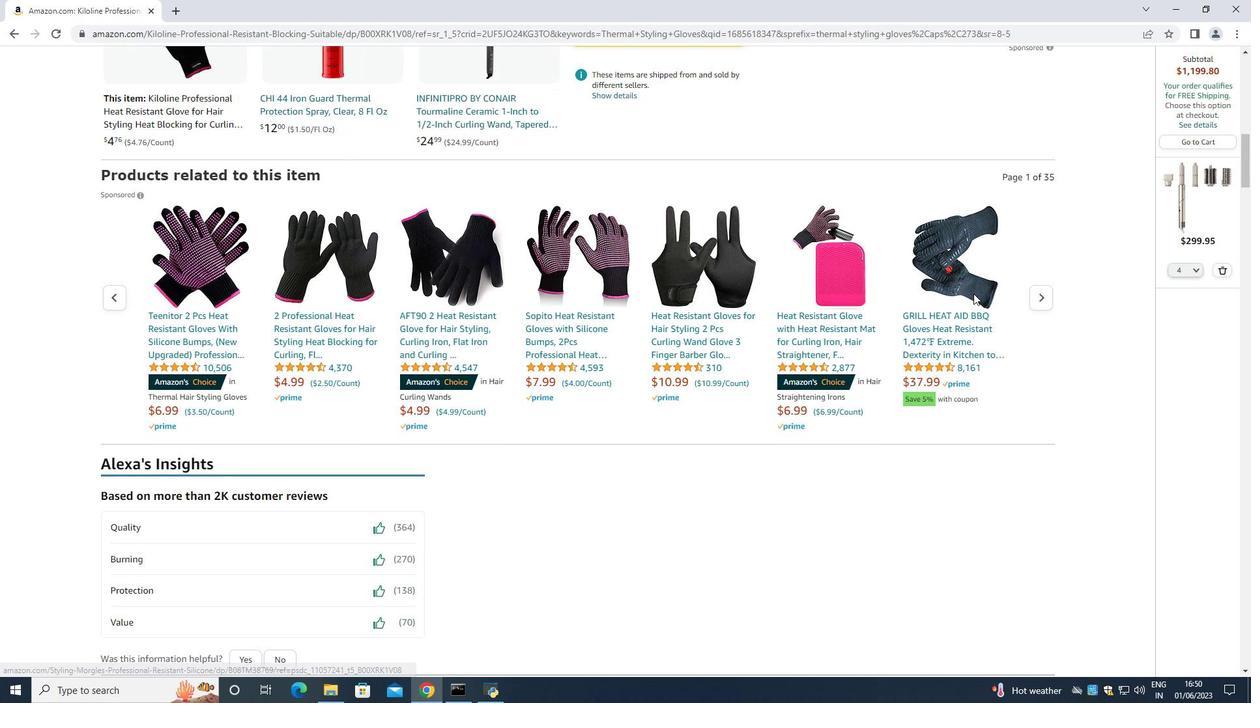 
Action: Mouse scrolled (974, 294) with delta (0, 0)
Screenshot: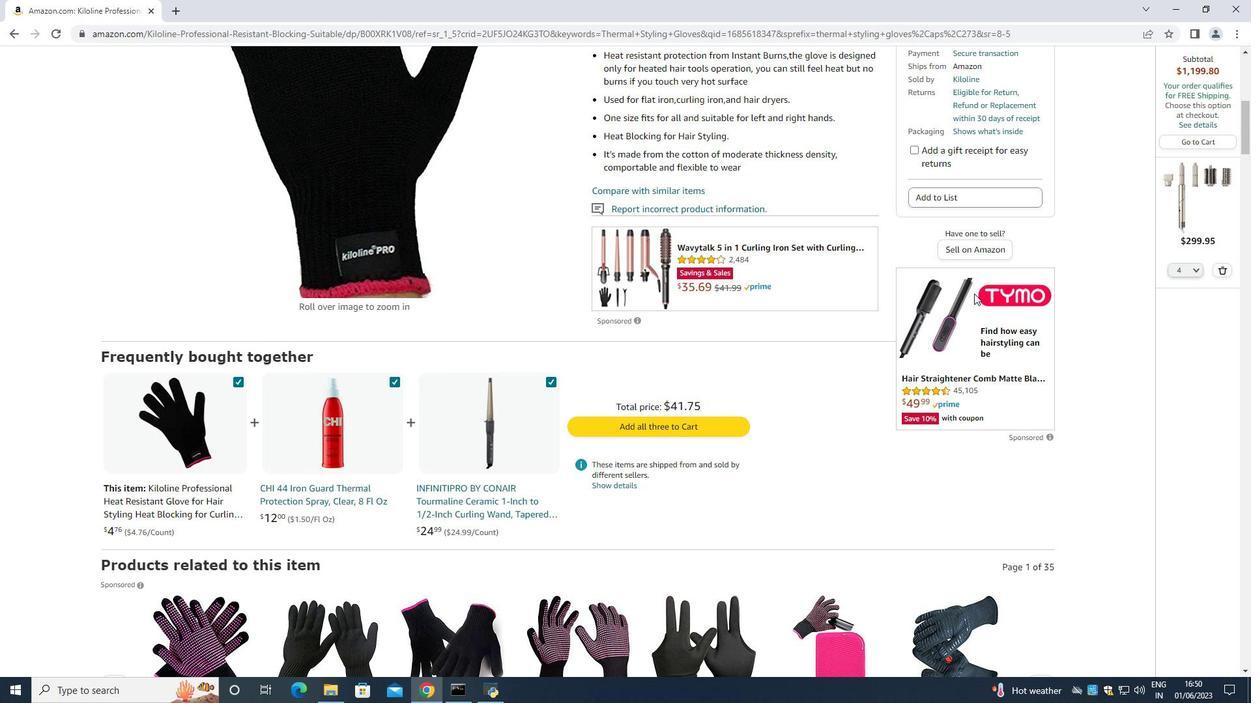
Action: Mouse scrolled (974, 294) with delta (0, 0)
Screenshot: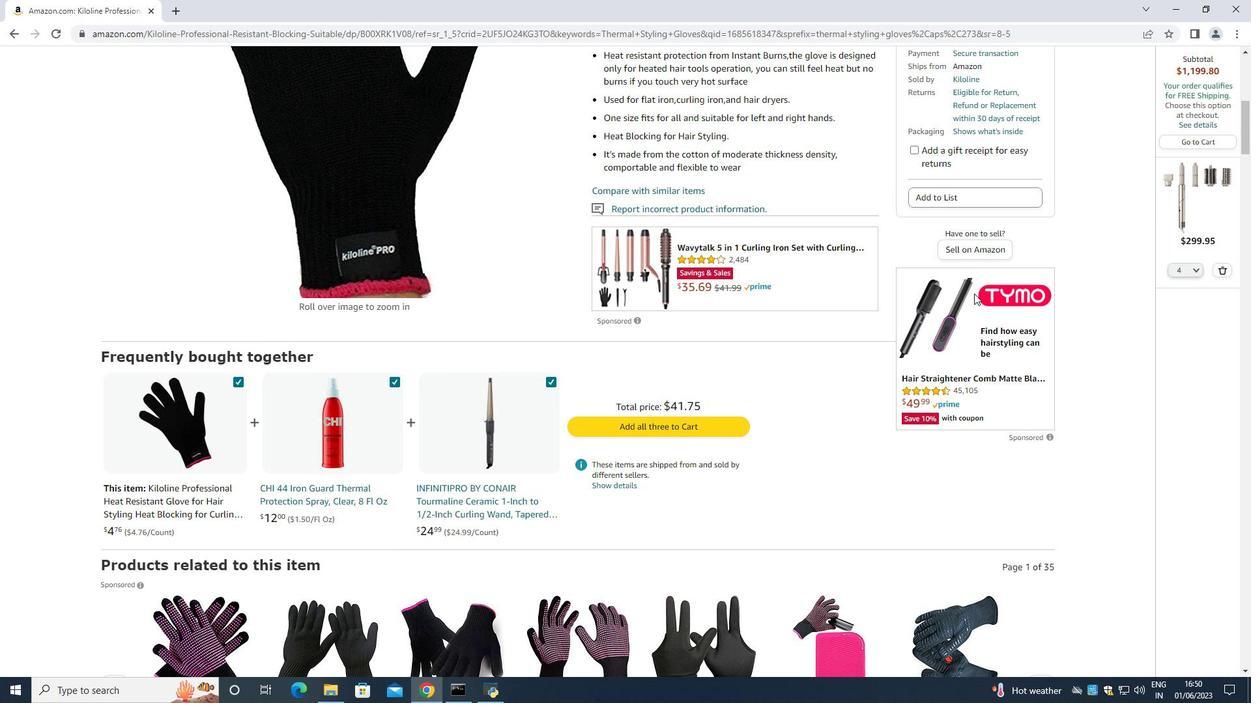 
Action: Mouse scrolled (974, 294) with delta (0, 0)
Screenshot: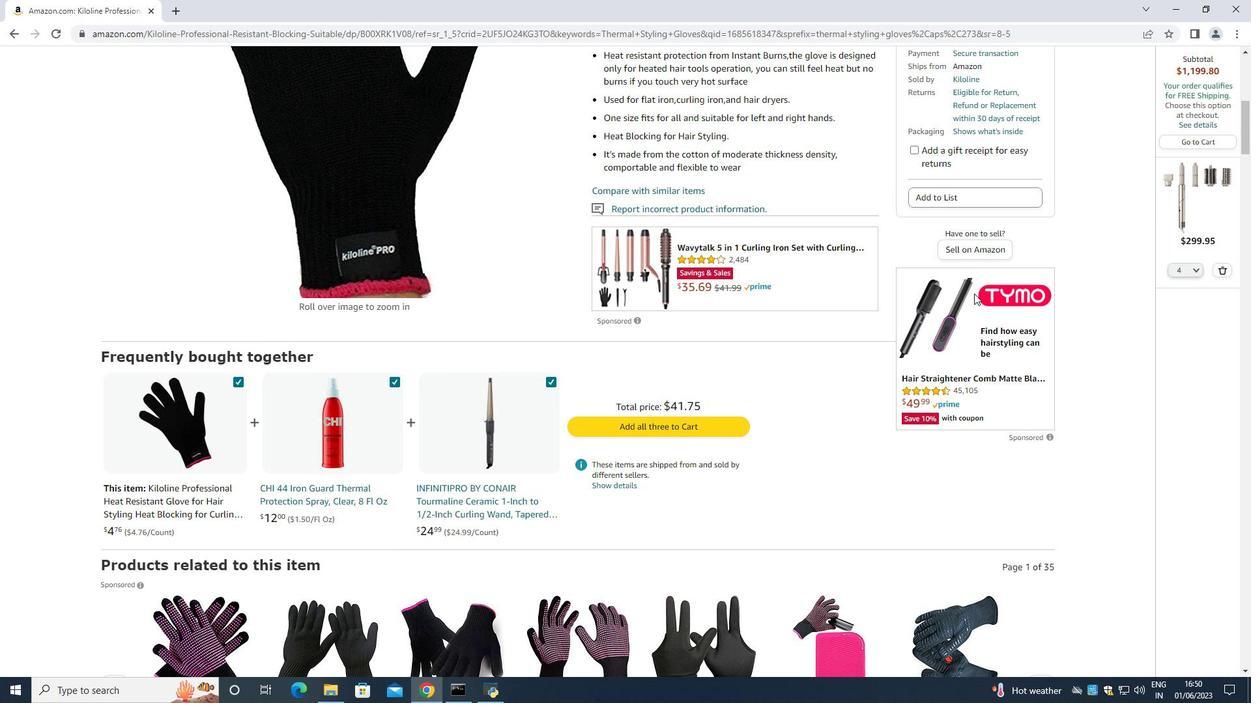 
Action: Mouse scrolled (974, 294) with delta (0, 0)
Screenshot: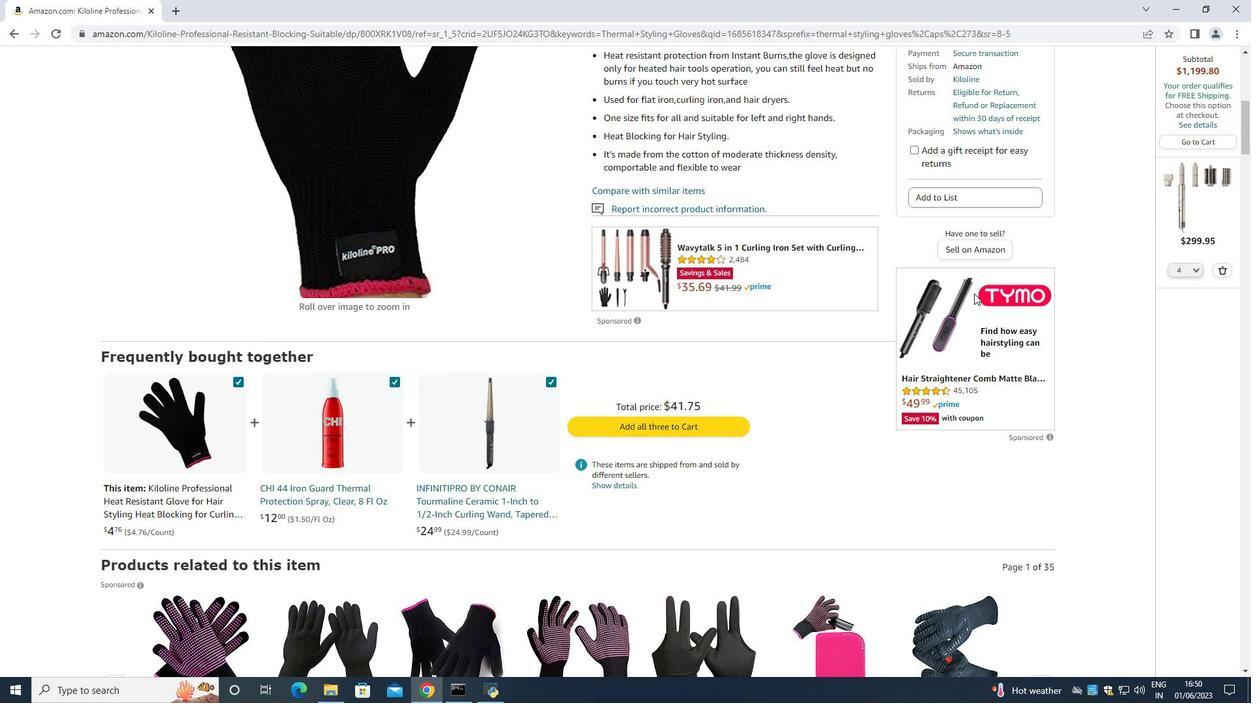 
Action: Mouse scrolled (974, 294) with delta (0, 0)
Screenshot: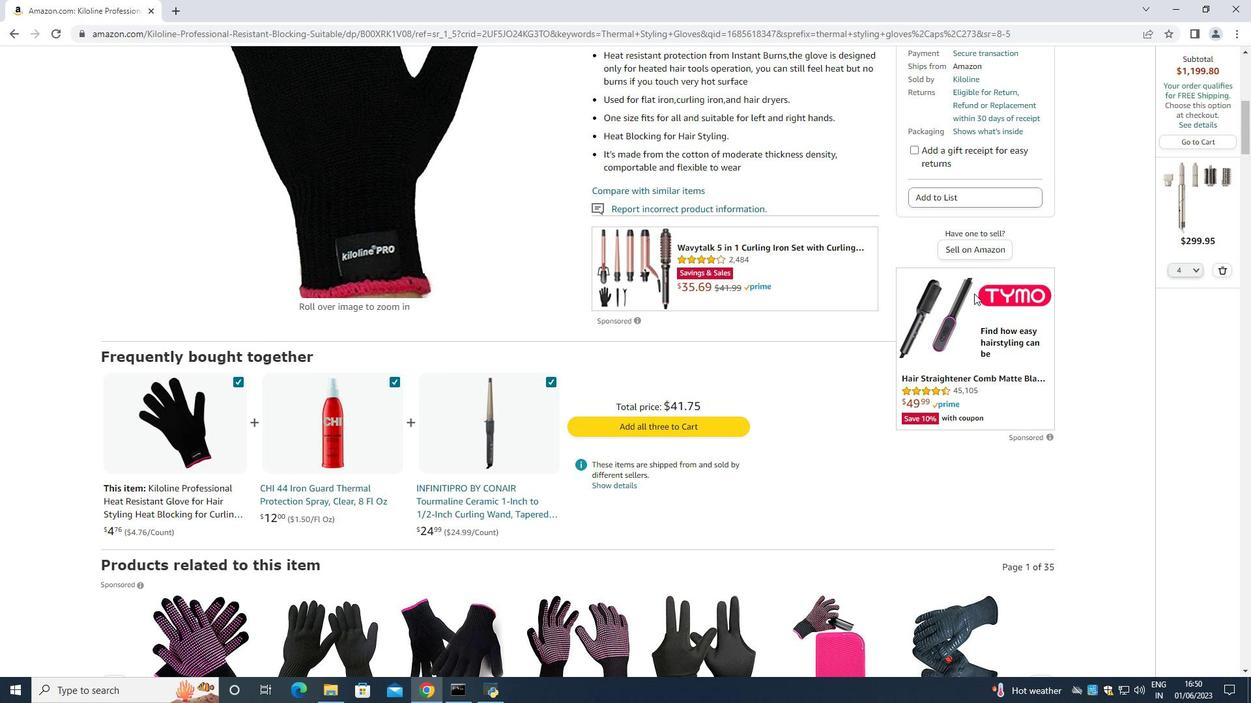 
Action: Mouse moved to (940, 303)
Screenshot: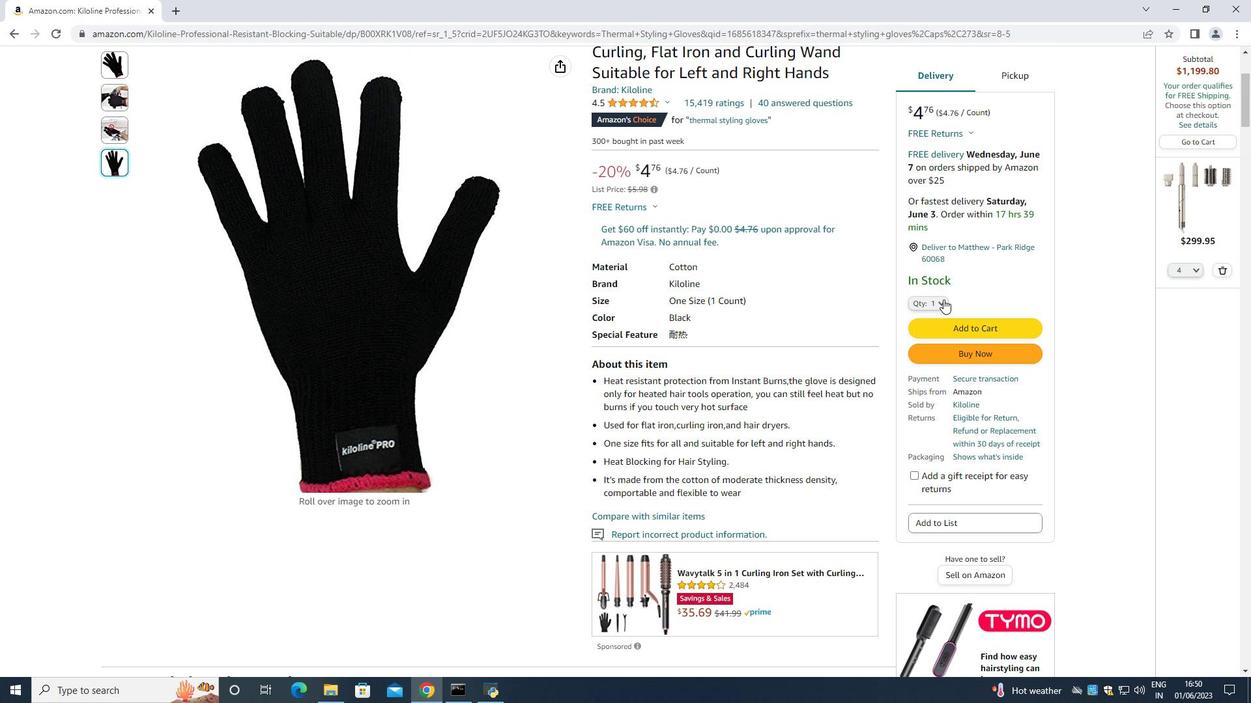 
Action: Mouse pressed left at (940, 303)
Screenshot: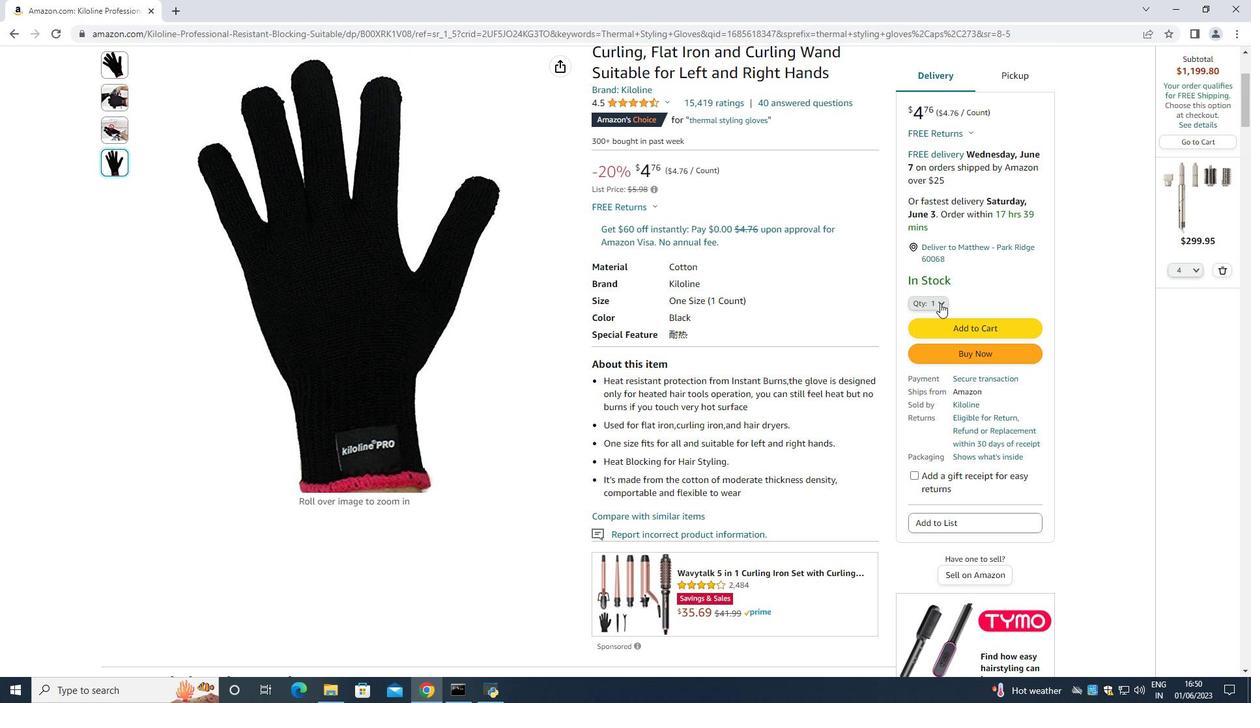 
Action: Mouse moved to (930, 372)
Screenshot: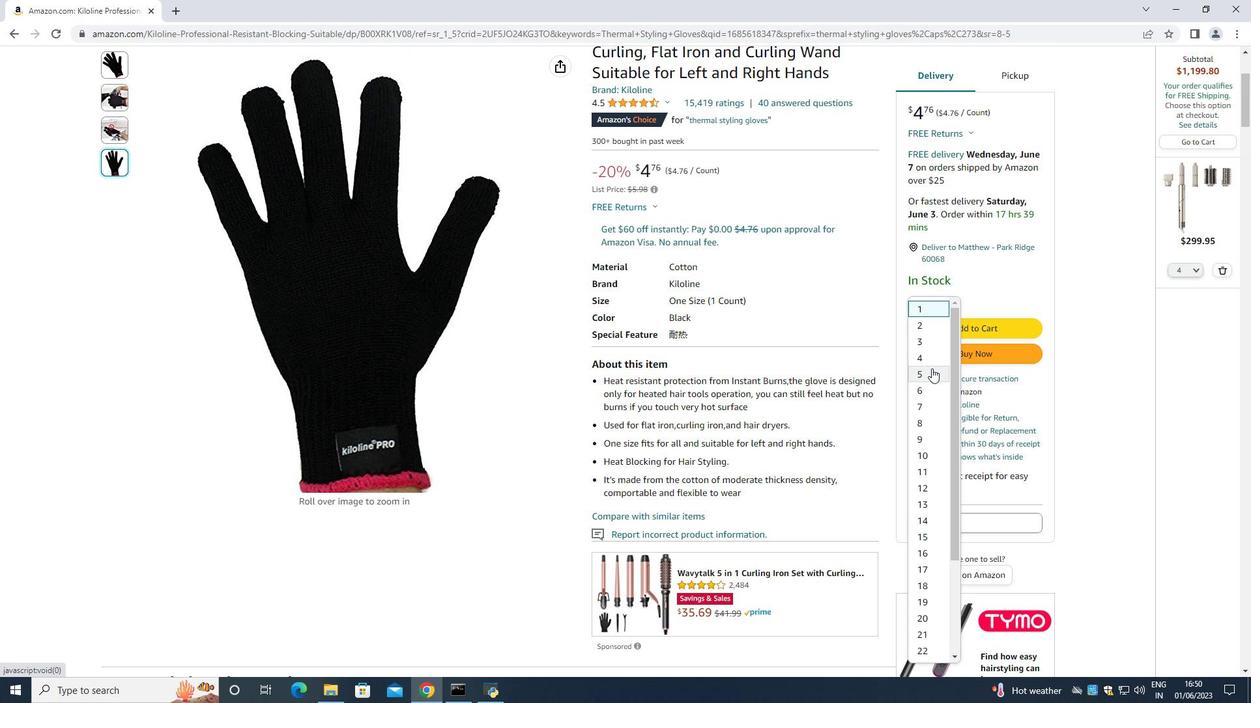 
Action: Mouse pressed left at (930, 372)
Screenshot: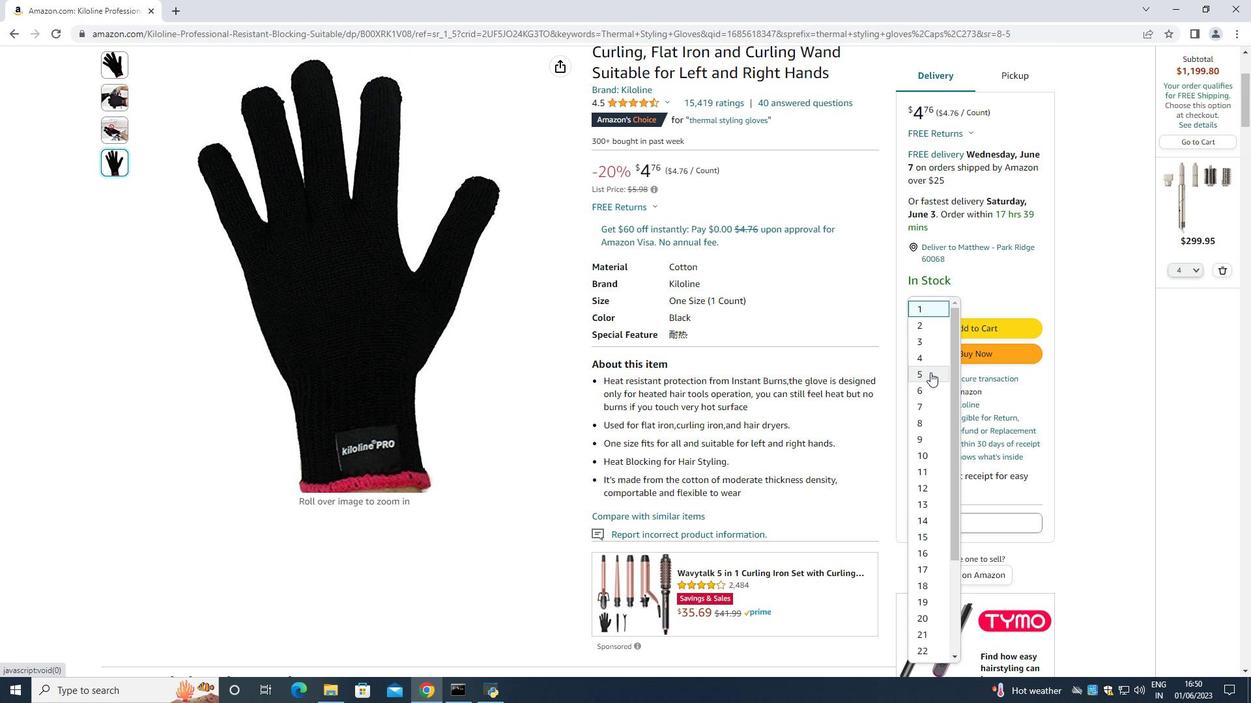 
Action: Mouse moved to (965, 353)
Screenshot: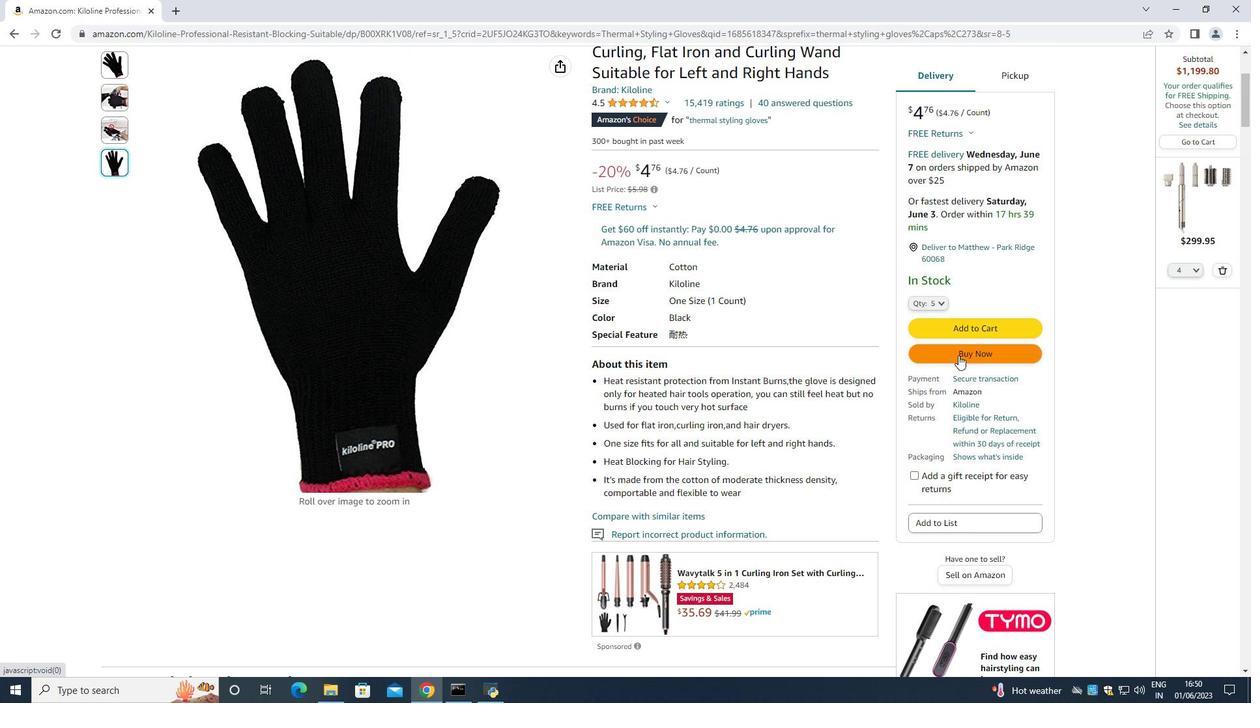 
Action: Mouse pressed left at (965, 353)
Screenshot: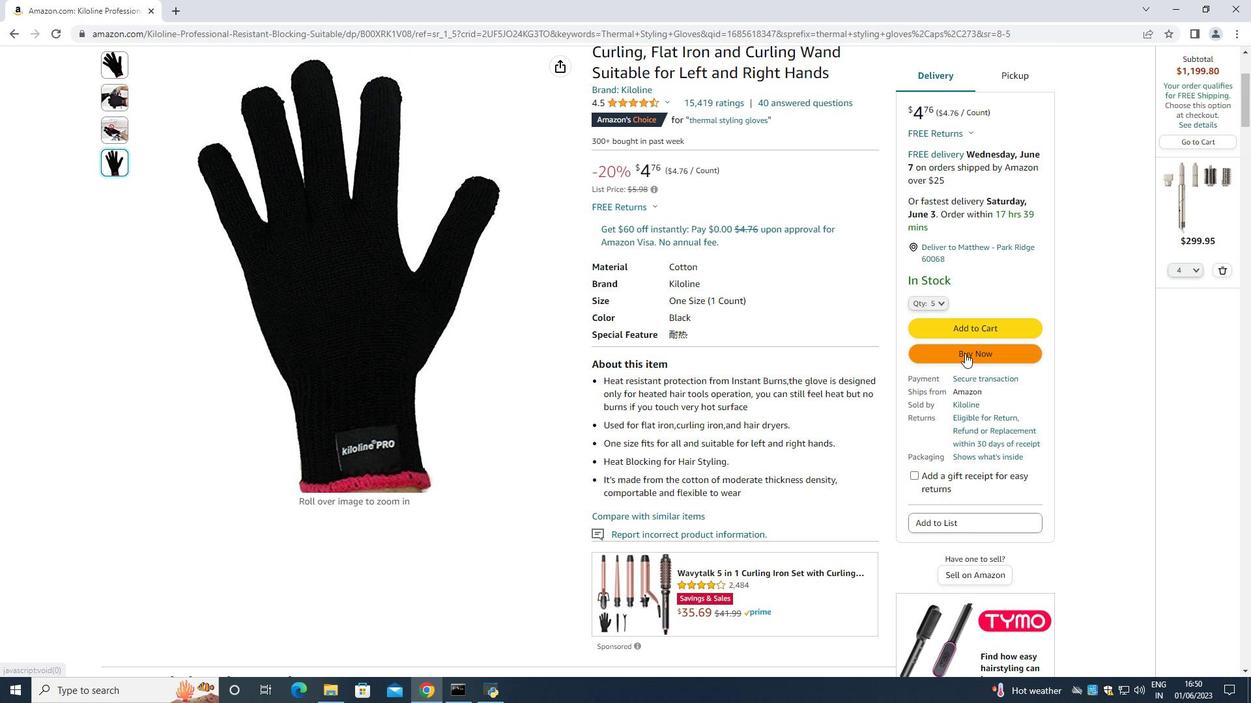 
Action: Mouse moved to (760, 113)
Screenshot: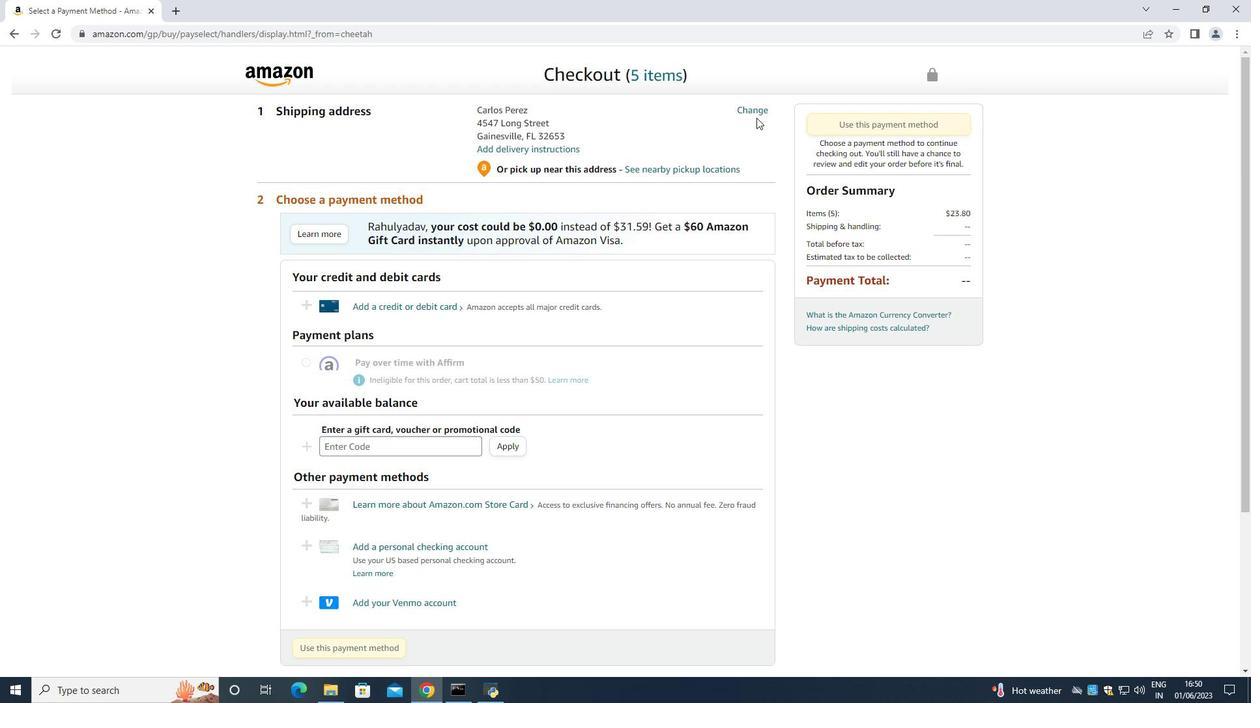 
Action: Mouse pressed left at (760, 113)
Screenshot: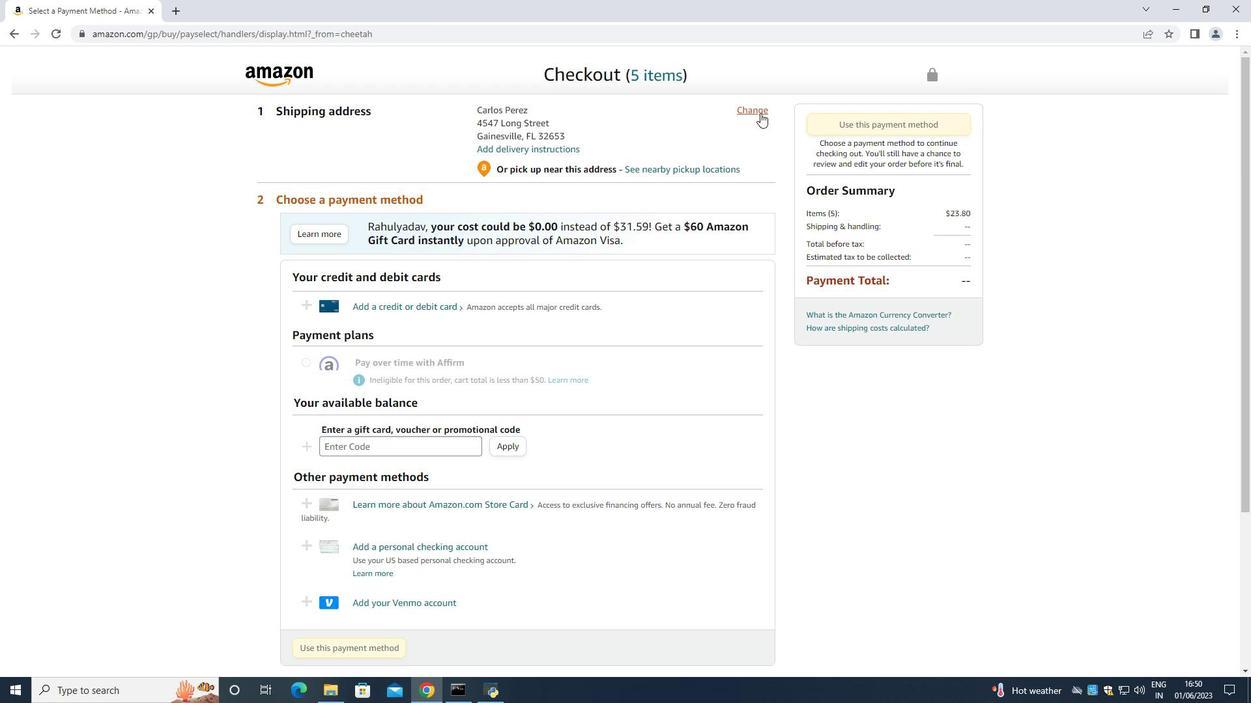 
Action: Mouse moved to (737, 162)
Screenshot: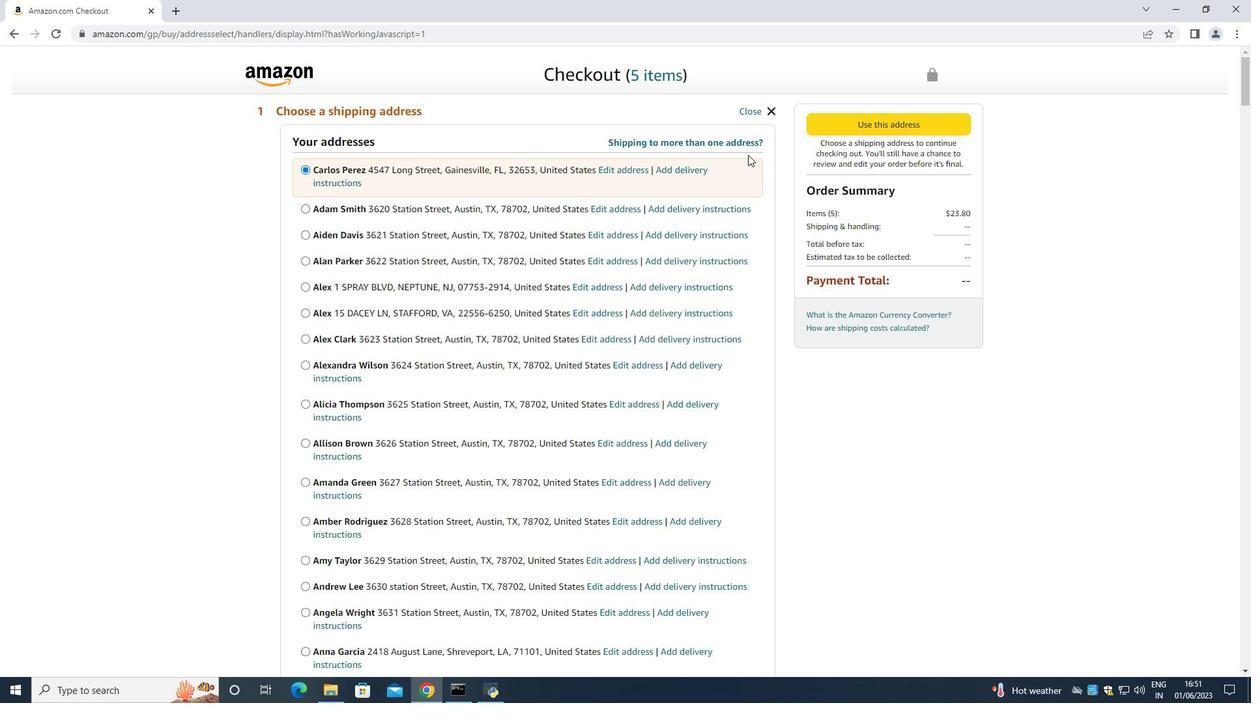 
Action: Mouse scrolled (737, 162) with delta (0, 0)
Screenshot: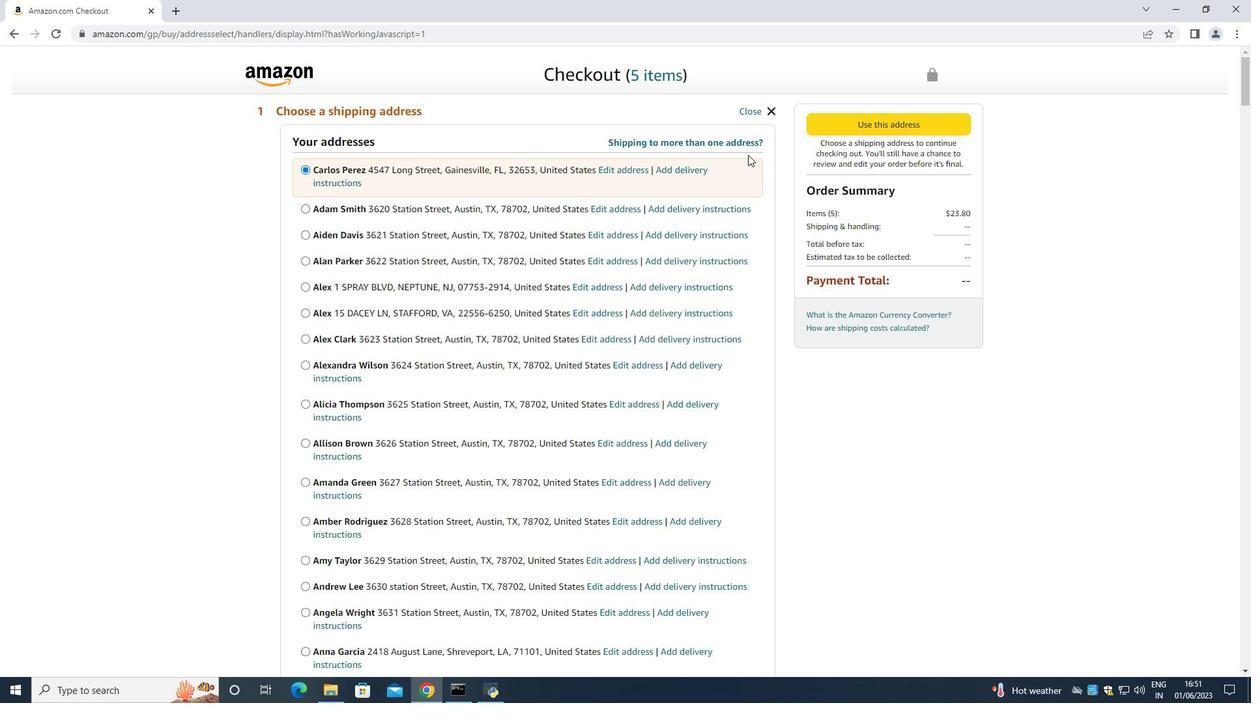 
Action: Mouse moved to (737, 164)
Screenshot: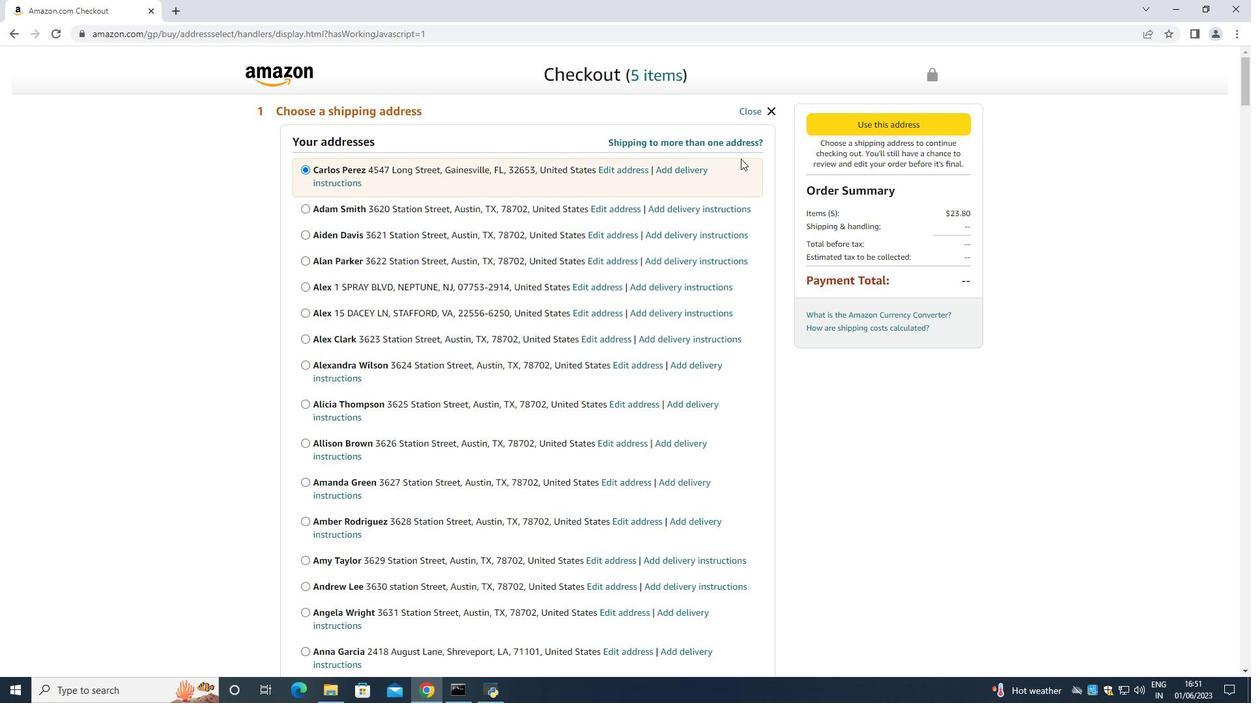 
Action: Mouse scrolled (737, 163) with delta (0, 0)
Screenshot: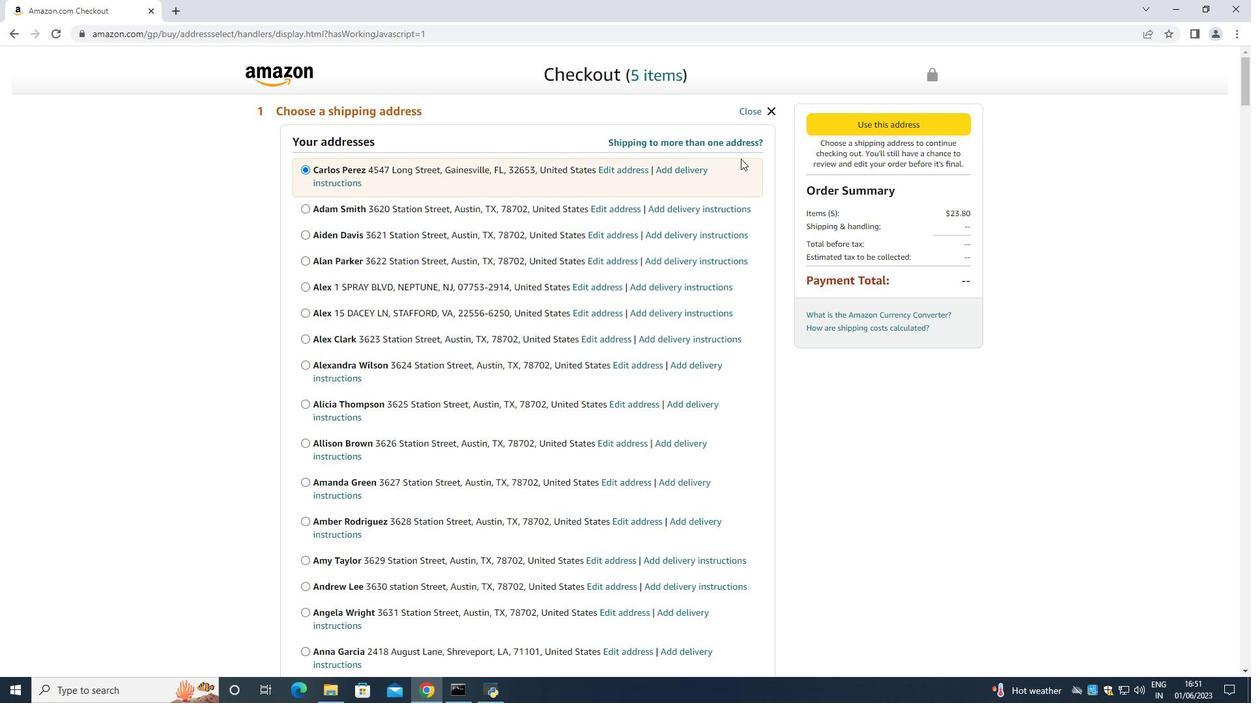 
Action: Mouse moved to (736, 166)
Screenshot: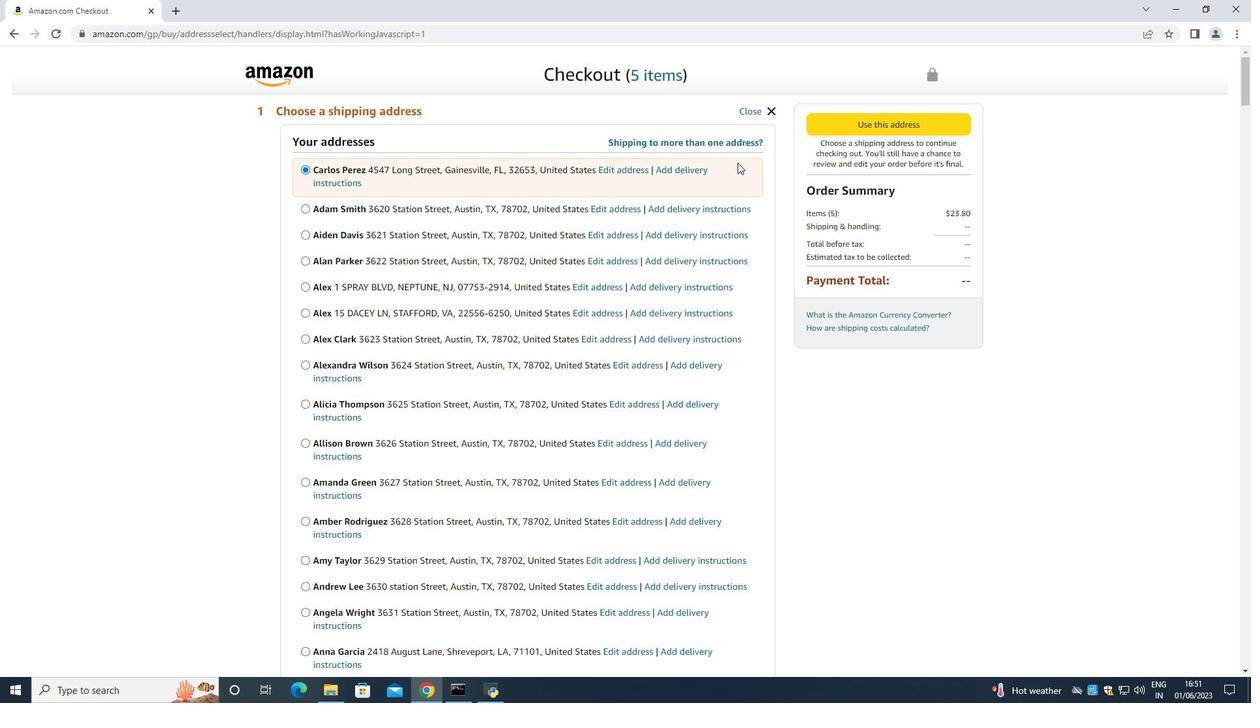 
Action: Mouse scrolled (736, 165) with delta (0, 0)
Screenshot: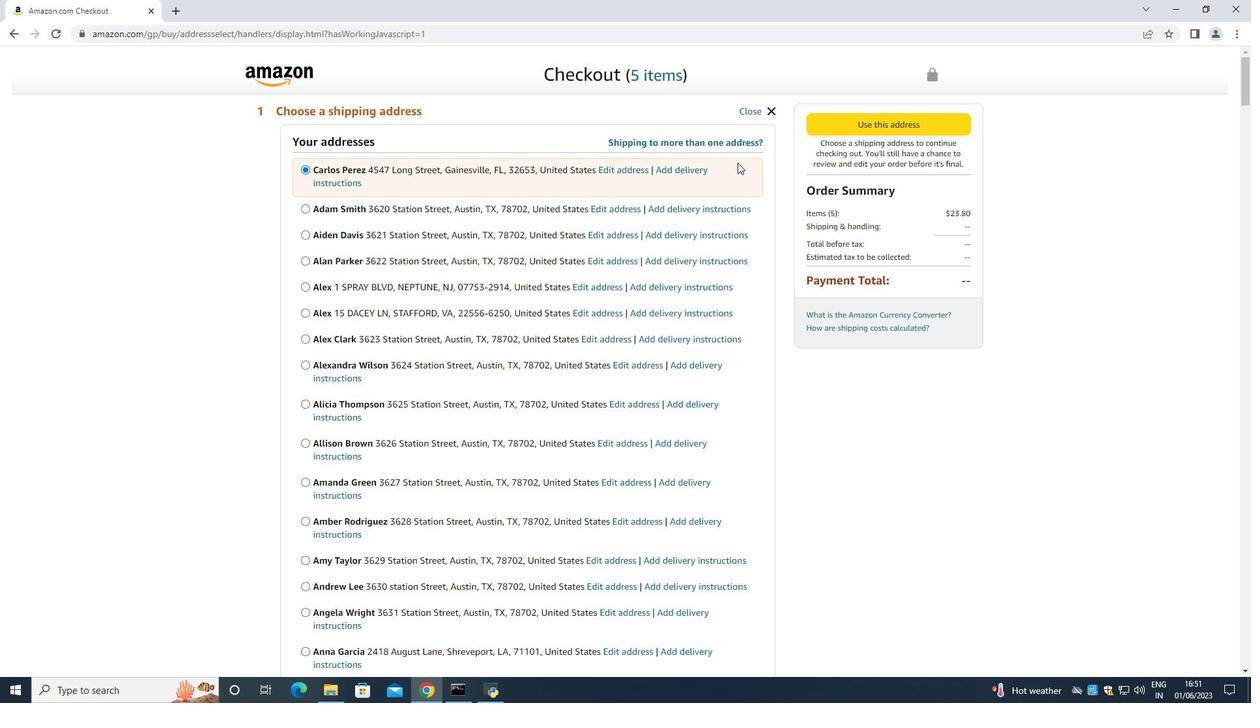 
Action: Mouse scrolled (736, 165) with delta (0, 0)
Screenshot: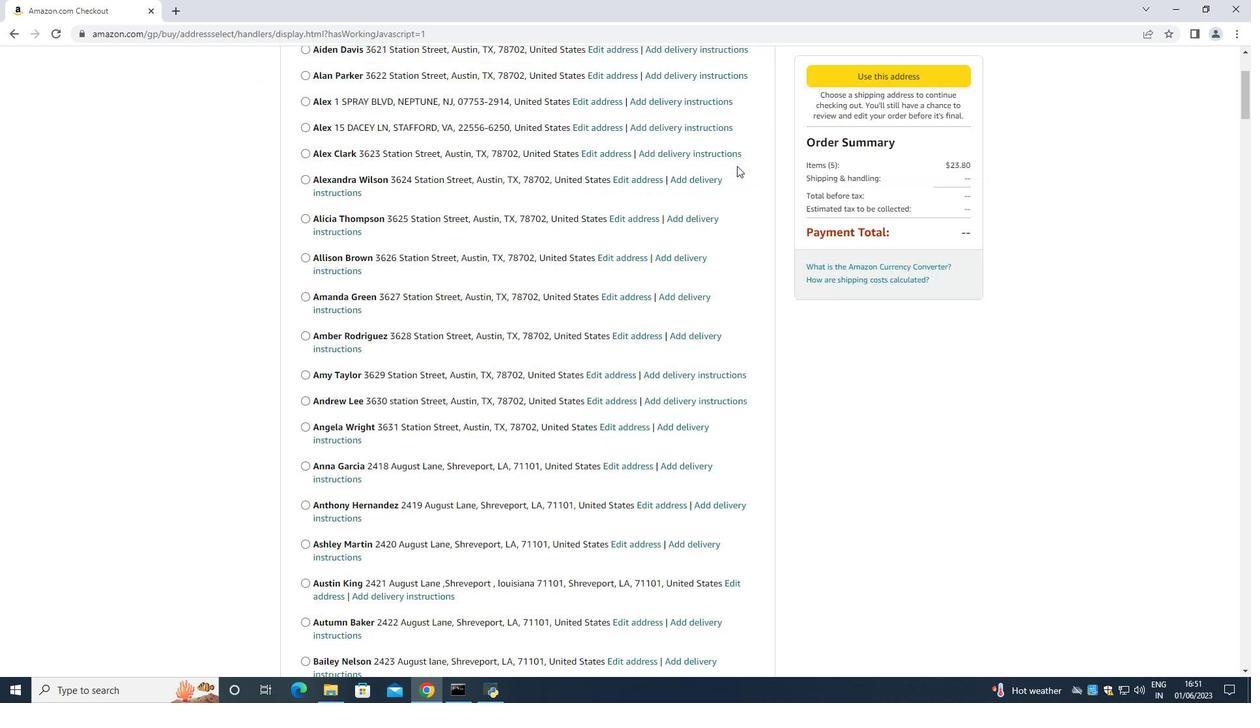 
Action: Mouse scrolled (736, 165) with delta (0, 0)
Screenshot: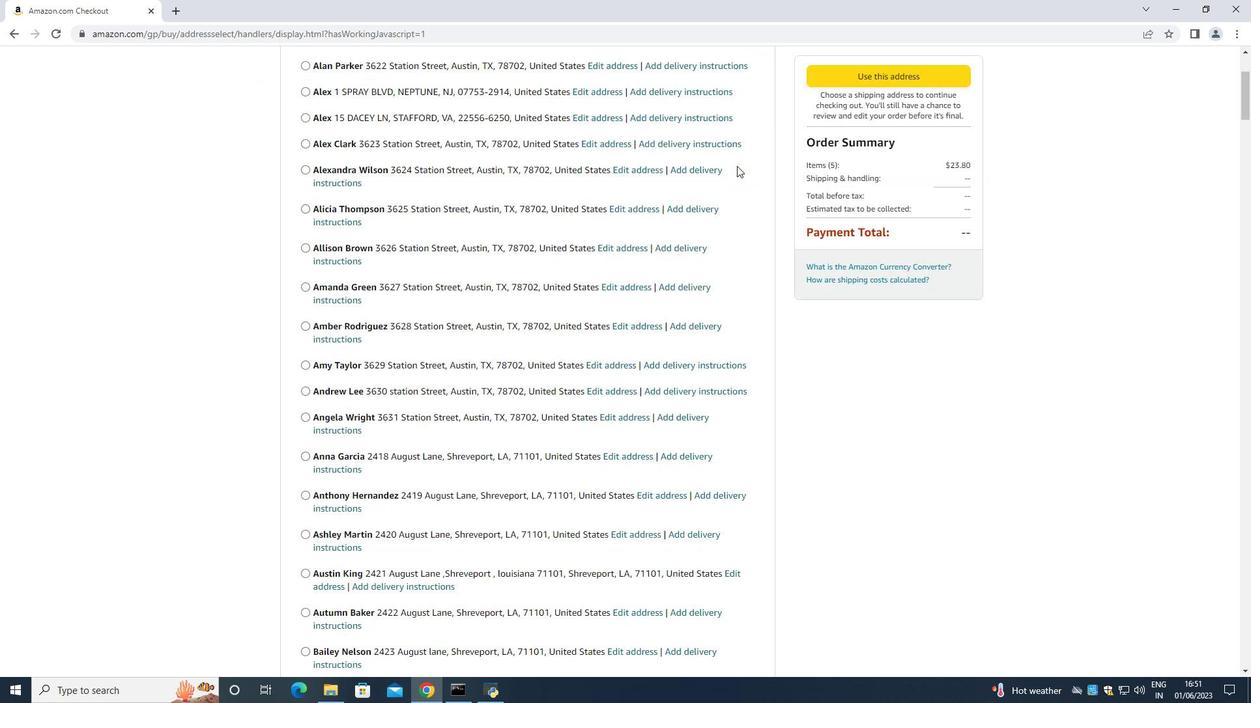
Action: Mouse moved to (736, 166)
Screenshot: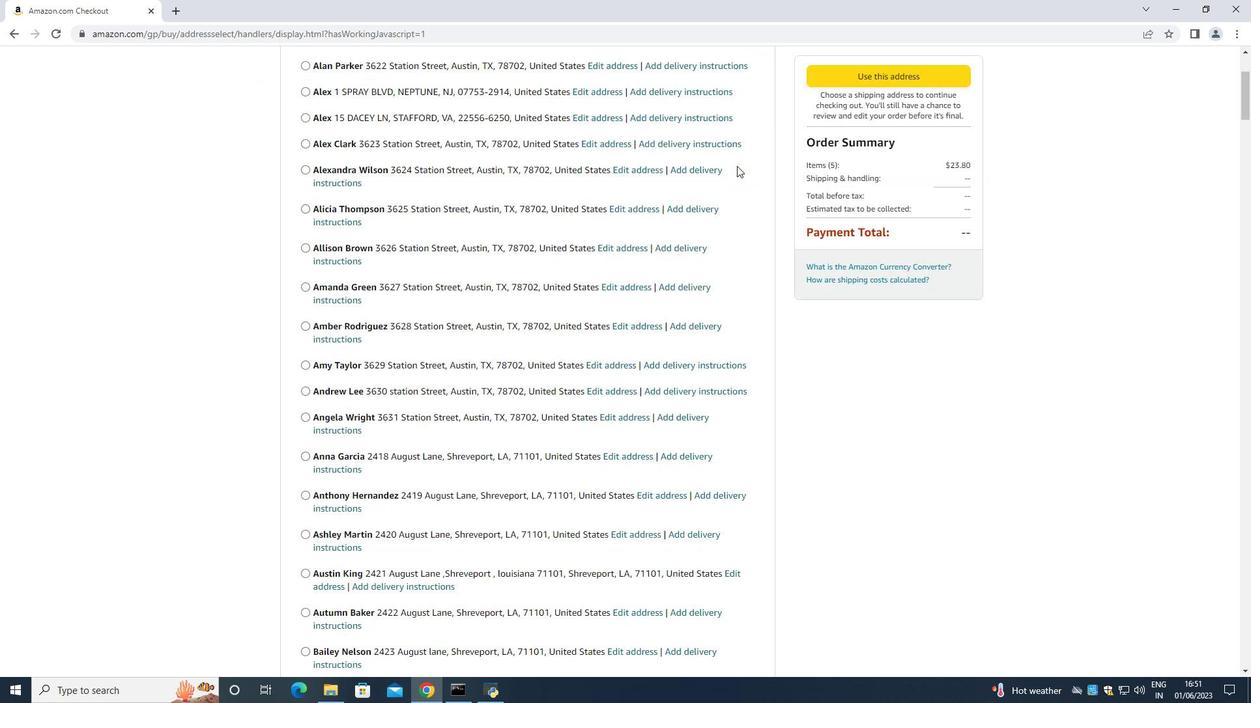 
Action: Mouse scrolled (736, 165) with delta (0, 0)
Screenshot: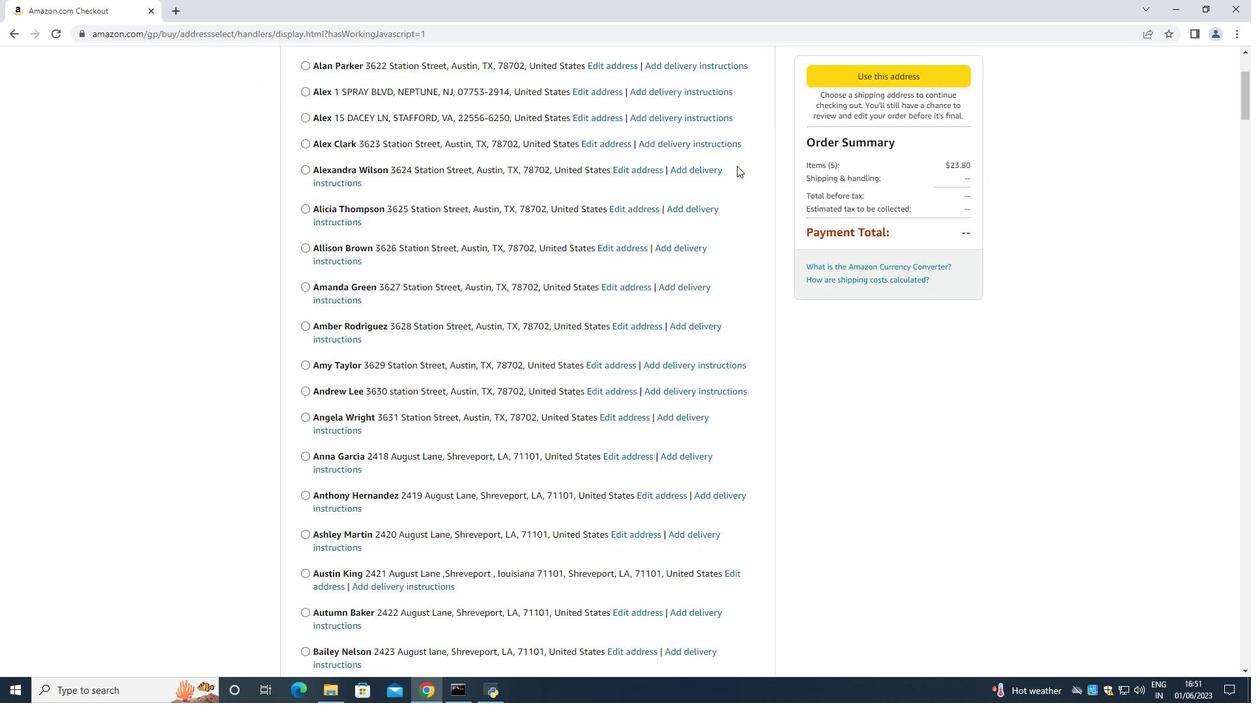 
Action: Mouse moved to (735, 166)
Screenshot: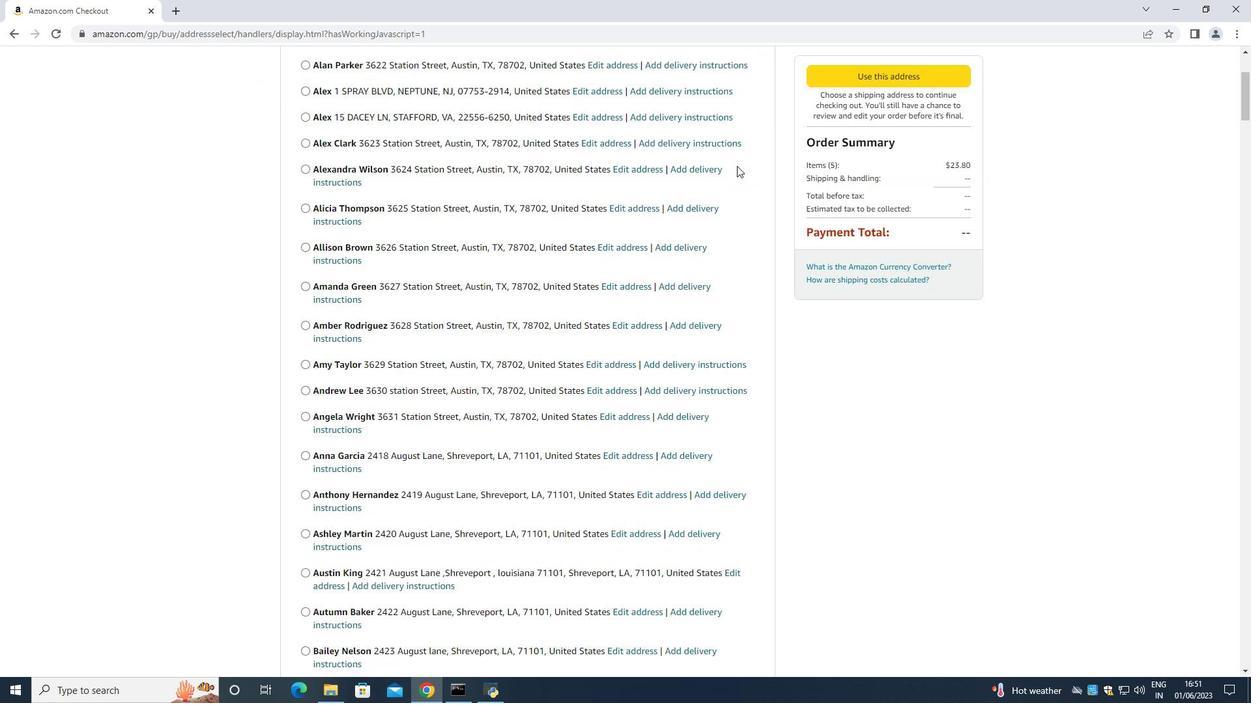 
Action: Mouse scrolled (735, 165) with delta (0, 0)
Screenshot: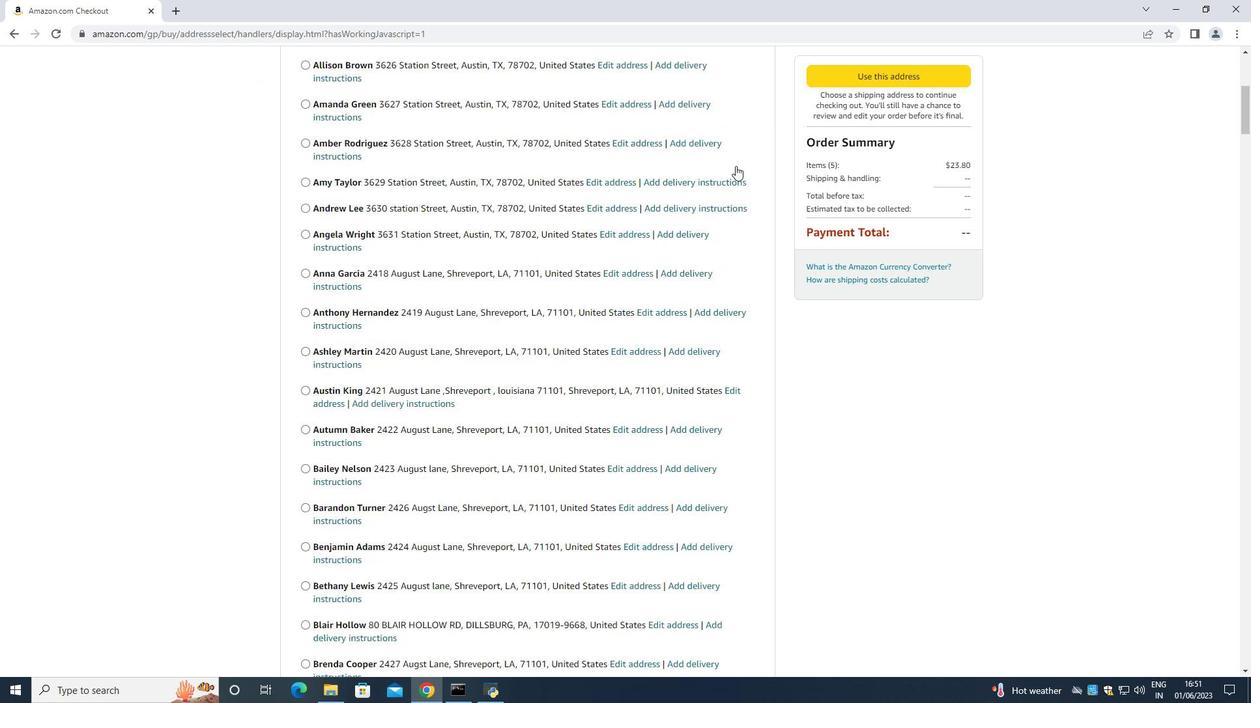 
Action: Mouse scrolled (735, 165) with delta (0, 0)
Screenshot: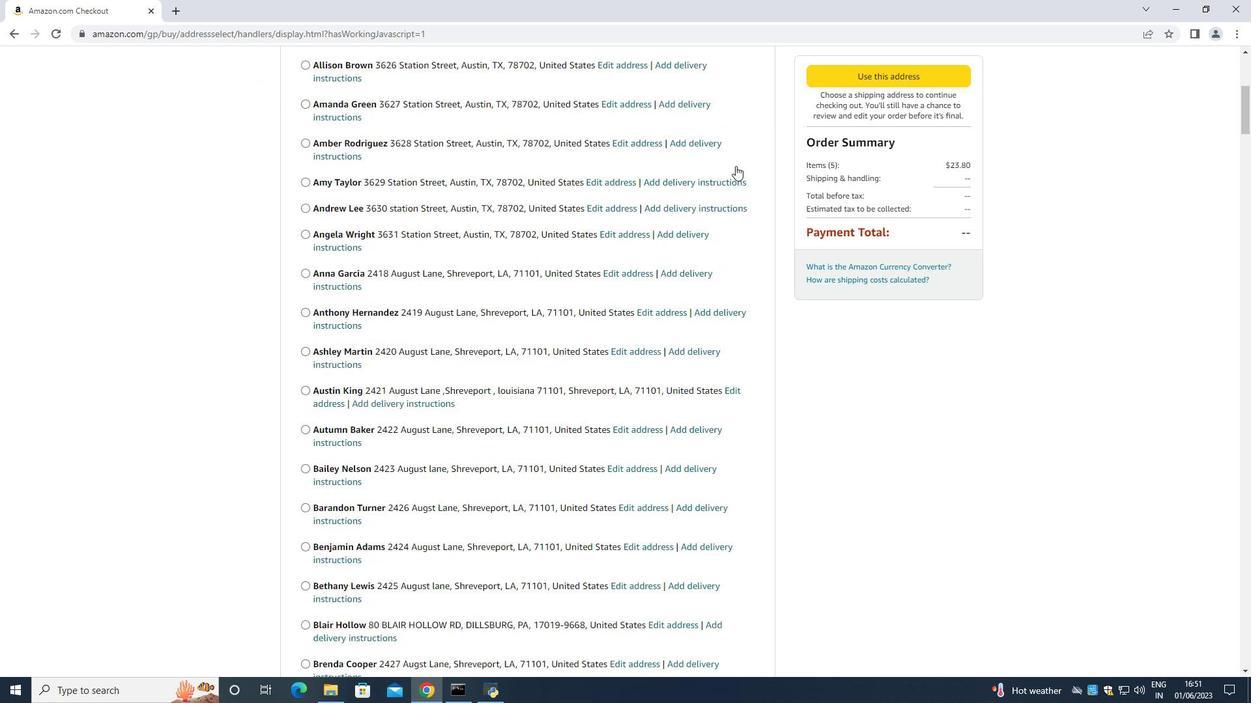 
Action: Mouse scrolled (735, 165) with delta (0, 0)
Screenshot: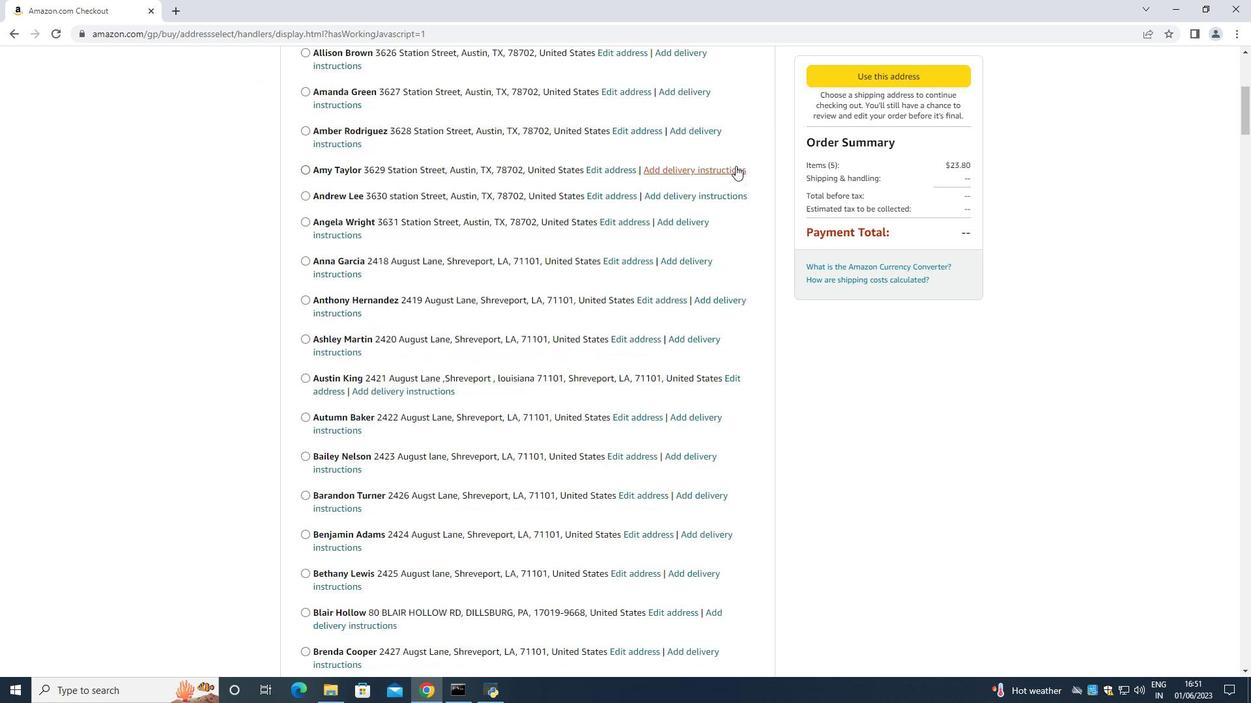 
Action: Mouse moved to (735, 166)
Screenshot: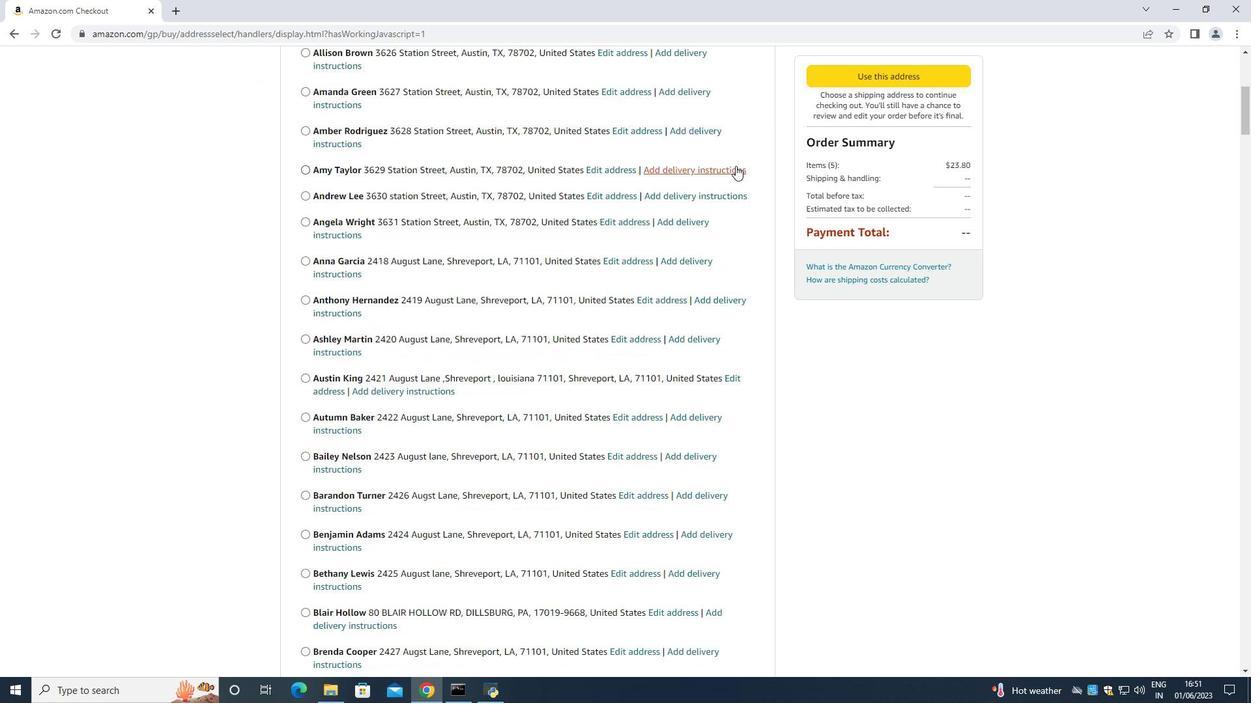 
Action: Mouse scrolled (735, 165) with delta (0, 0)
Screenshot: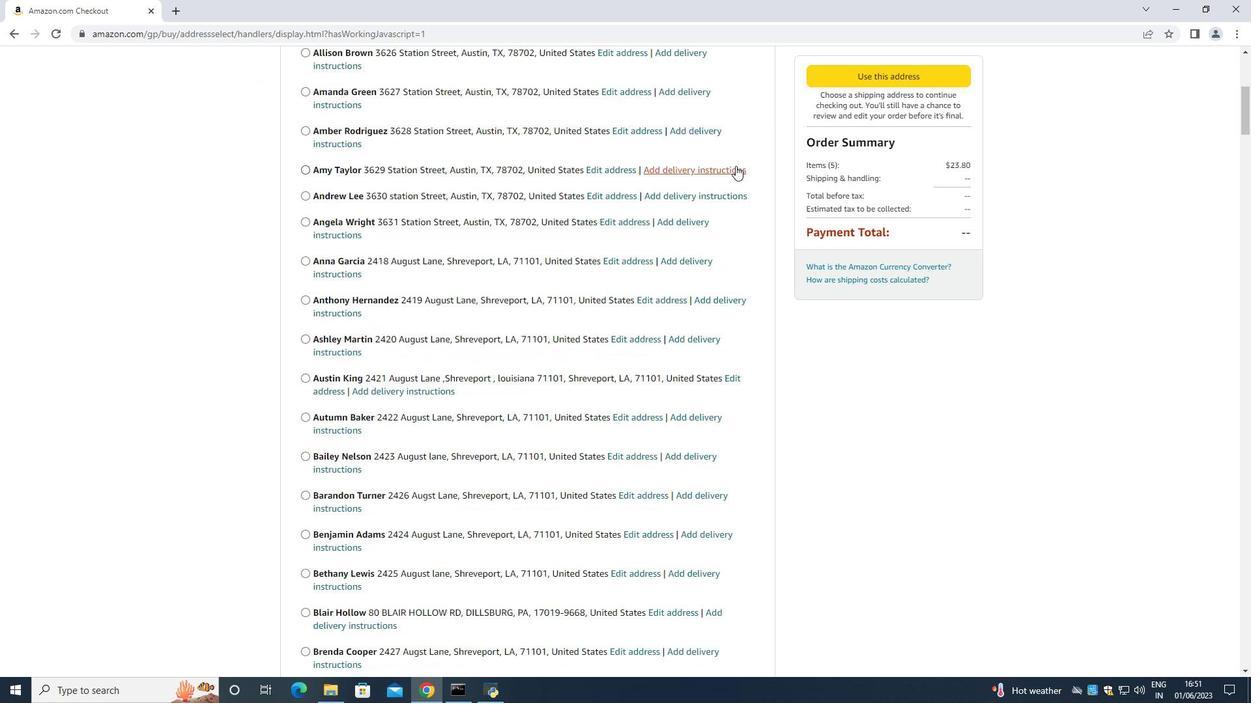 
Action: Mouse moved to (735, 166)
Screenshot: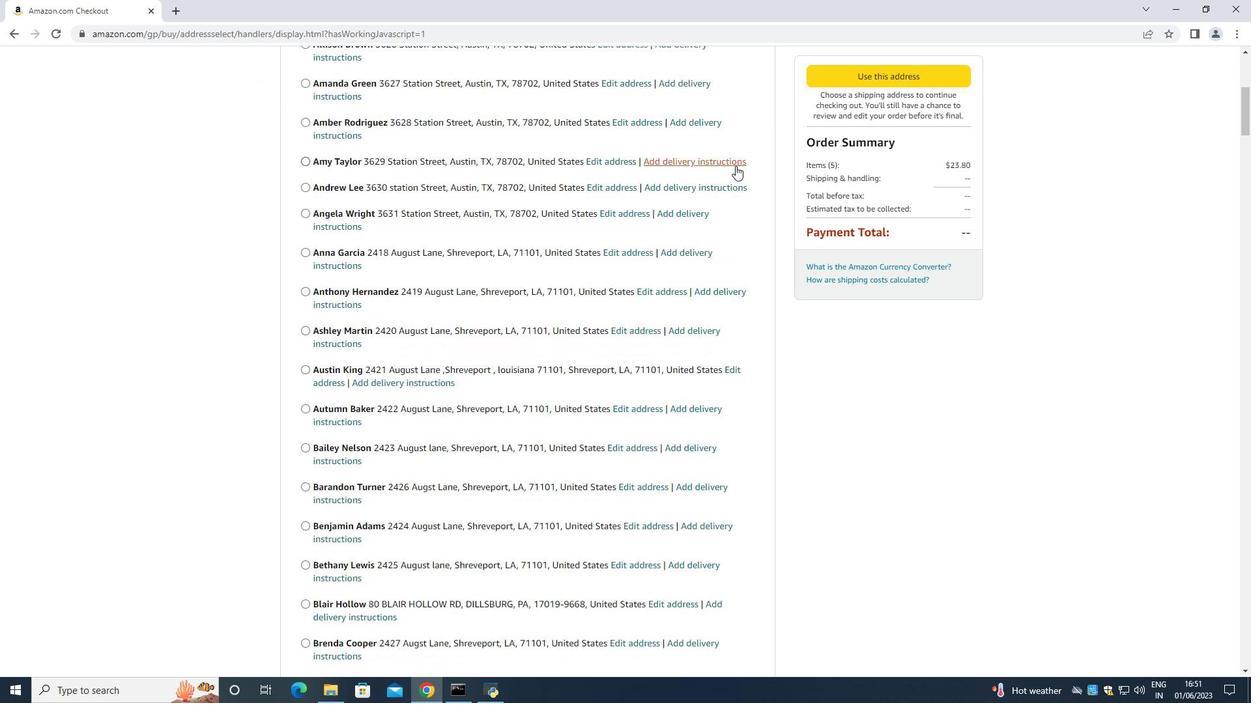 
Action: Mouse scrolled (735, 165) with delta (0, 0)
Screenshot: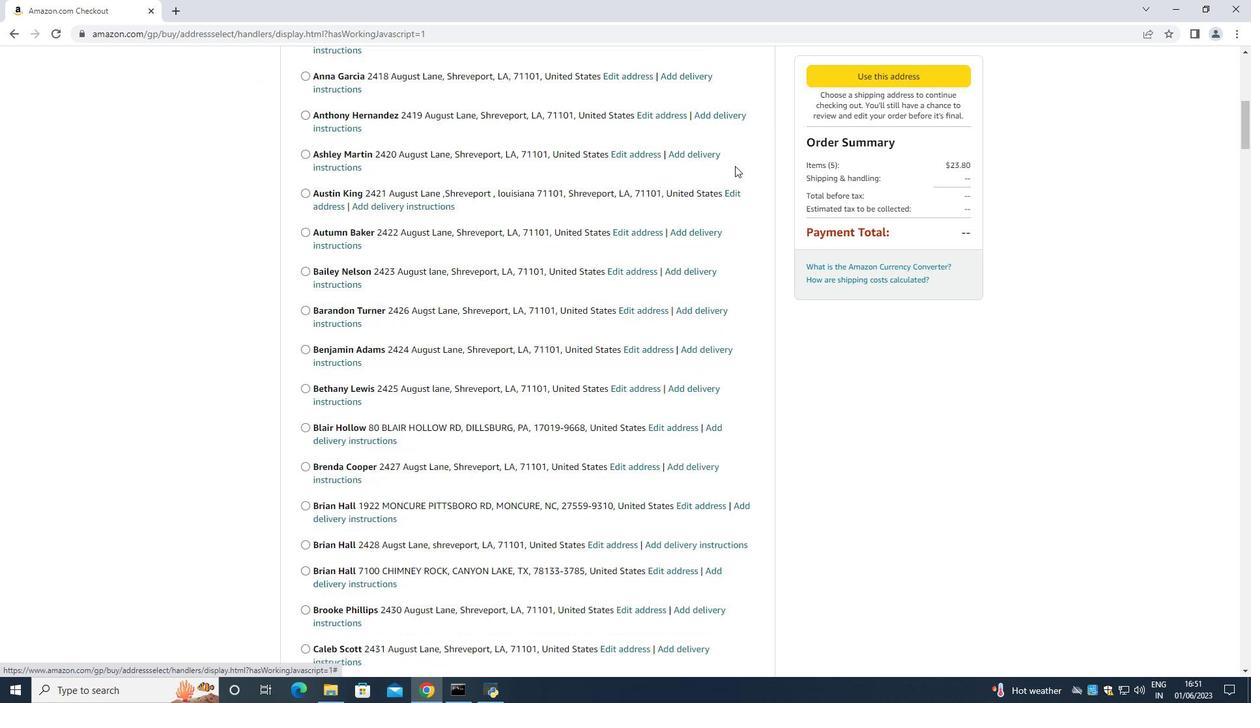 
Action: Mouse scrolled (735, 165) with delta (0, 0)
Screenshot: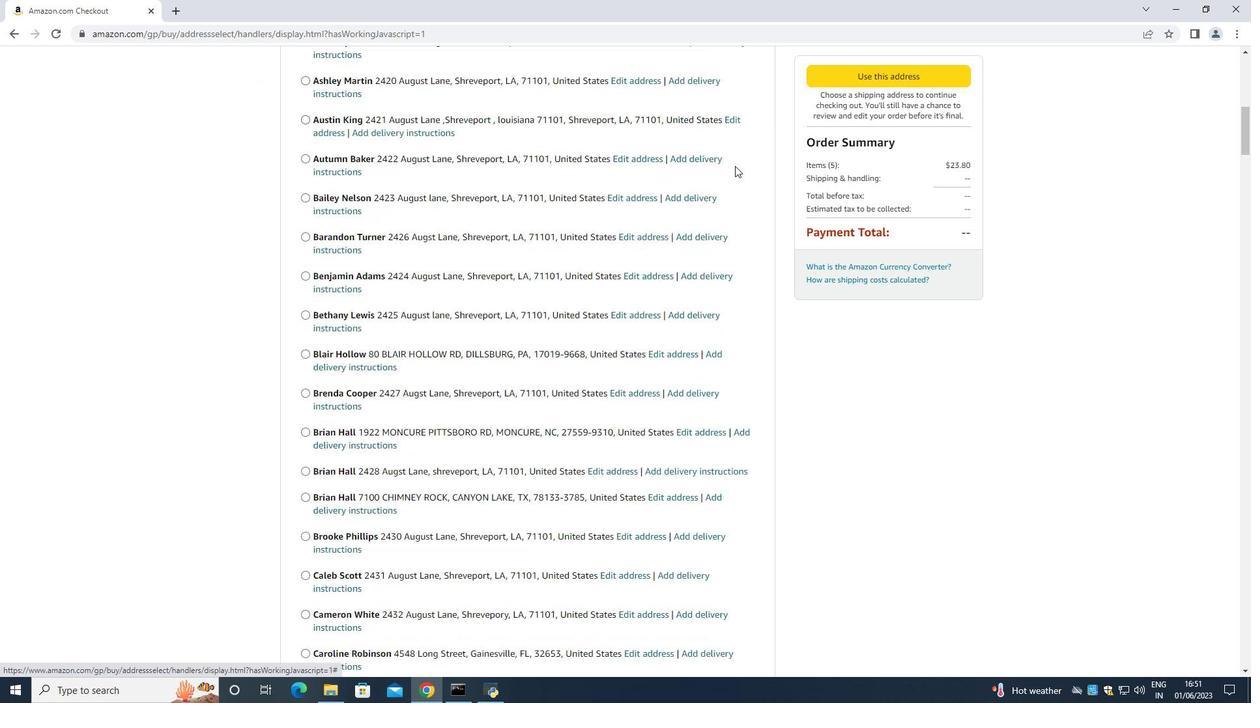 
Action: Mouse scrolled (735, 165) with delta (0, 0)
Screenshot: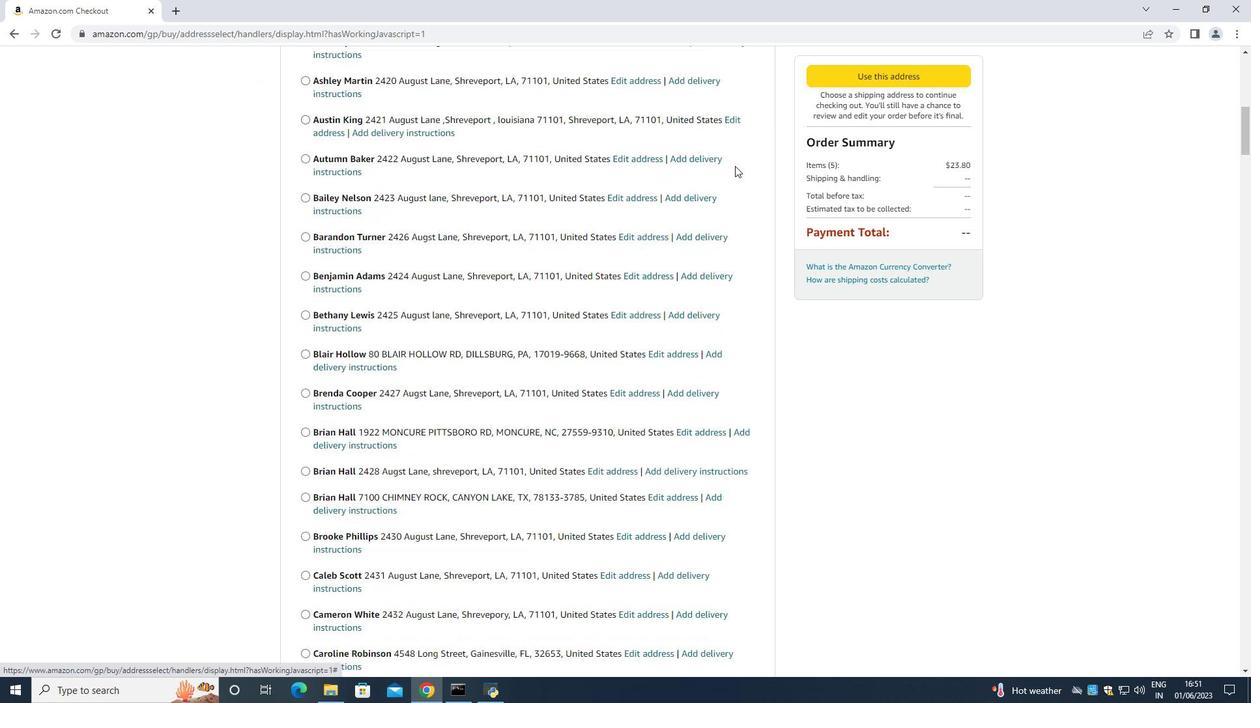
Action: Mouse moved to (733, 166)
Screenshot: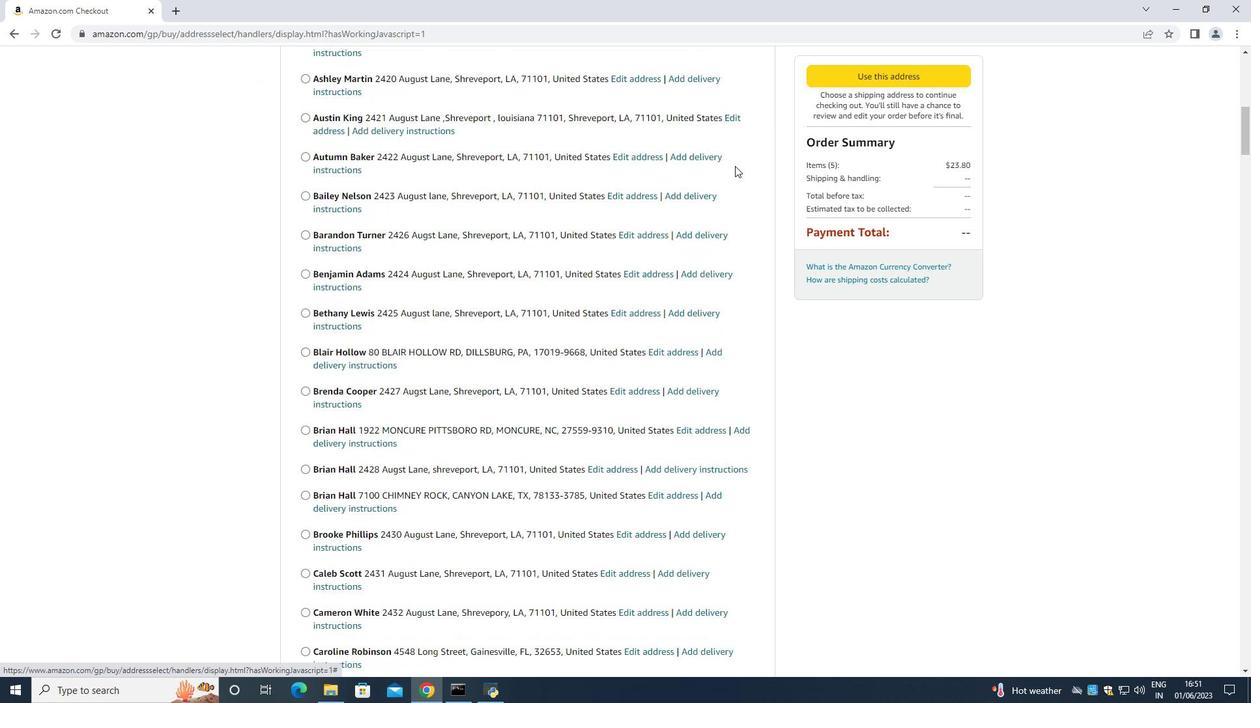 
Action: Mouse scrolled (733, 165) with delta (0, 0)
Screenshot: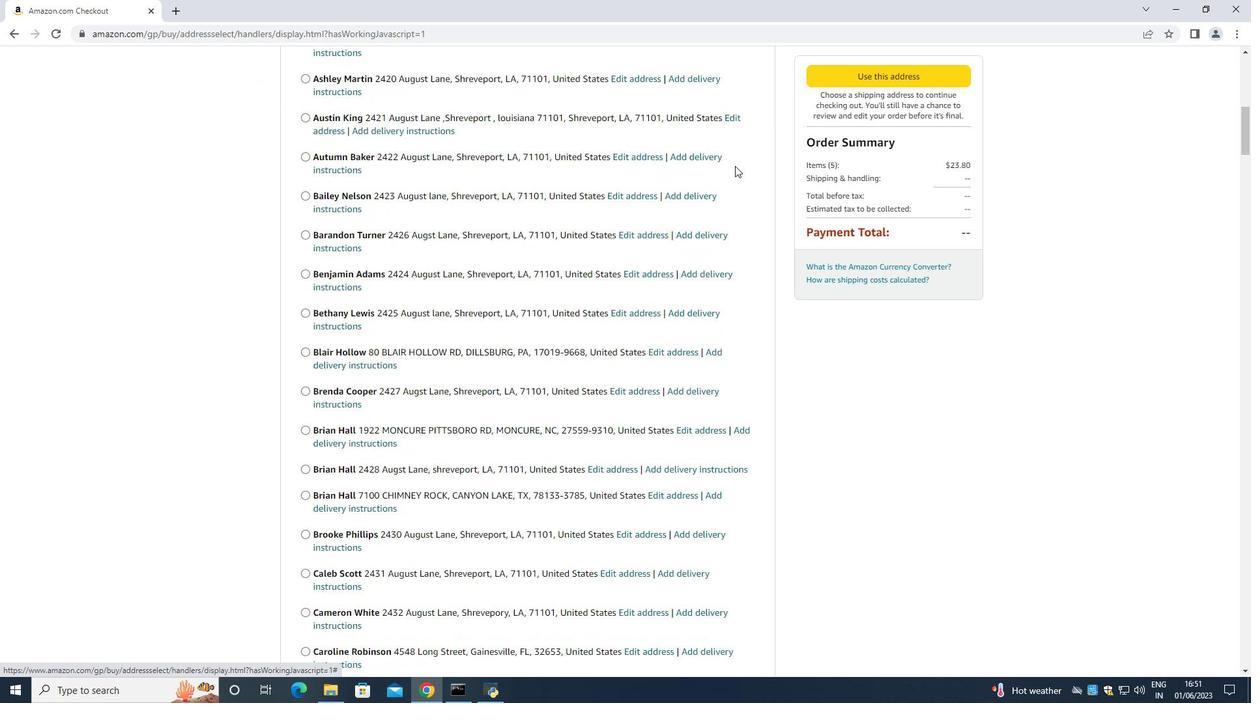 
Action: Mouse scrolled (733, 165) with delta (0, 0)
Screenshot: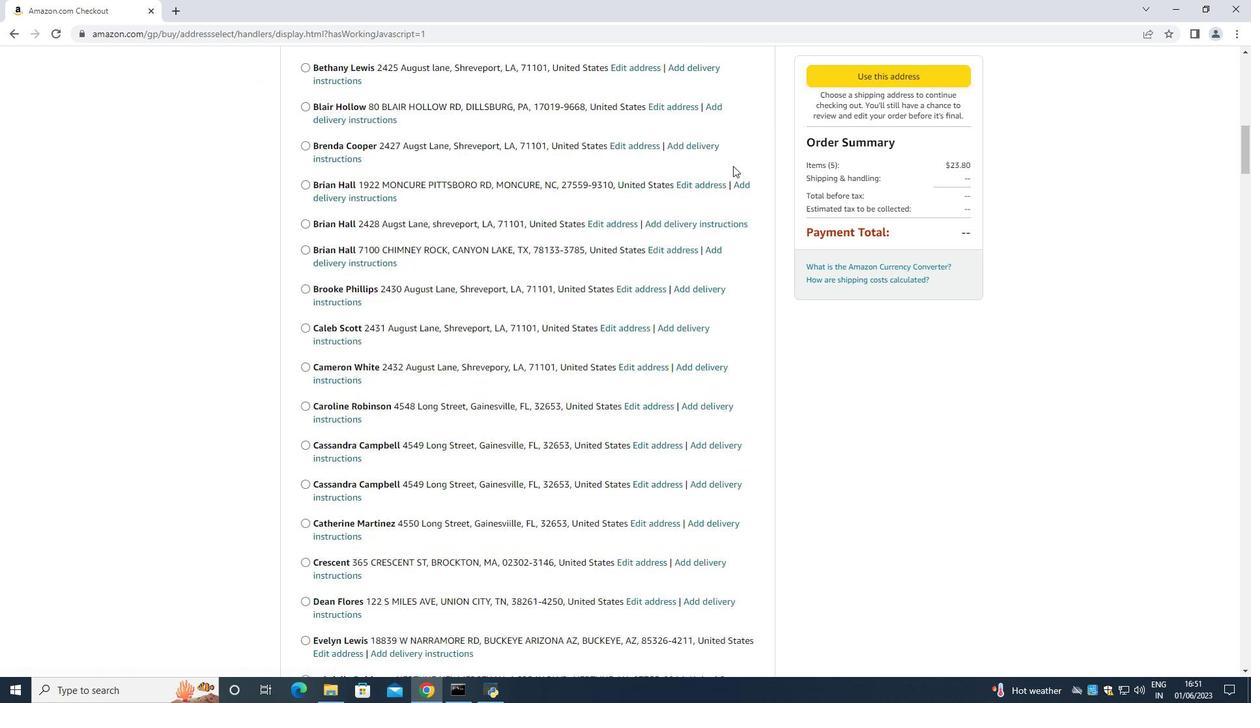 
Action: Mouse scrolled (733, 165) with delta (0, 0)
Screenshot: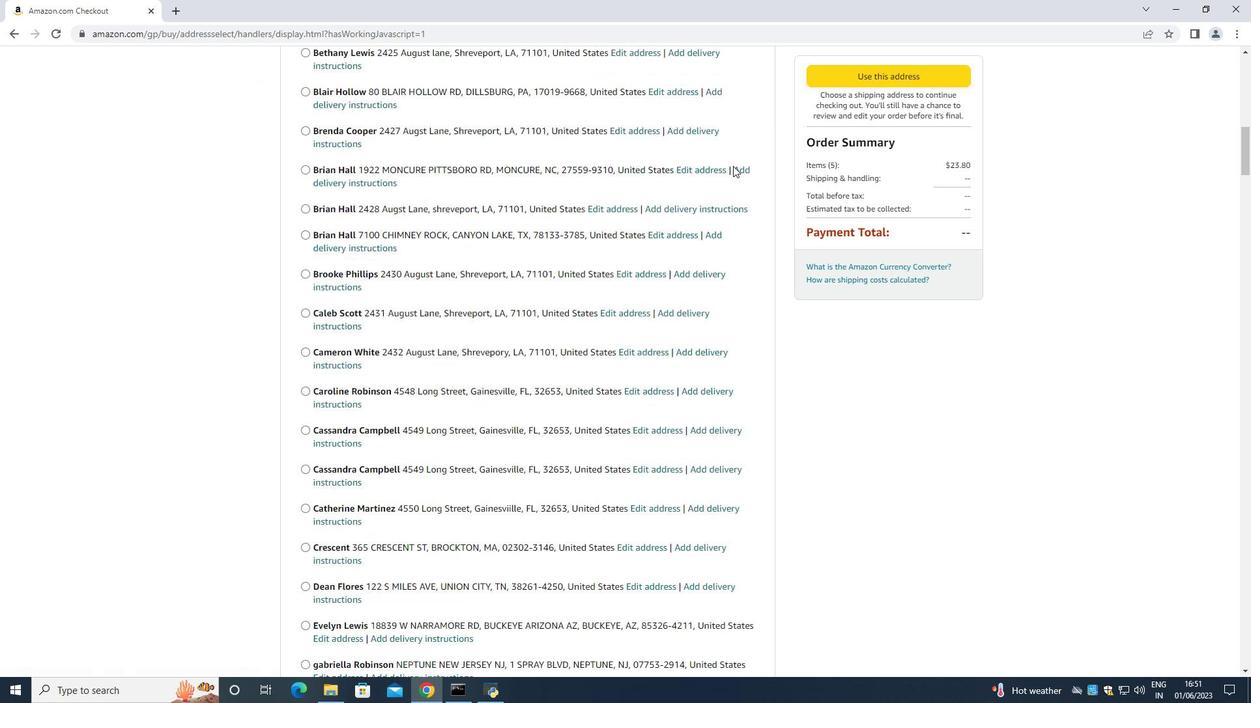 
Action: Mouse scrolled (733, 165) with delta (0, 0)
Screenshot: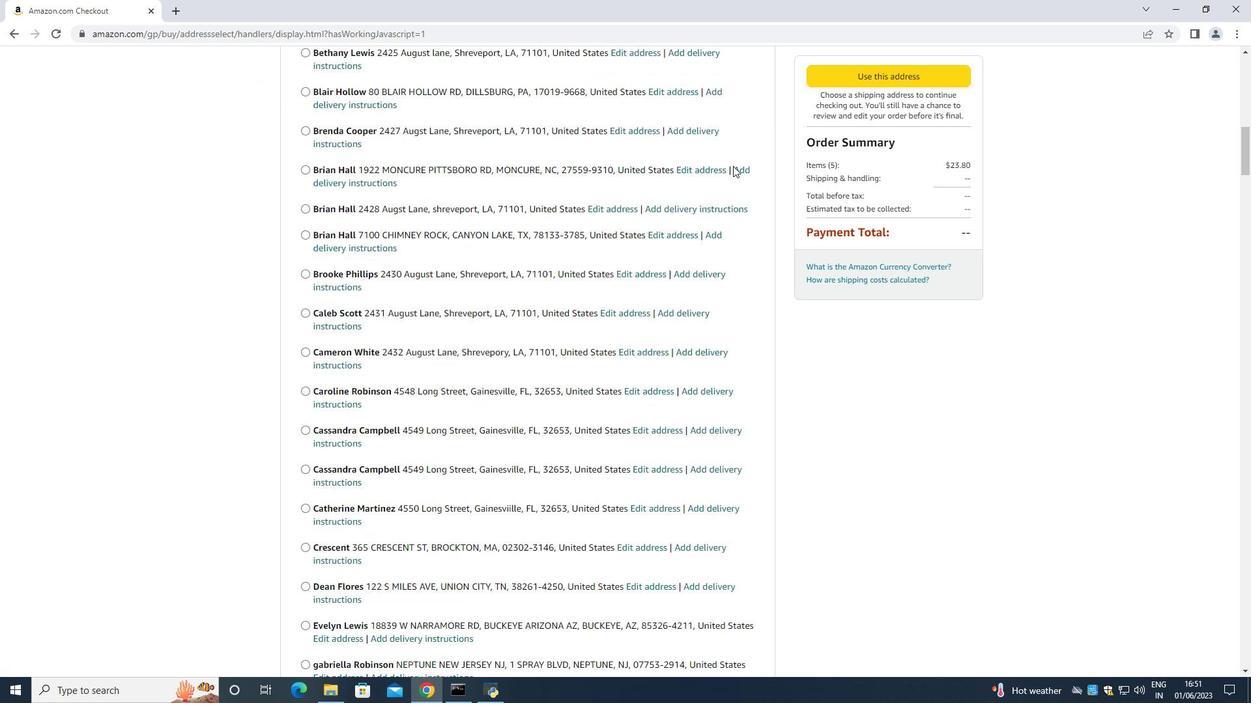 
Action: Mouse scrolled (733, 165) with delta (0, 0)
Screenshot: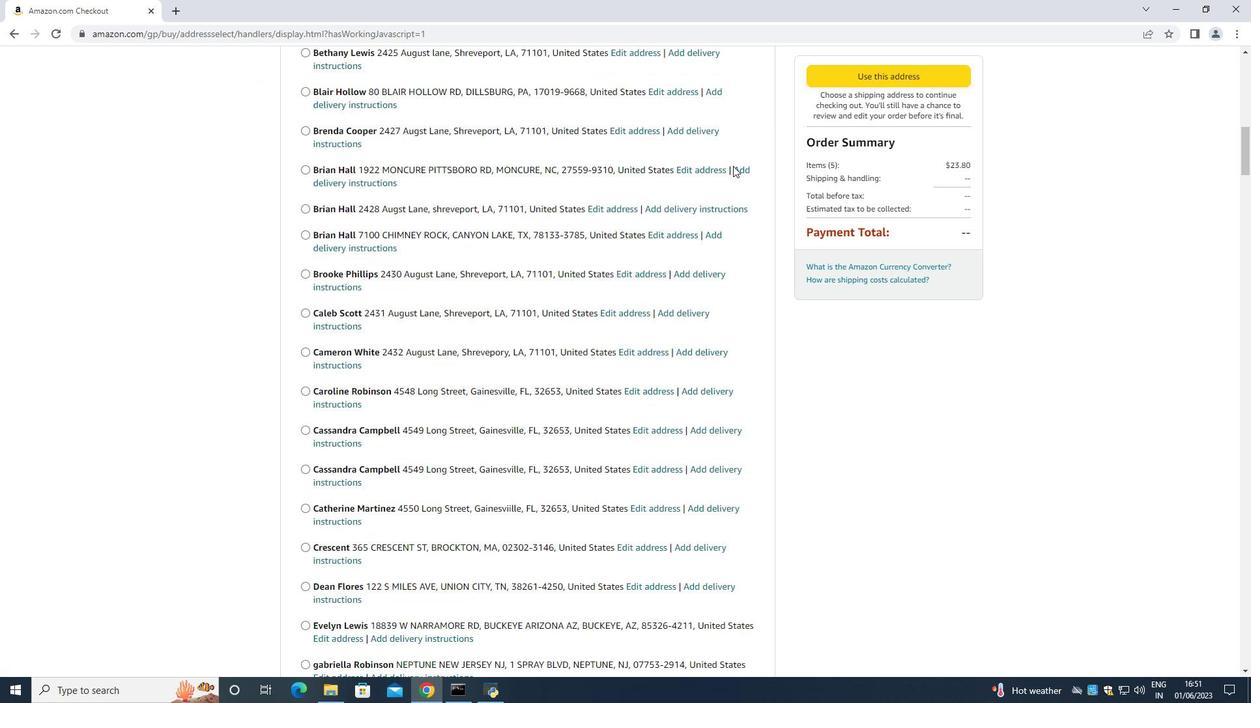 
Action: Mouse moved to (733, 164)
Screenshot: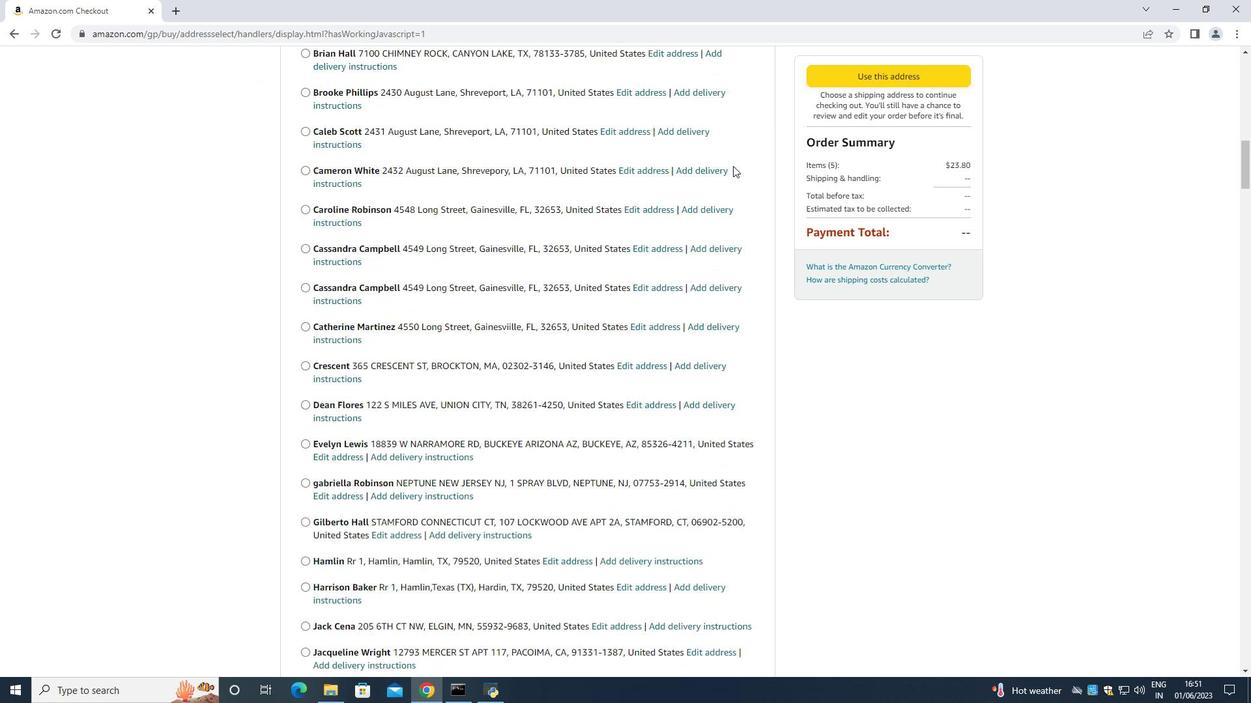
Action: Mouse scrolled (733, 164) with delta (0, 0)
Screenshot: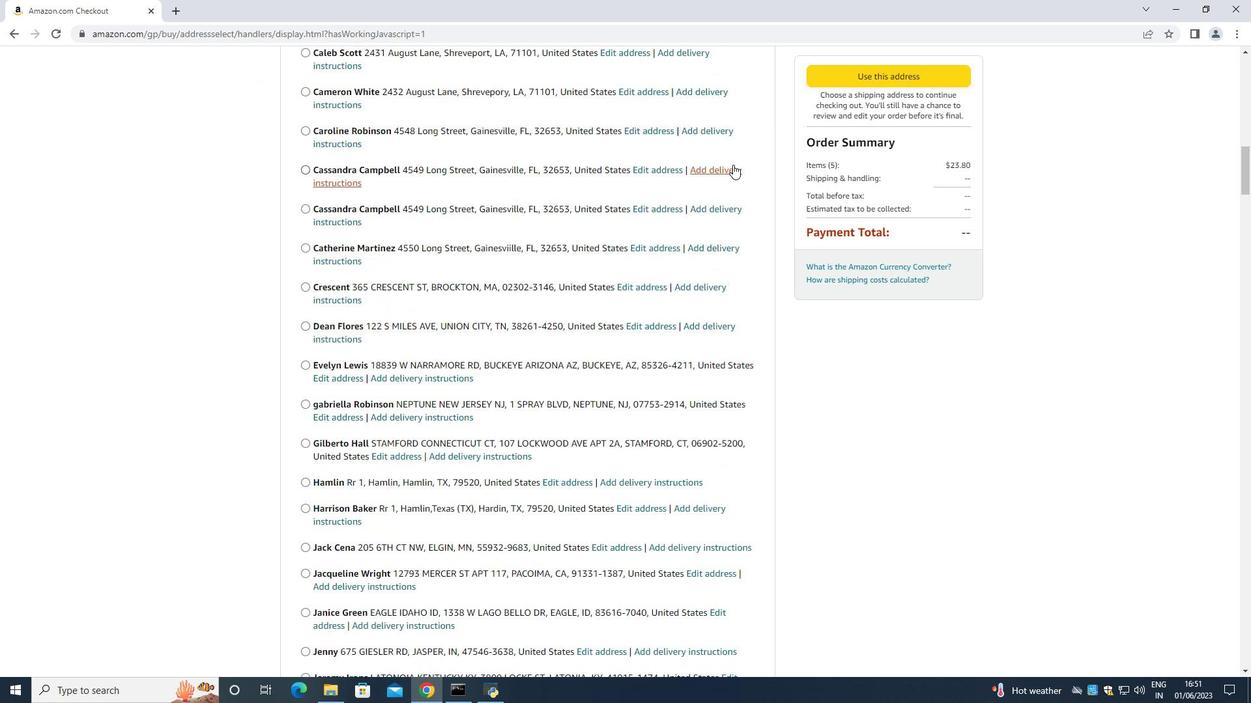 
Action: Mouse scrolled (733, 164) with delta (0, 0)
Screenshot: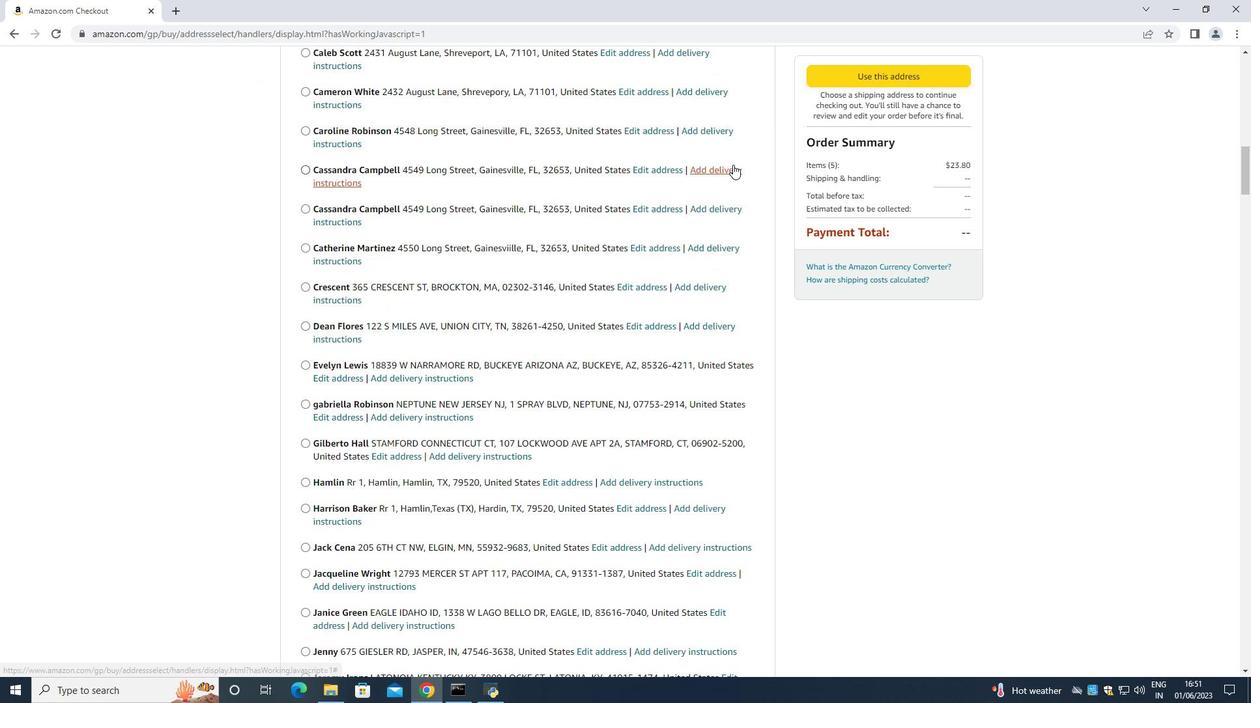
Action: Mouse scrolled (733, 164) with delta (0, 0)
Screenshot: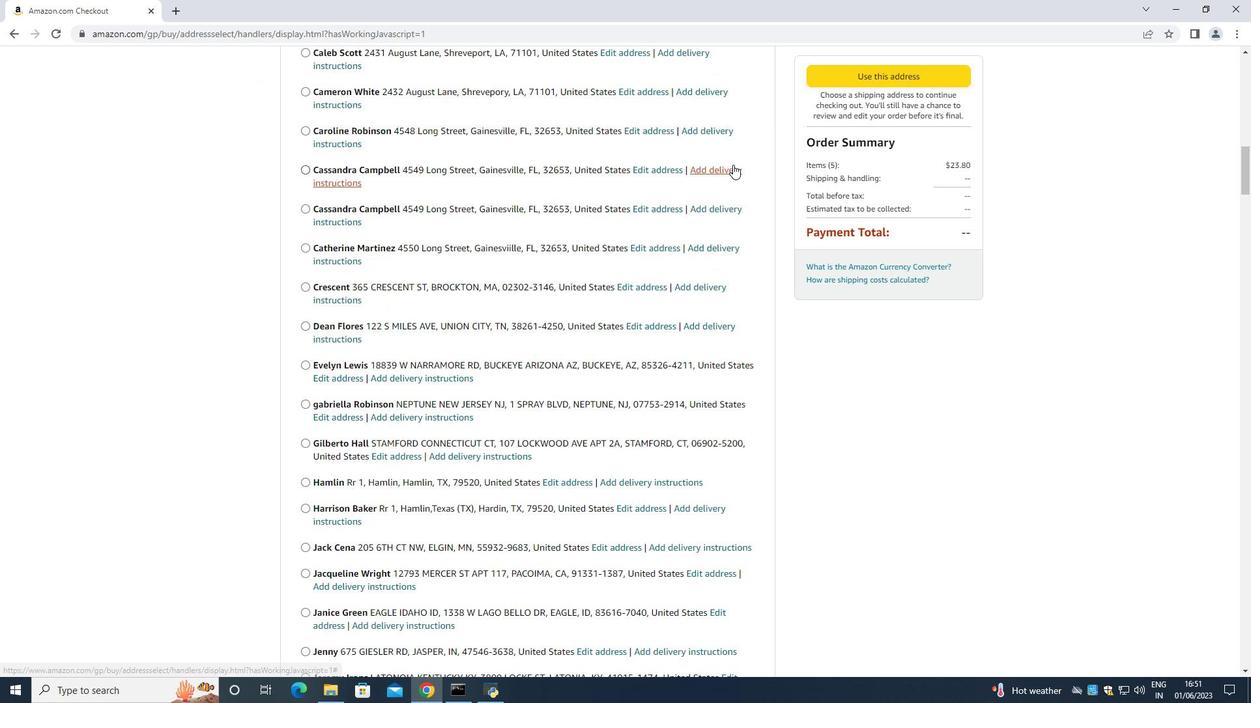 
Action: Mouse moved to (735, 162)
Screenshot: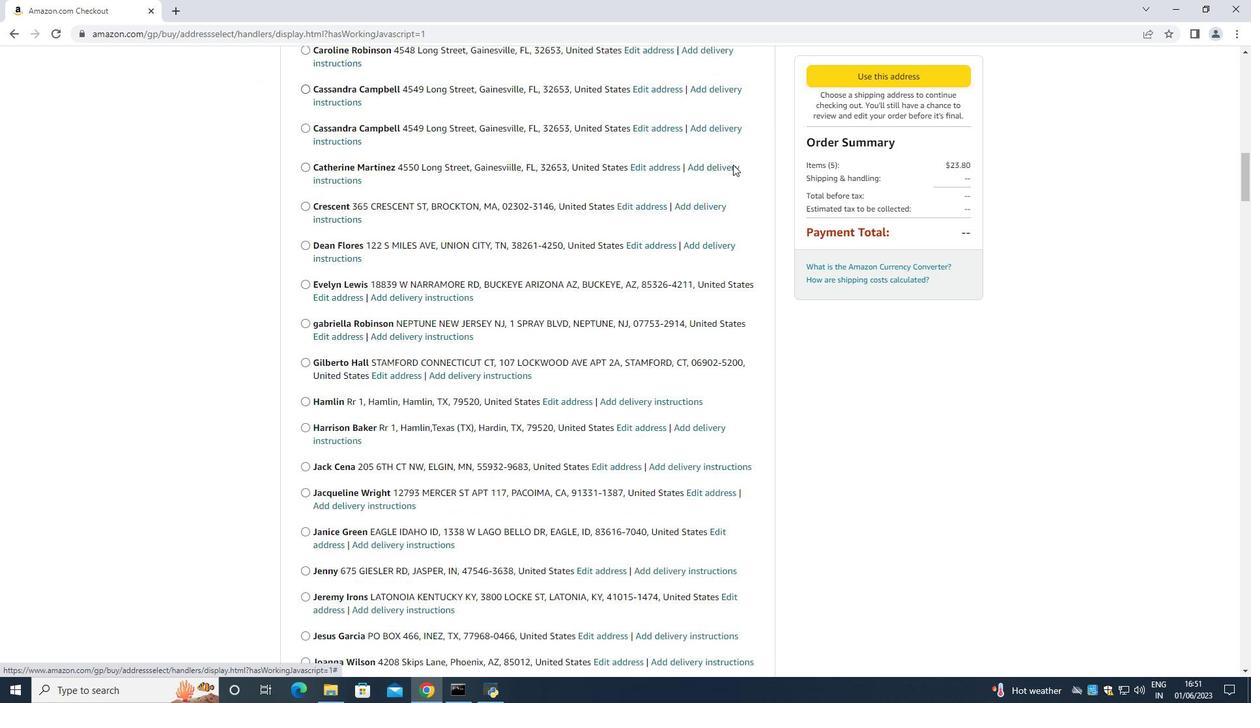 
Action: Mouse scrolled (735, 161) with delta (0, 0)
Screenshot: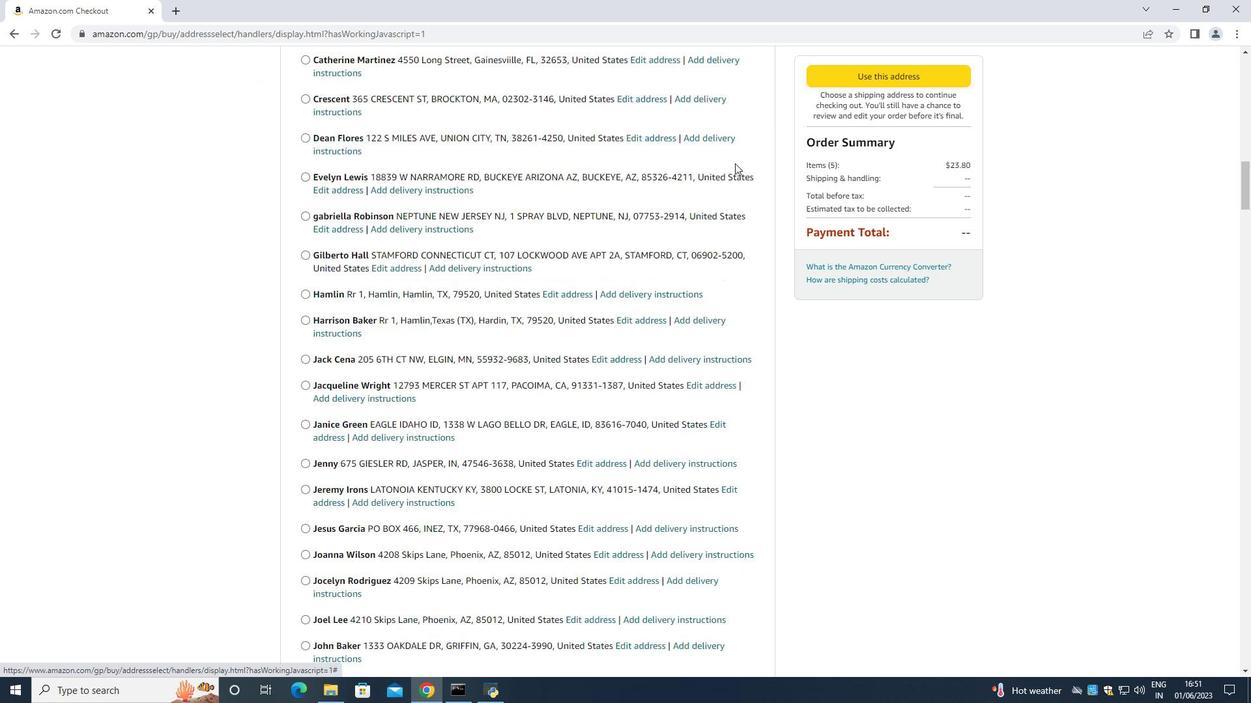
Action: Mouse scrolled (735, 161) with delta (0, 0)
Screenshot: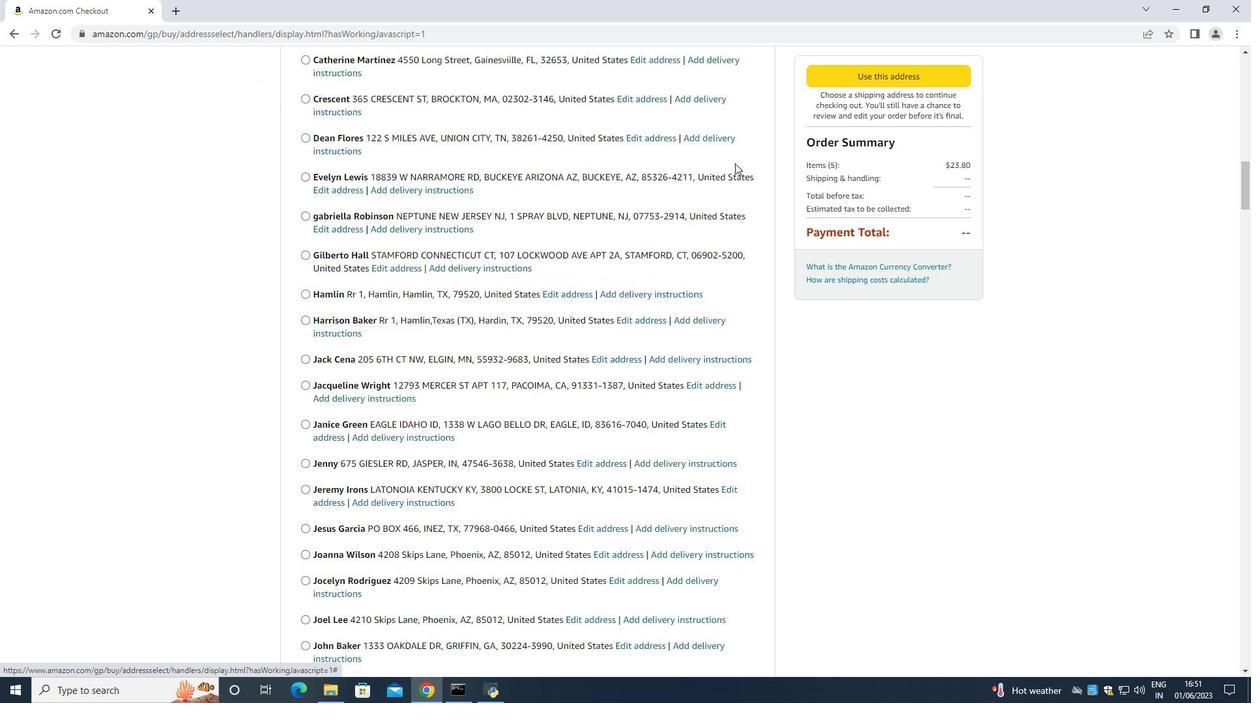 
Action: Mouse scrolled (735, 161) with delta (0, 0)
Screenshot: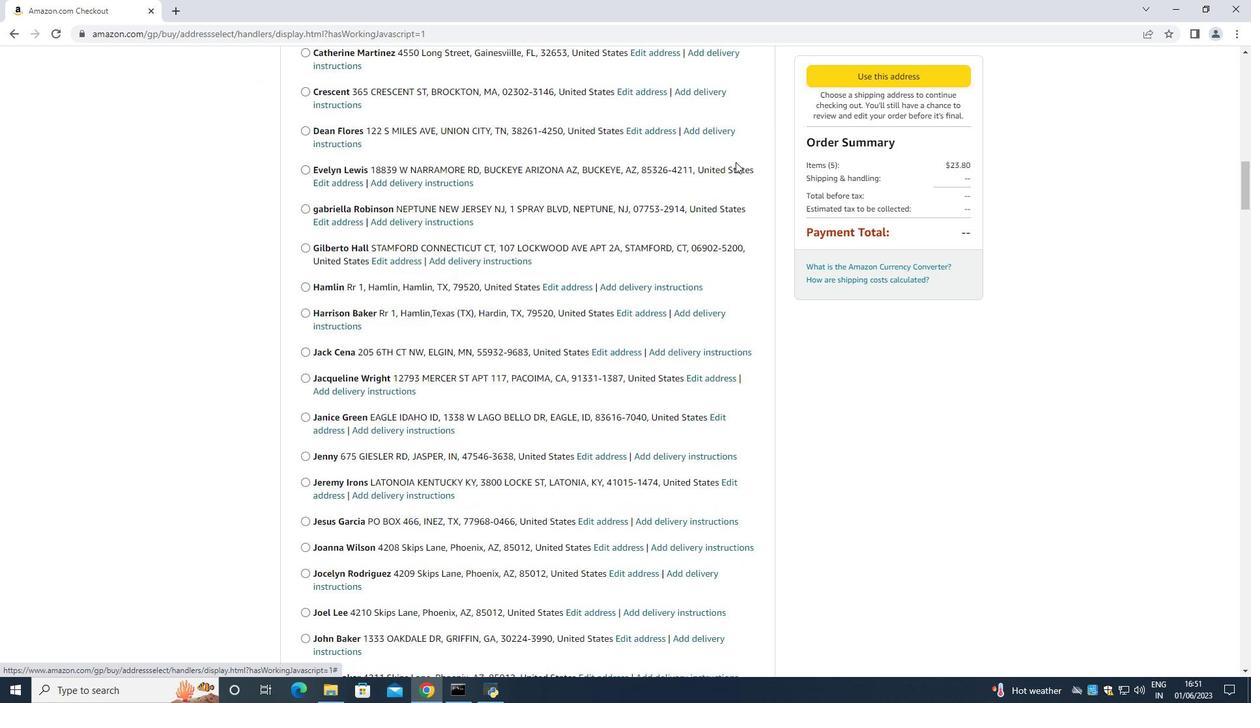 
Action: Mouse scrolled (735, 161) with delta (0, 0)
Screenshot: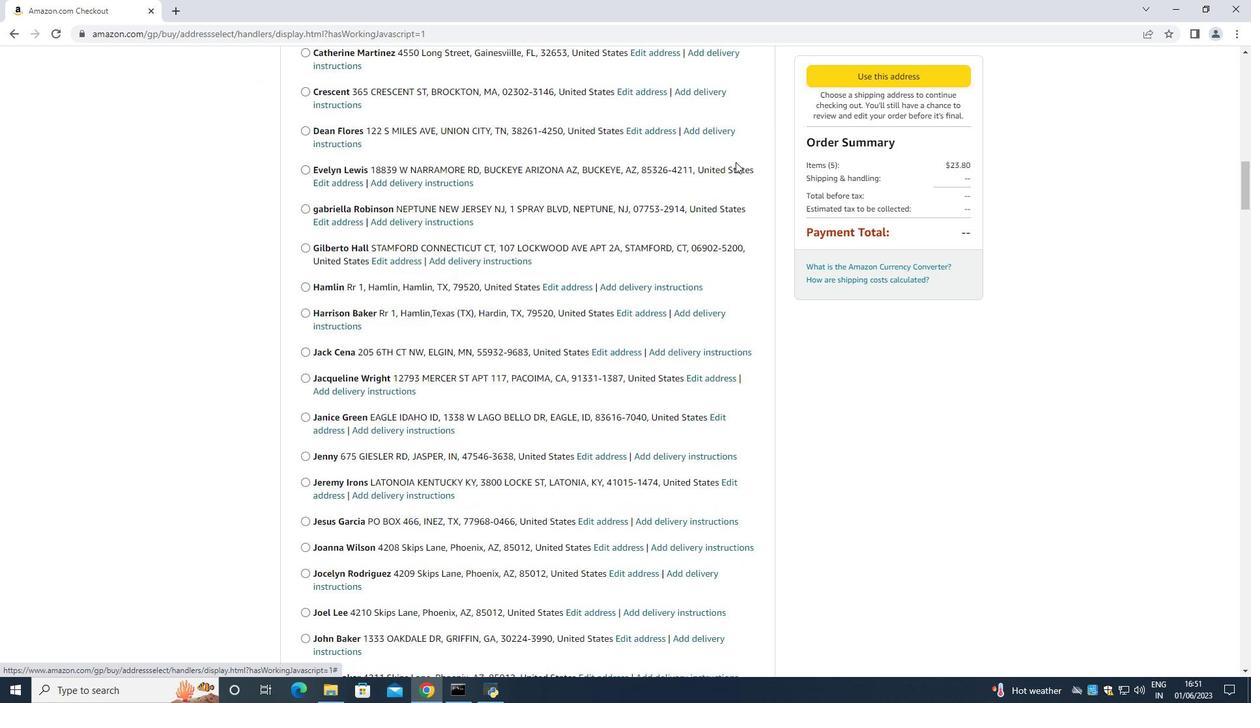 
Action: Mouse moved to (736, 162)
Screenshot: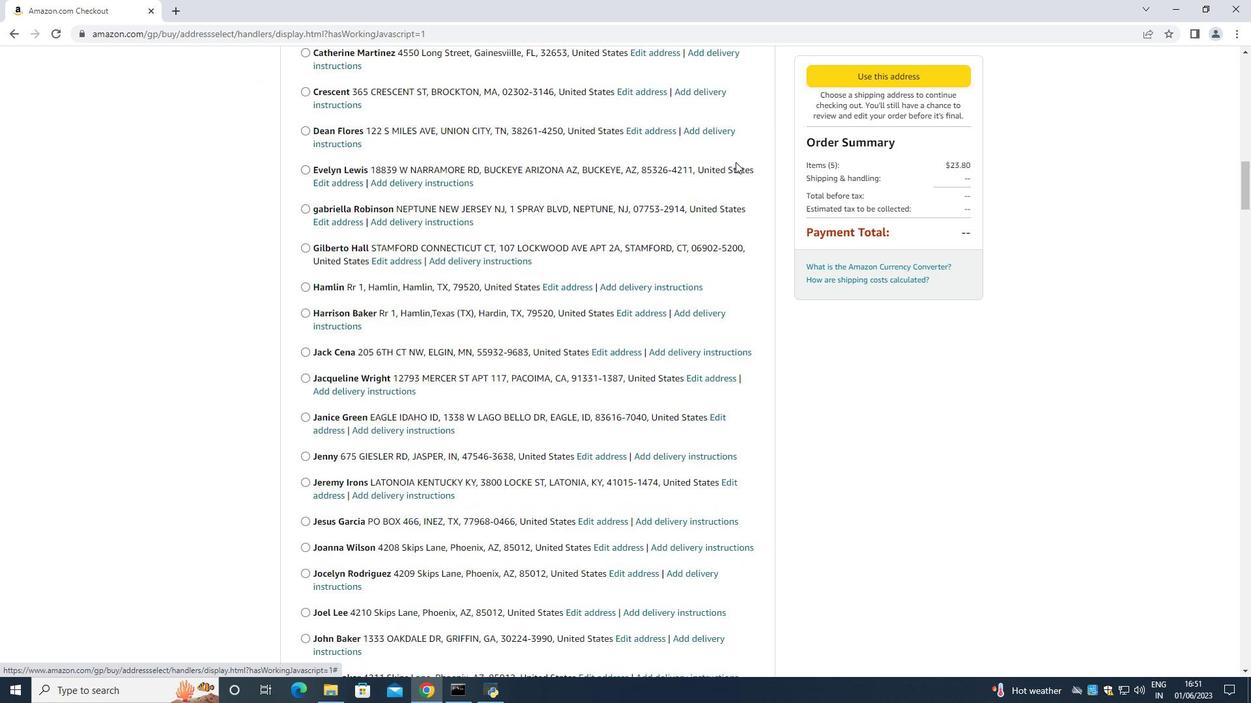
Action: Mouse scrolled (736, 161) with delta (0, 0)
Screenshot: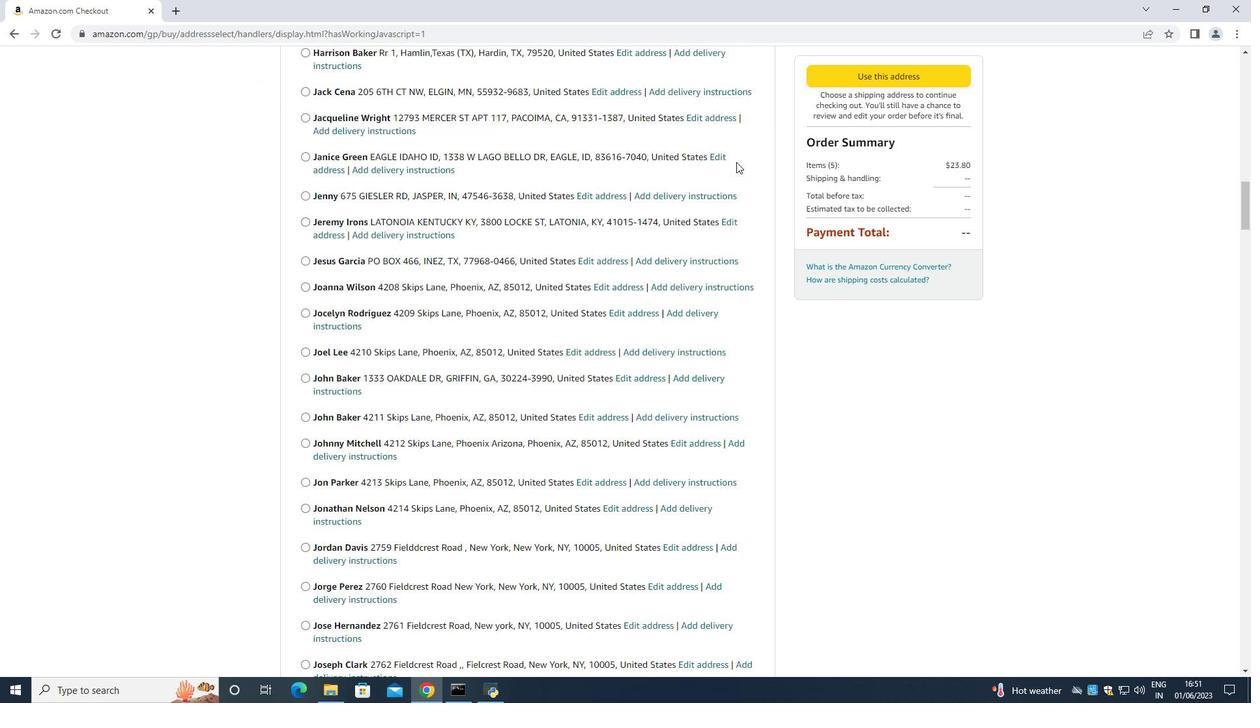 
Action: Mouse scrolled (736, 161) with delta (0, 0)
Screenshot: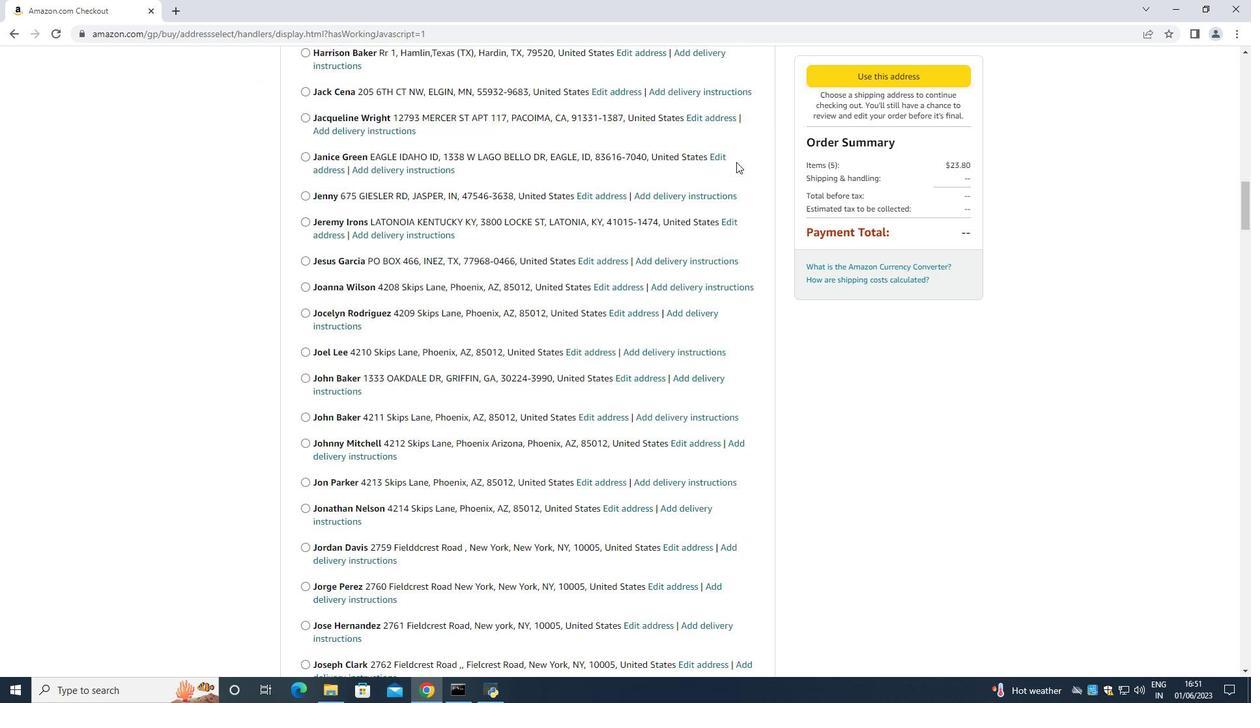 
Action: Mouse scrolled (736, 161) with delta (0, 0)
Screenshot: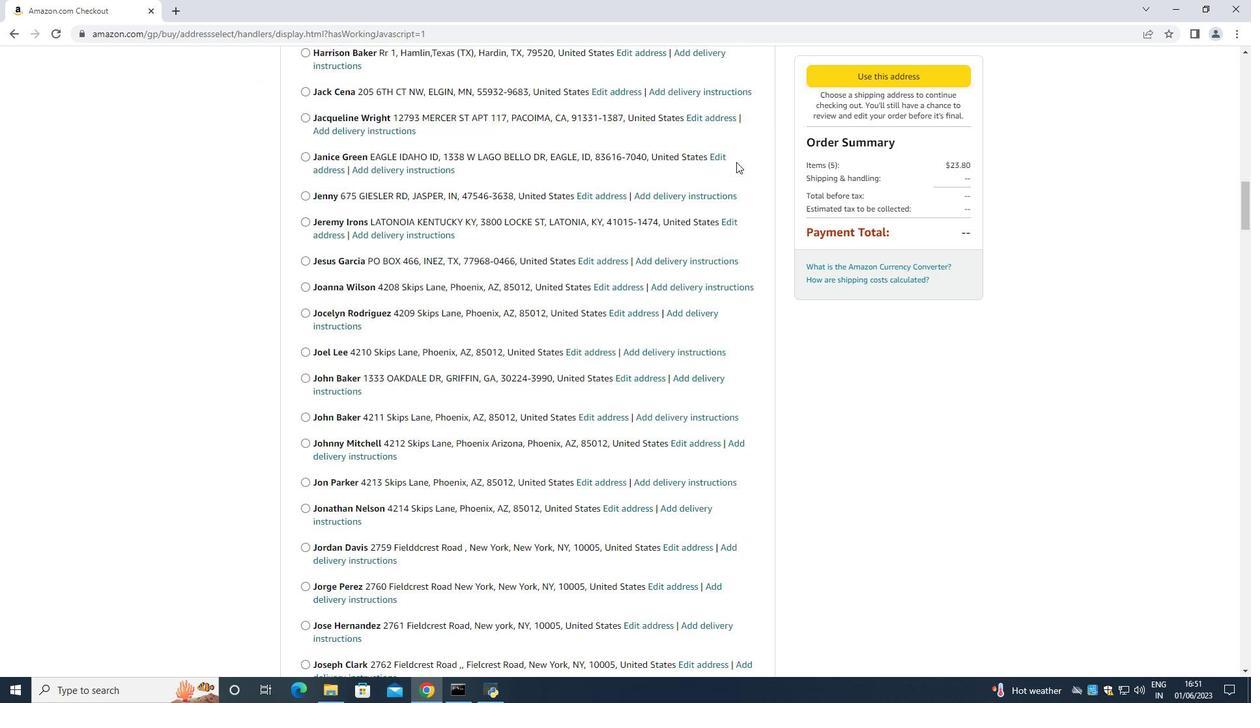 
Action: Mouse scrolled (736, 161) with delta (0, 0)
Screenshot: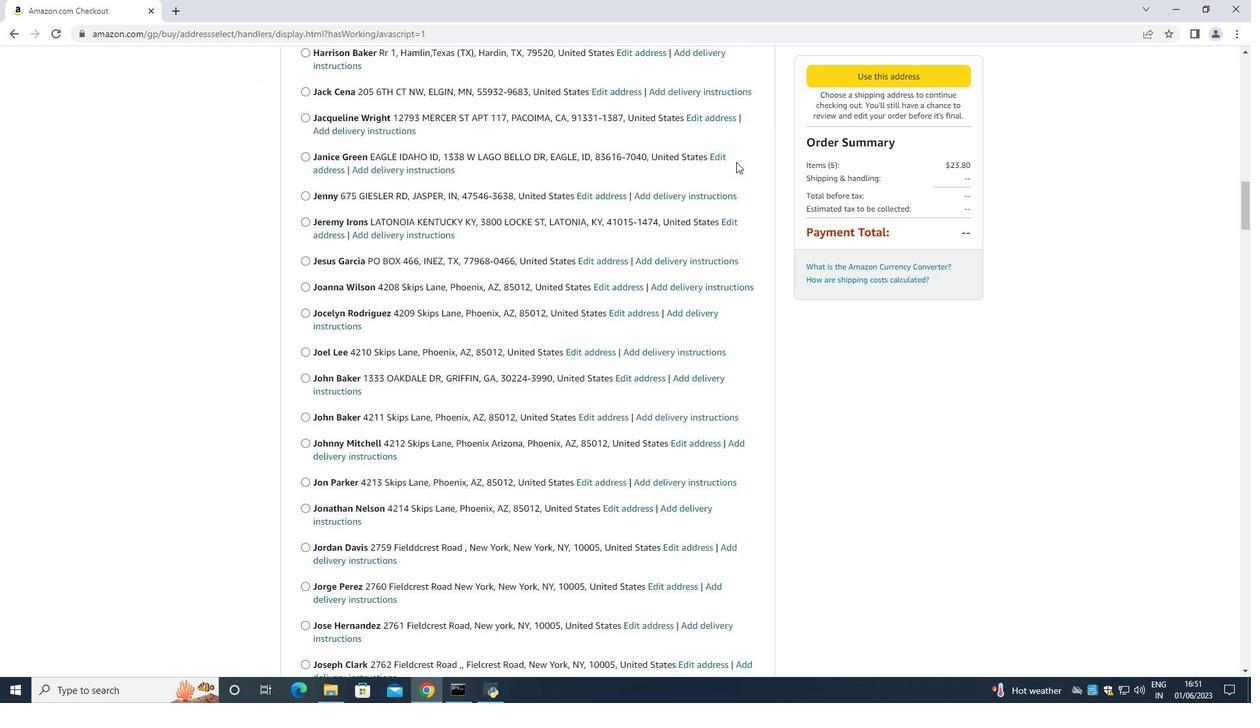 
Action: Mouse scrolled (736, 161) with delta (0, 0)
Screenshot: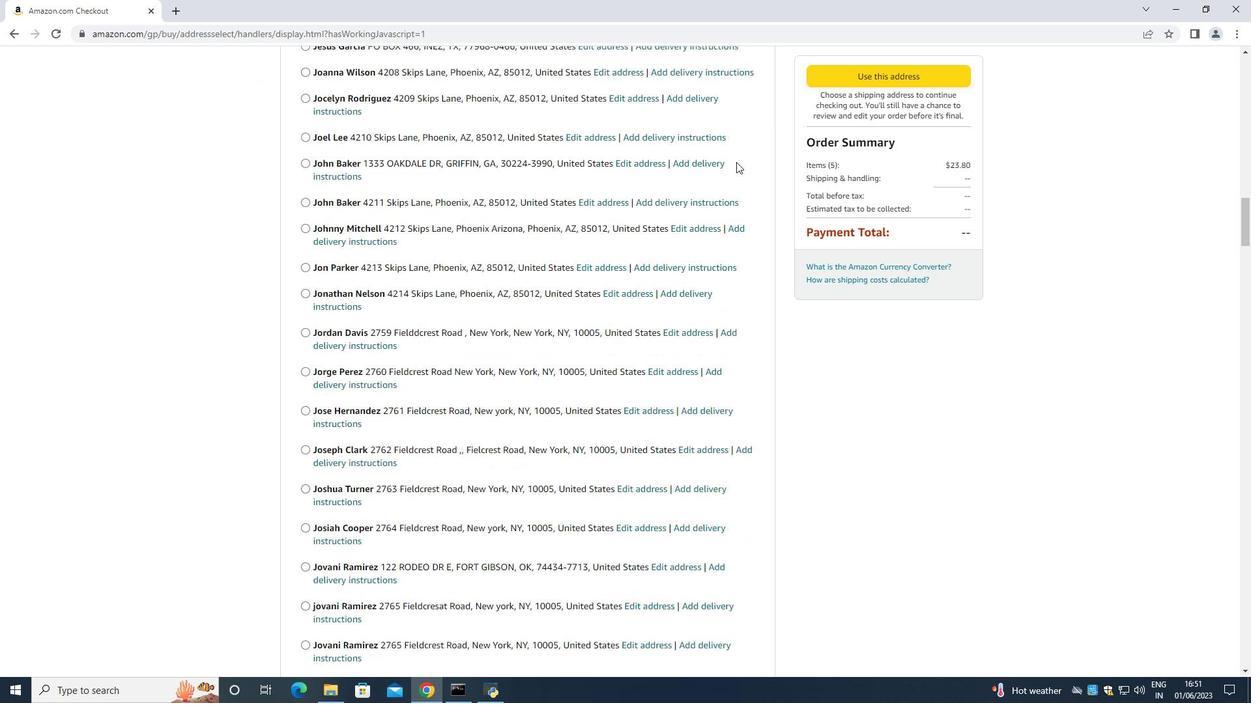 
Action: Mouse scrolled (736, 161) with delta (0, 0)
Screenshot: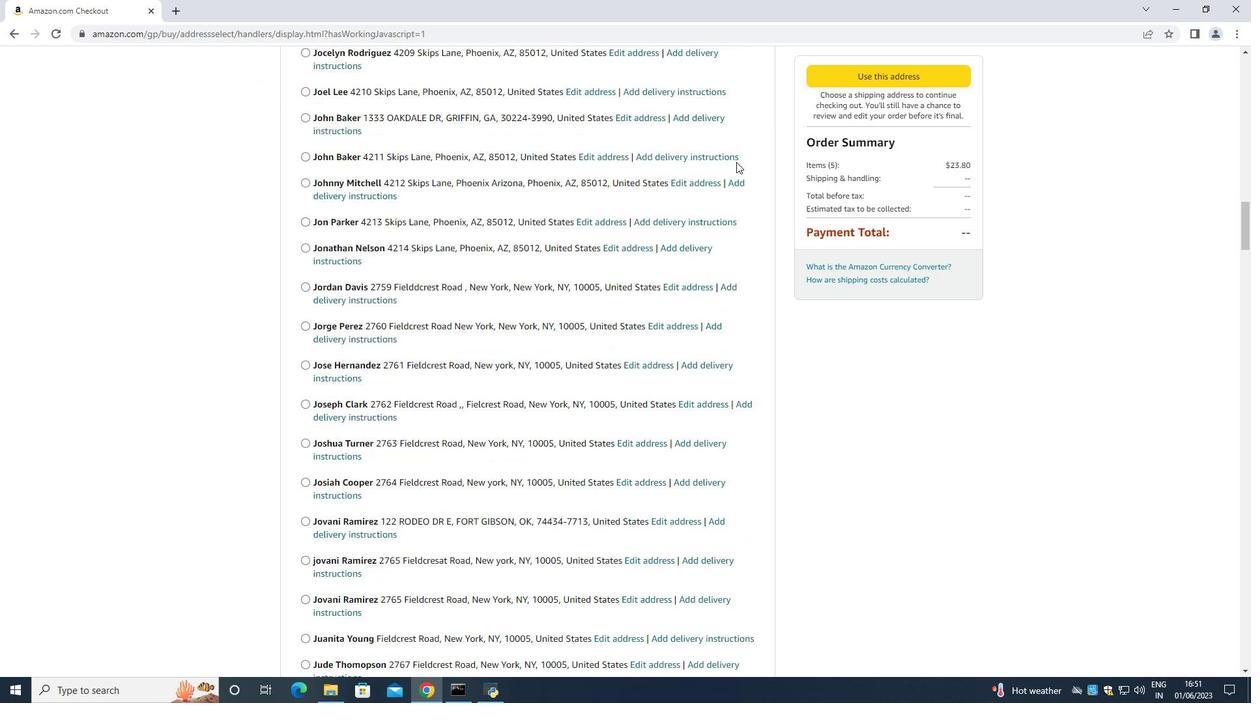 
Action: Mouse scrolled (736, 161) with delta (0, 0)
Screenshot: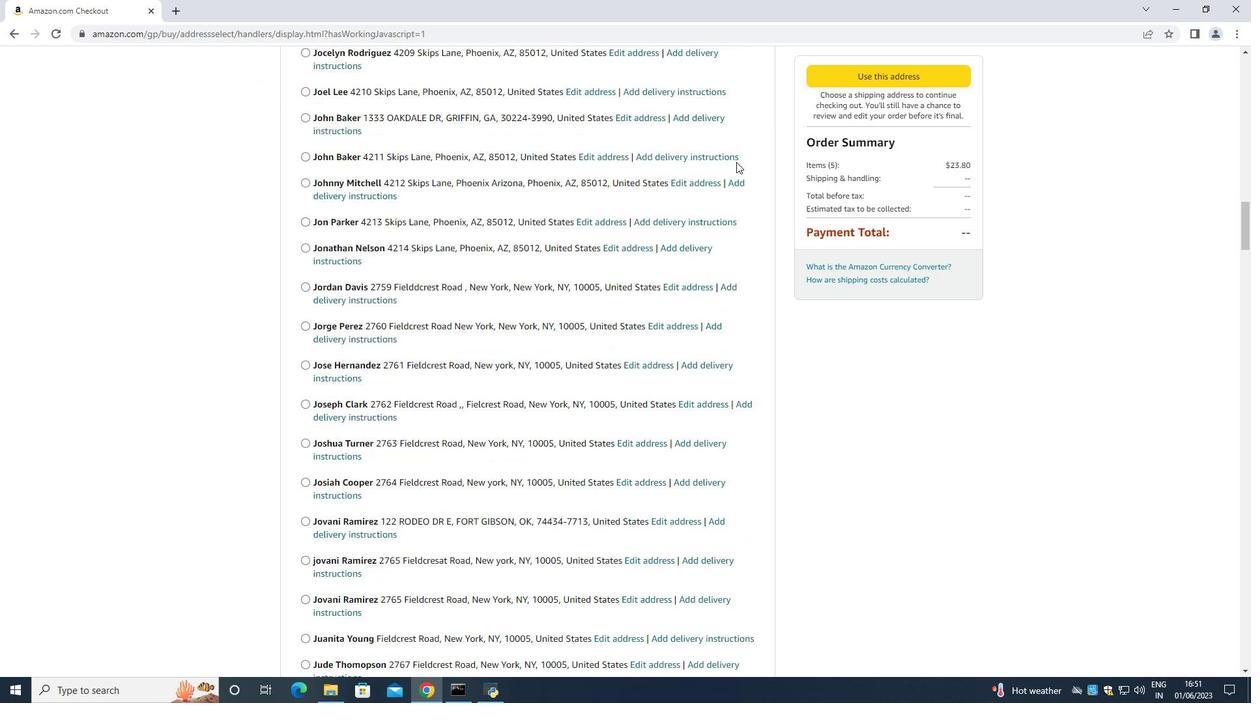 
Action: Mouse scrolled (736, 161) with delta (0, 0)
Screenshot: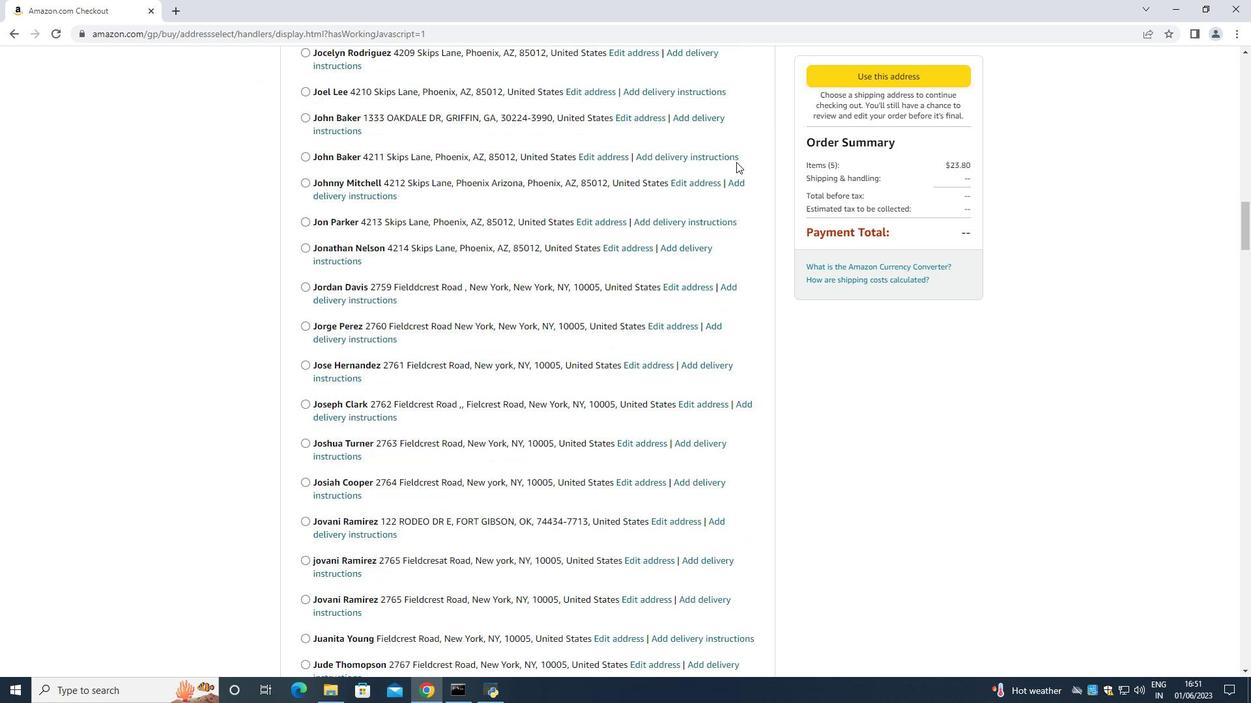 
Action: Mouse scrolled (736, 161) with delta (0, 0)
Screenshot: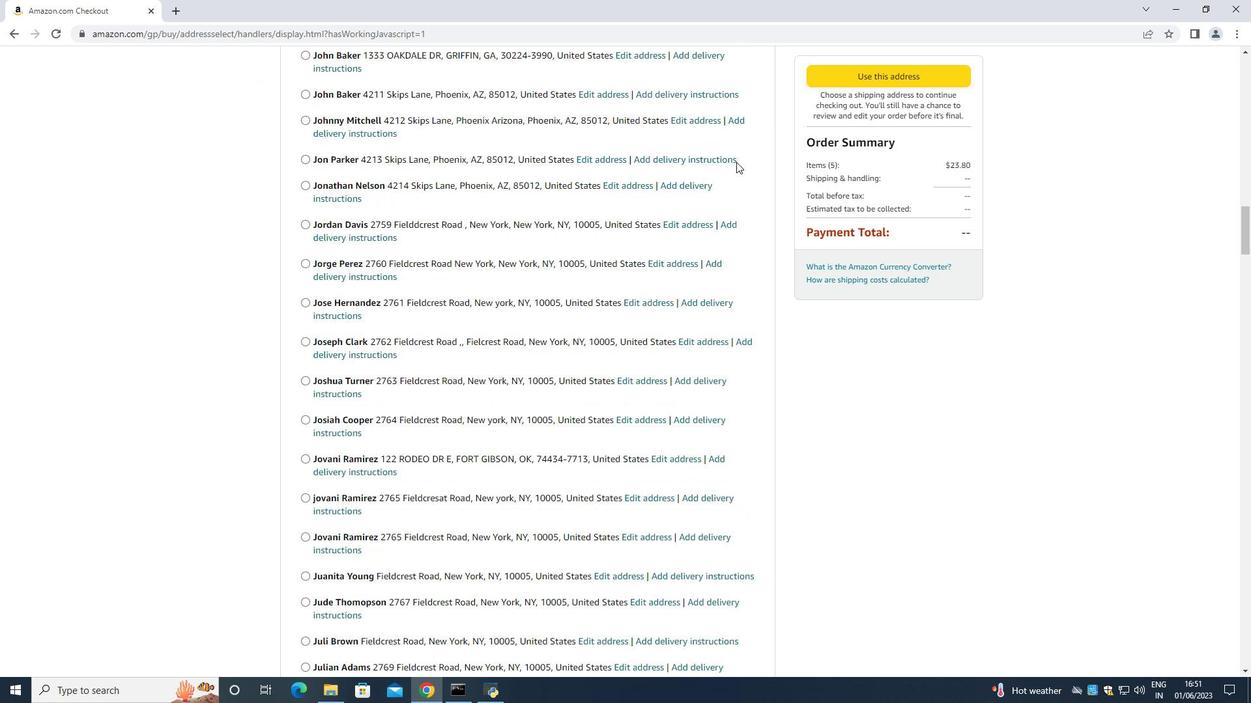 
Action: Mouse scrolled (736, 161) with delta (0, 0)
Screenshot: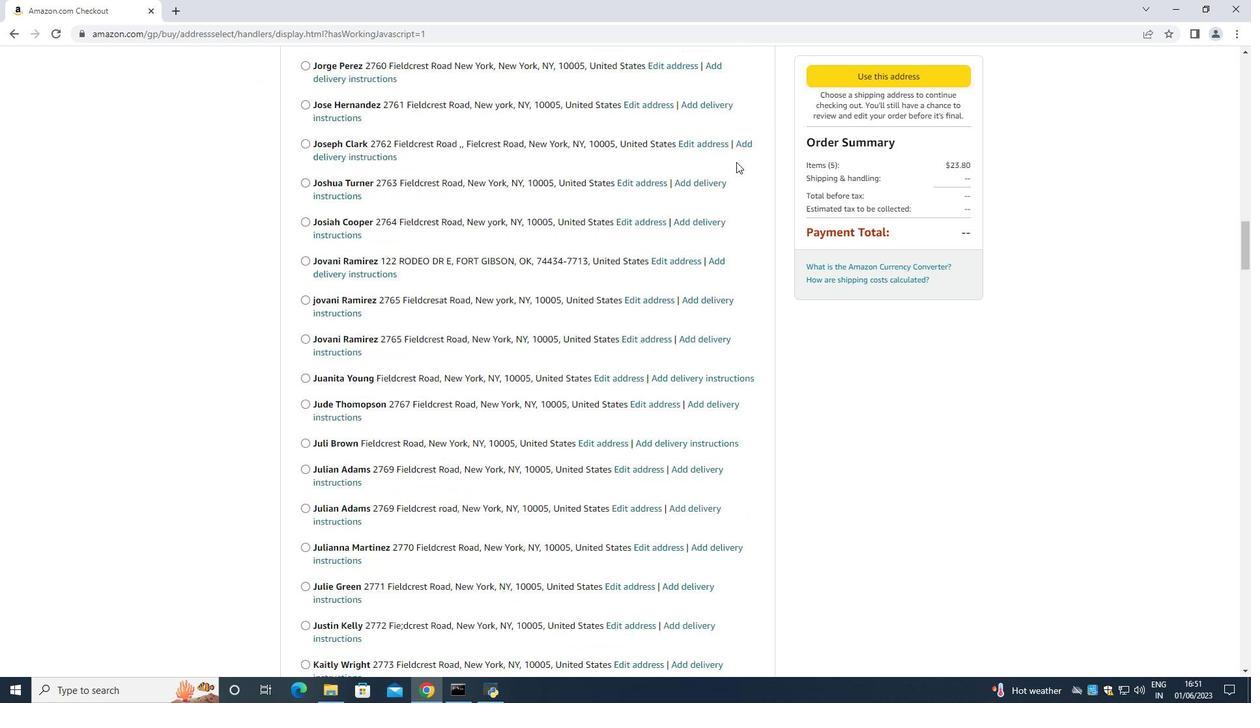 
Action: Mouse scrolled (736, 161) with delta (0, 0)
Screenshot: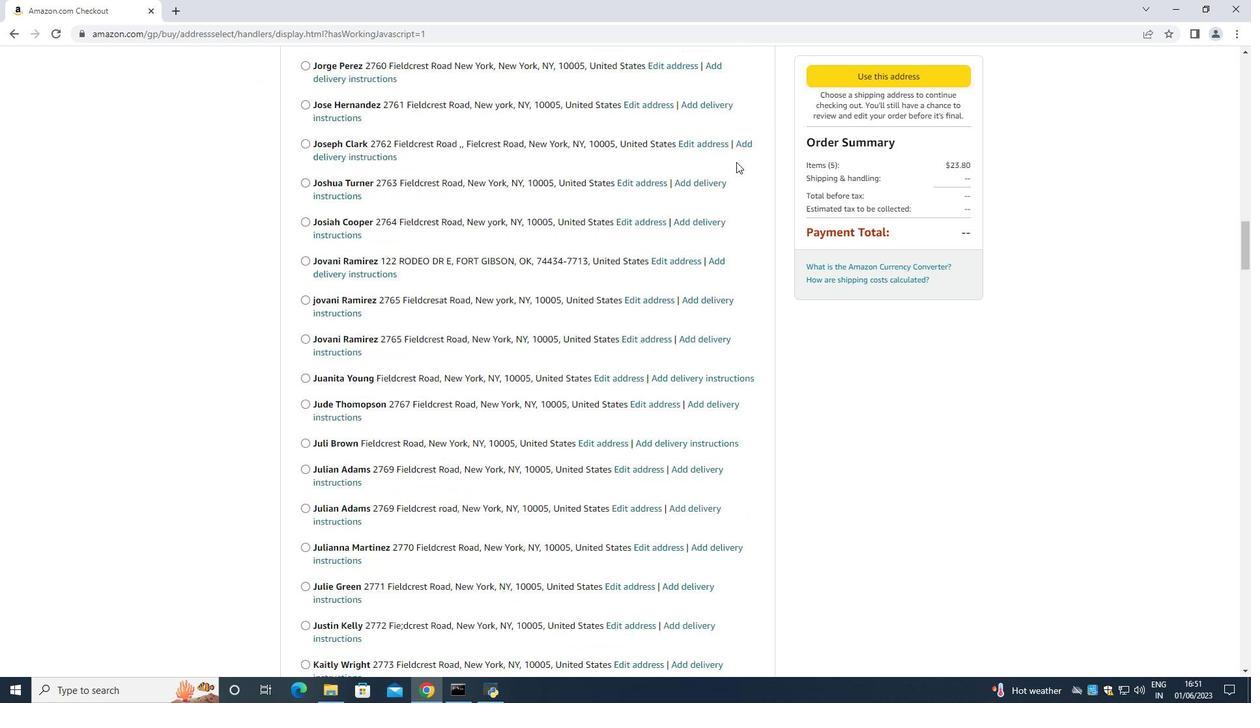 
Action: Mouse scrolled (736, 161) with delta (0, 0)
Screenshot: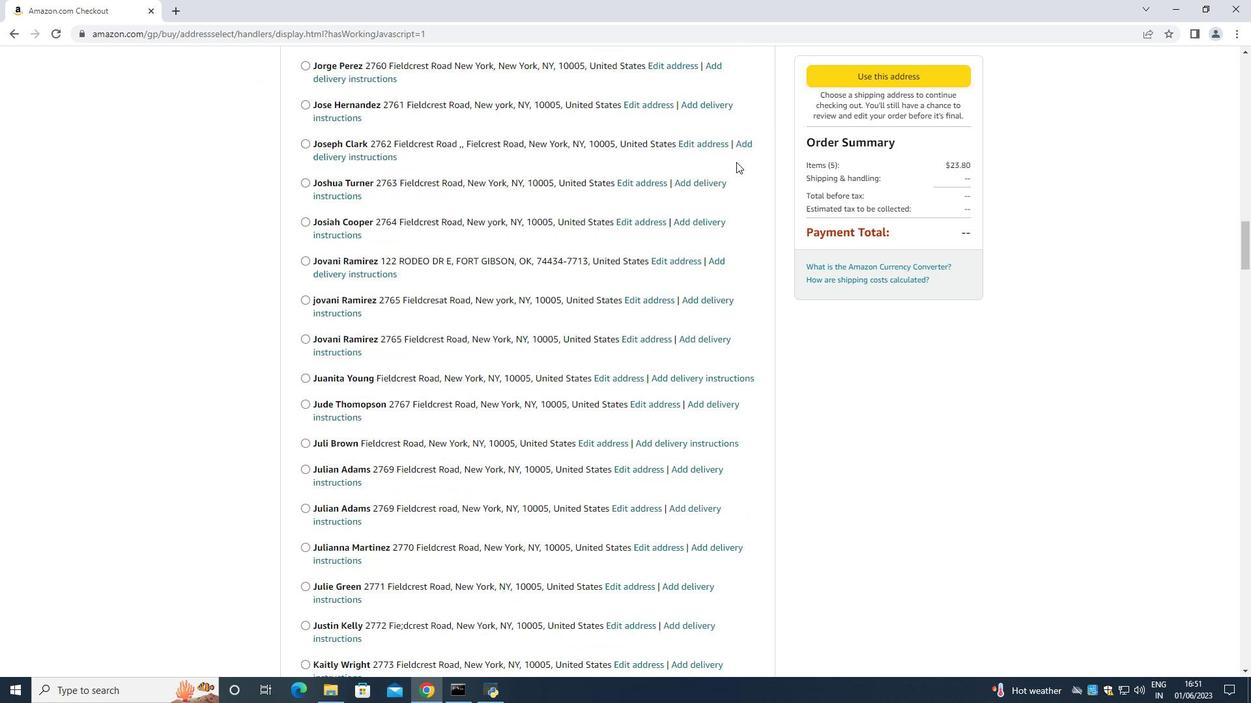 
Action: Mouse scrolled (736, 161) with delta (0, 0)
Screenshot: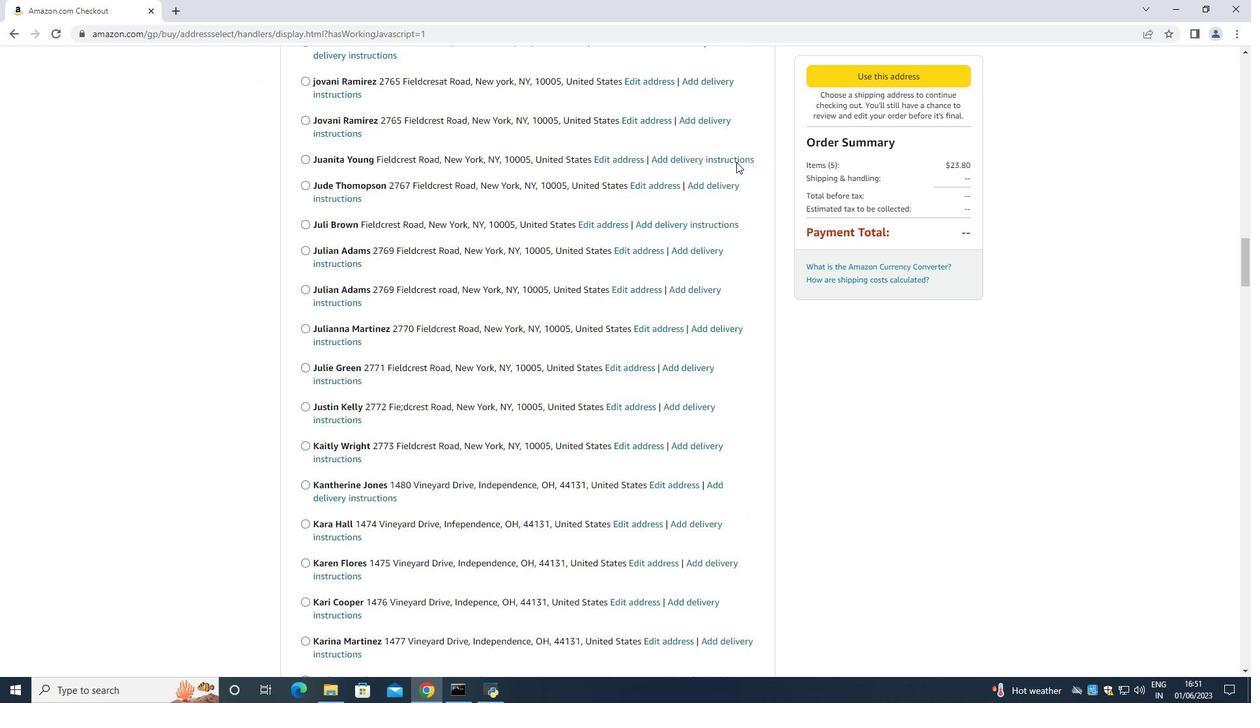 
Action: Mouse scrolled (736, 161) with delta (0, 0)
Screenshot: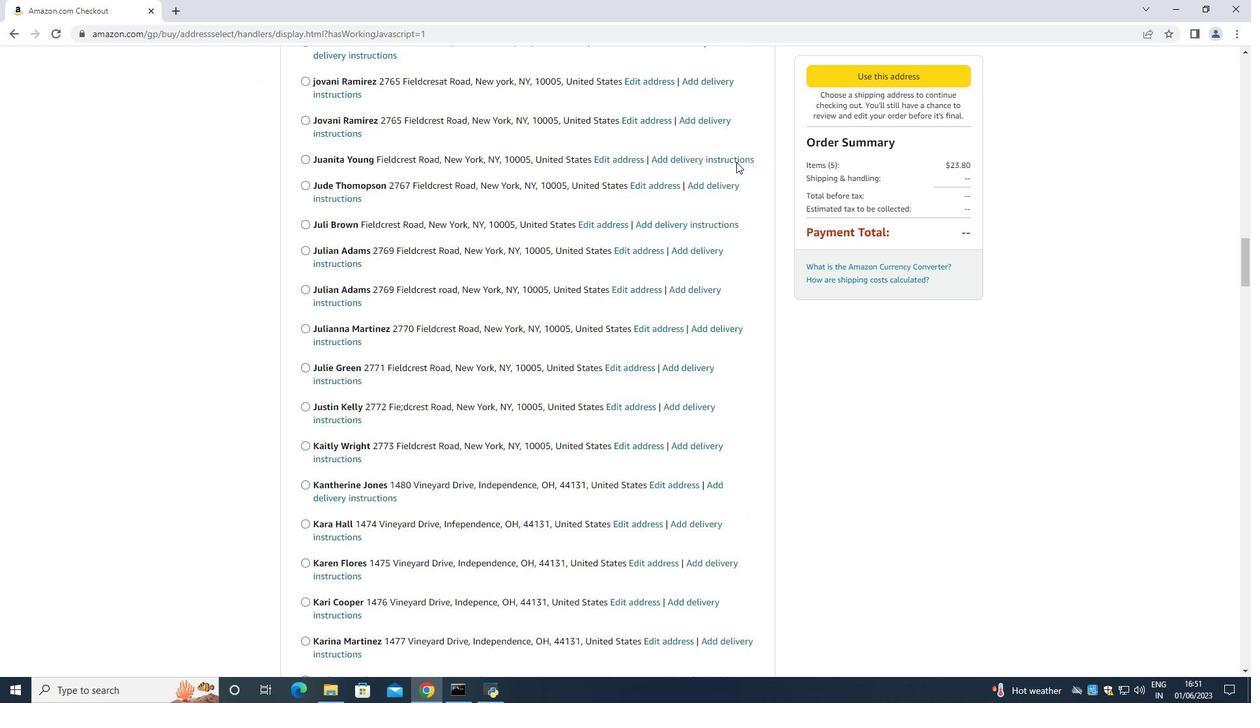 
Action: Mouse scrolled (736, 161) with delta (0, 0)
Screenshot: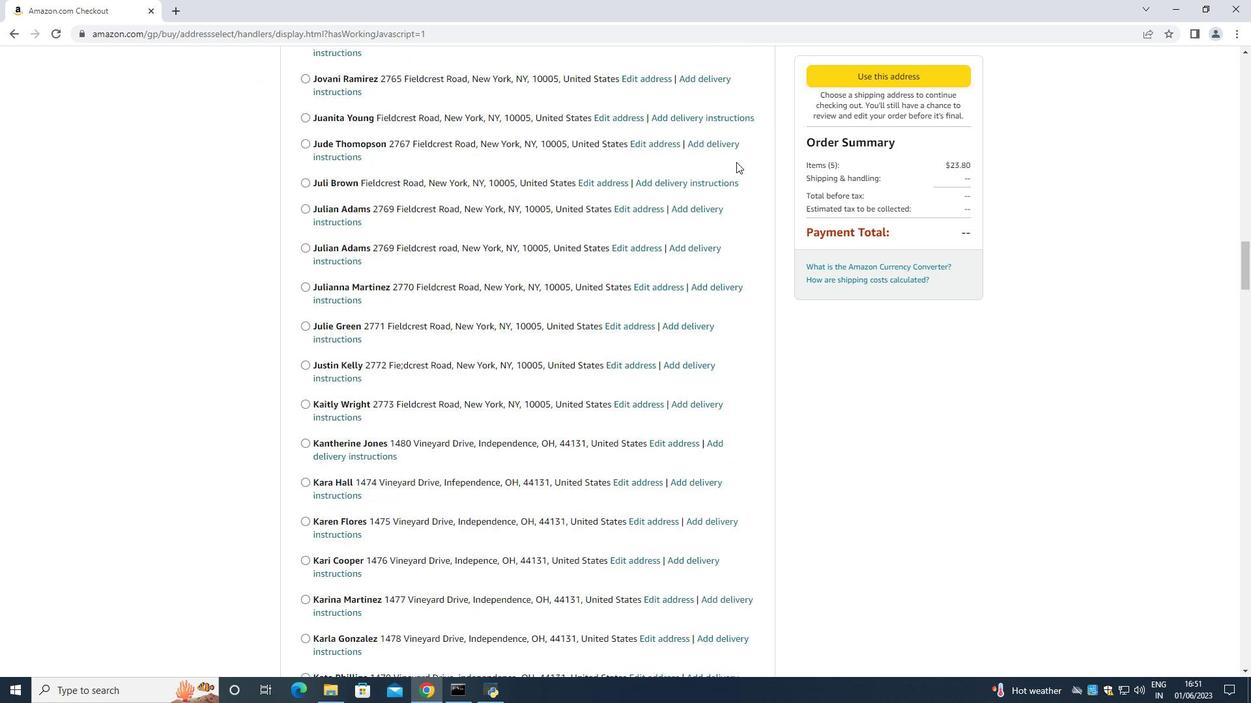 
Action: Mouse scrolled (736, 161) with delta (0, 0)
Screenshot: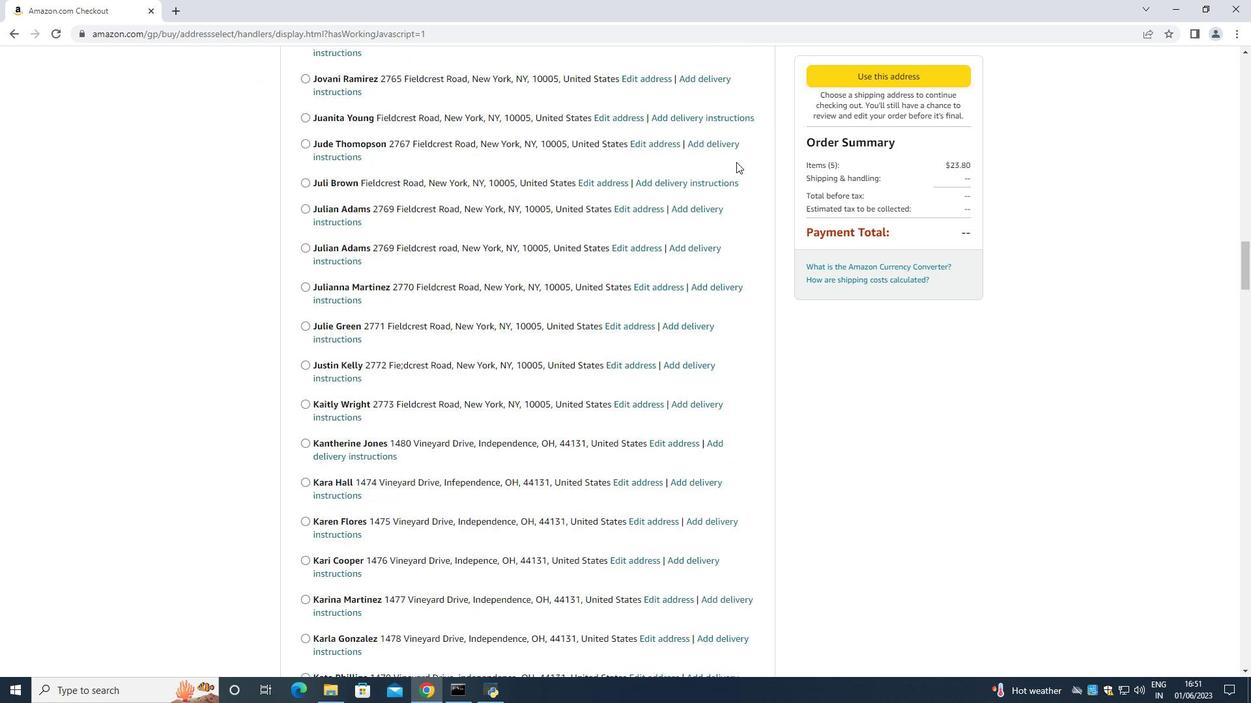 
Action: Mouse moved to (736, 160)
Screenshot: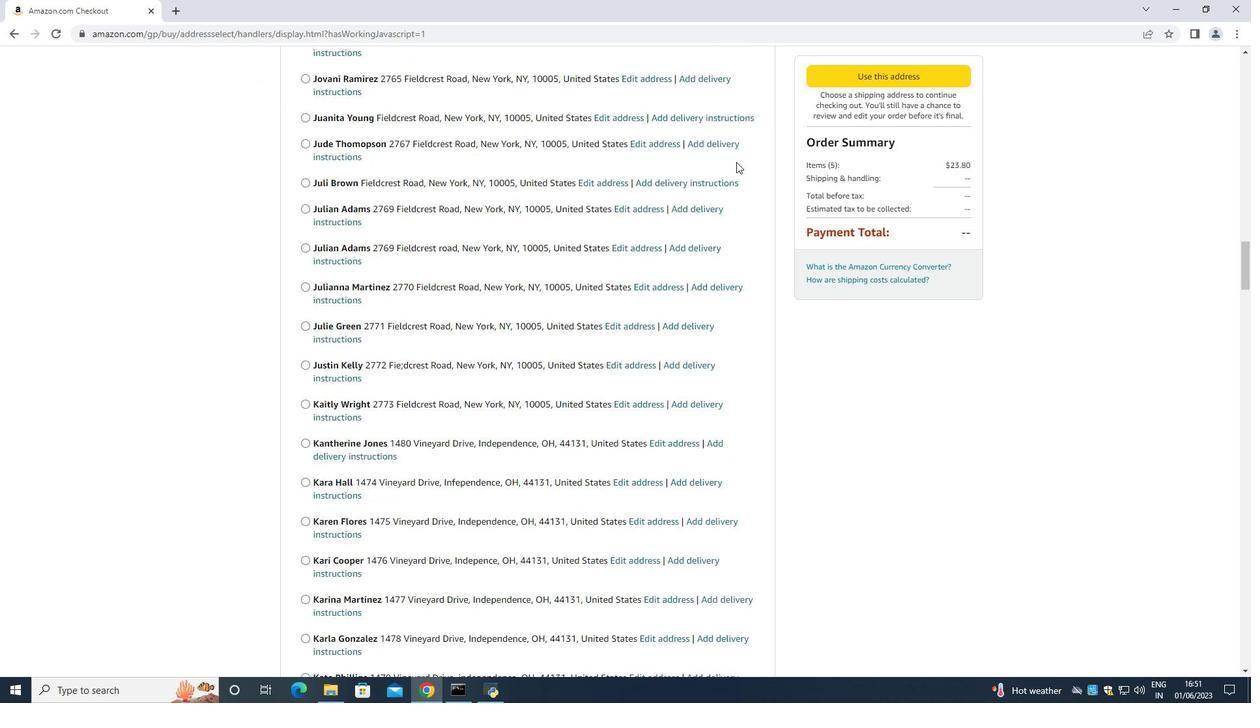
Action: Mouse scrolled (736, 160) with delta (0, 0)
Screenshot: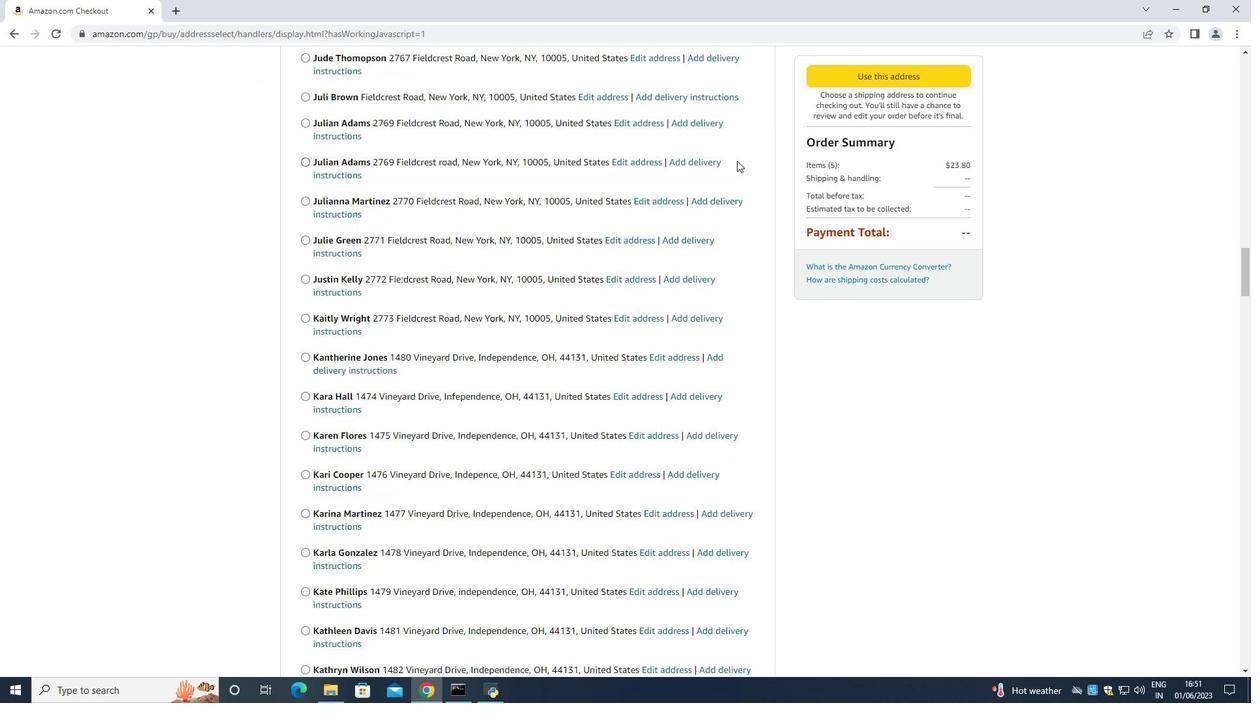 
Action: Mouse scrolled (736, 160) with delta (0, 0)
Screenshot: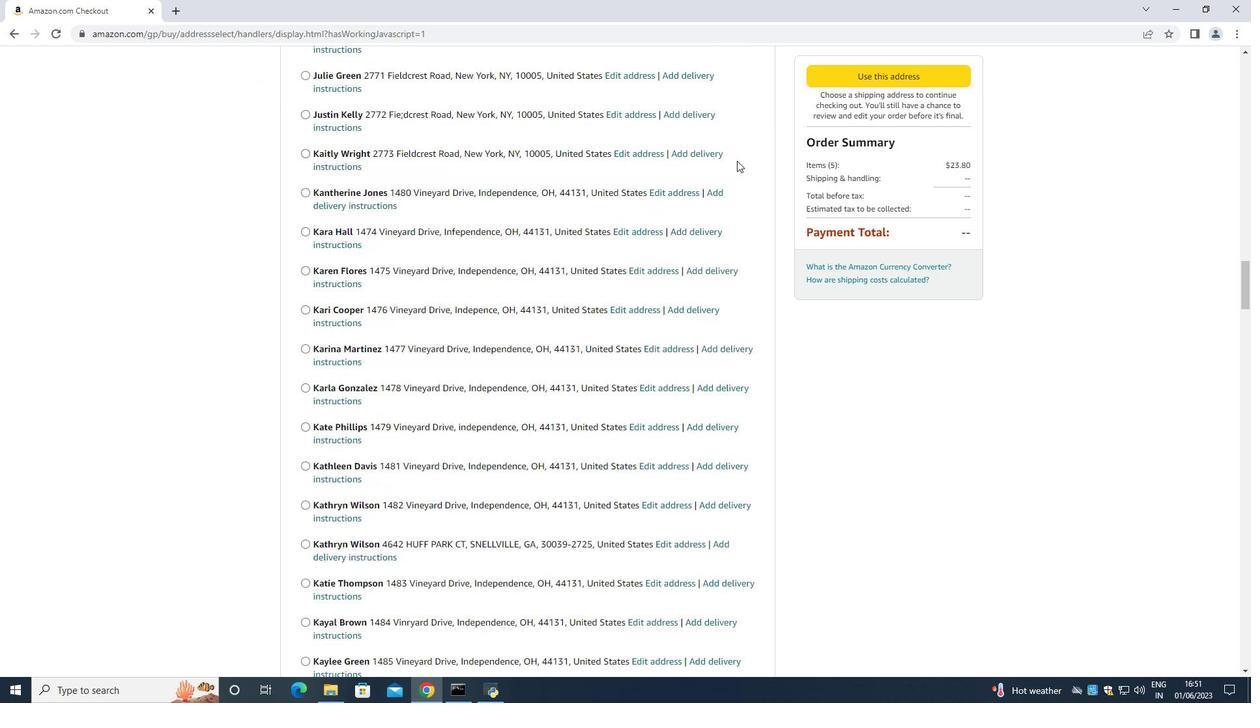 
Action: Mouse scrolled (736, 160) with delta (0, 0)
Screenshot: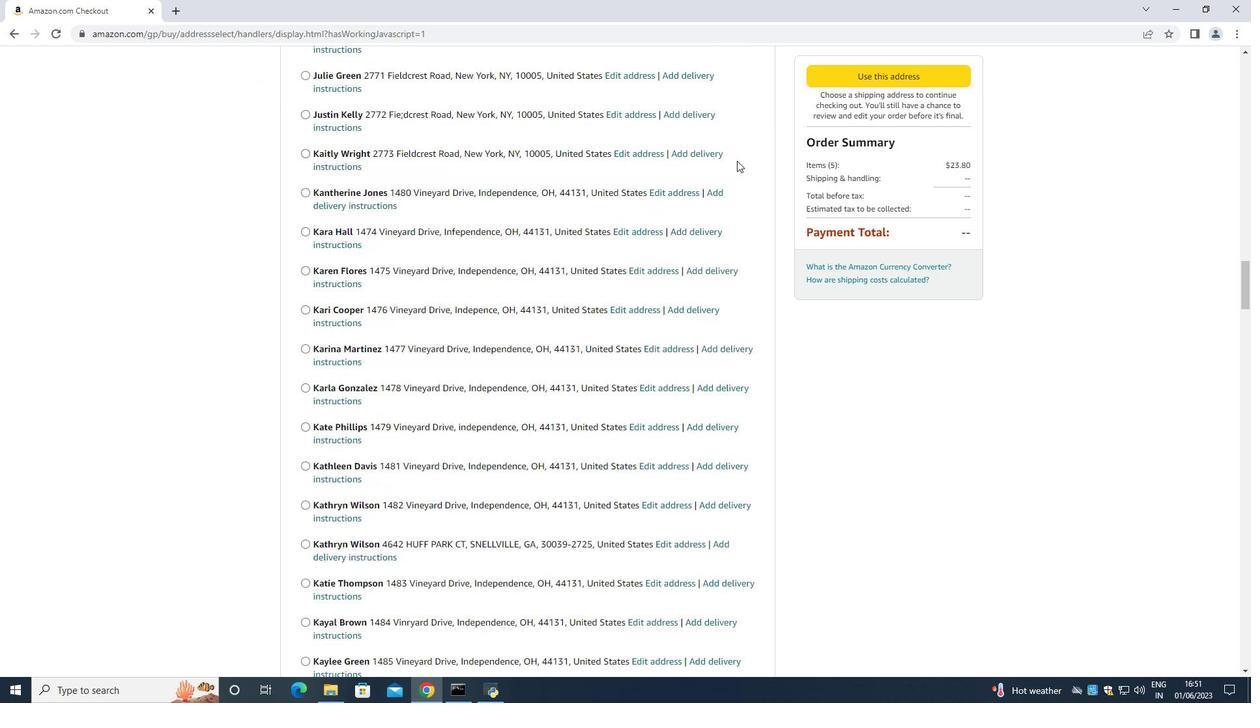 
Action: Mouse scrolled (736, 160) with delta (0, 0)
Screenshot: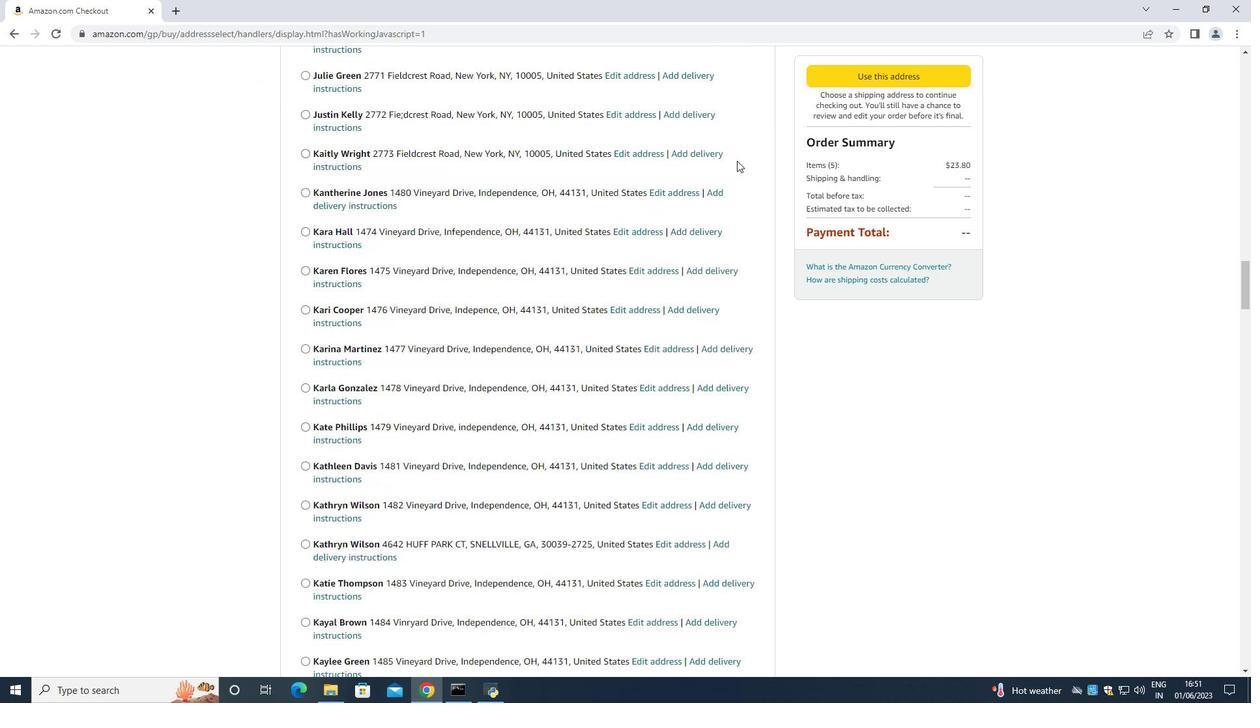
Action: Mouse moved to (738, 159)
Screenshot: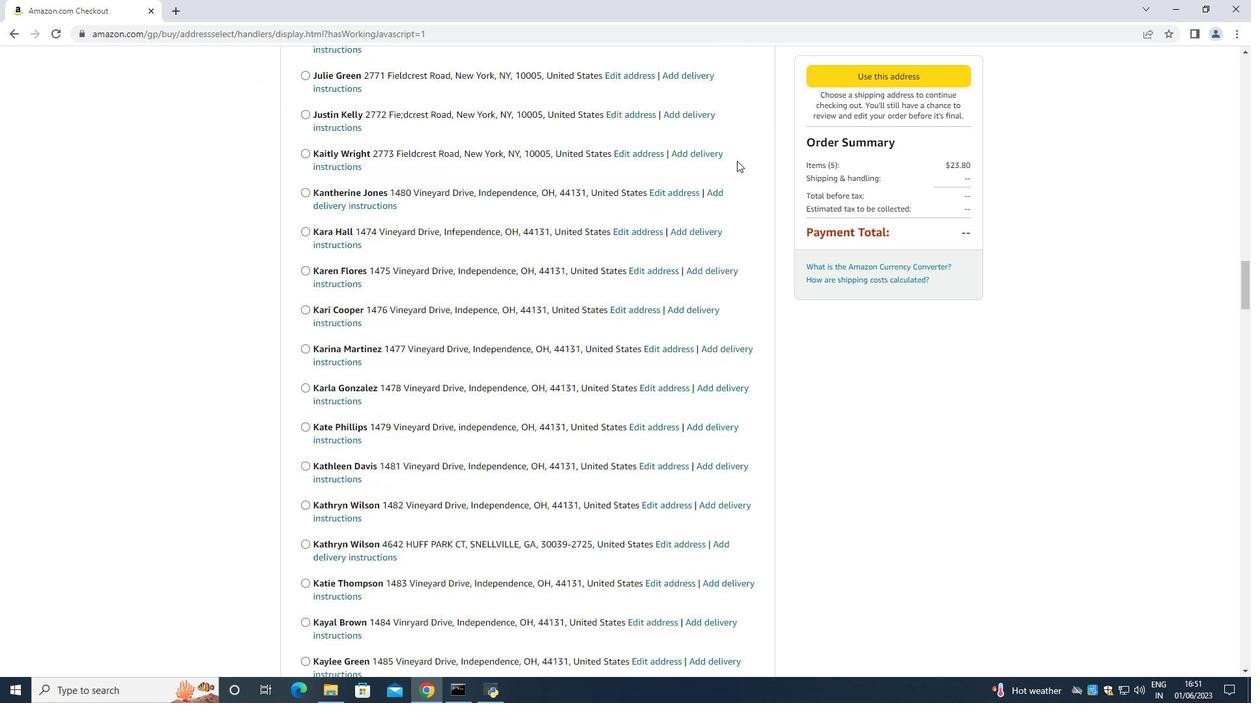 
Action: Mouse scrolled (738, 158) with delta (0, 0)
Screenshot: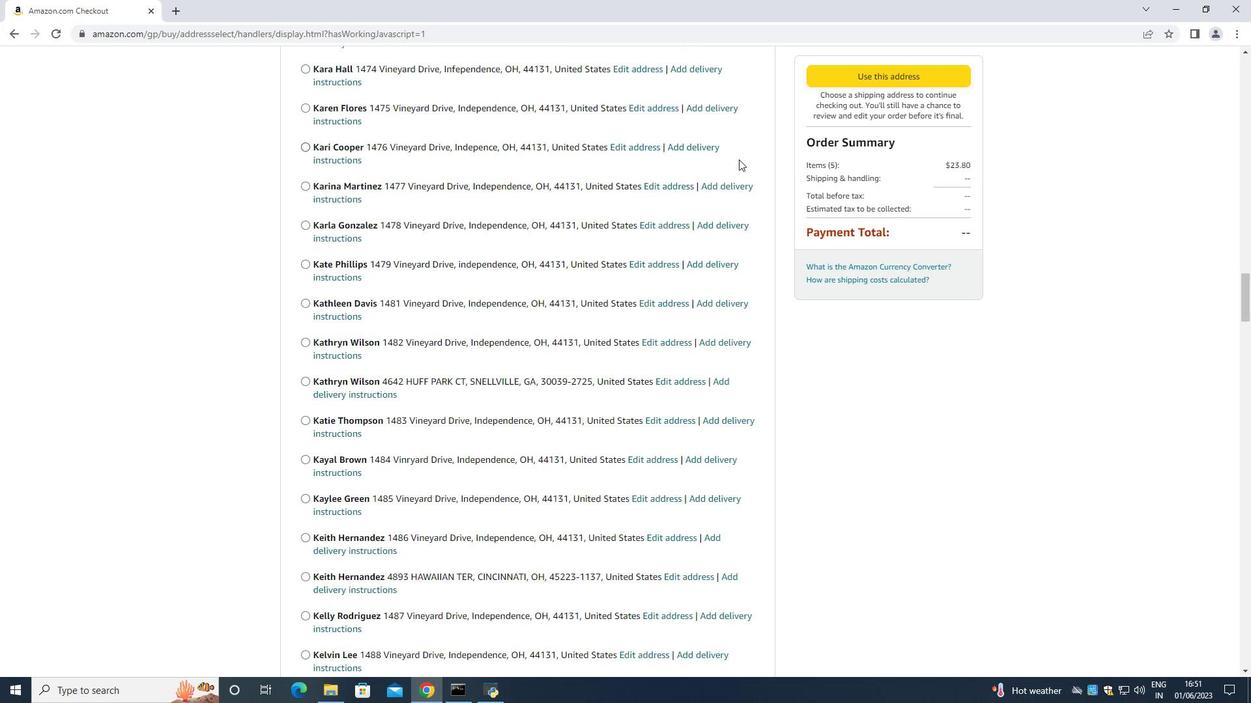 
Action: Mouse scrolled (738, 158) with delta (0, 0)
Screenshot: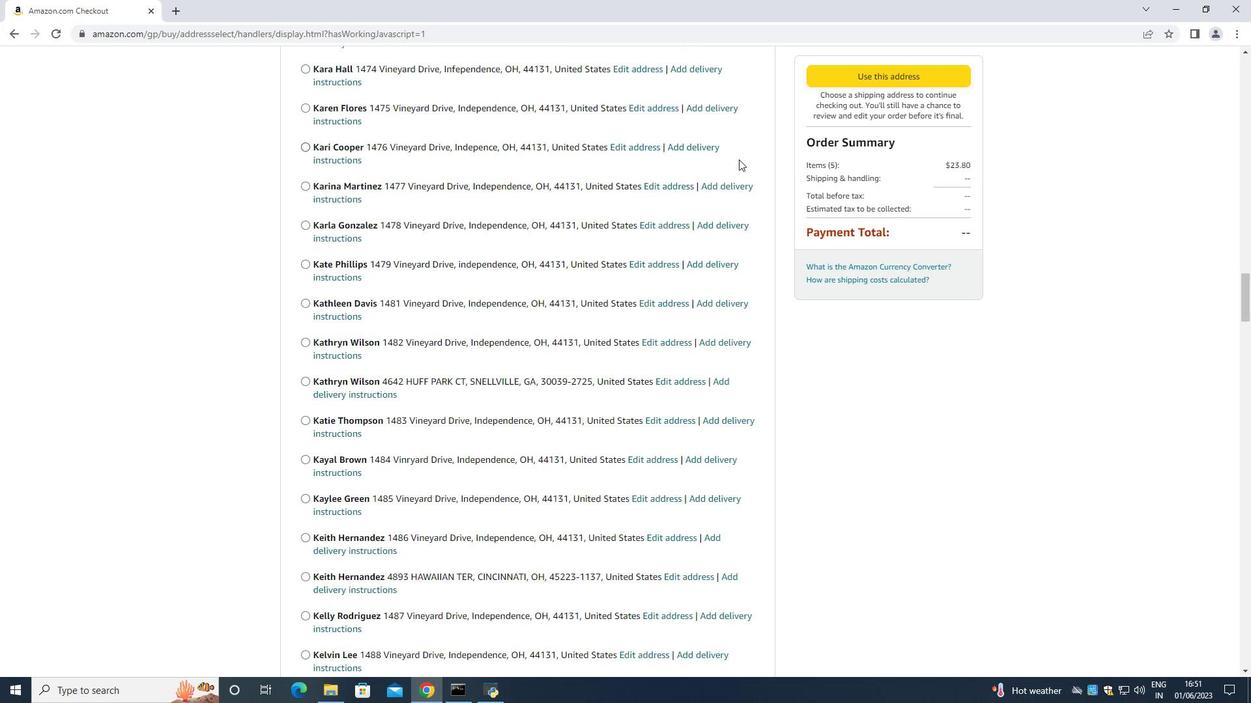 
Action: Mouse scrolled (738, 158) with delta (0, 0)
Screenshot: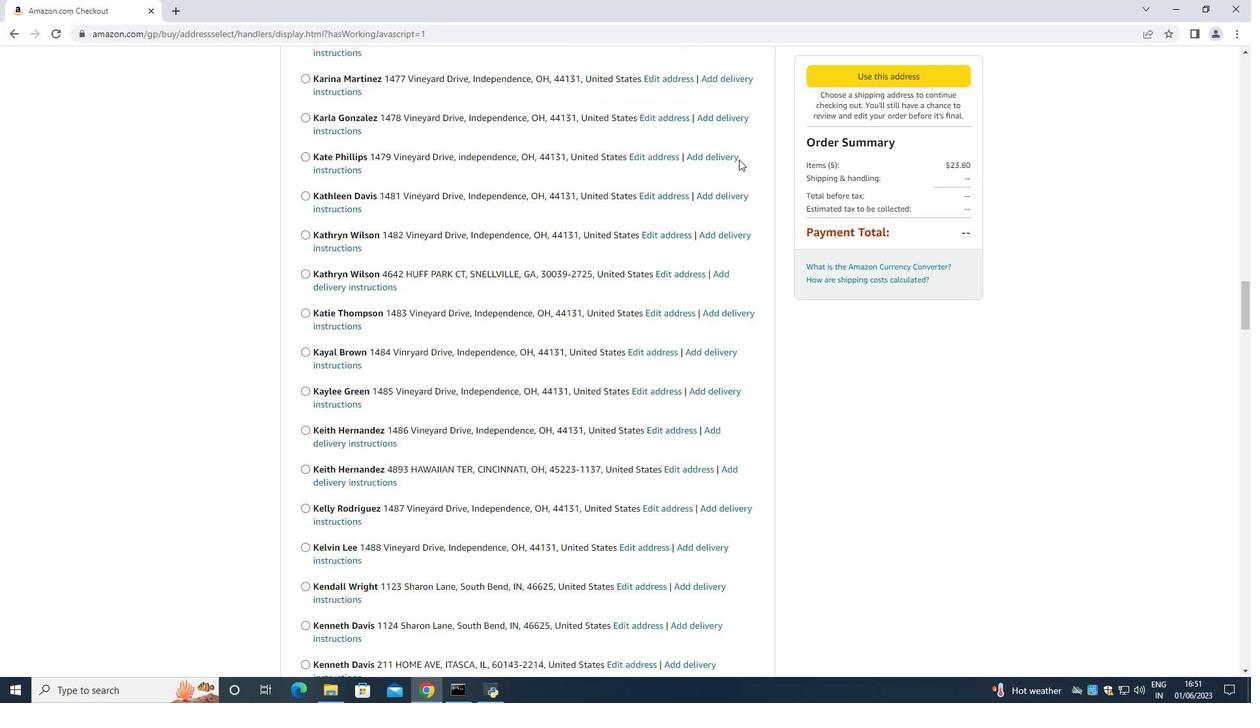 
Action: Mouse scrolled (738, 158) with delta (0, 0)
Screenshot: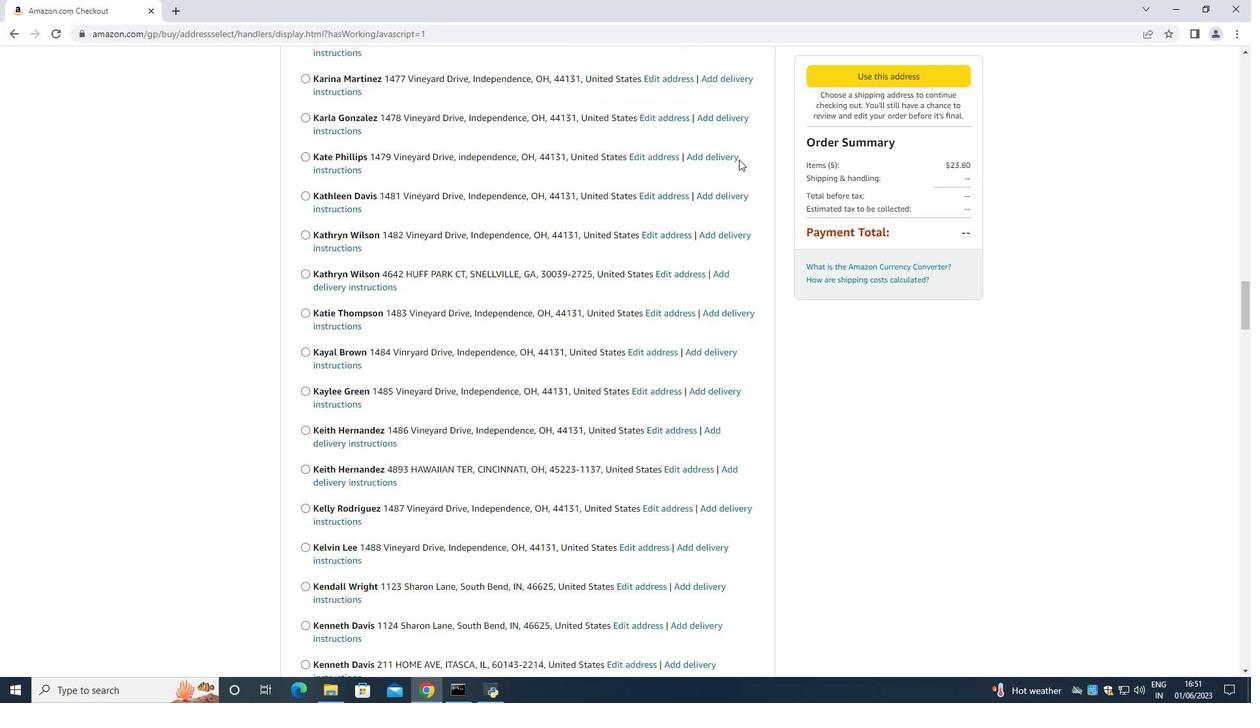 
Action: Mouse moved to (739, 159)
Screenshot: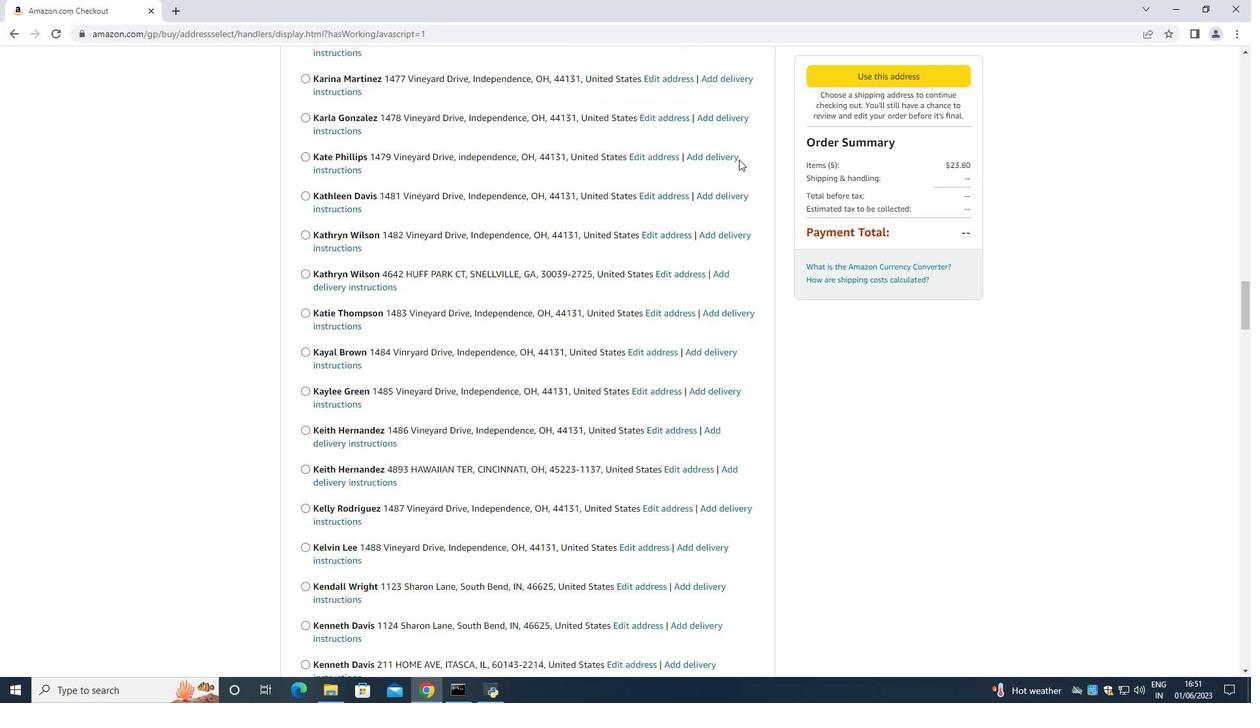 
Action: Mouse scrolled (739, 158) with delta (0, 0)
Screenshot: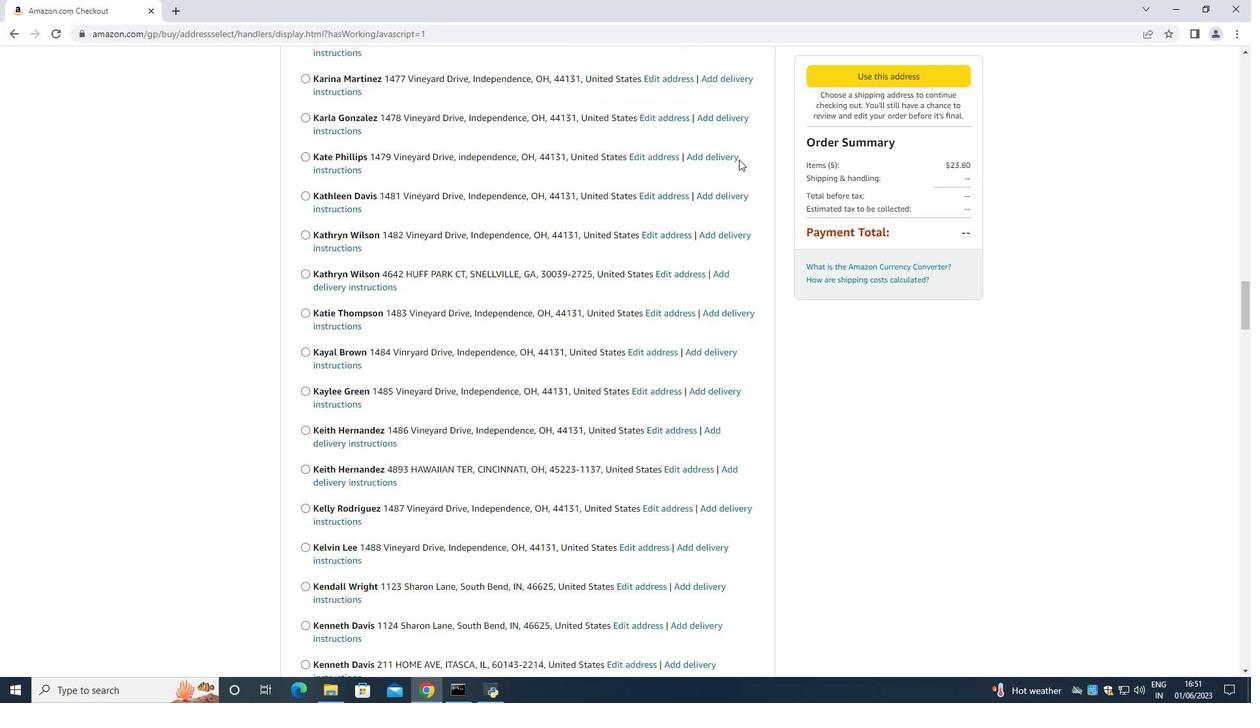 
Action: Mouse moved to (742, 158)
Screenshot: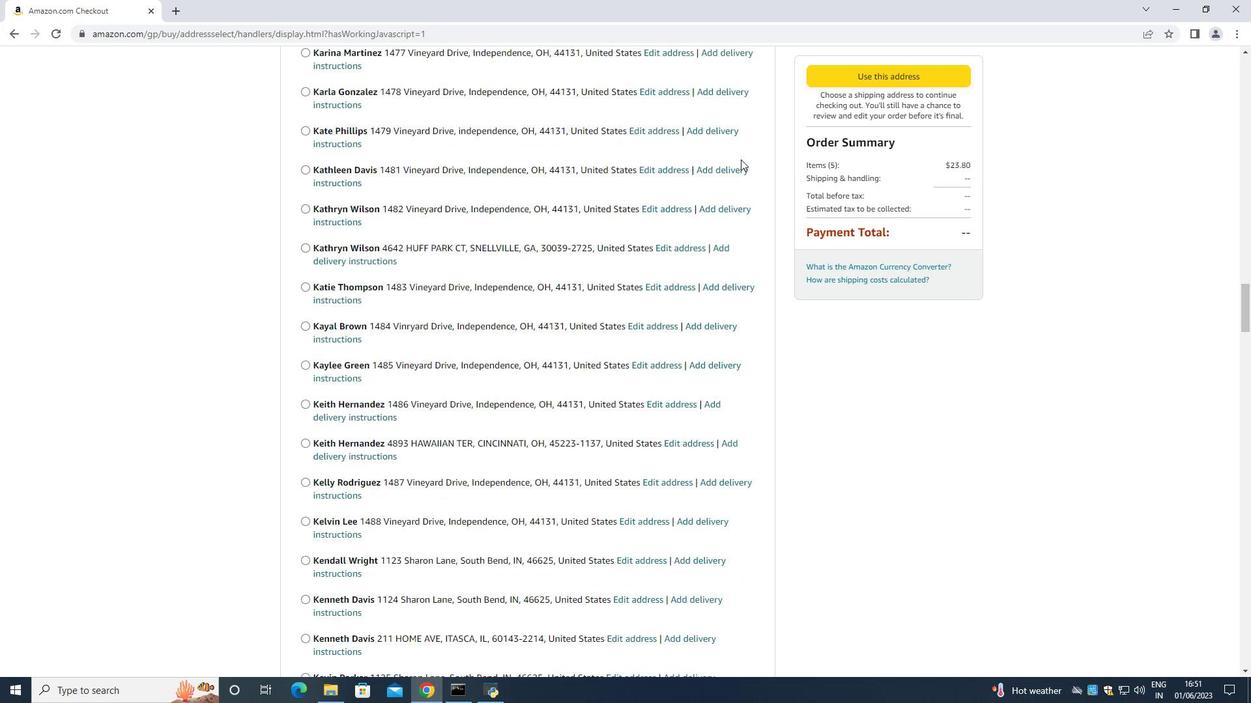 
Action: Mouse scrolled (742, 158) with delta (0, 0)
Screenshot: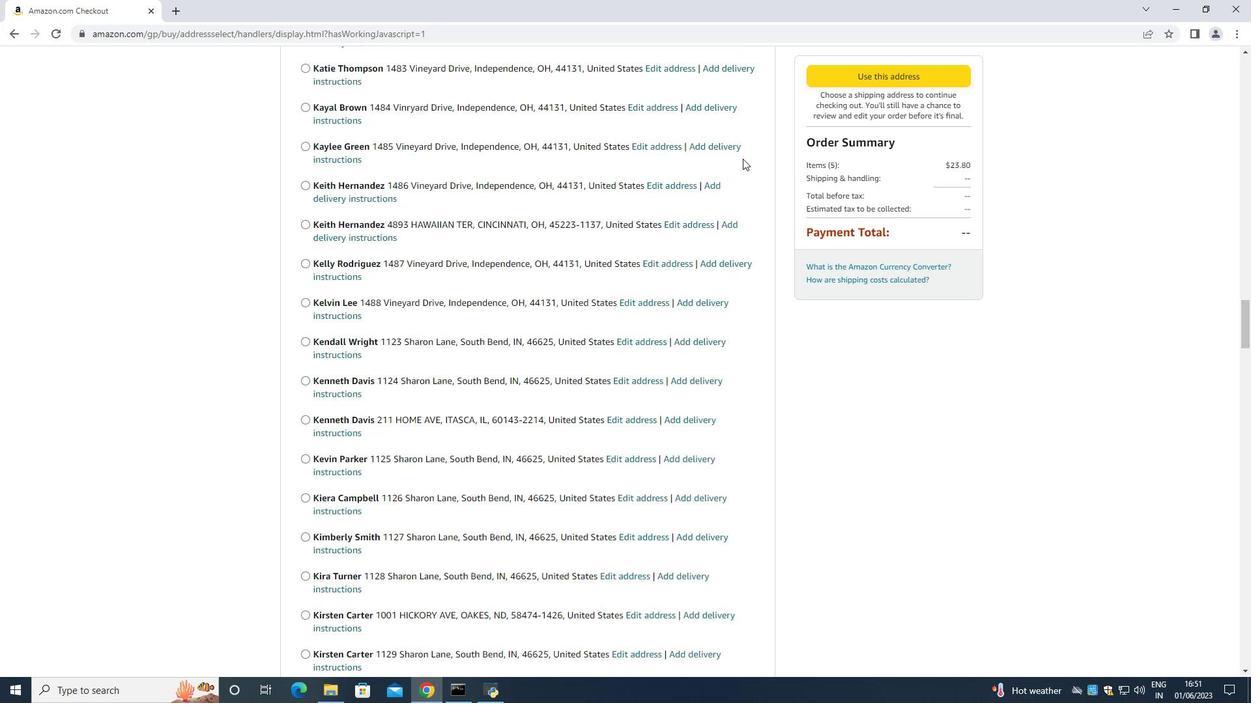 
Action: Mouse scrolled (742, 158) with delta (0, 0)
Screenshot: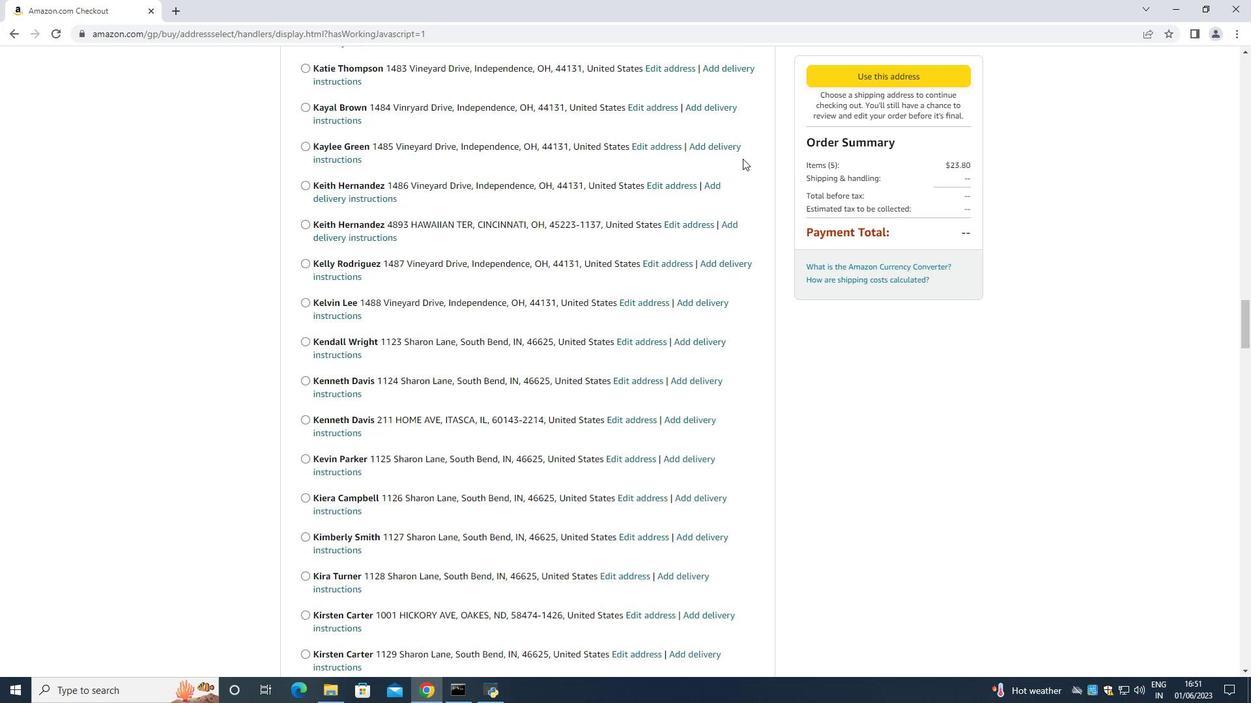 
Action: Mouse scrolled (742, 158) with delta (0, 0)
Screenshot: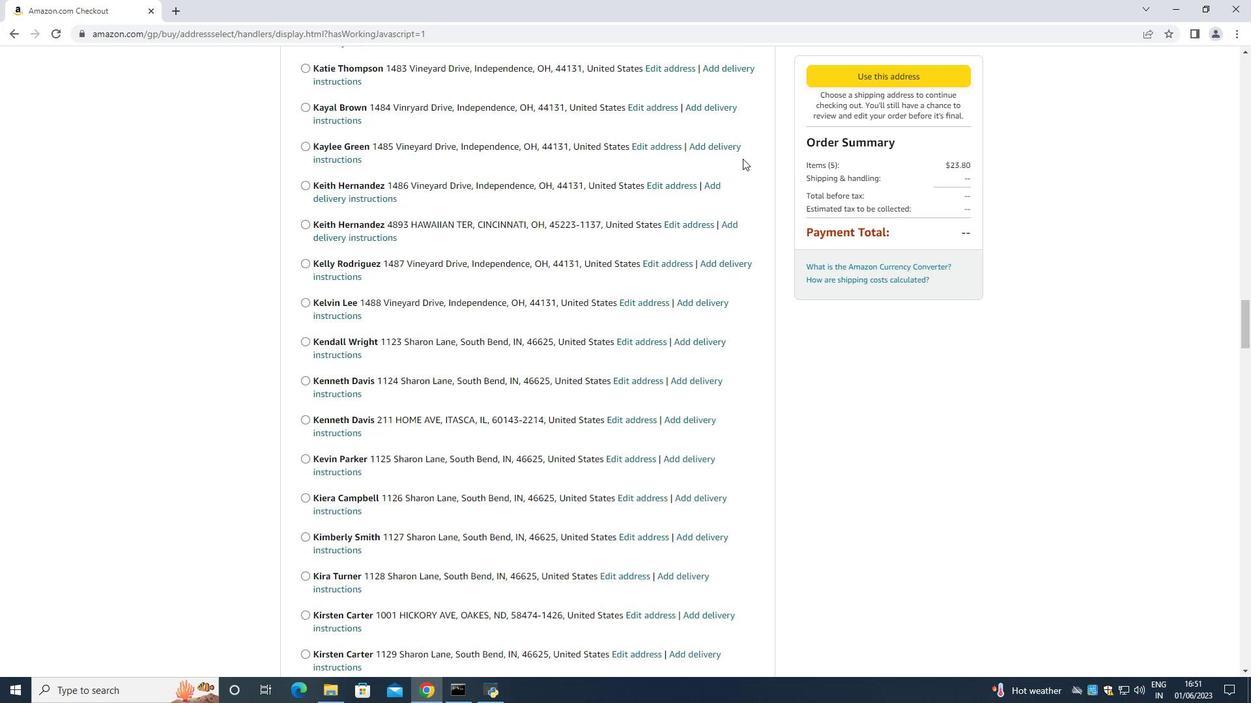 
Action: Mouse scrolled (742, 158) with delta (0, 0)
Screenshot: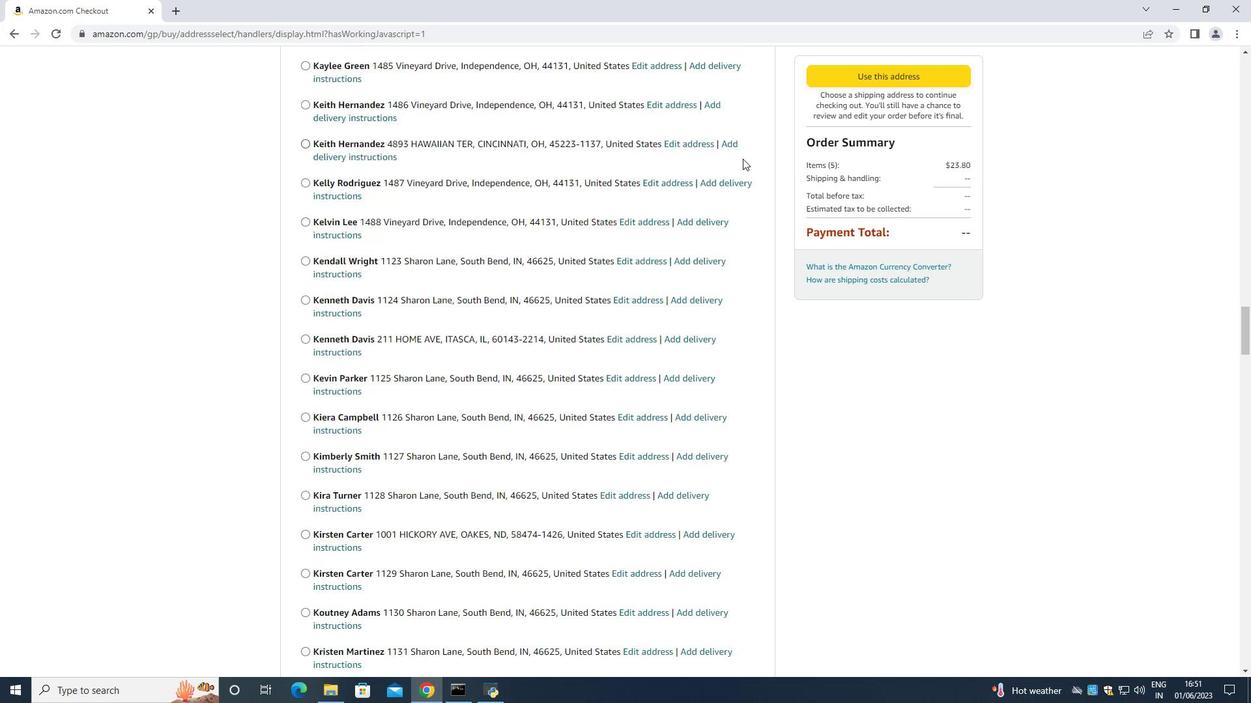 
Action: Mouse scrolled (742, 158) with delta (0, 0)
Screenshot: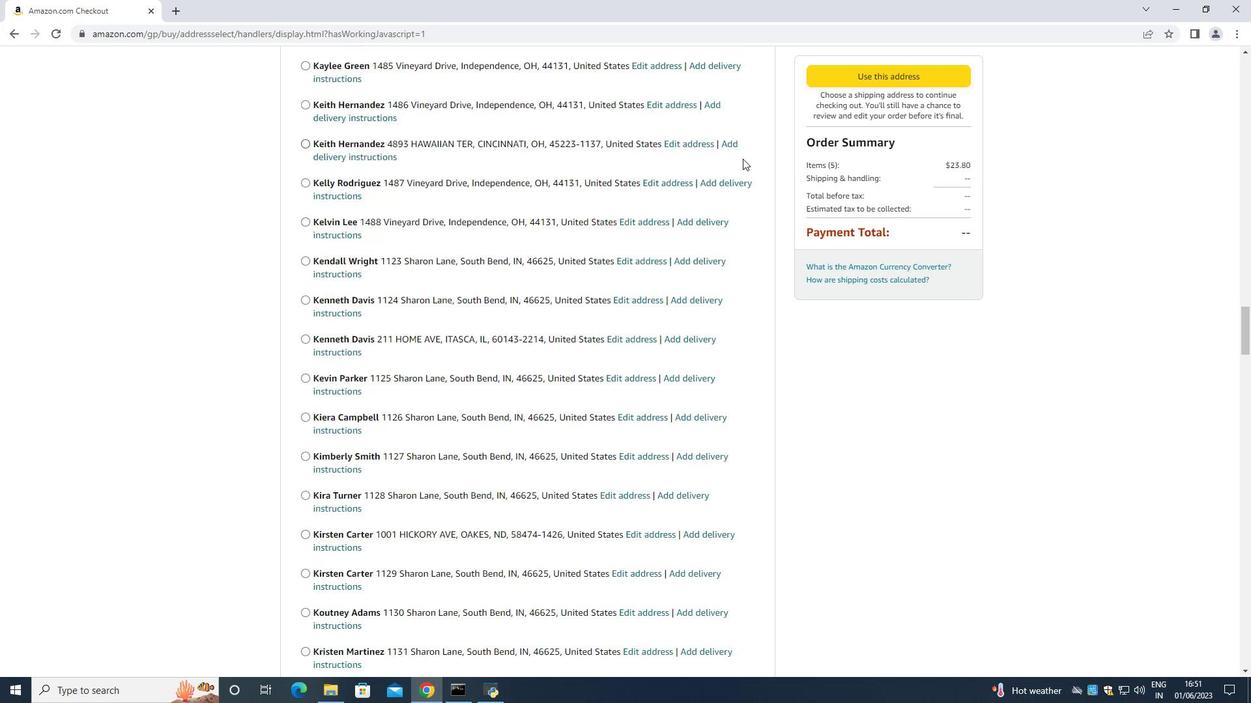 
Action: Mouse moved to (746, 157)
Screenshot: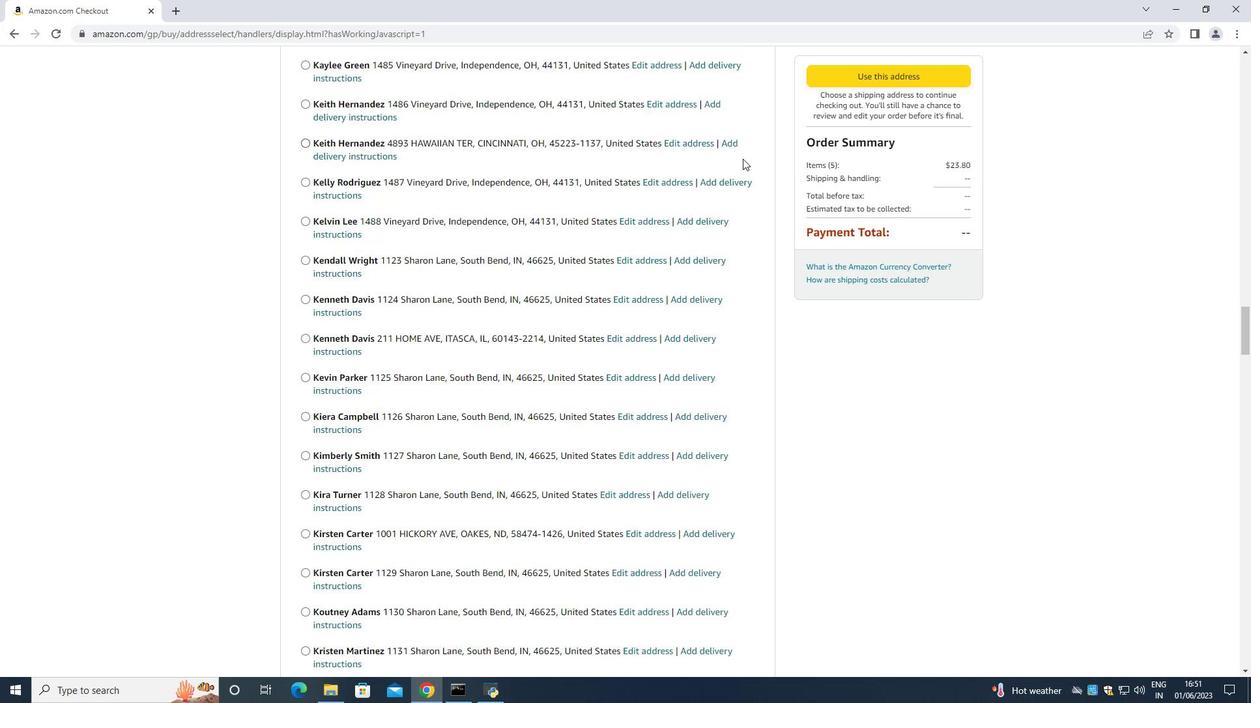 
Action: Mouse scrolled (746, 157) with delta (0, 0)
Screenshot: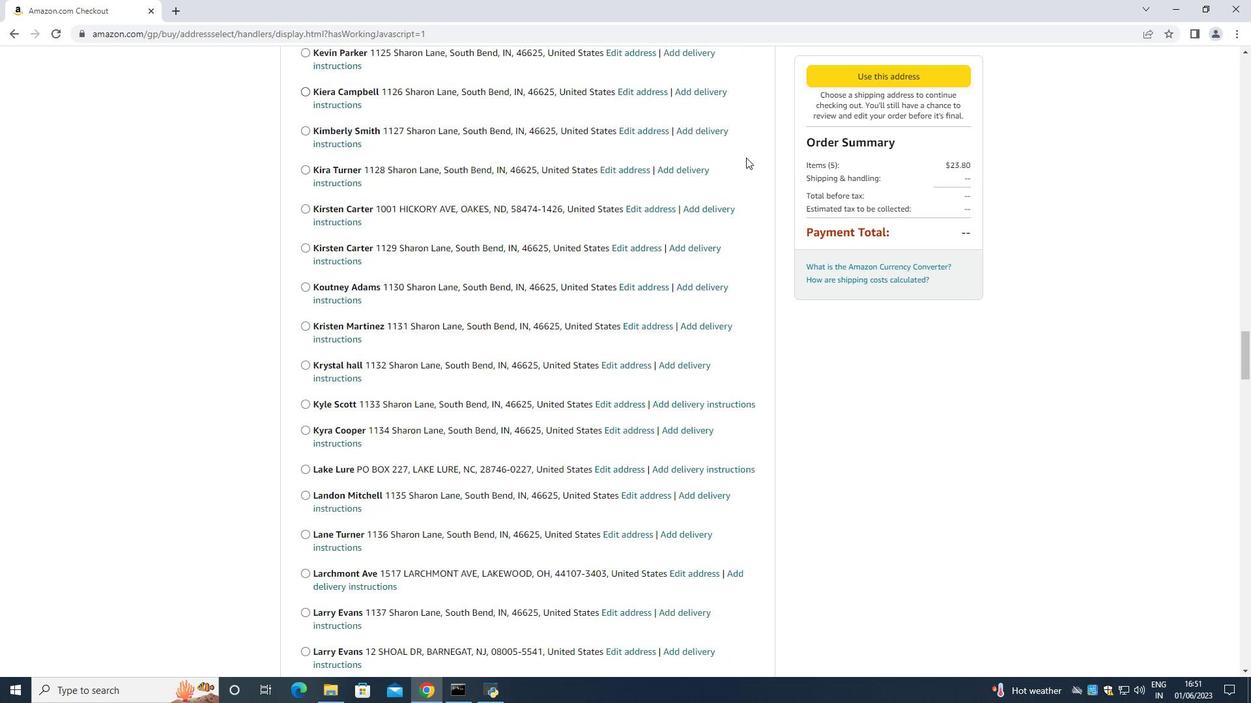 
Action: Mouse scrolled (746, 157) with delta (0, 0)
Screenshot: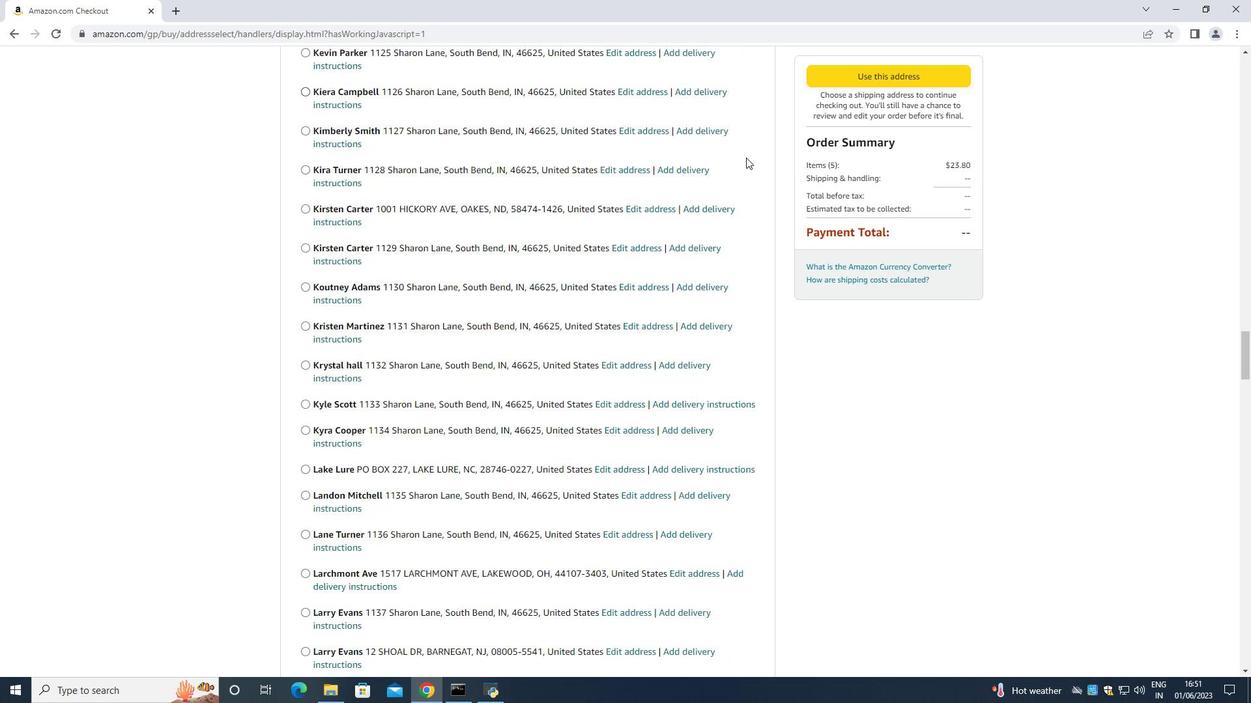 
Action: Mouse scrolled (746, 157) with delta (0, 0)
Screenshot: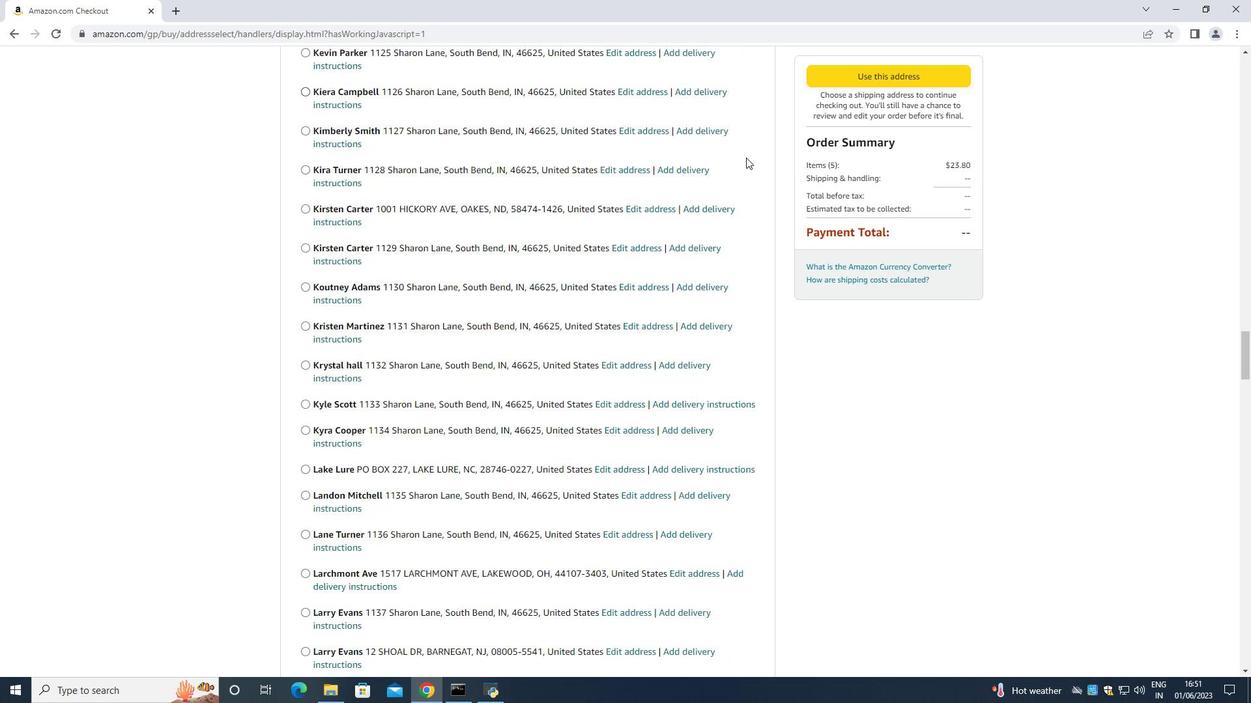 
Action: Mouse scrolled (746, 157) with delta (0, 0)
Screenshot: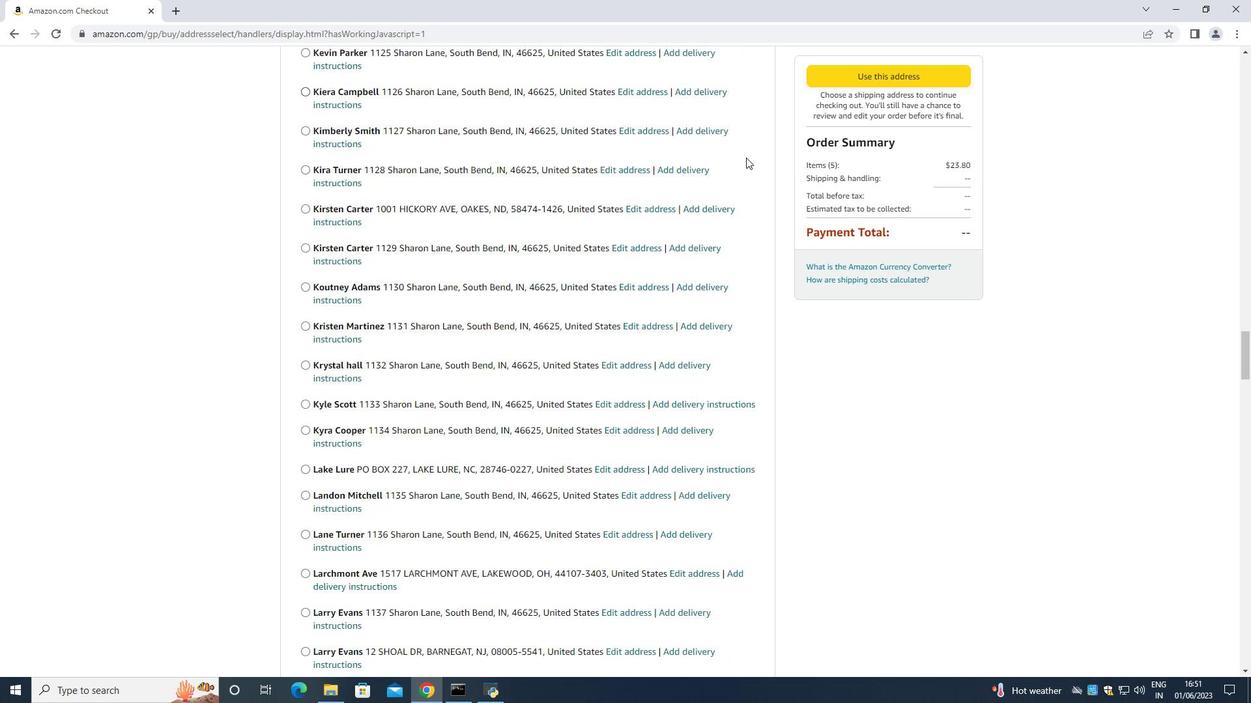 
Action: Mouse scrolled (746, 157) with delta (0, 0)
Screenshot: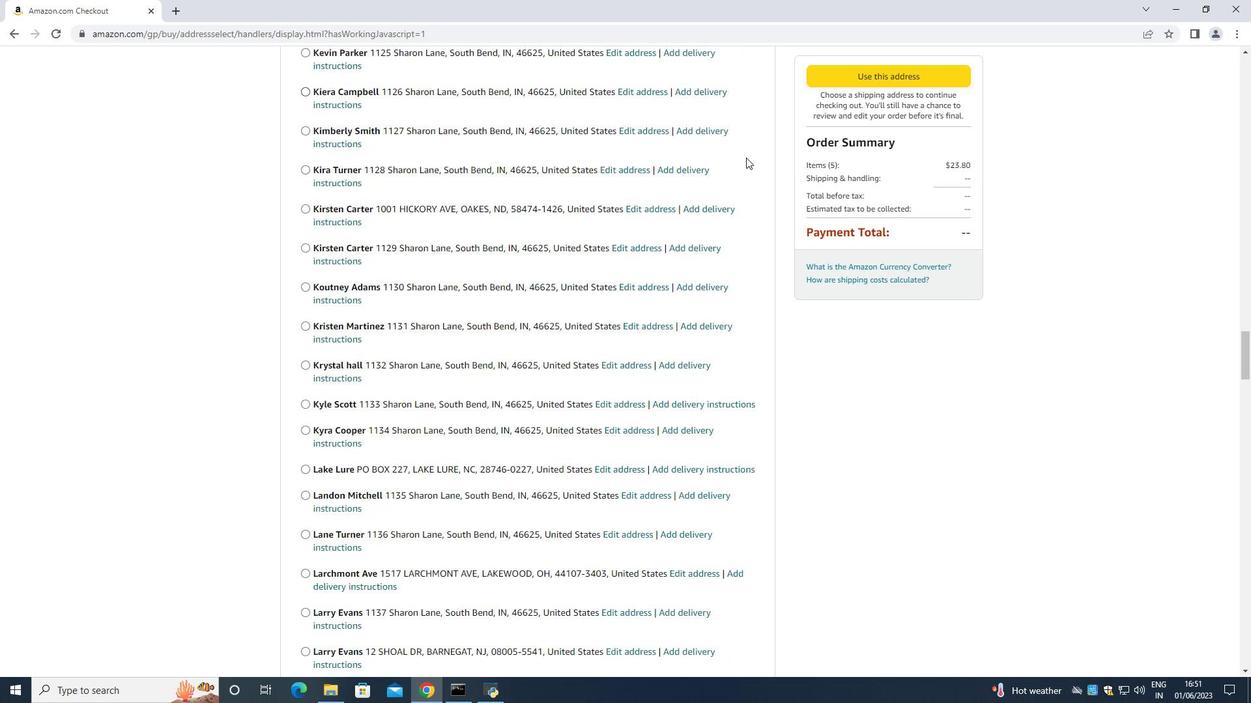 
Action: Mouse moved to (748, 155)
Screenshot: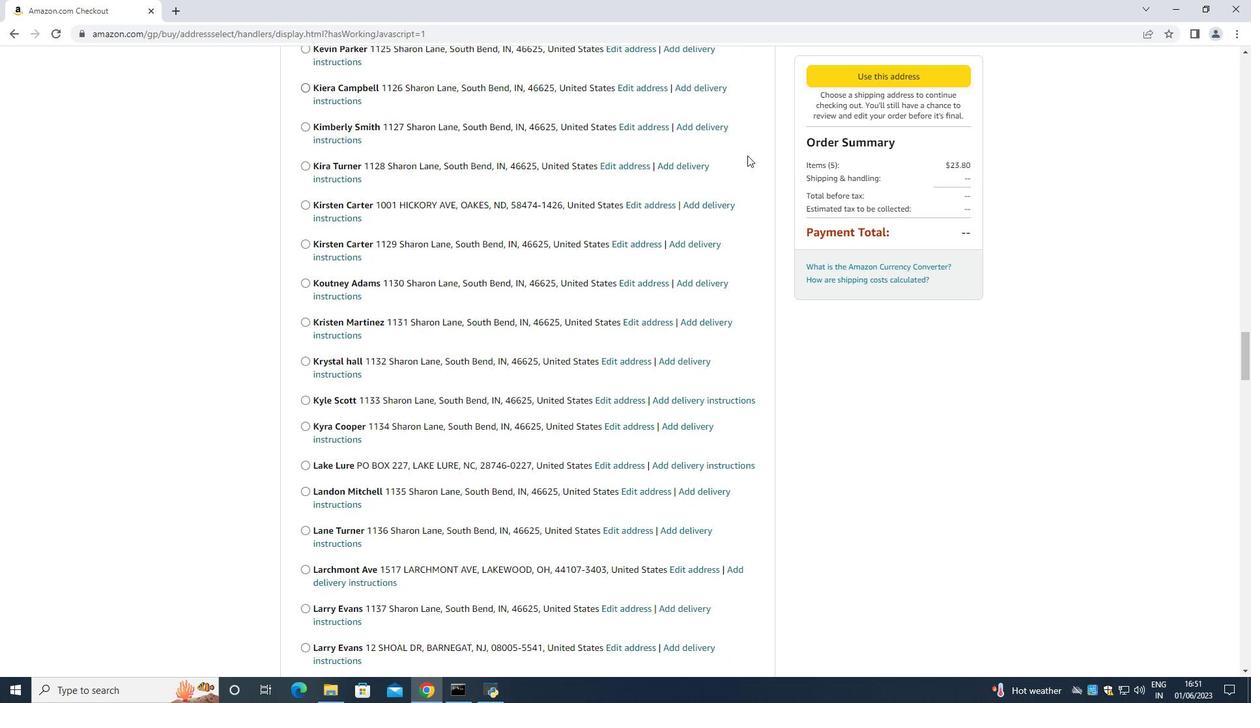 
Action: Mouse scrolled (748, 155) with delta (0, 0)
Screenshot: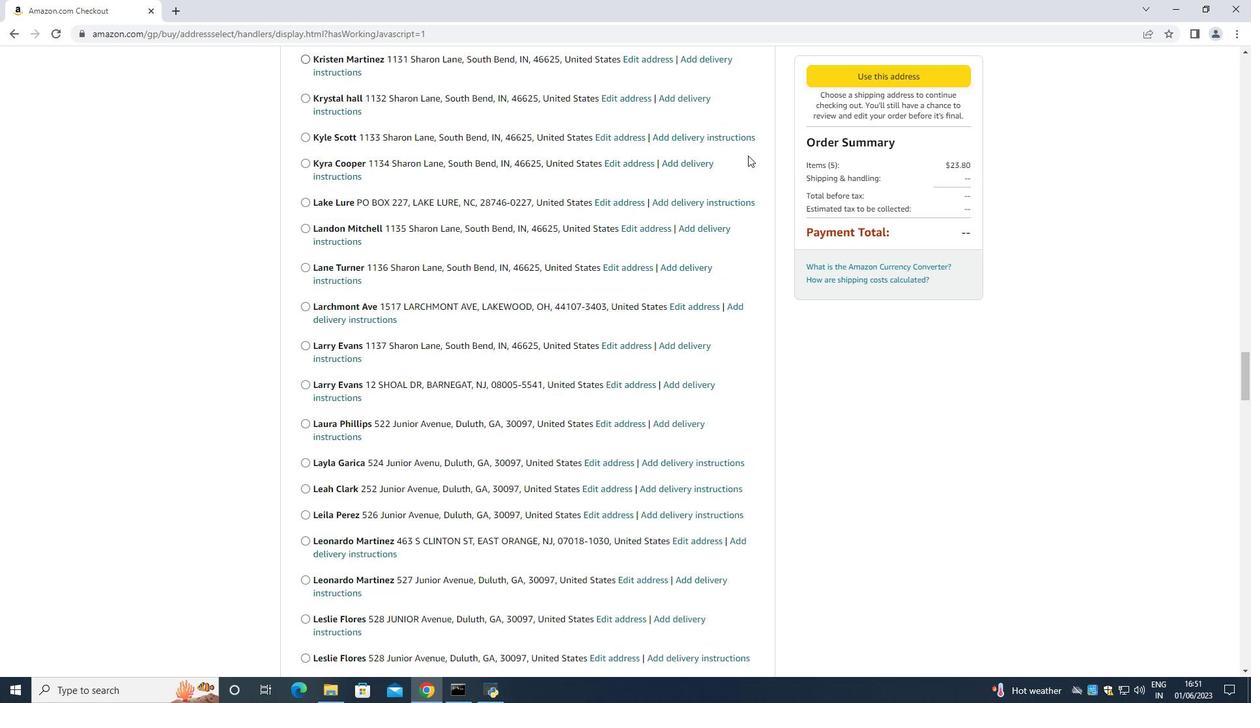 
Action: Mouse scrolled (748, 155) with delta (0, 0)
Screenshot: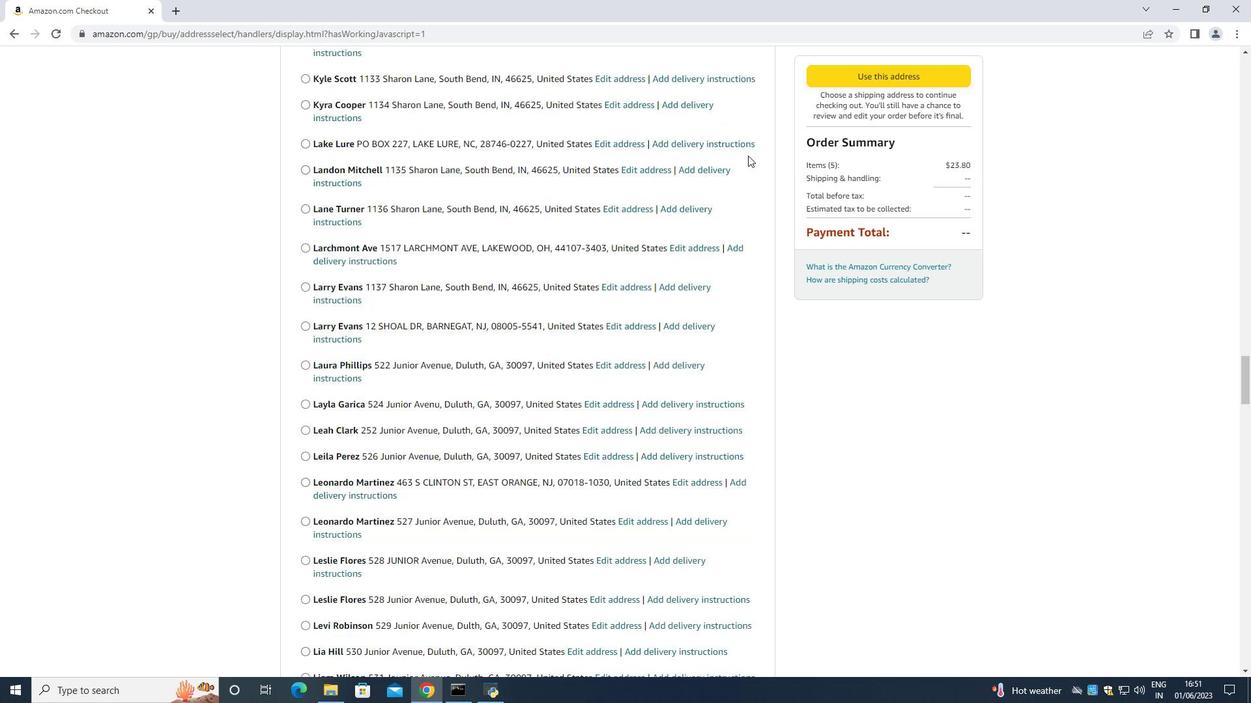 
Action: Mouse scrolled (748, 155) with delta (0, 0)
Screenshot: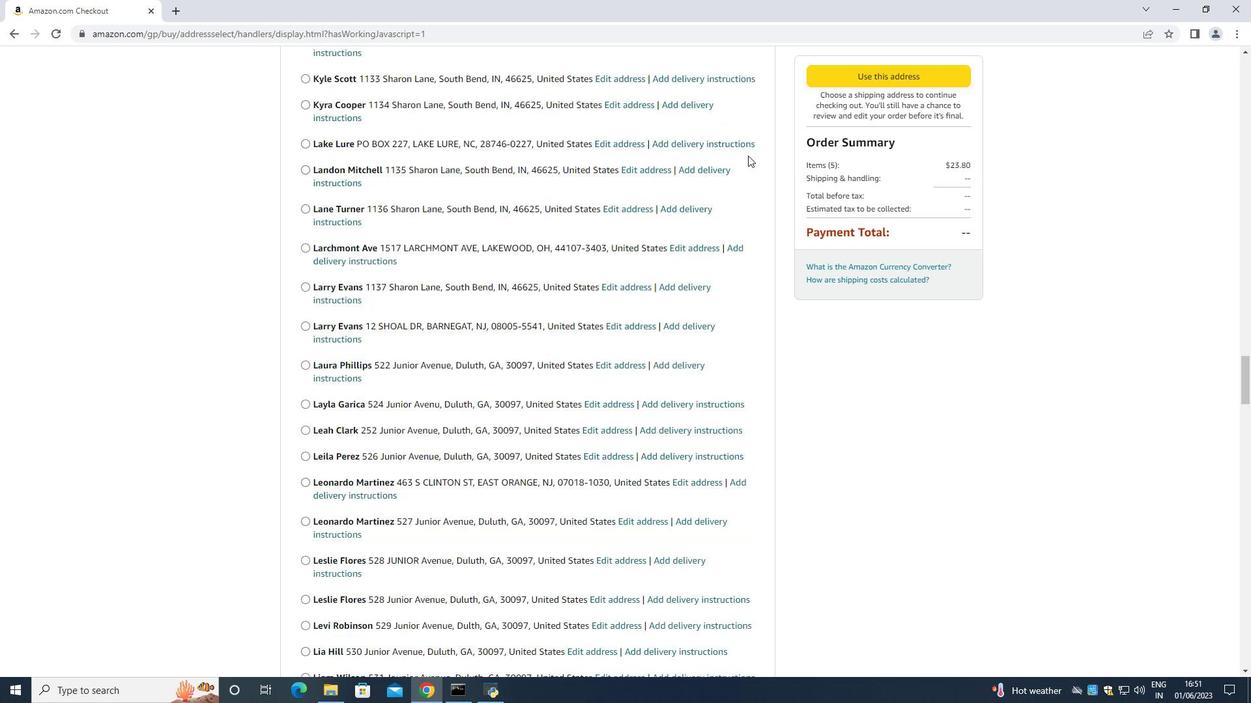 
Action: Mouse scrolled (748, 155) with delta (0, 0)
Screenshot: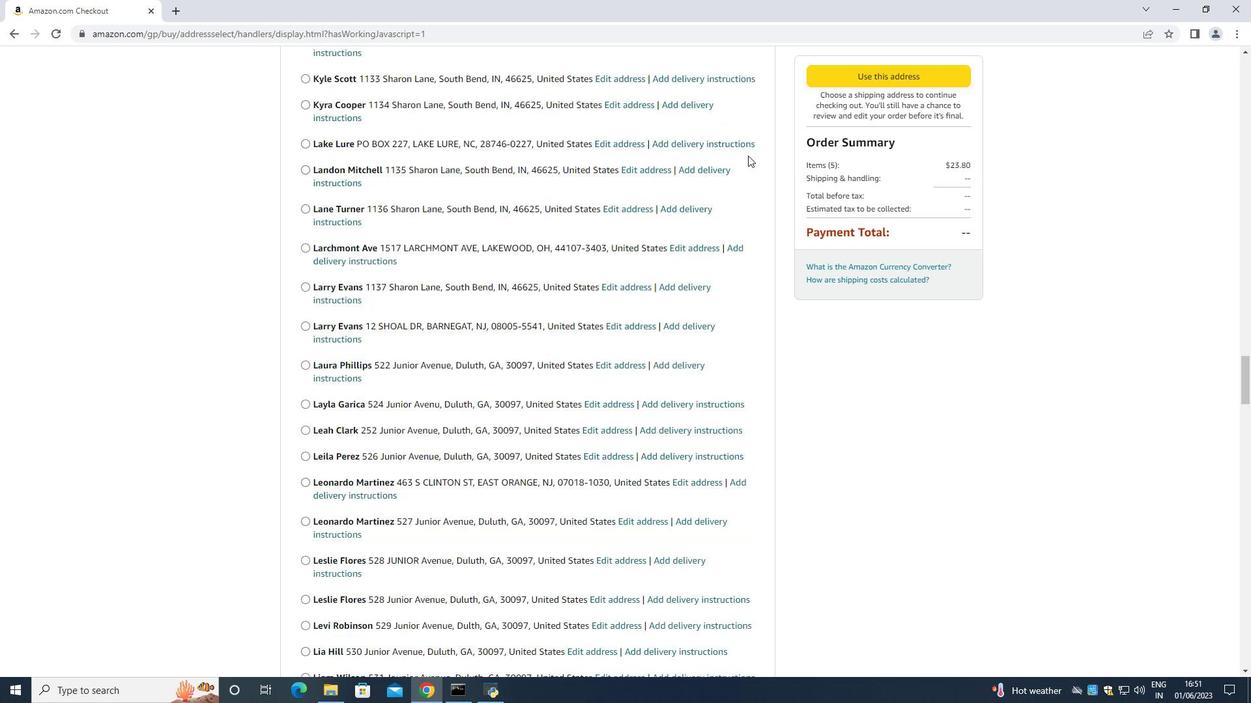 
Action: Mouse scrolled (748, 155) with delta (0, 0)
Screenshot: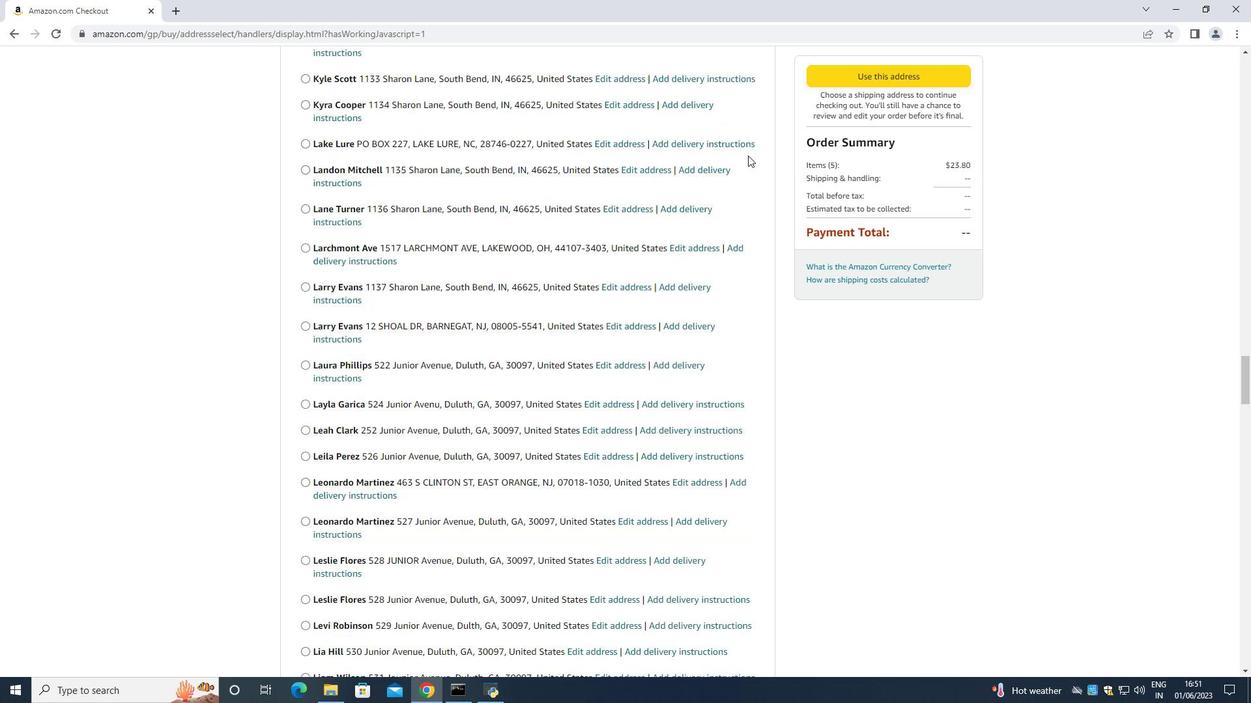 
Action: Mouse scrolled (748, 155) with delta (0, 0)
Screenshot: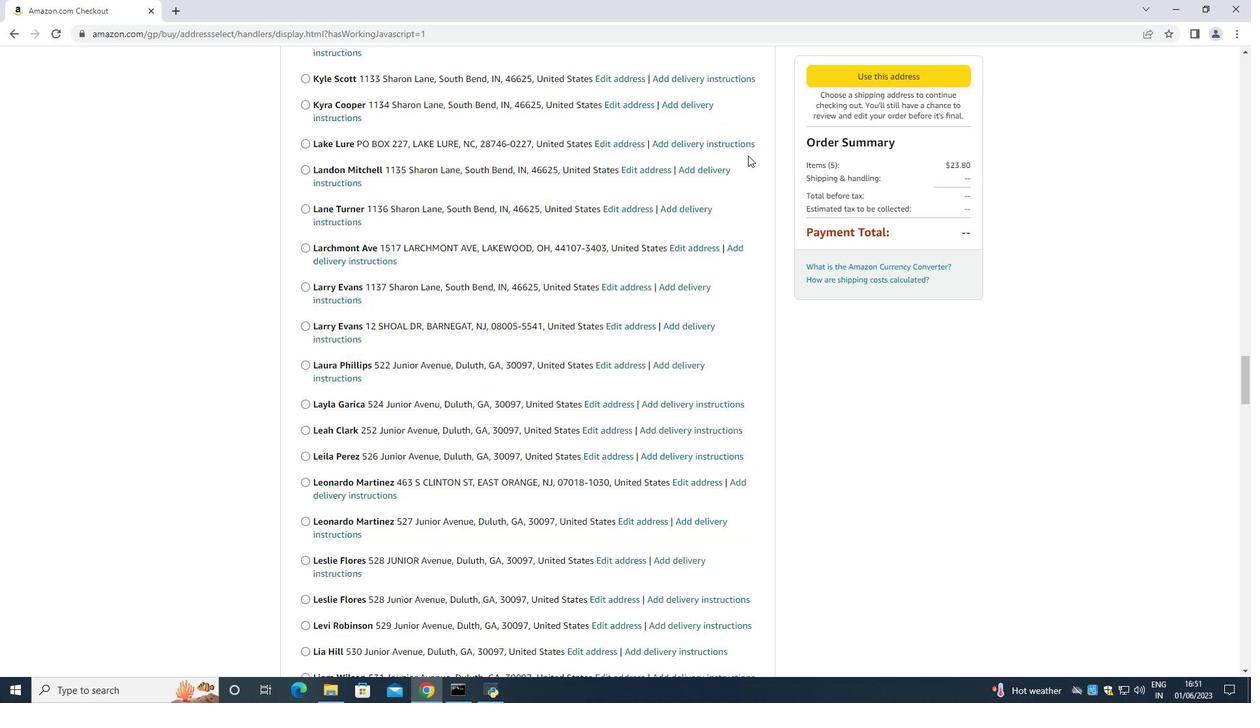 
Action: Mouse moved to (748, 155)
Screenshot: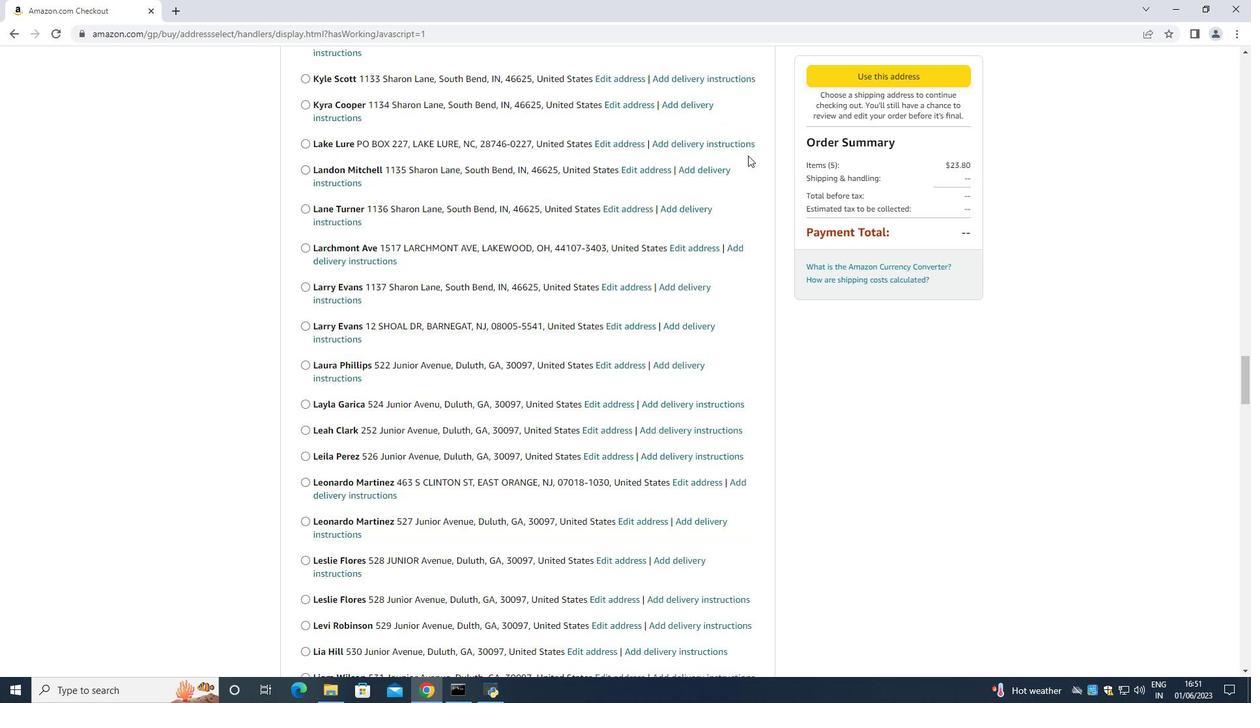
Action: Mouse scrolled (748, 155) with delta (0, 0)
